 Task: Create a yellow wavy business Magazine design.
Action: Mouse pressed left at (538, 424)
Screenshot: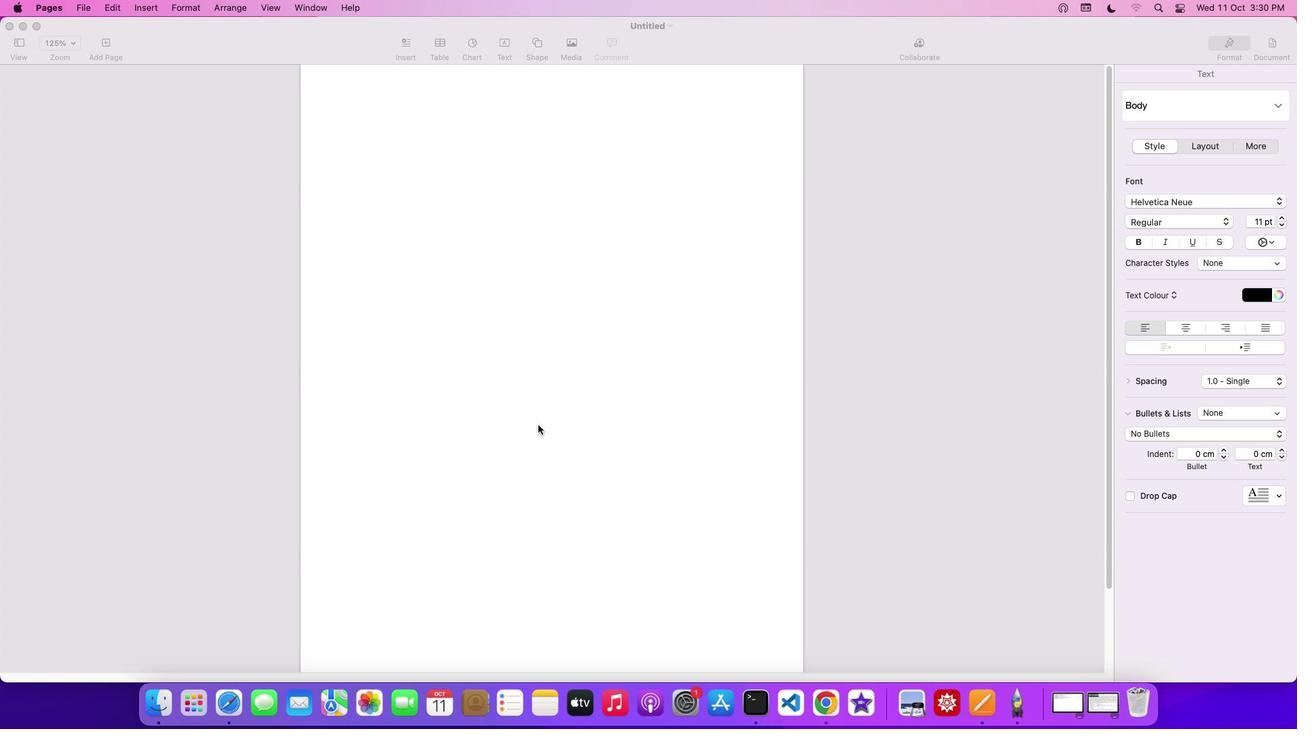 
Action: Mouse moved to (1272, 41)
Screenshot: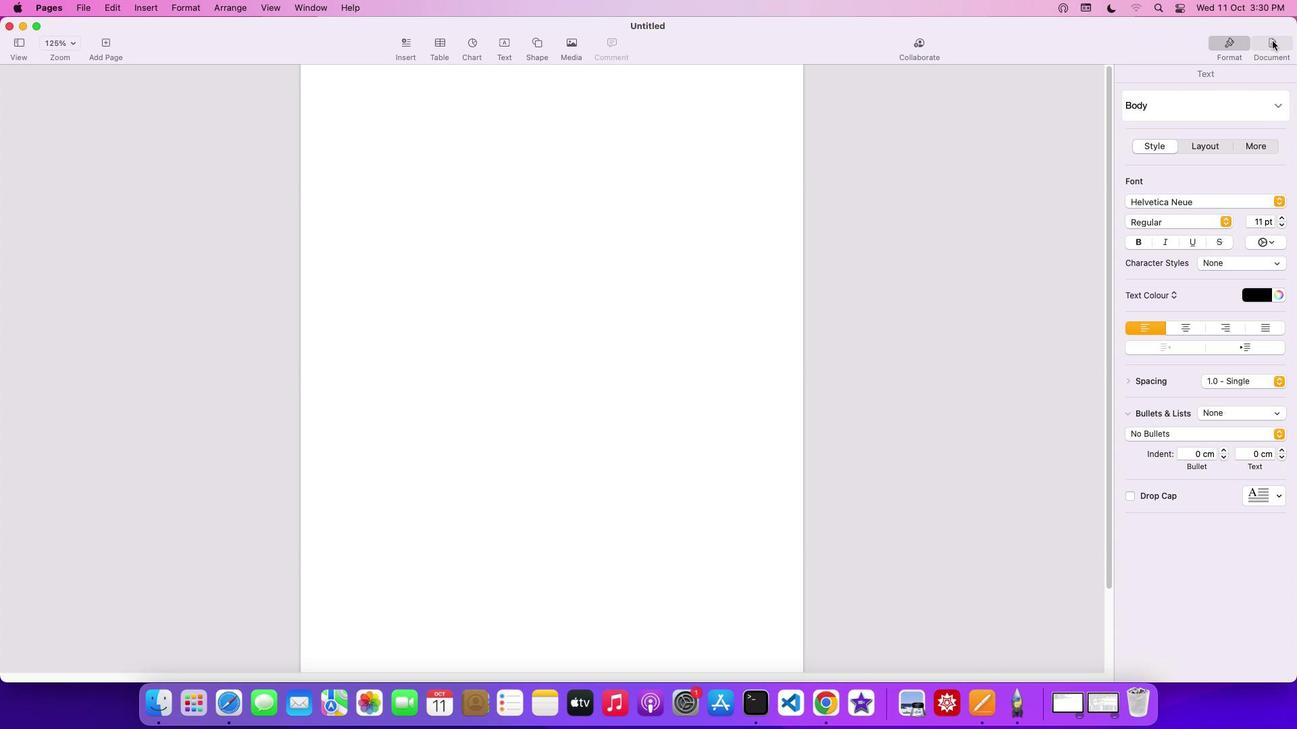 
Action: Mouse pressed left at (1272, 41)
Screenshot: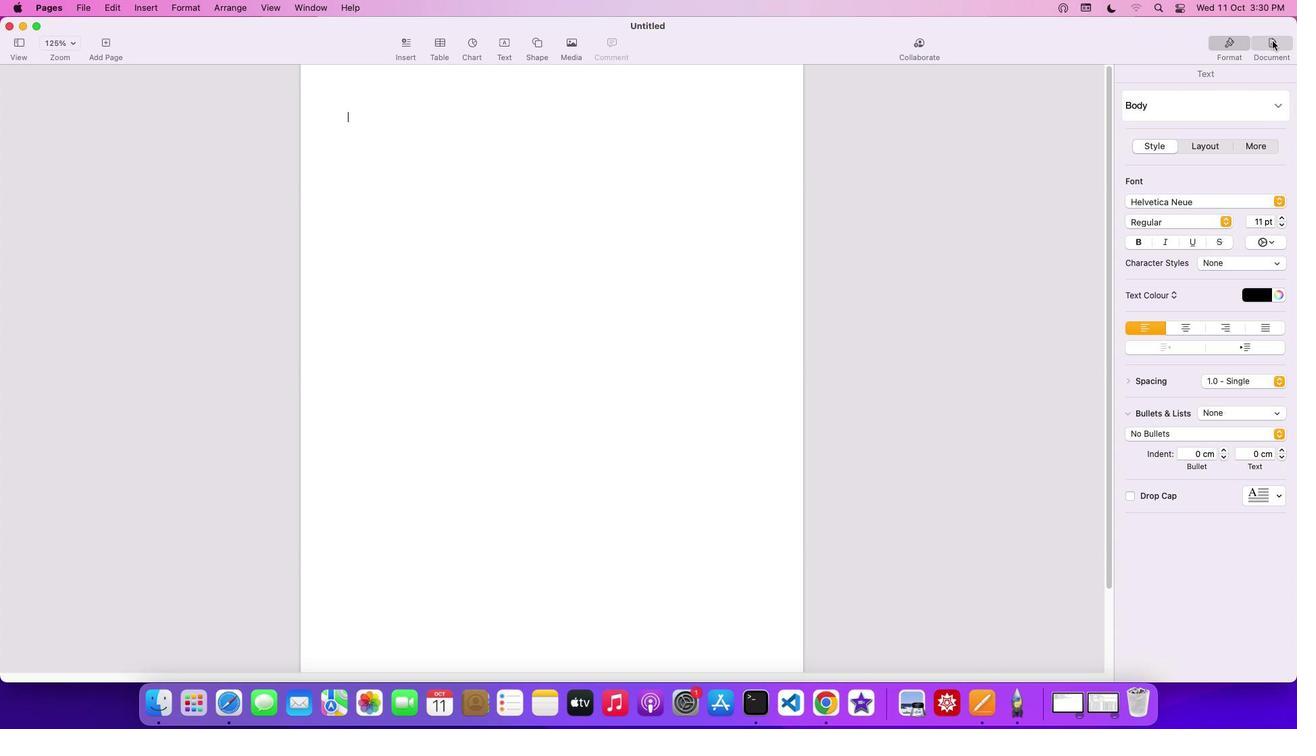 
Action: Mouse moved to (1277, 136)
Screenshot: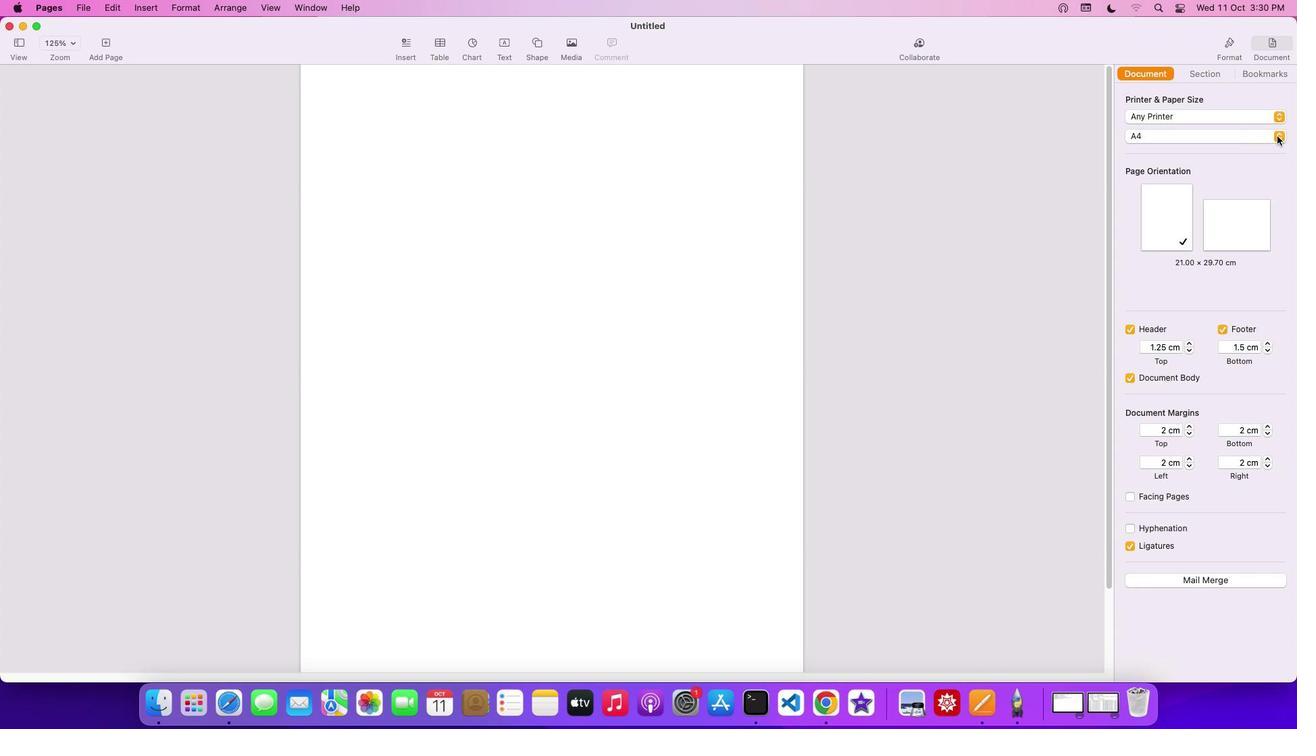 
Action: Mouse pressed left at (1277, 136)
Screenshot: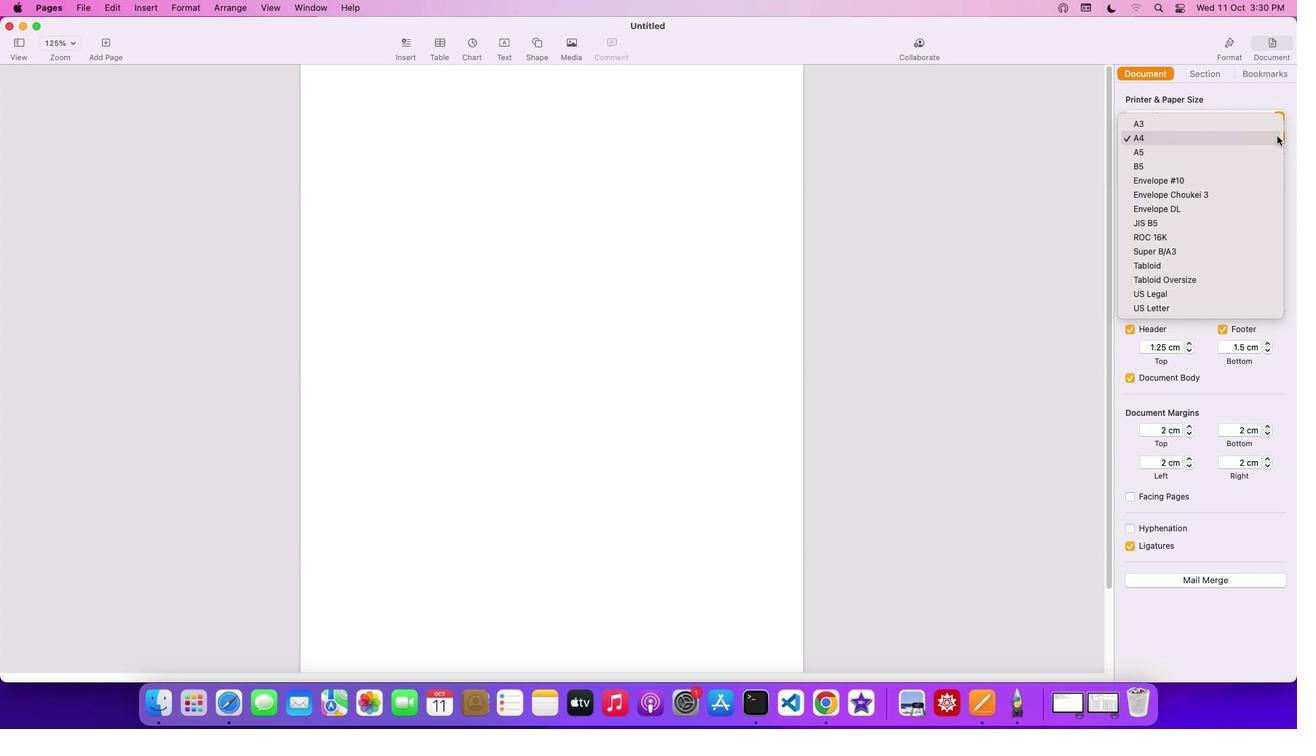 
Action: Mouse moved to (1165, 121)
Screenshot: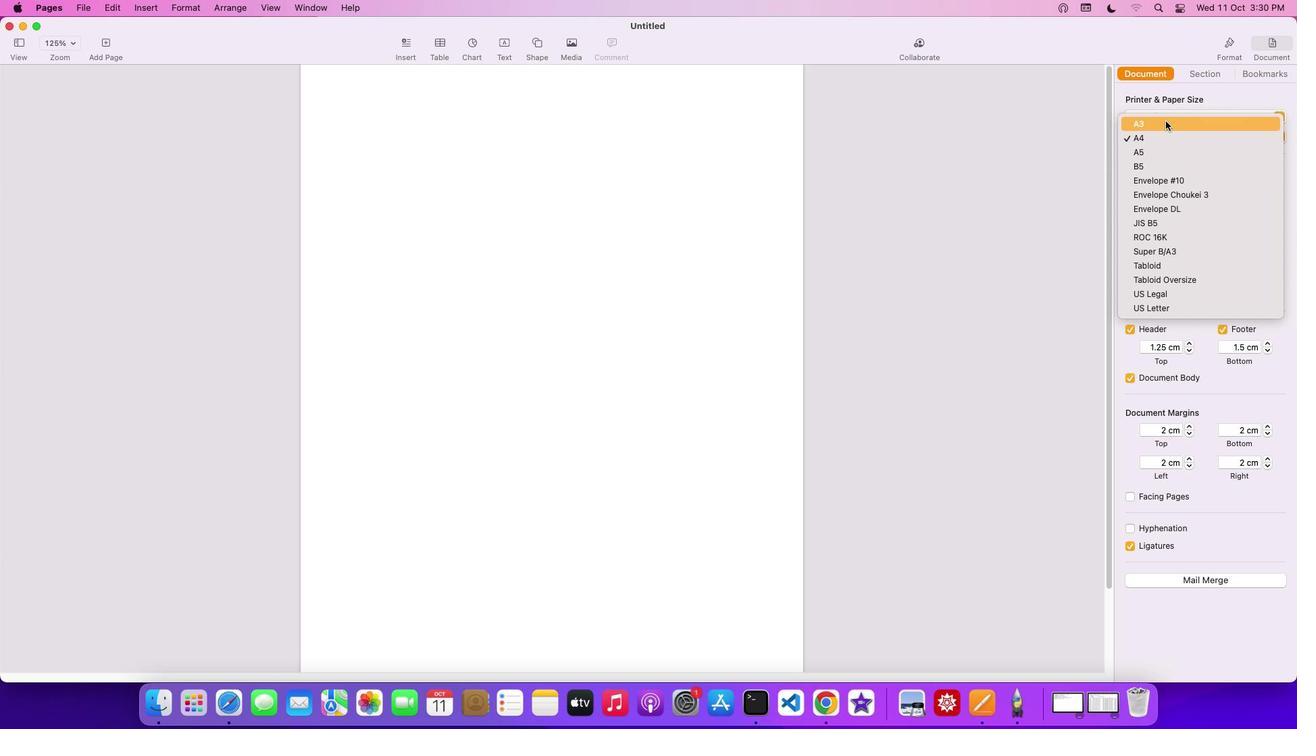 
Action: Mouse pressed left at (1165, 121)
Screenshot: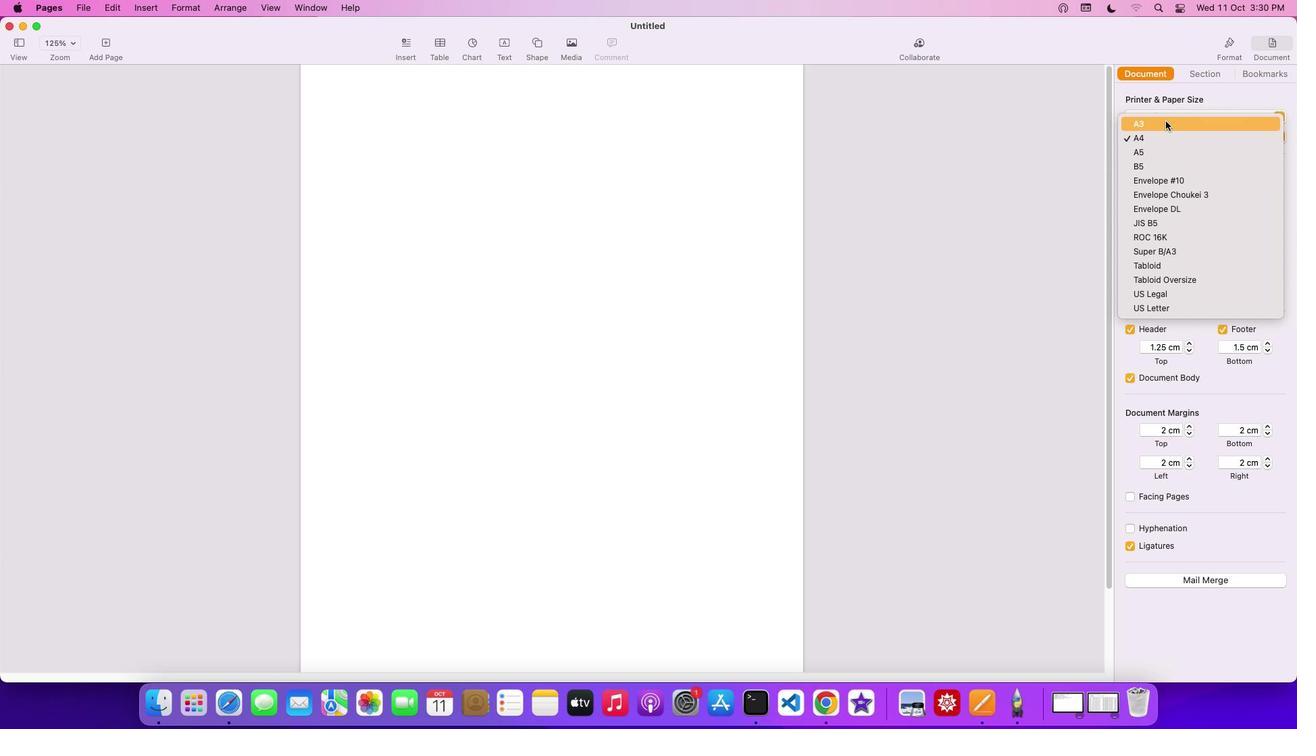
Action: Mouse moved to (485, 175)
Screenshot: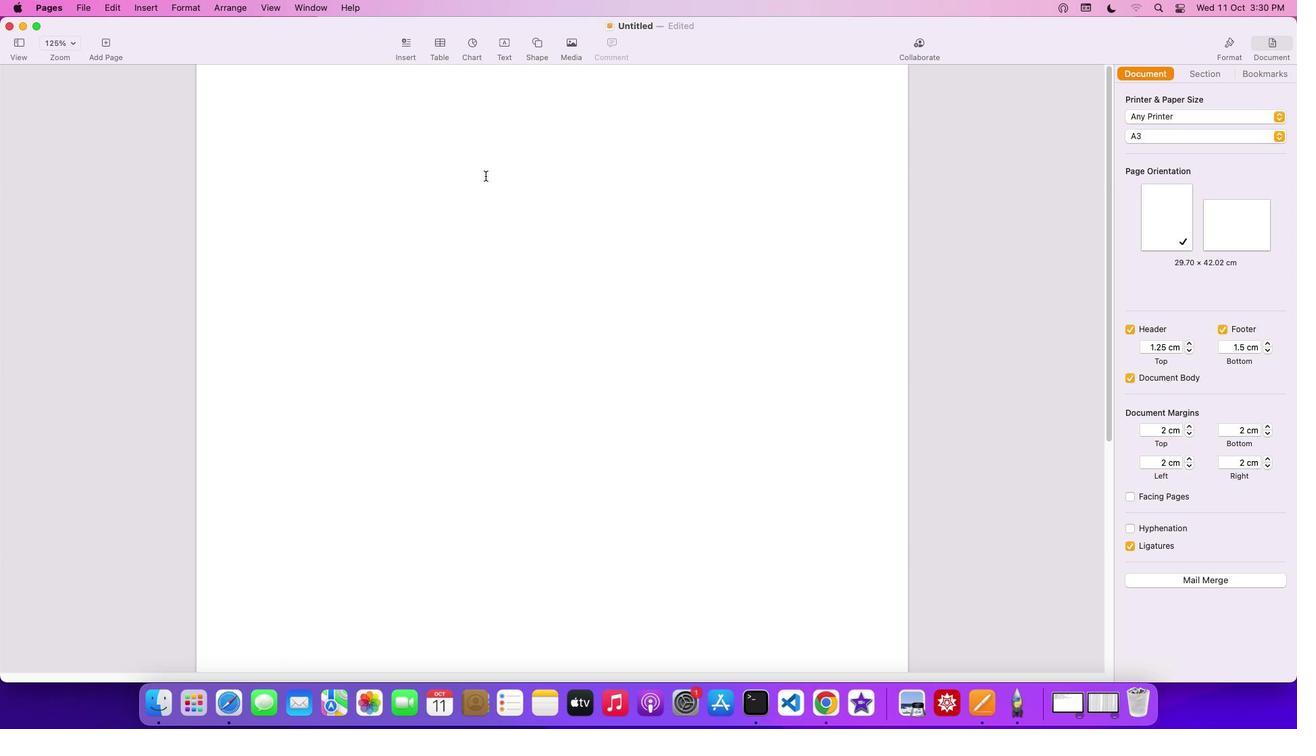 
Action: Mouse pressed left at (485, 175)
Screenshot: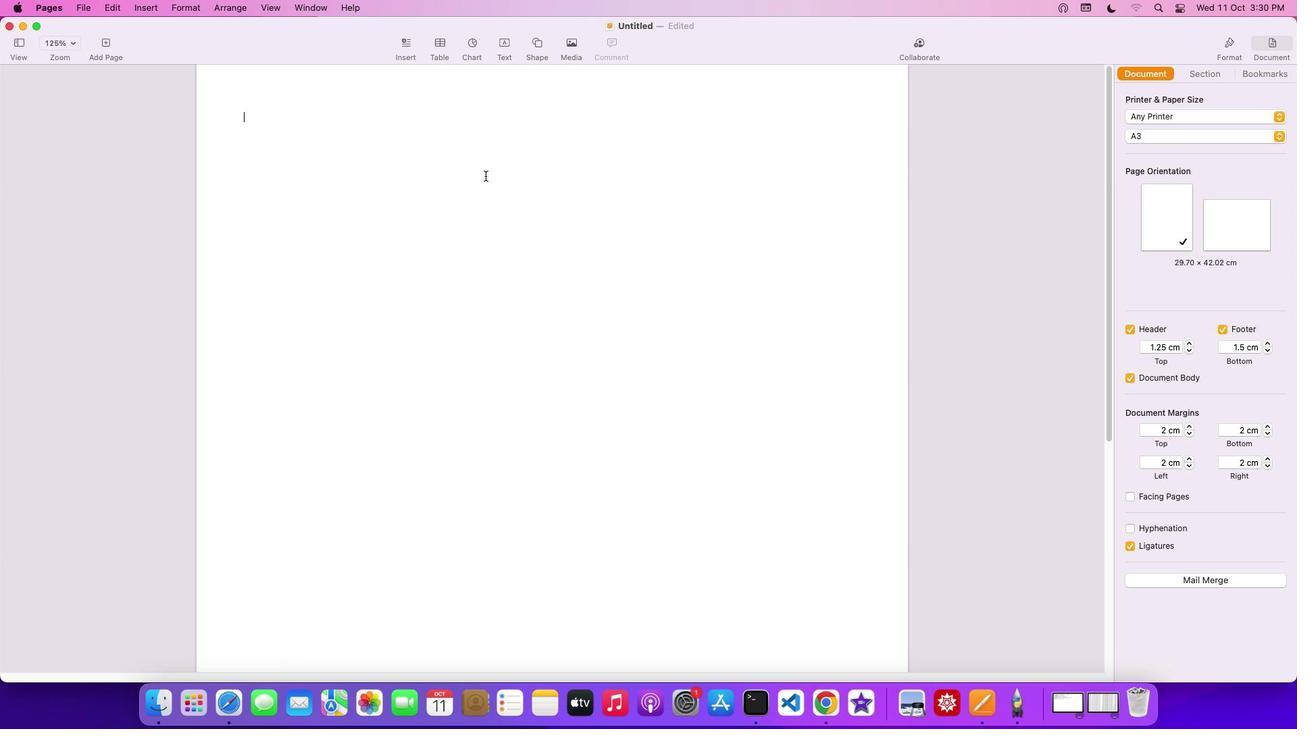 
Action: Mouse moved to (1232, 42)
Screenshot: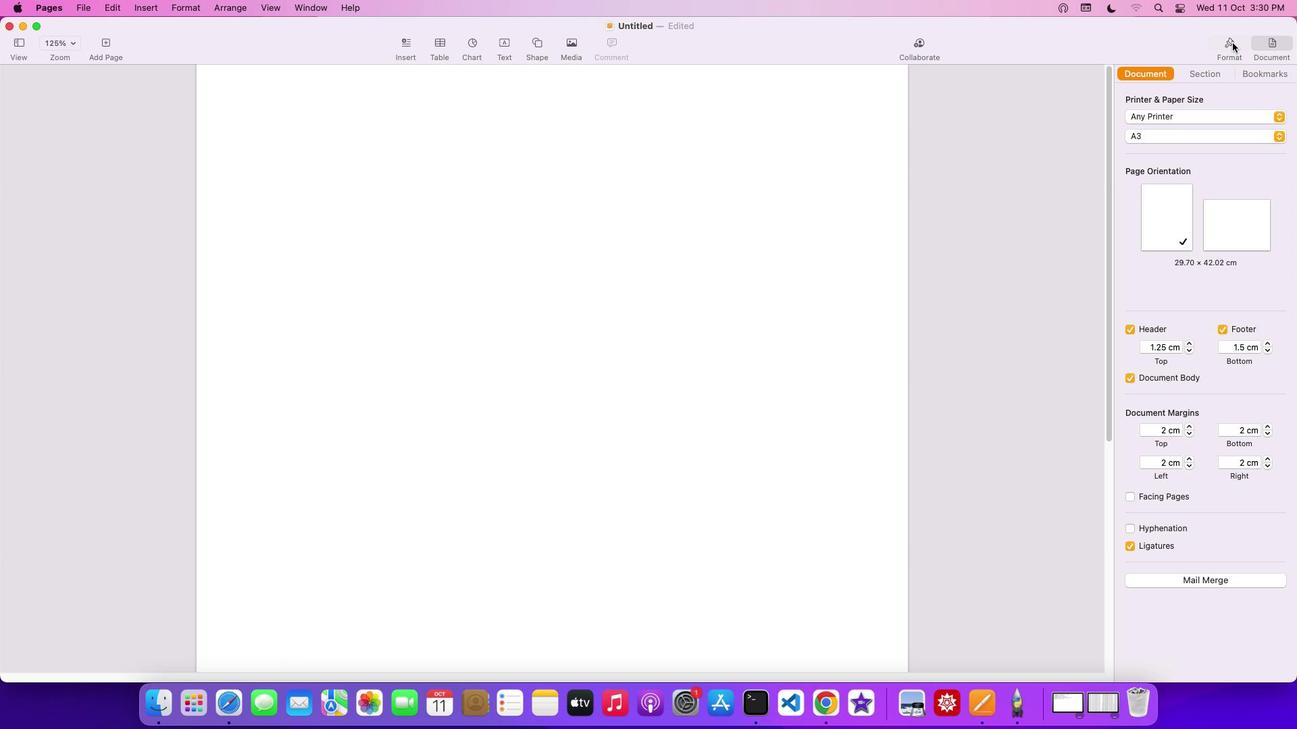 
Action: Mouse pressed left at (1232, 42)
Screenshot: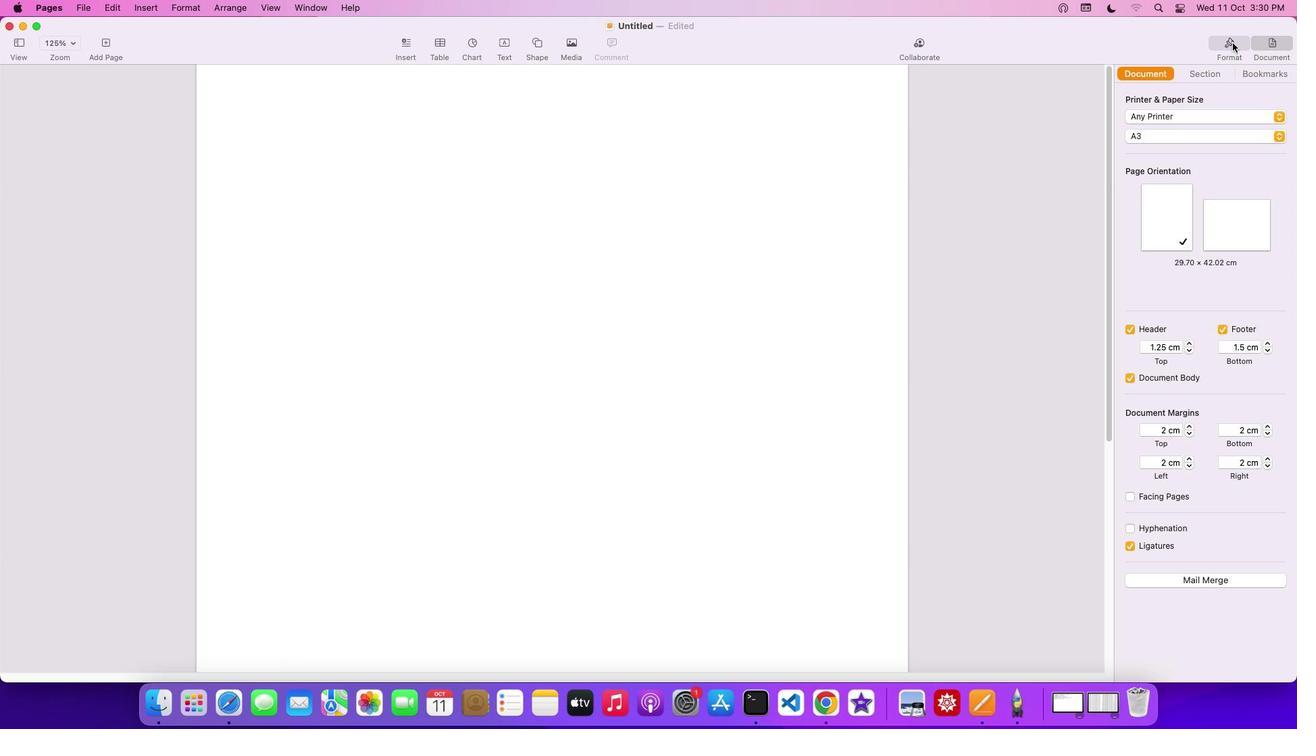 
Action: Mouse moved to (537, 41)
Screenshot: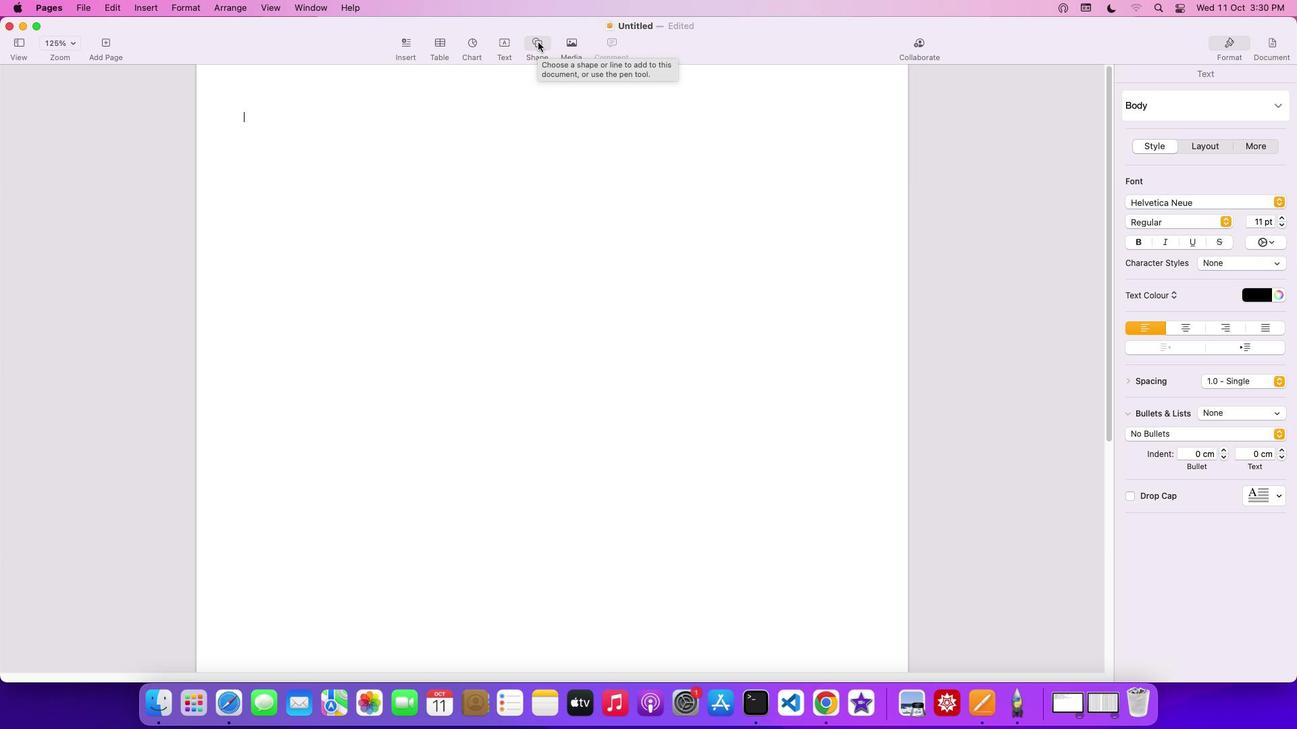
Action: Mouse pressed left at (537, 41)
Screenshot: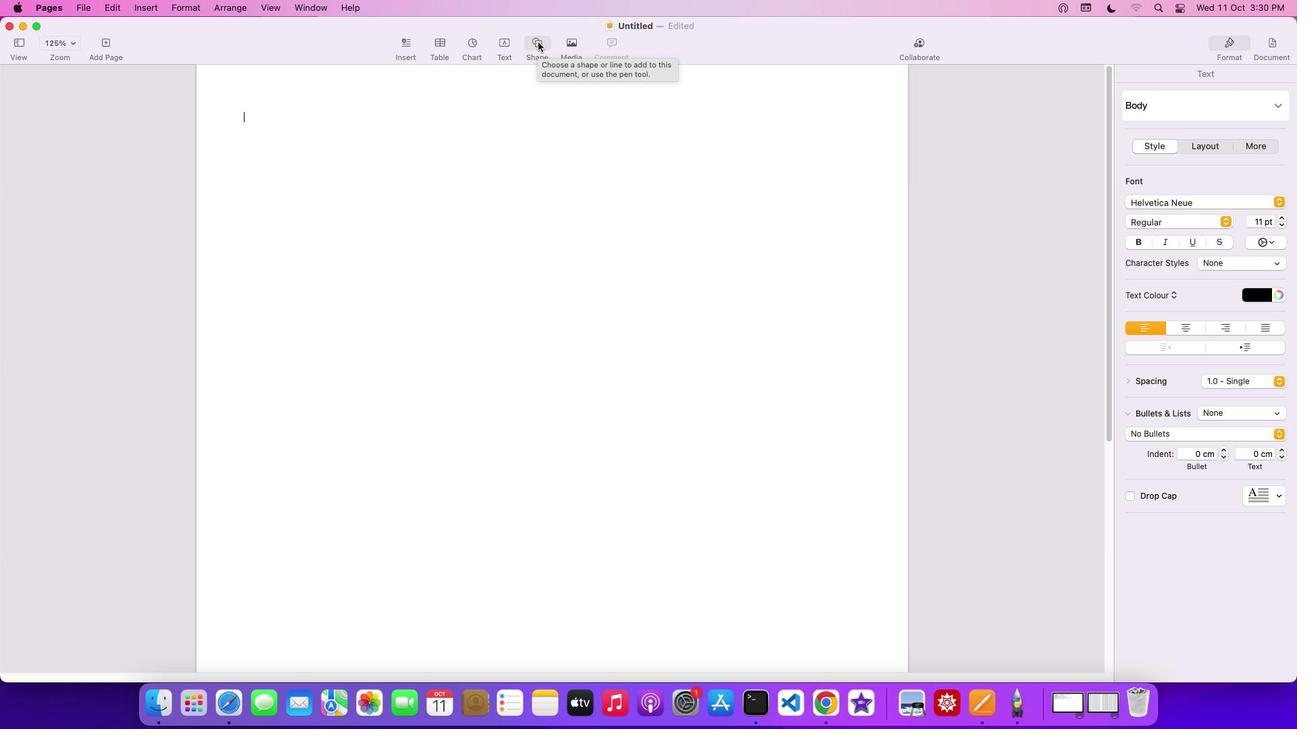 
Action: Mouse moved to (529, 153)
Screenshot: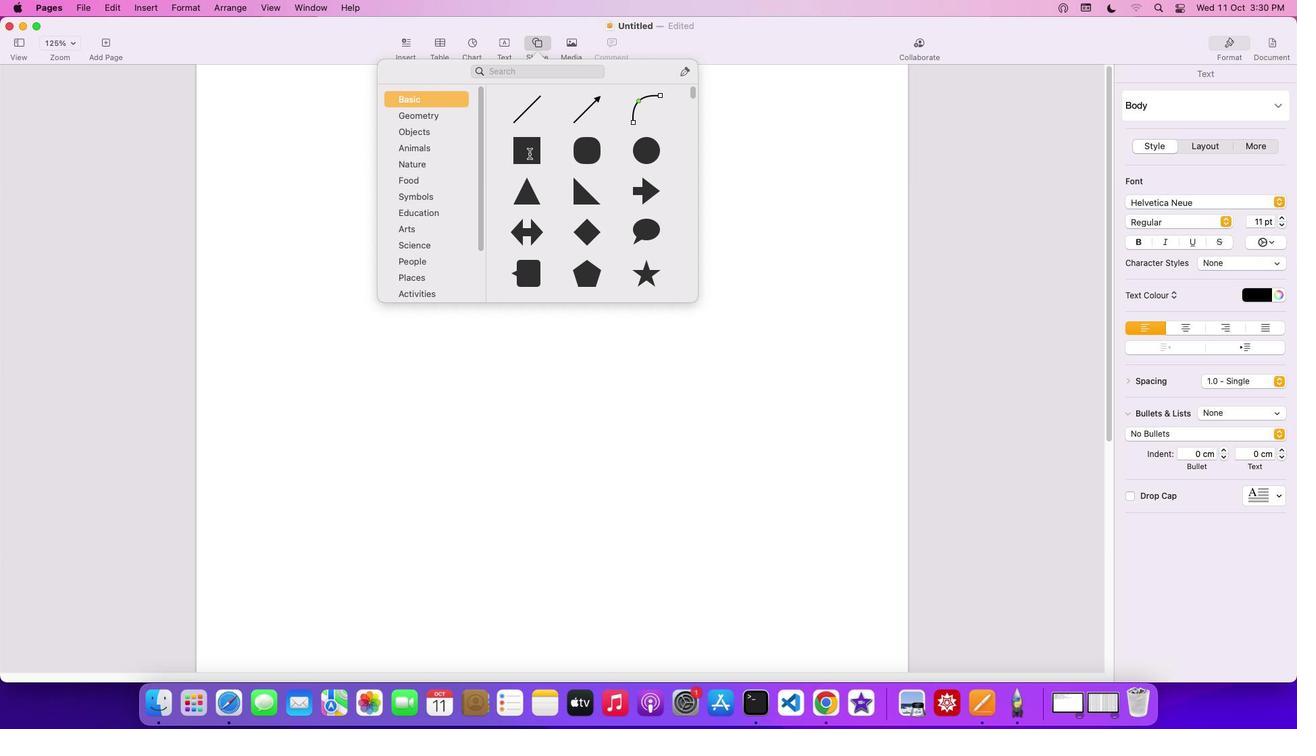 
Action: Mouse pressed left at (529, 153)
Screenshot: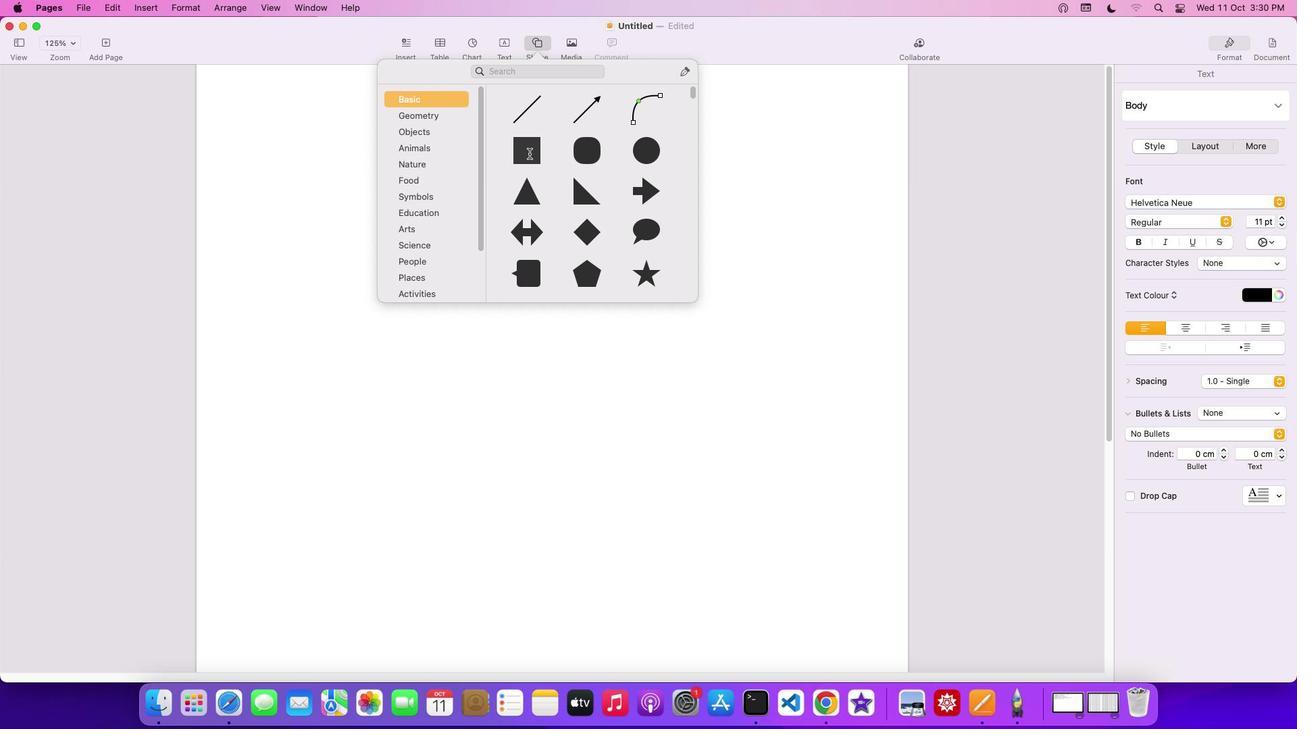 
Action: Mouse moved to (533, 177)
Screenshot: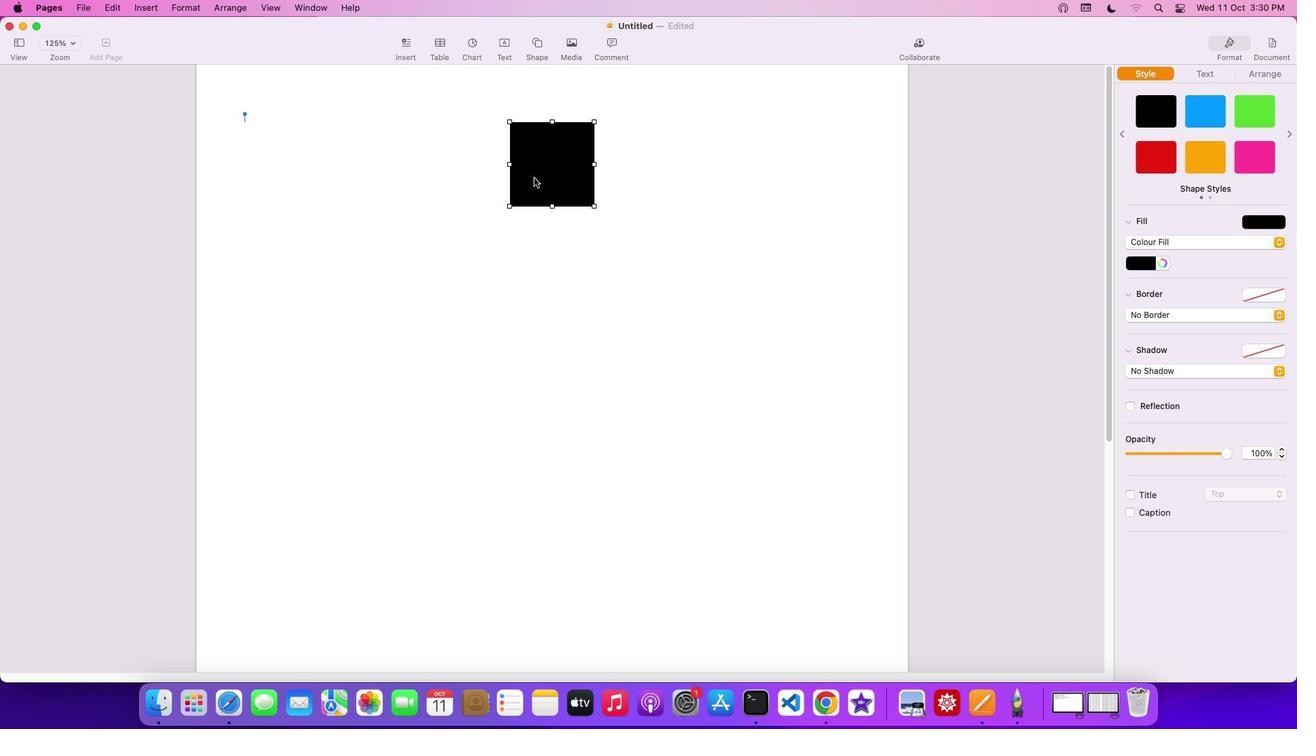 
Action: Mouse pressed left at (533, 177)
Screenshot: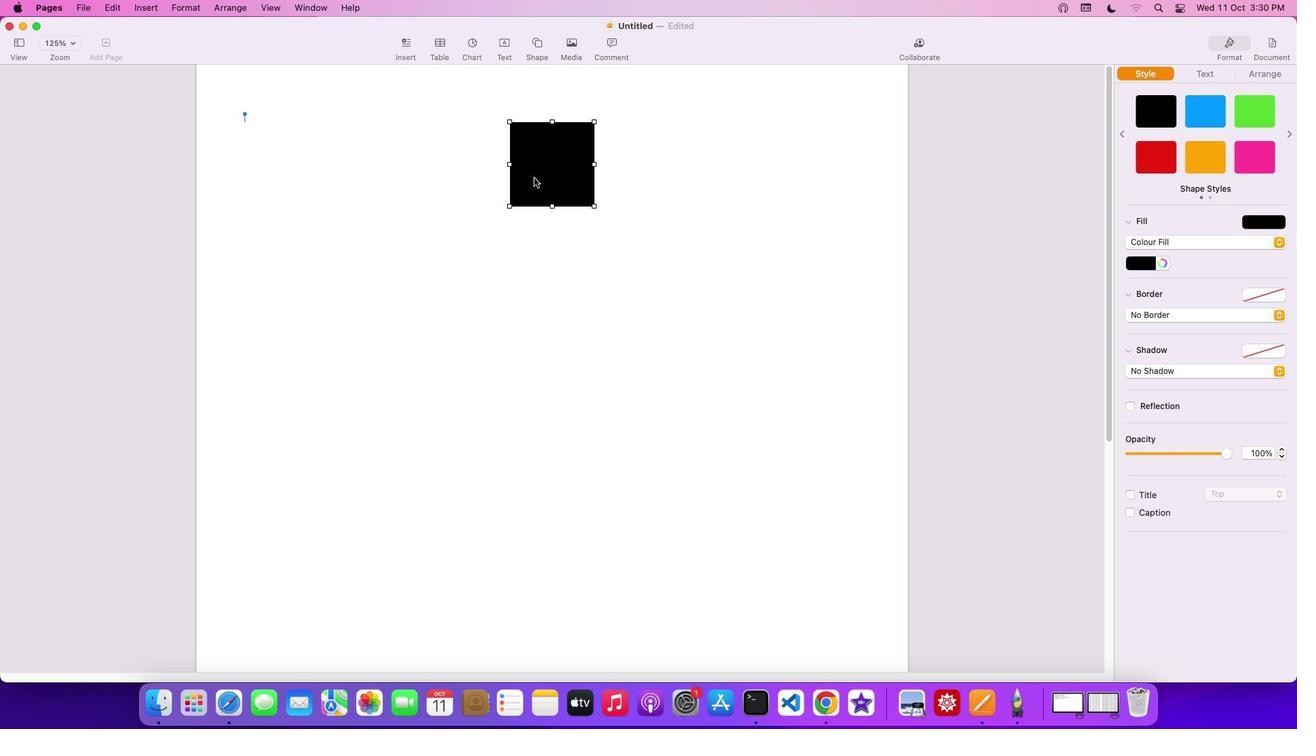 
Action: Mouse moved to (279, 106)
Screenshot: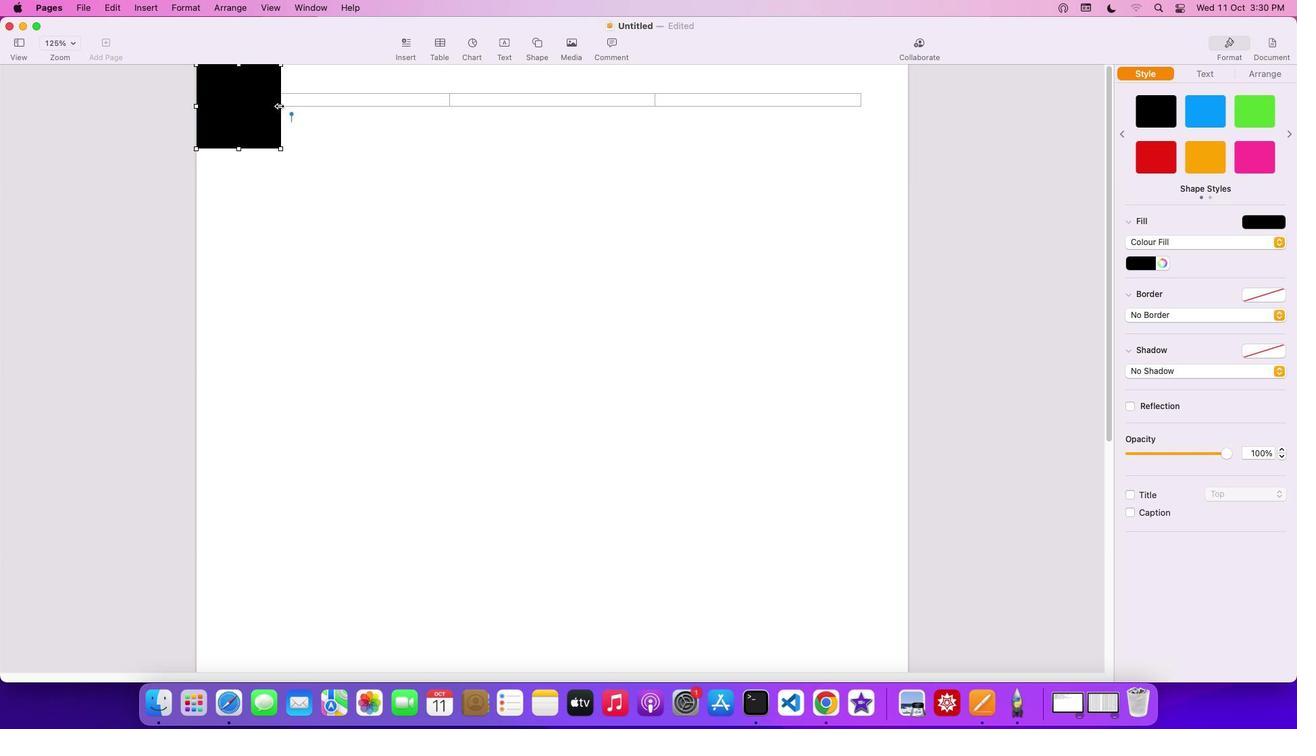 
Action: Mouse pressed left at (279, 106)
Screenshot: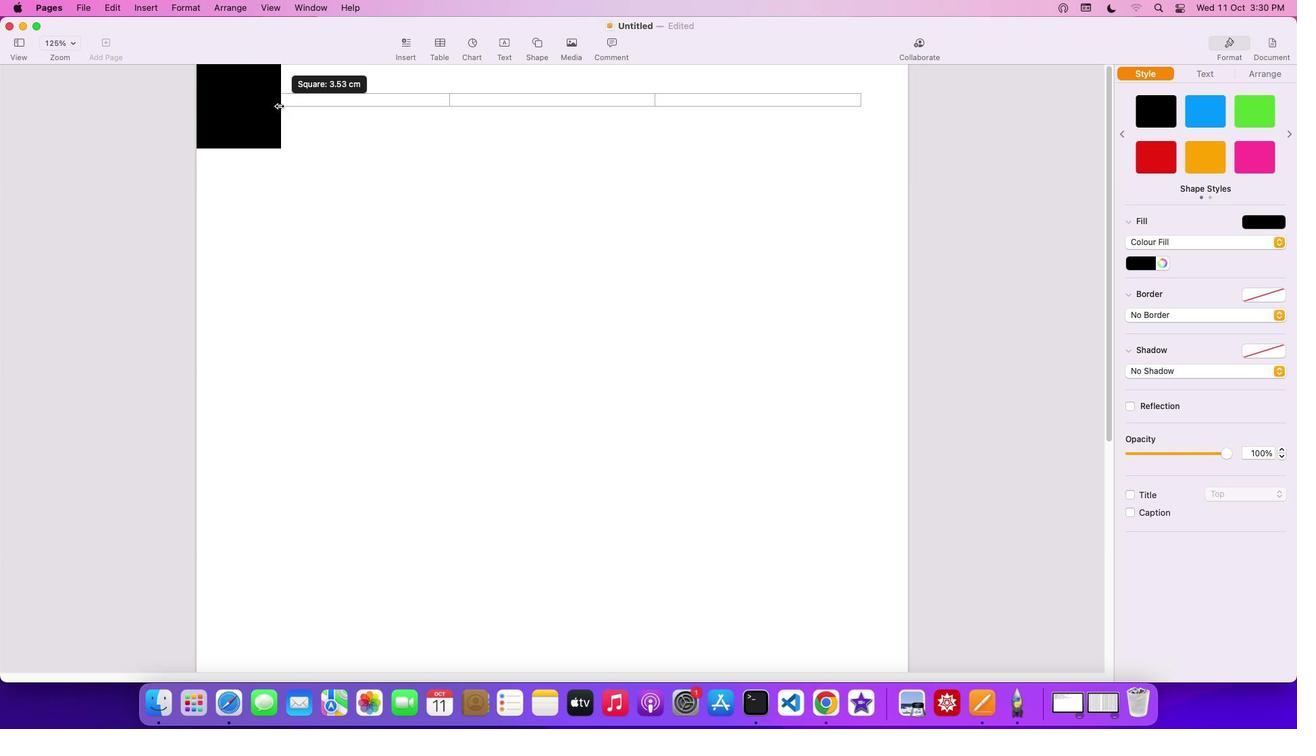 
Action: Mouse moved to (908, 149)
Screenshot: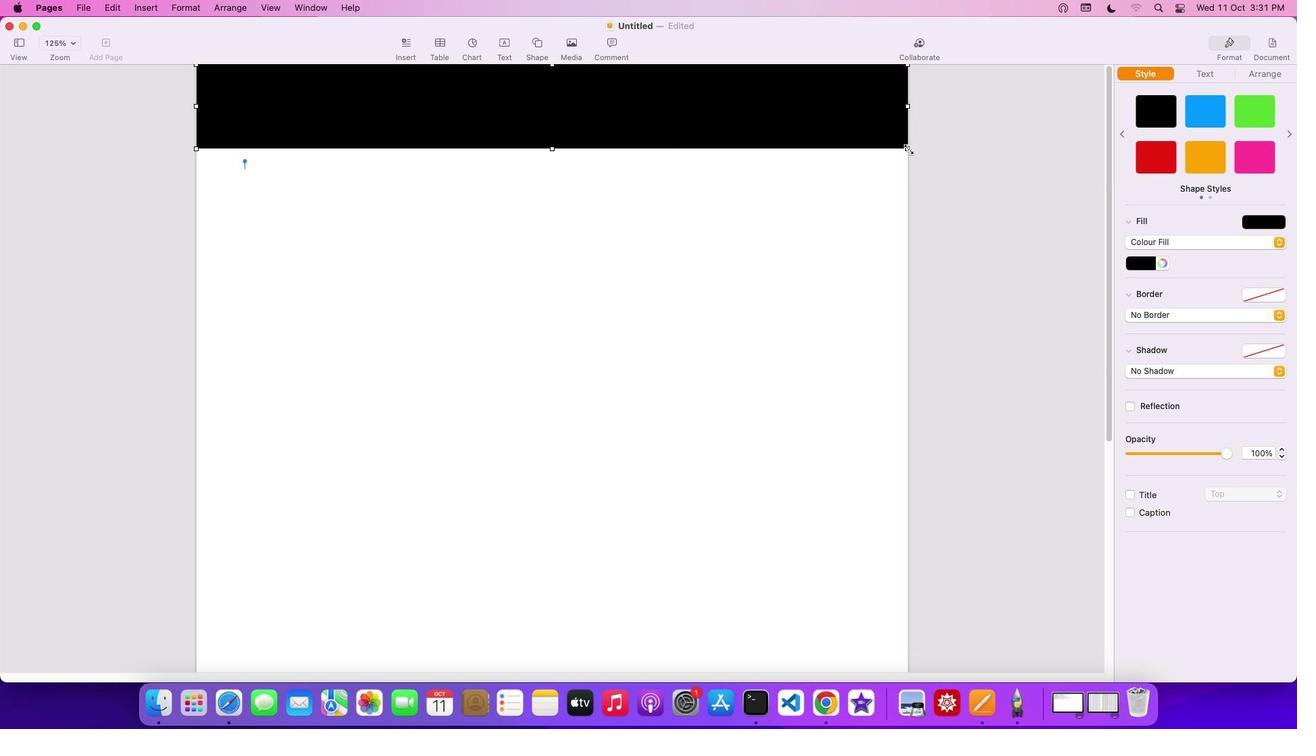 
Action: Mouse pressed left at (908, 149)
Screenshot: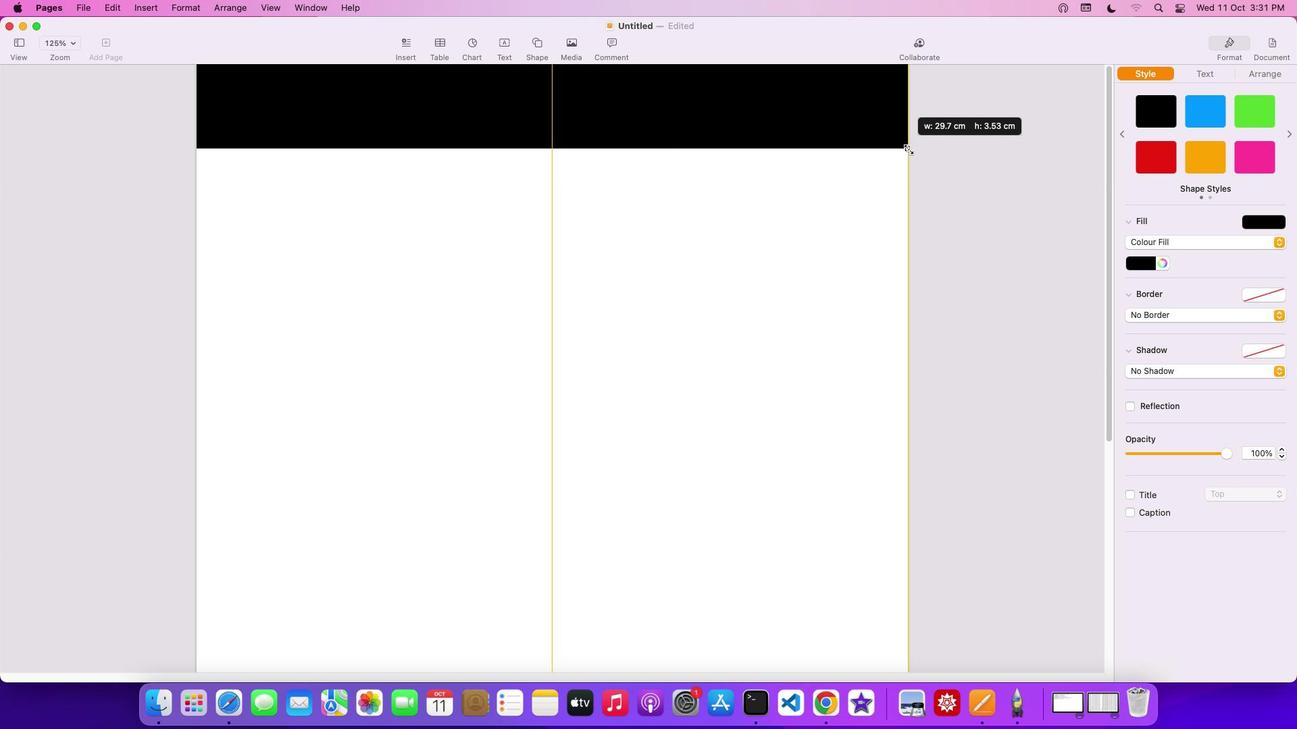 
Action: Mouse moved to (1147, 264)
Screenshot: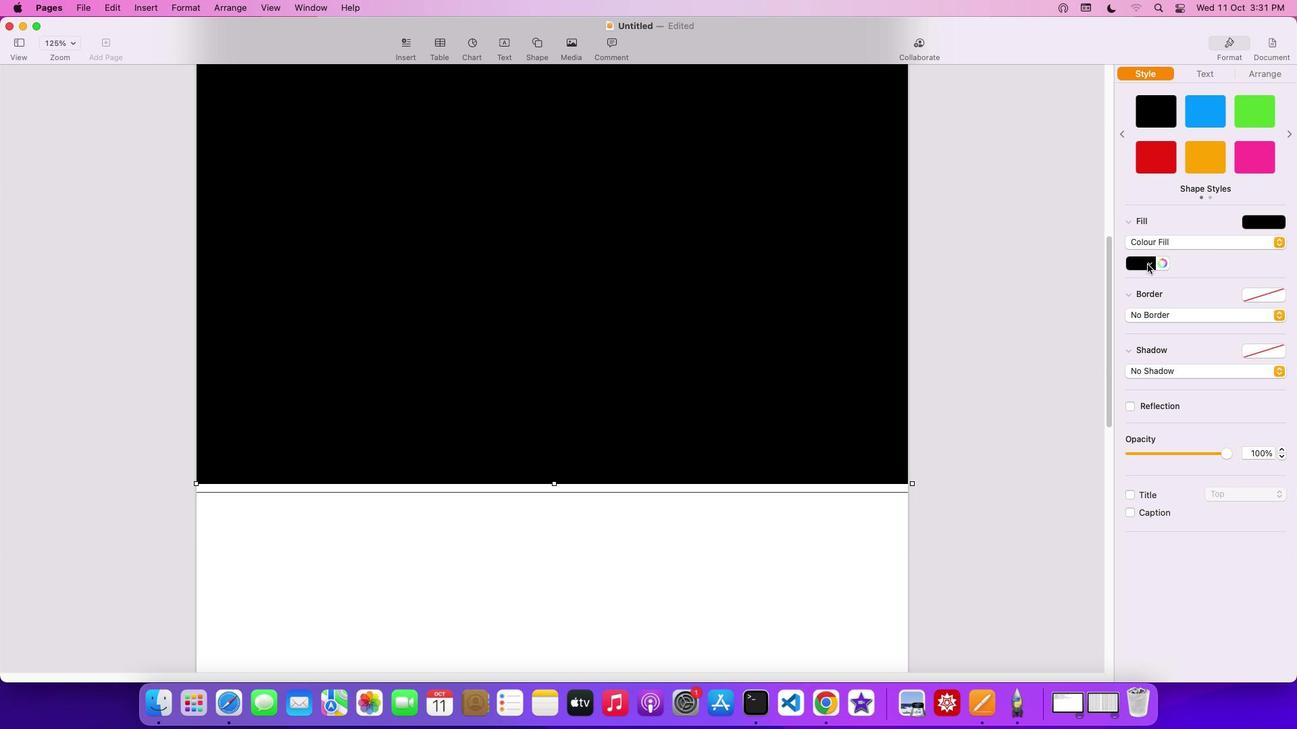 
Action: Mouse pressed left at (1147, 264)
Screenshot: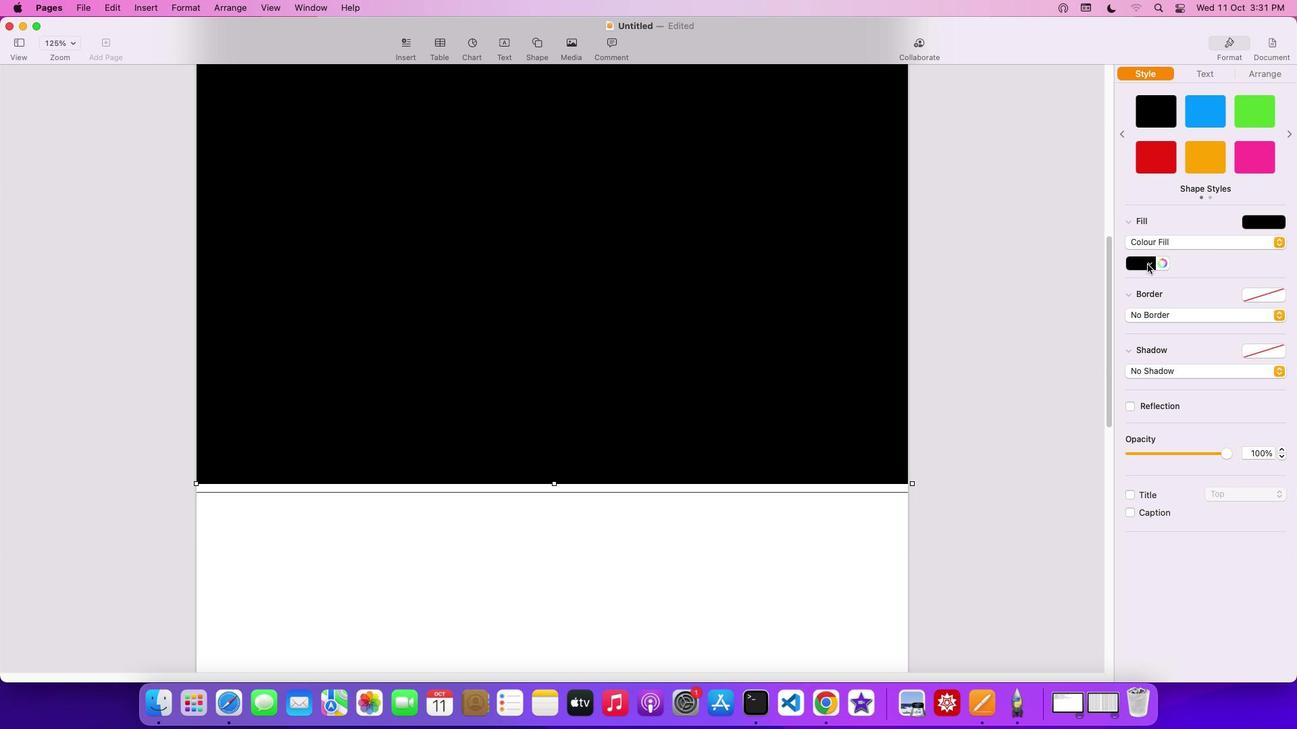 
Action: Mouse moved to (1108, 347)
Screenshot: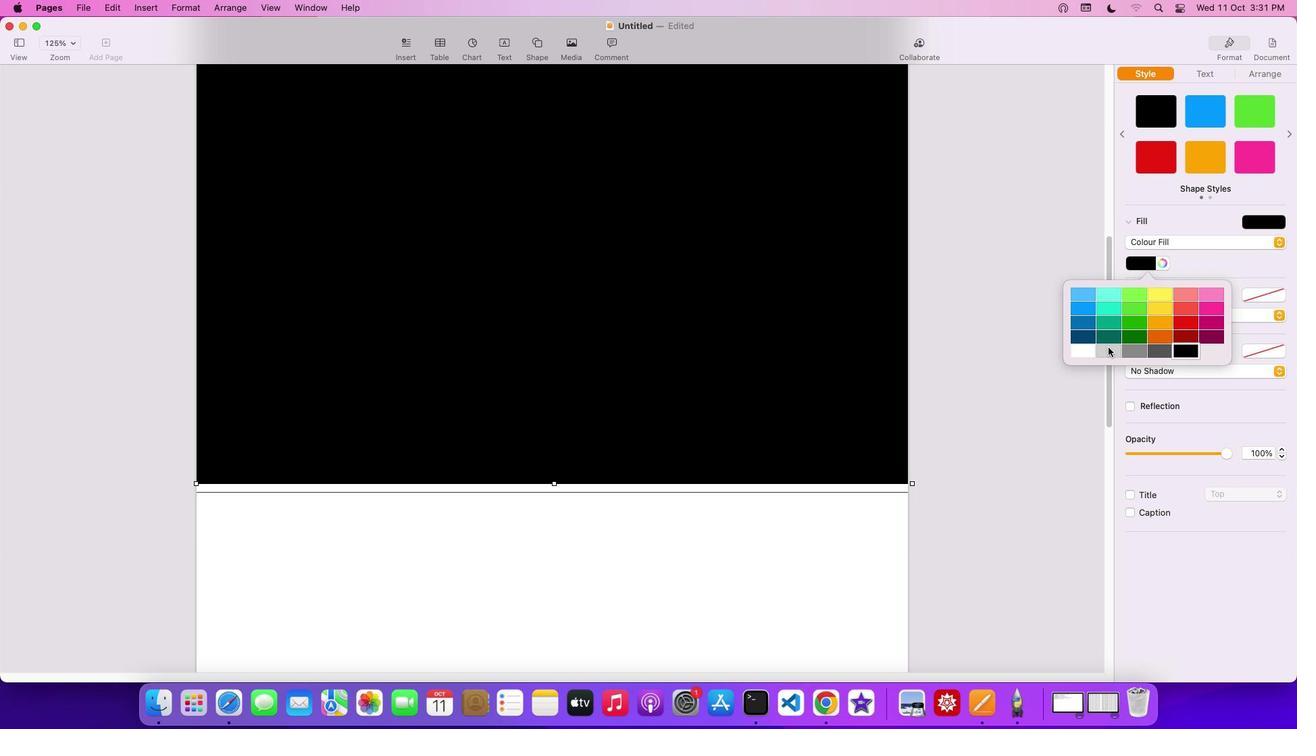 
Action: Mouse pressed left at (1108, 347)
Screenshot: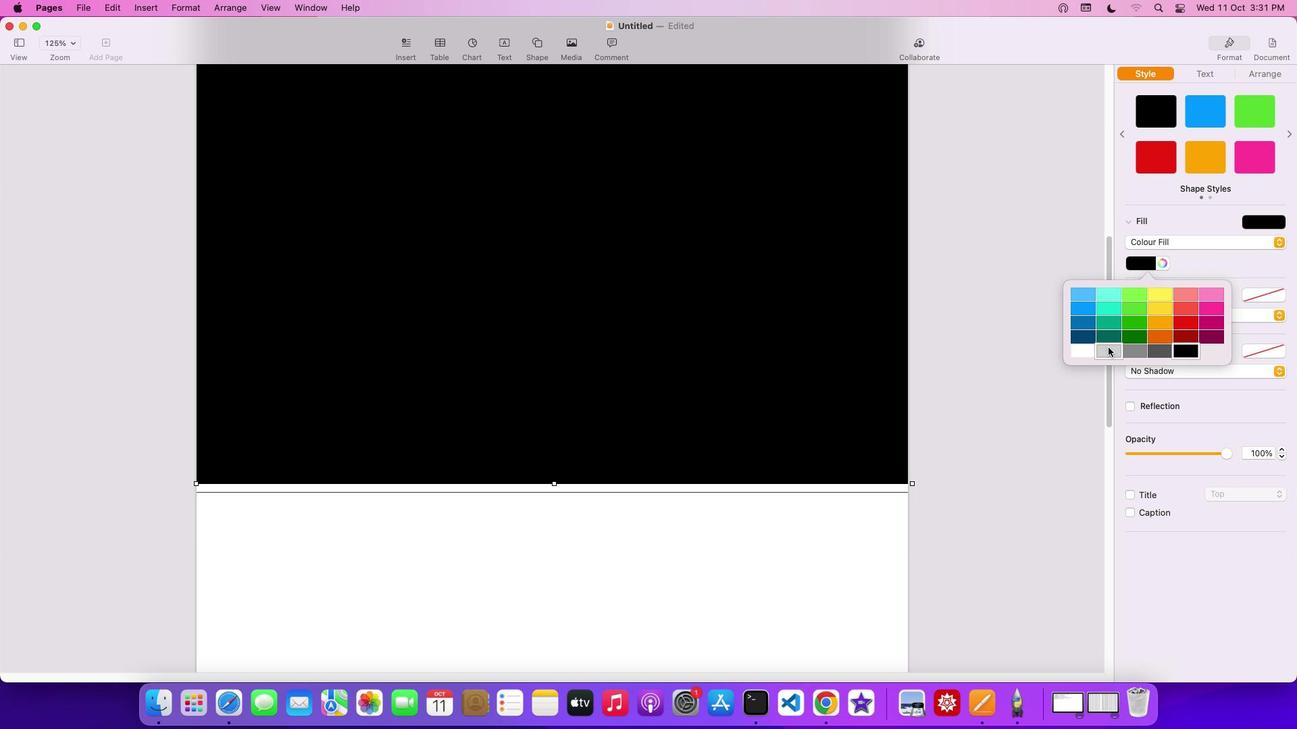 
Action: Mouse moved to (719, 364)
Screenshot: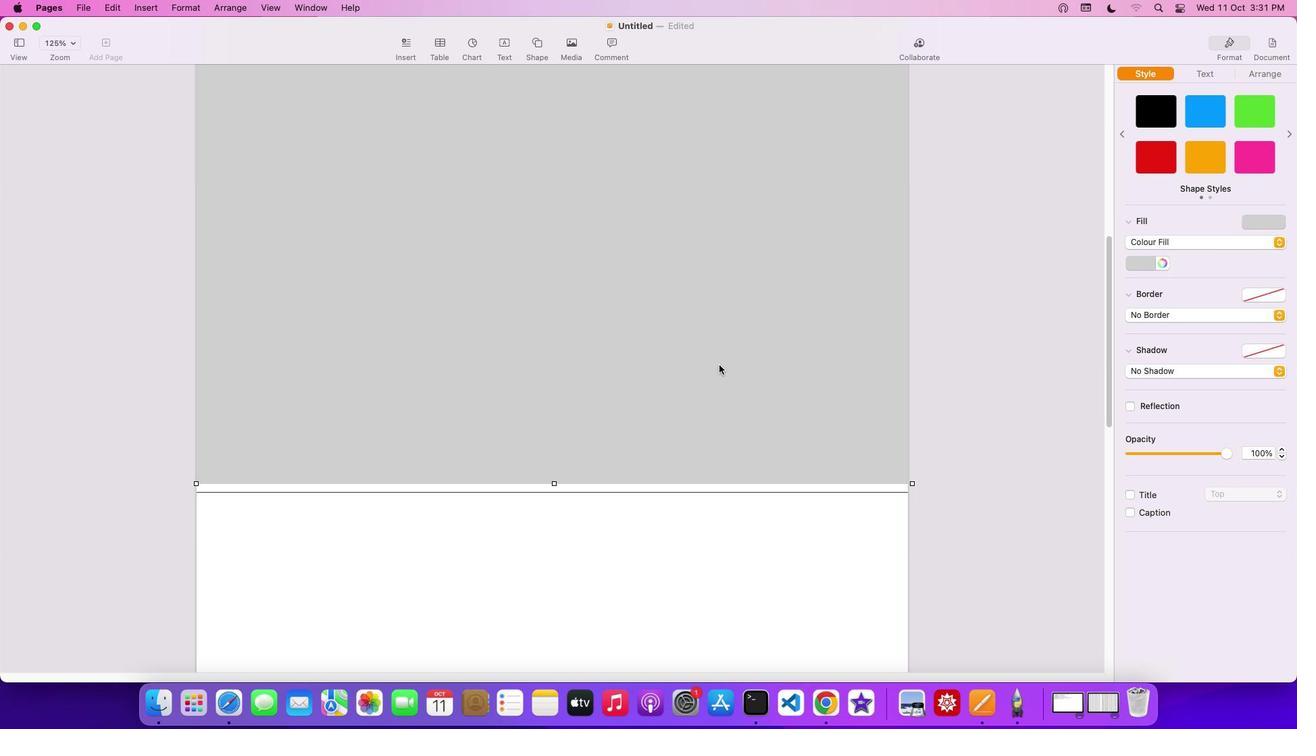 
Action: Mouse scrolled (719, 364) with delta (0, 0)
Screenshot: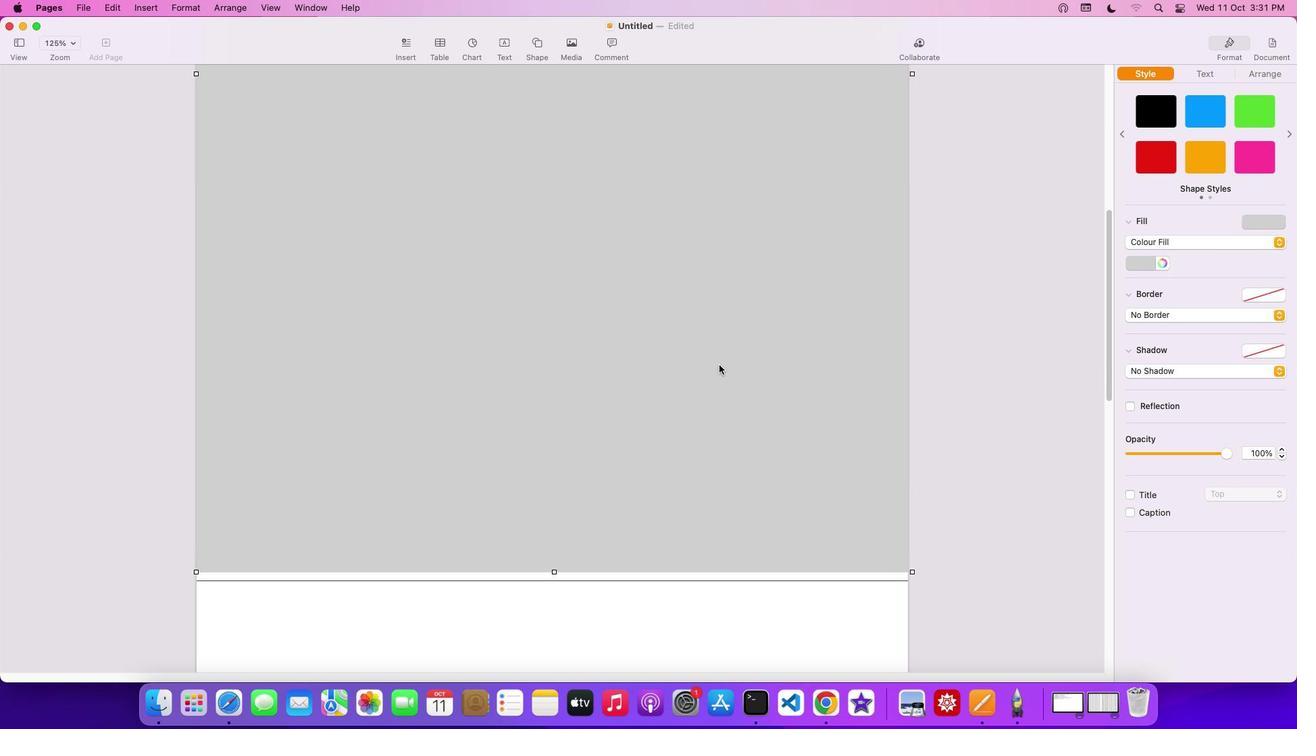 
Action: Mouse scrolled (719, 364) with delta (0, 0)
Screenshot: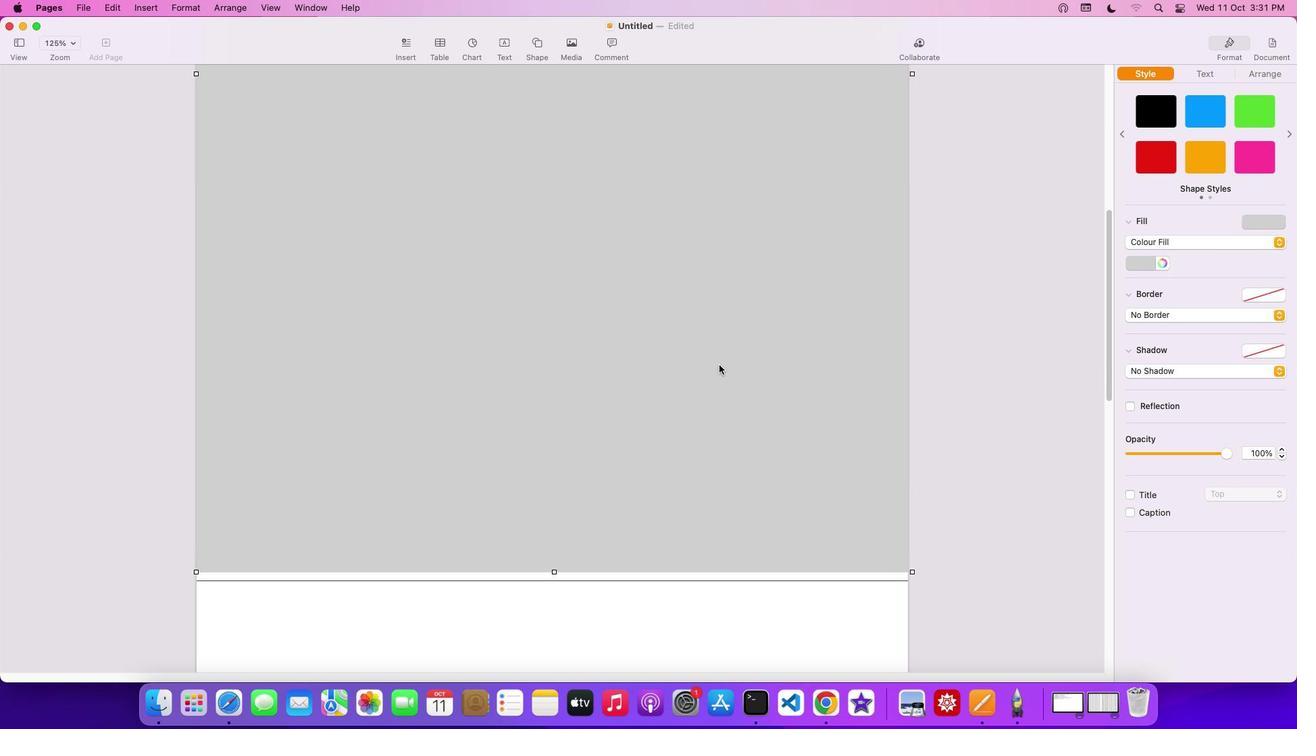 
Action: Mouse scrolled (719, 364) with delta (0, 2)
Screenshot: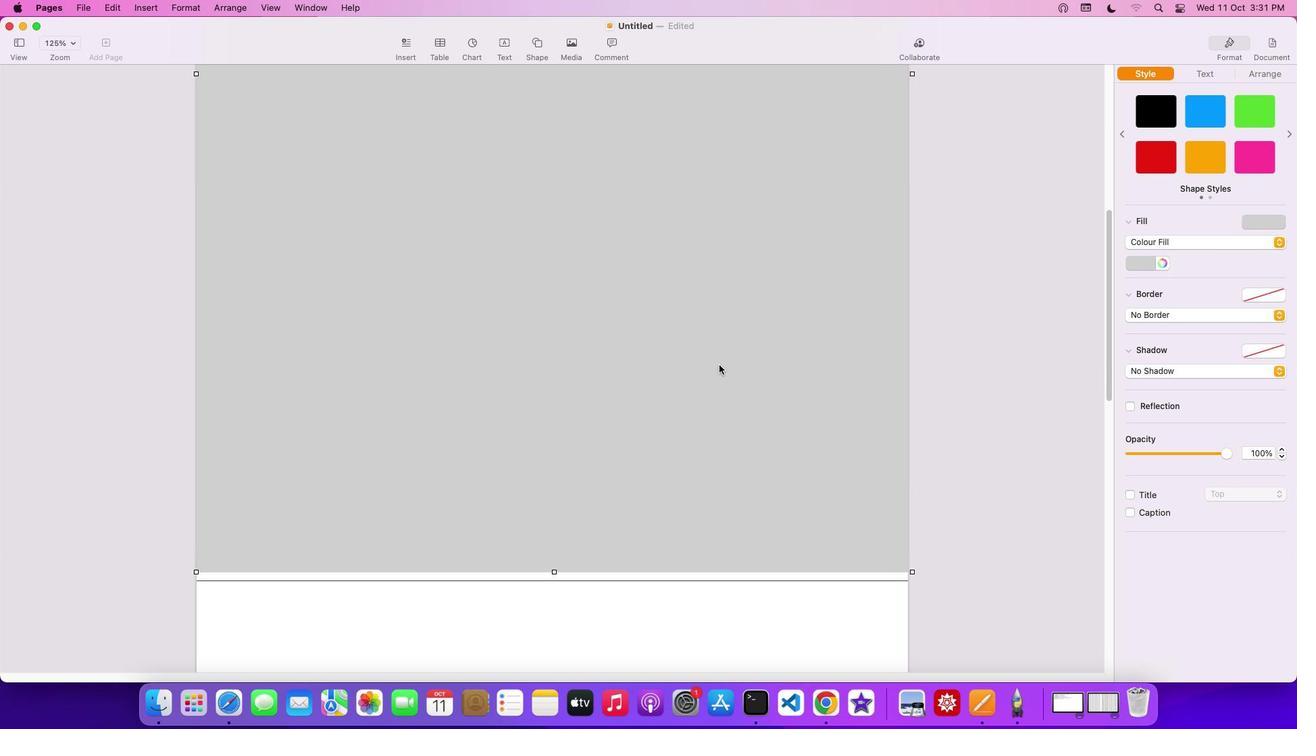 
Action: Mouse scrolled (719, 364) with delta (0, 3)
Screenshot: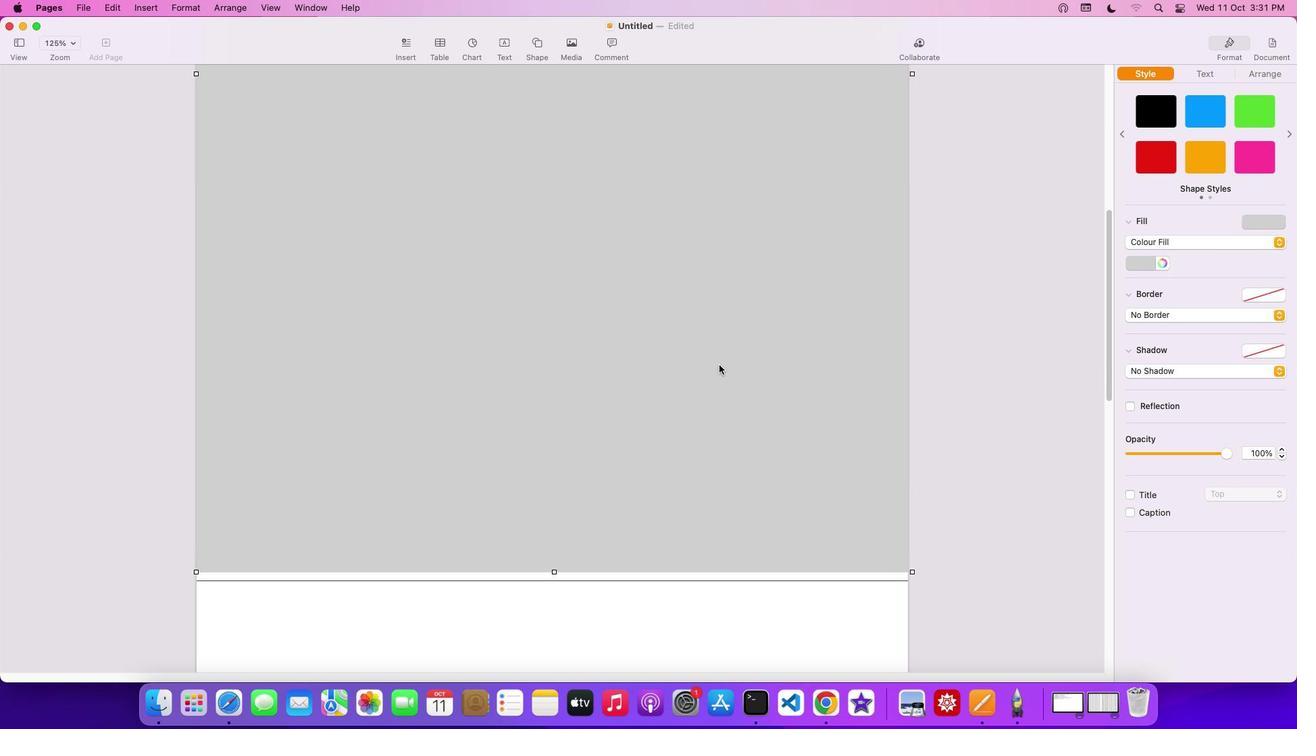 
Action: Mouse scrolled (719, 364) with delta (0, 4)
Screenshot: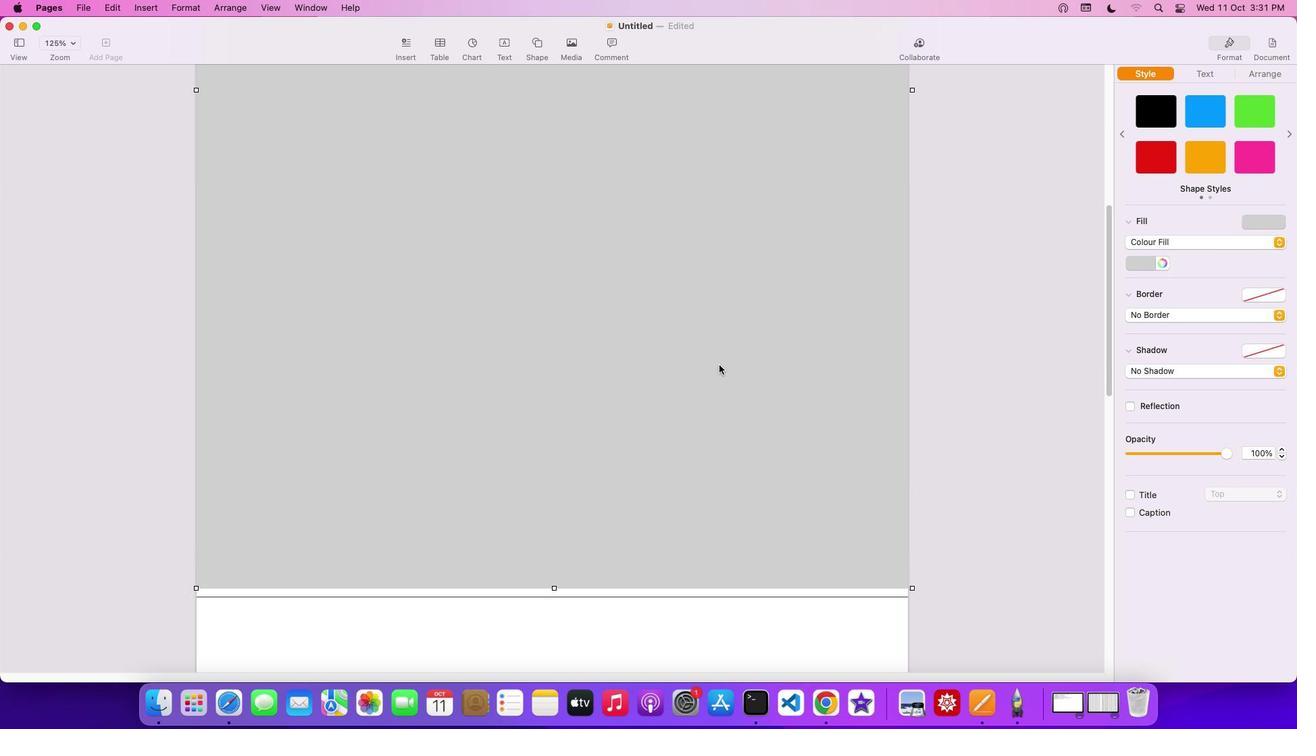 
Action: Mouse scrolled (719, 364) with delta (0, 4)
Screenshot: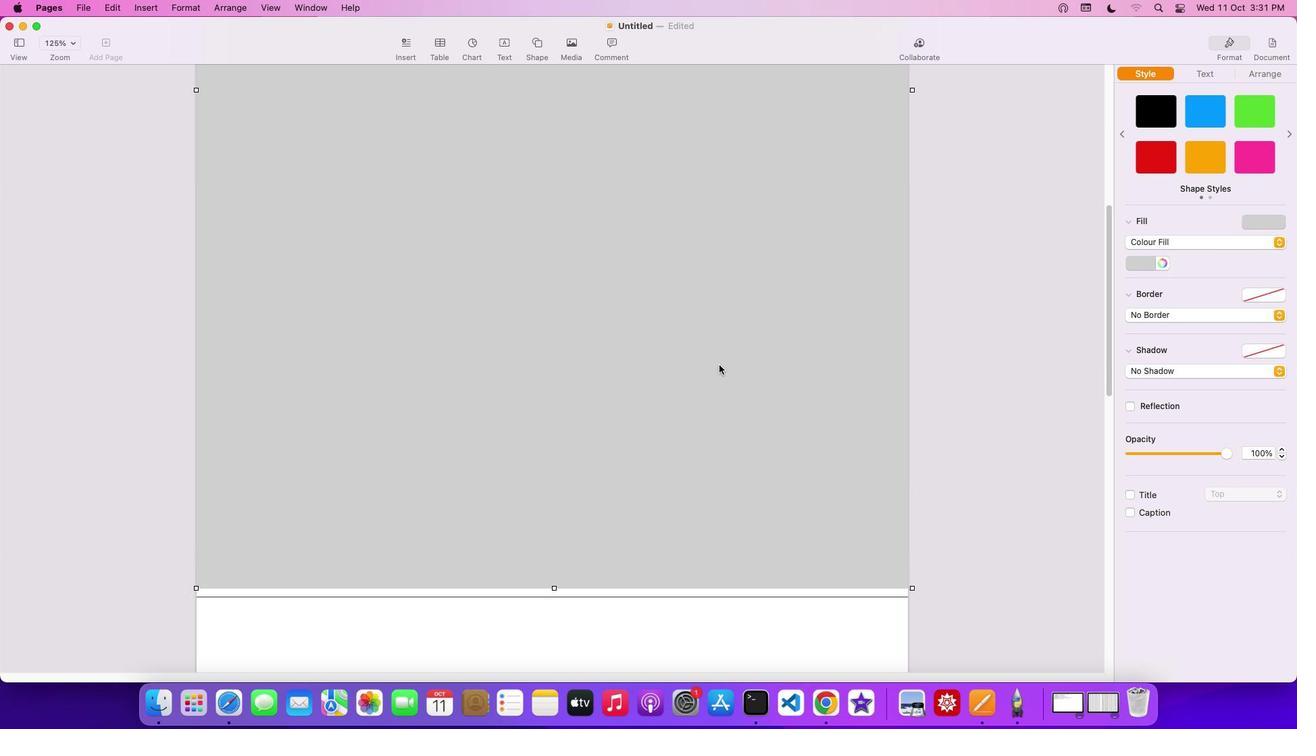 
Action: Mouse scrolled (719, 364) with delta (0, 0)
Screenshot: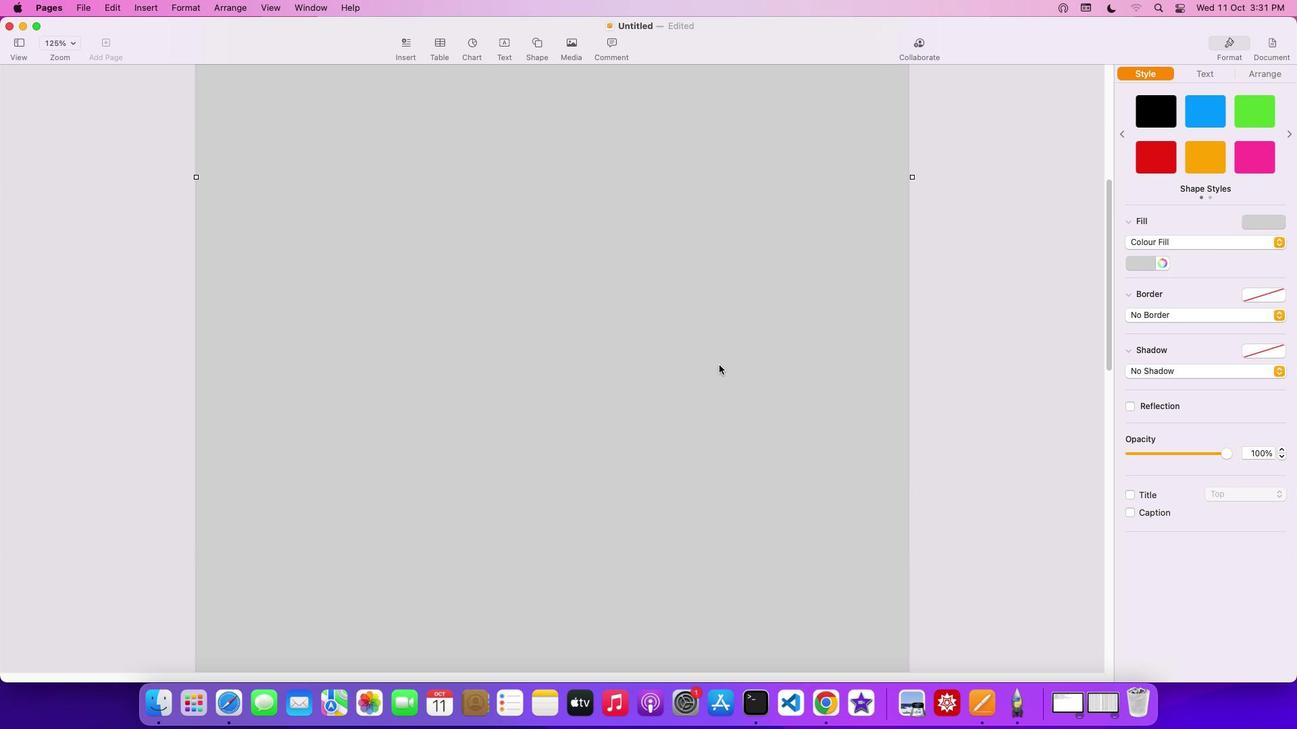 
Action: Mouse scrolled (719, 364) with delta (0, 0)
Screenshot: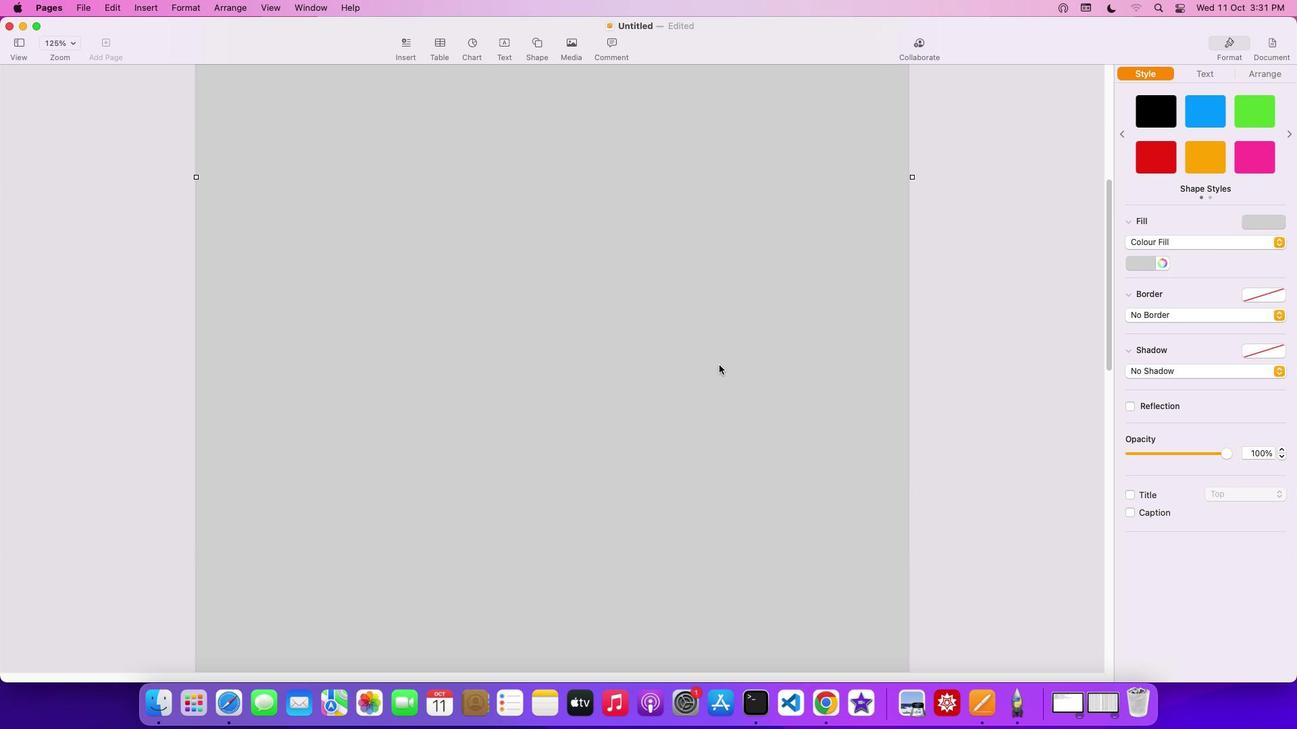 
Action: Mouse scrolled (719, 364) with delta (0, 2)
Screenshot: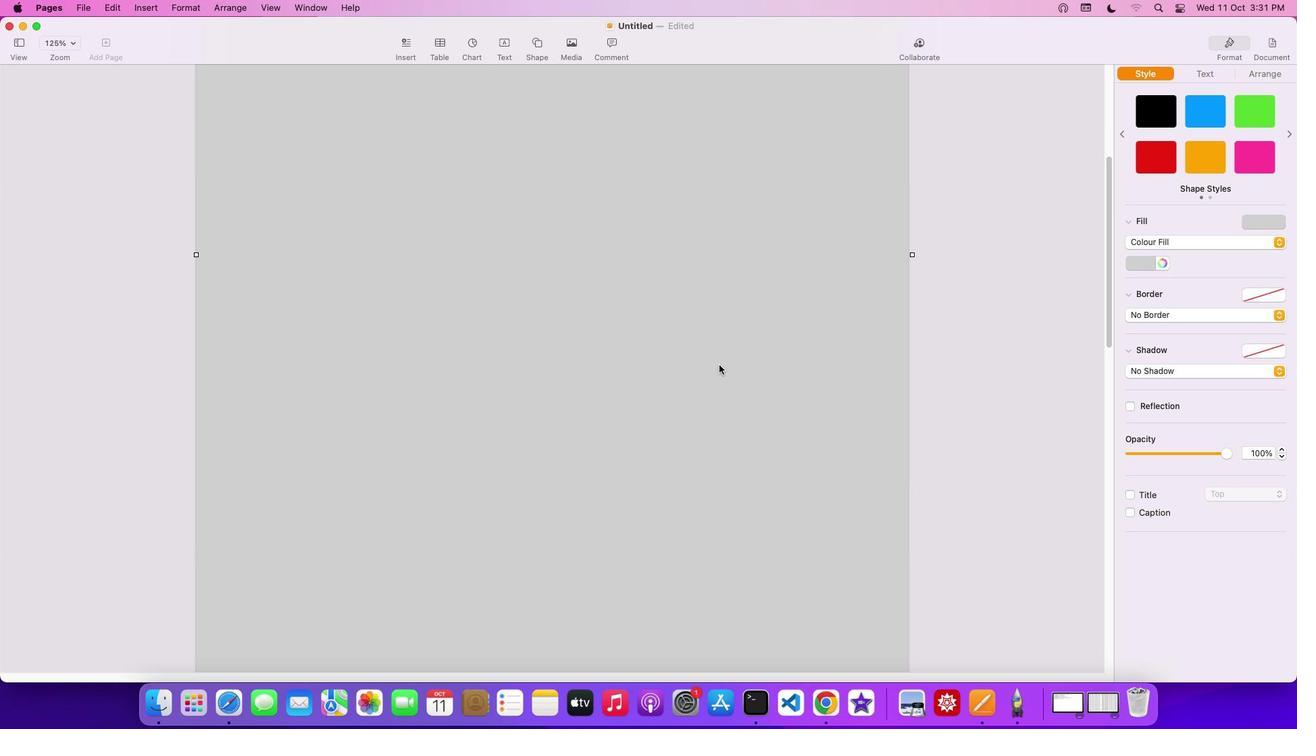 
Action: Mouse scrolled (719, 364) with delta (0, 3)
Screenshot: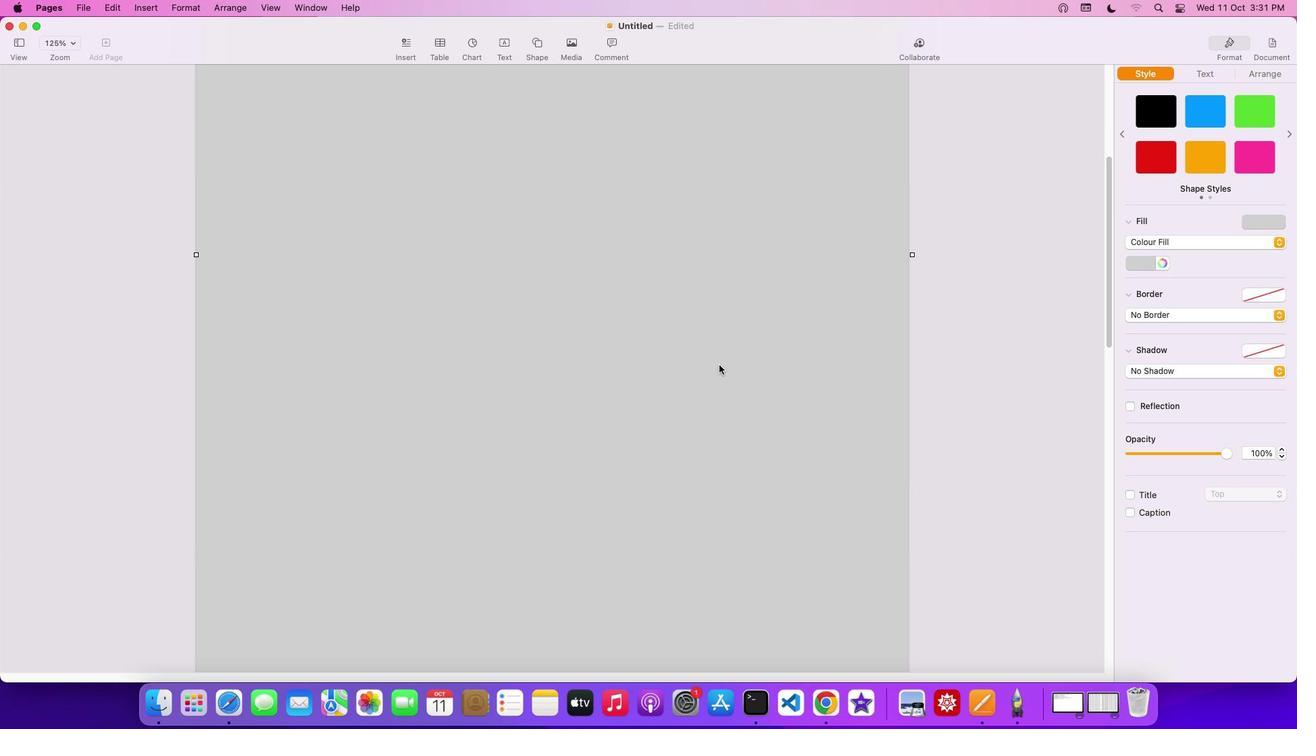 
Action: Mouse scrolled (719, 364) with delta (0, 4)
Screenshot: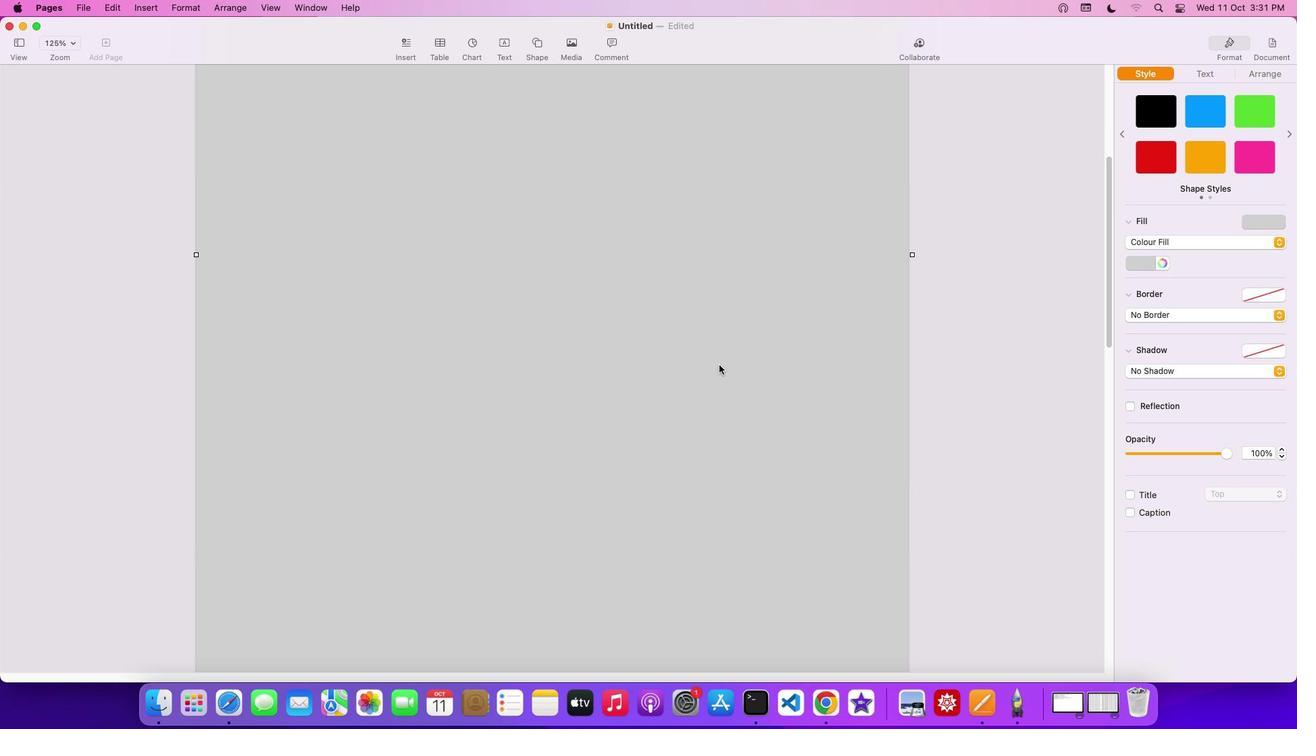 
Action: Mouse scrolled (719, 364) with delta (0, 4)
Screenshot: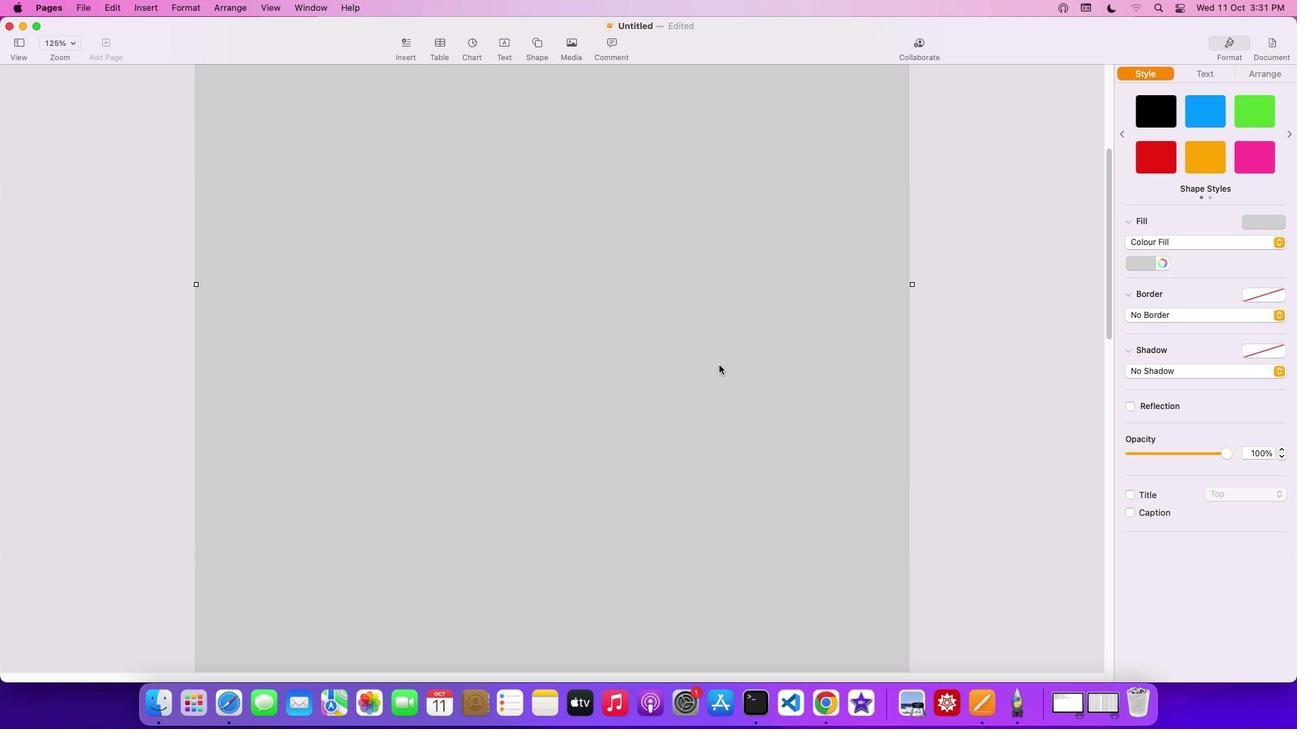 
Action: Mouse moved to (719, 364)
Screenshot: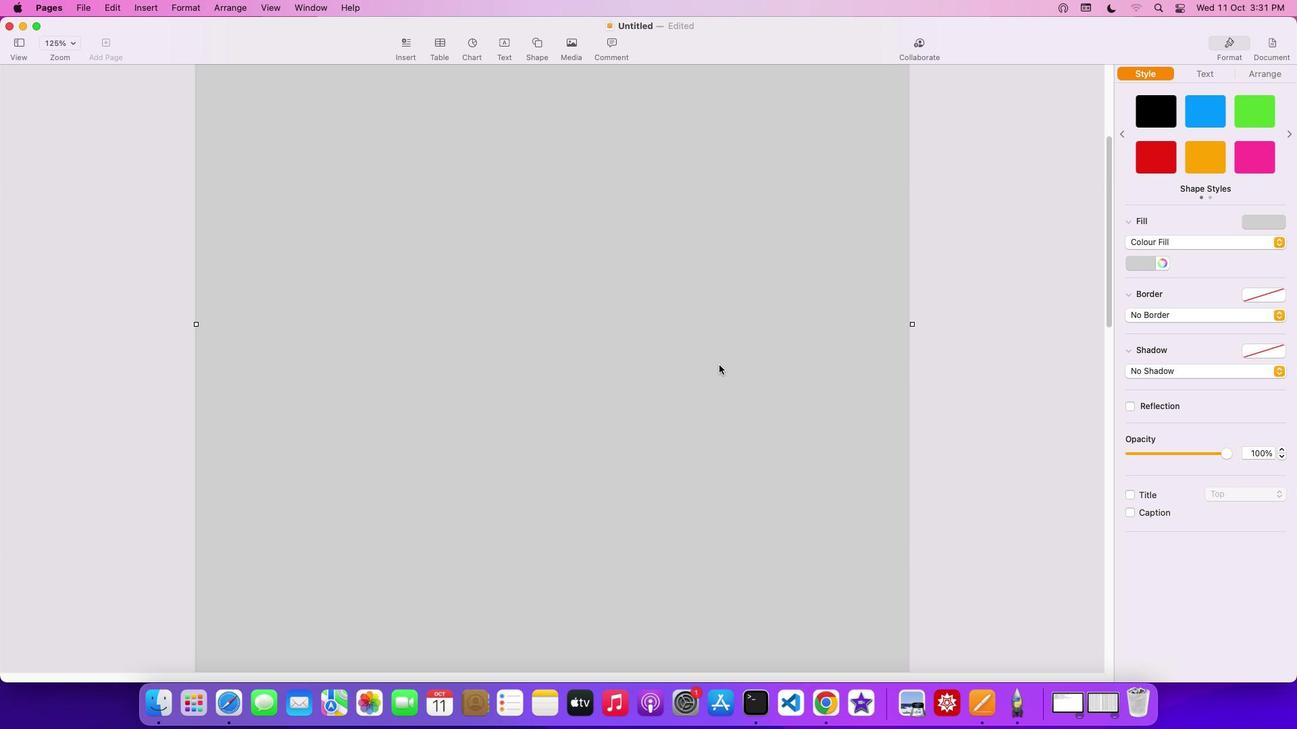 
Action: Mouse scrolled (719, 364) with delta (0, 0)
Screenshot: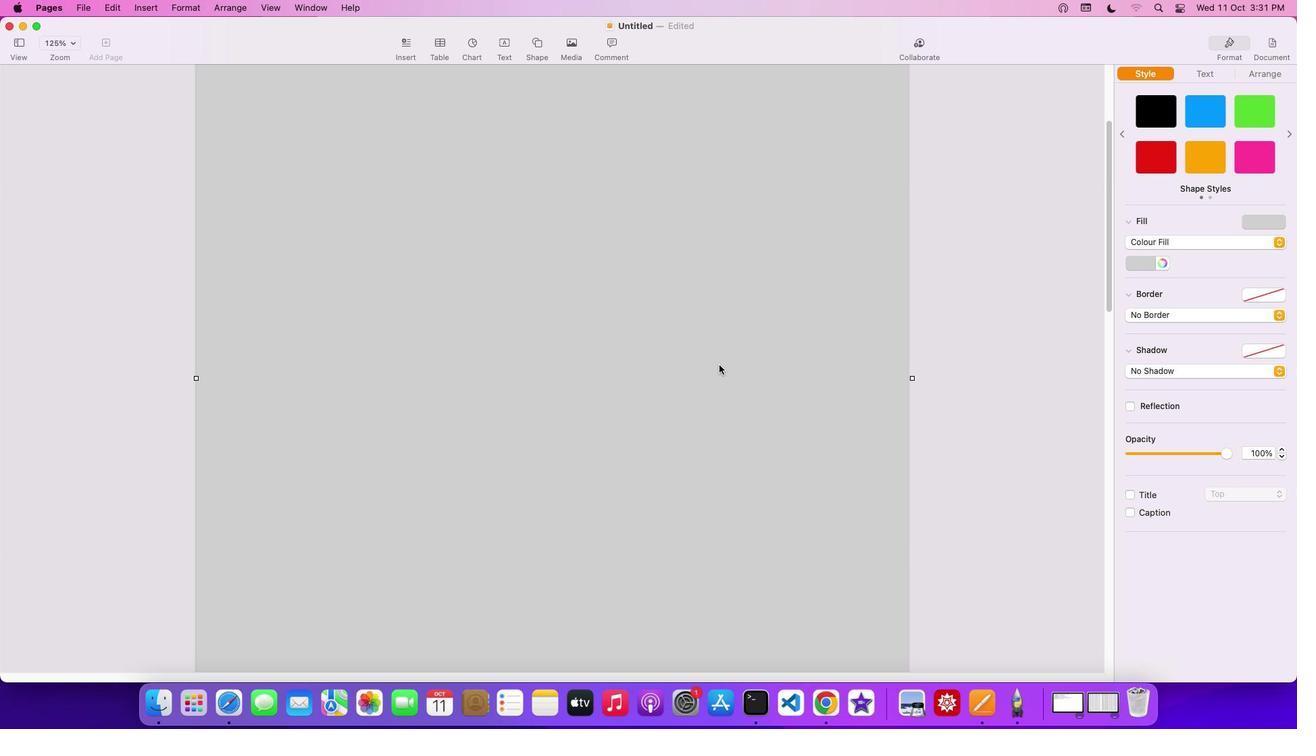 
Action: Mouse scrolled (719, 364) with delta (0, 0)
Screenshot: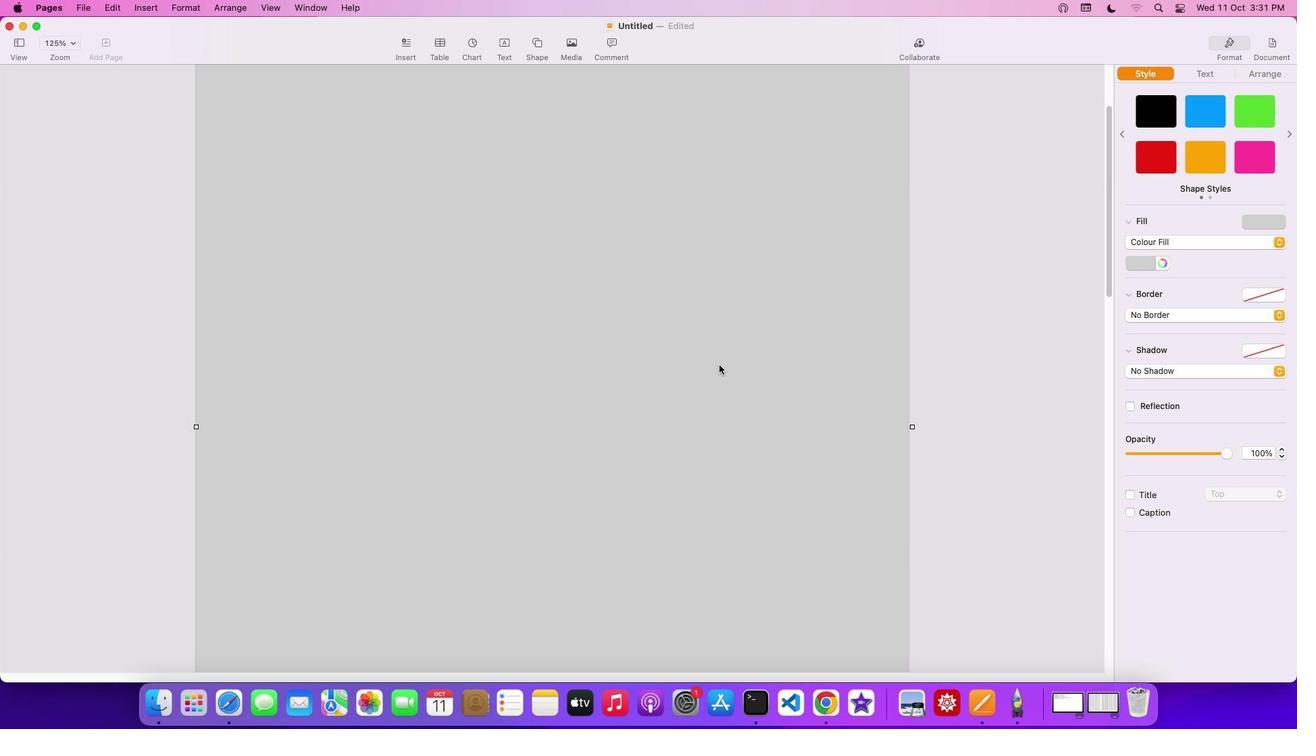 
Action: Mouse scrolled (719, 364) with delta (0, 2)
Screenshot: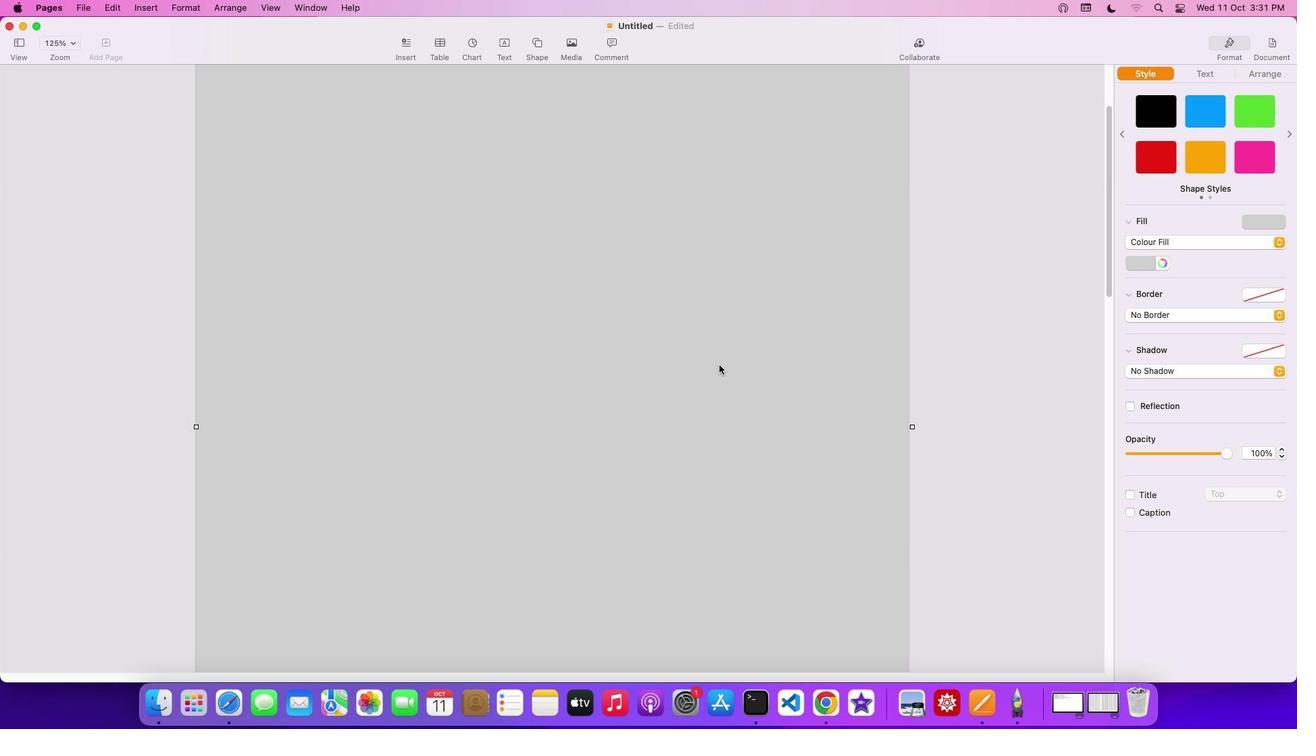 
Action: Mouse scrolled (719, 364) with delta (0, 3)
Screenshot: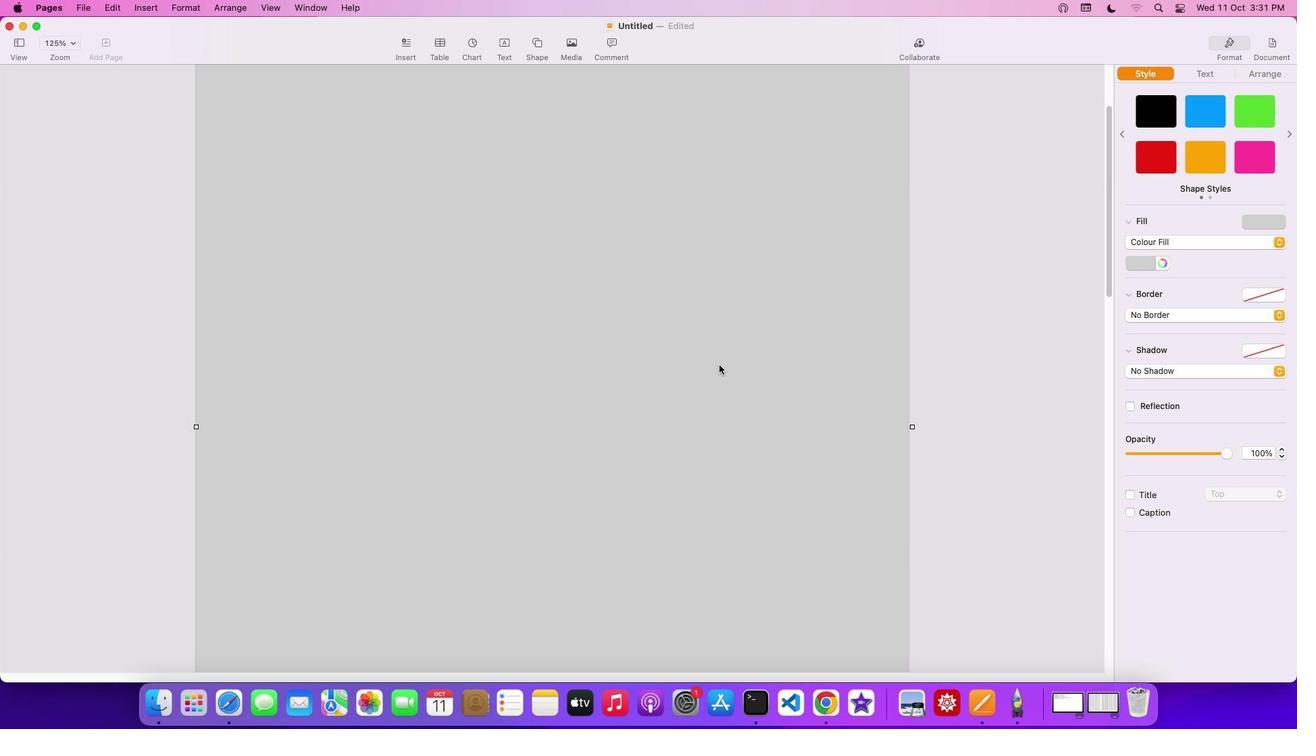 
Action: Mouse scrolled (719, 364) with delta (0, 4)
Screenshot: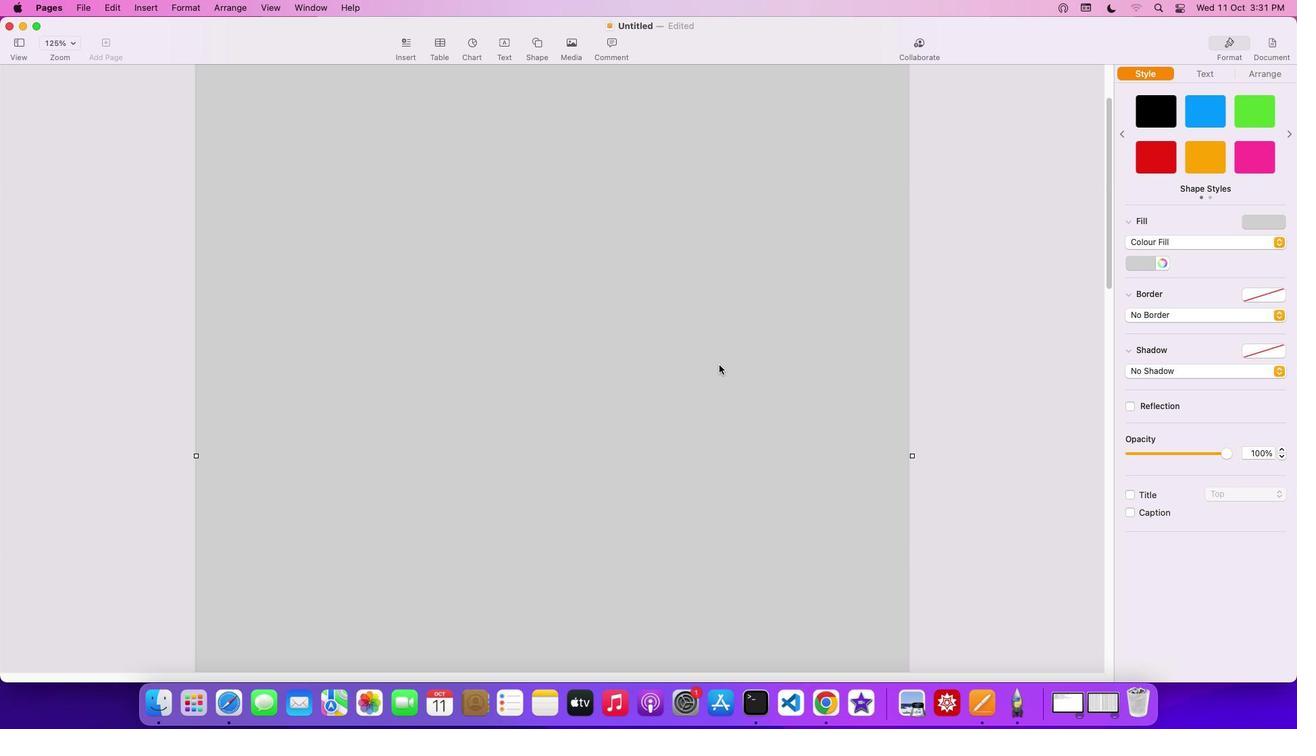 
Action: Mouse scrolled (719, 364) with delta (0, 4)
Screenshot: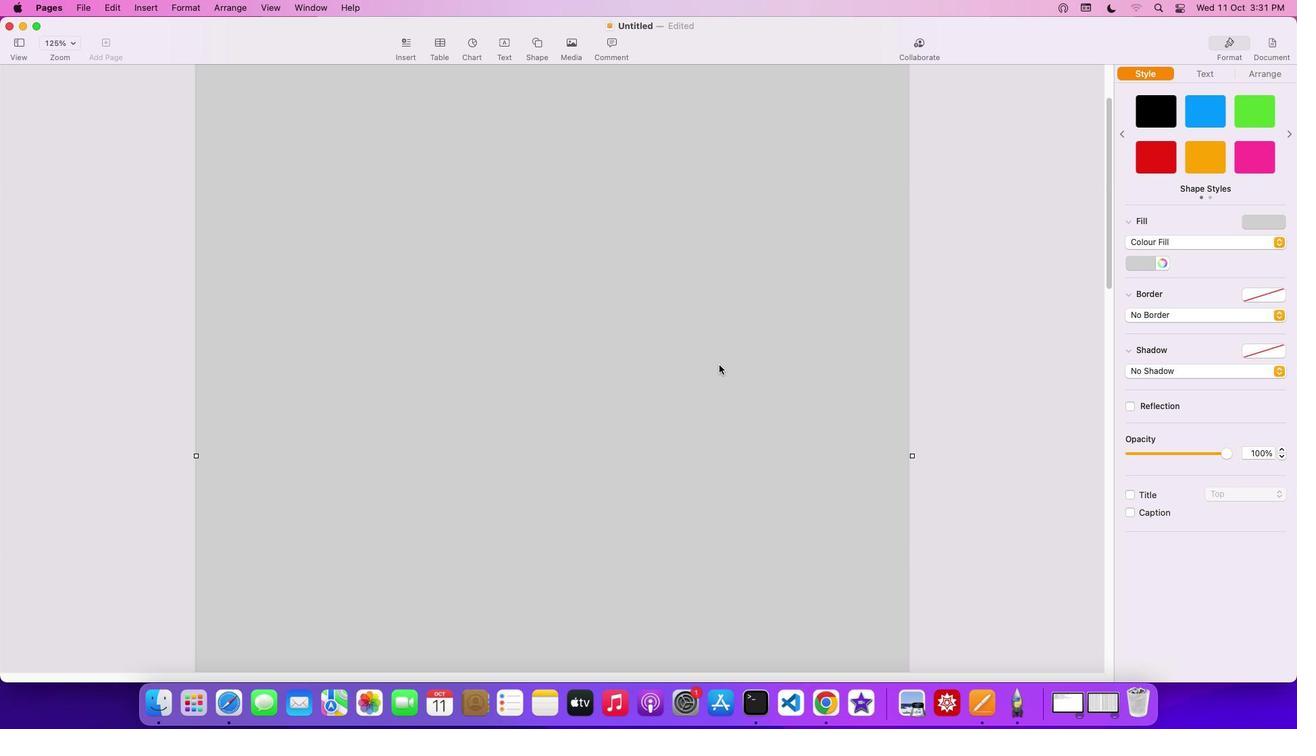 
Action: Mouse scrolled (719, 364) with delta (0, 0)
Screenshot: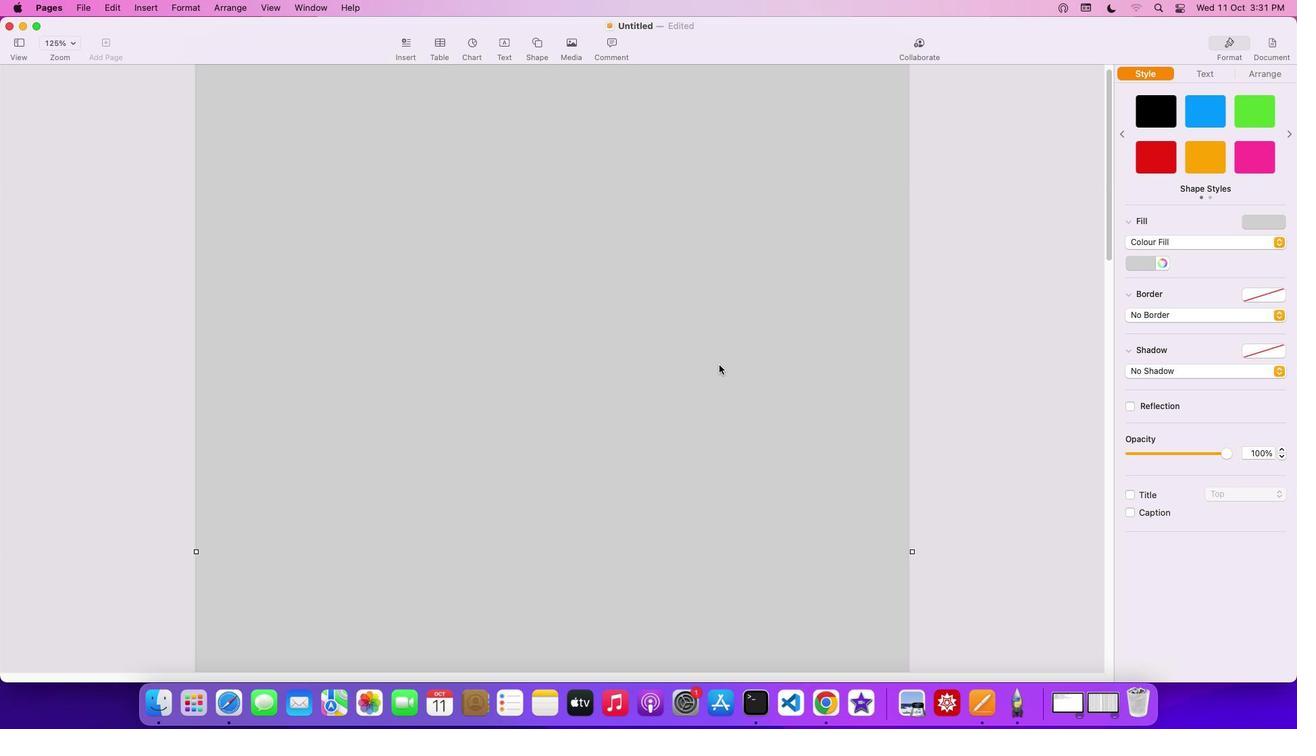 
Action: Mouse scrolled (719, 364) with delta (0, 0)
Screenshot: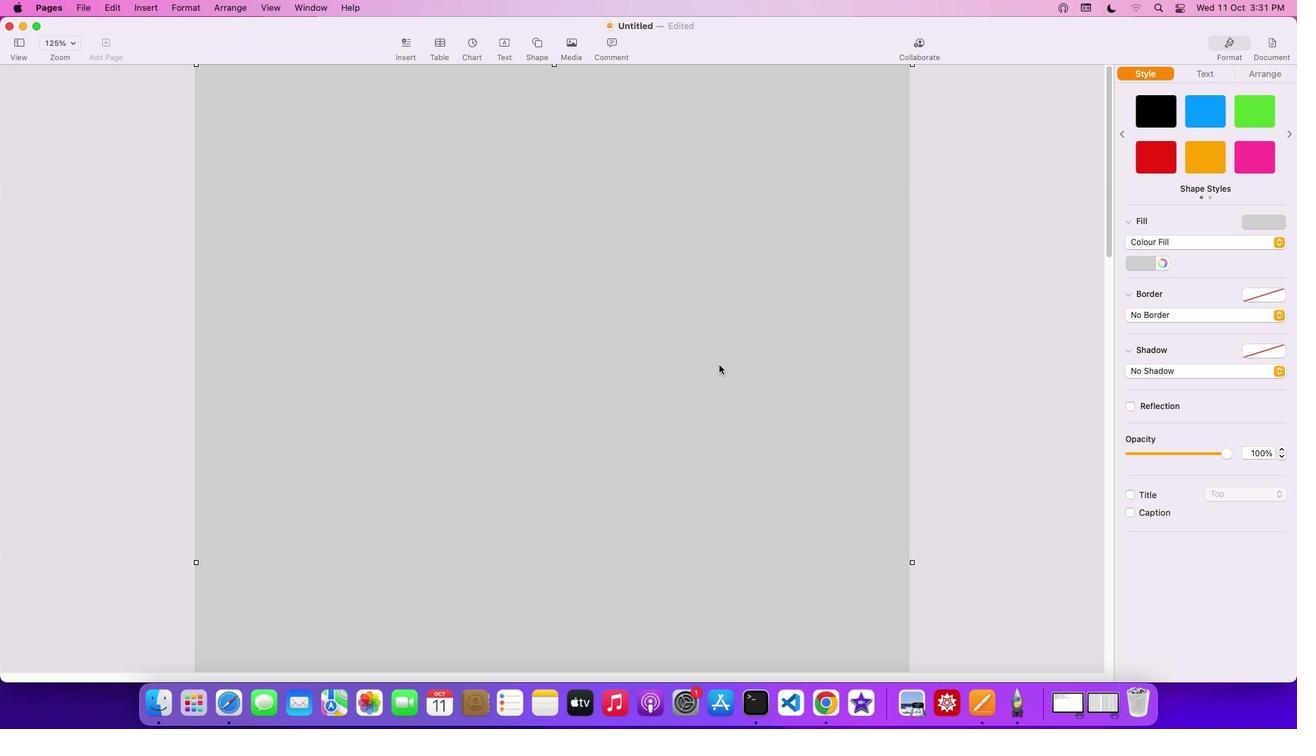 
Action: Mouse scrolled (719, 364) with delta (0, 2)
Screenshot: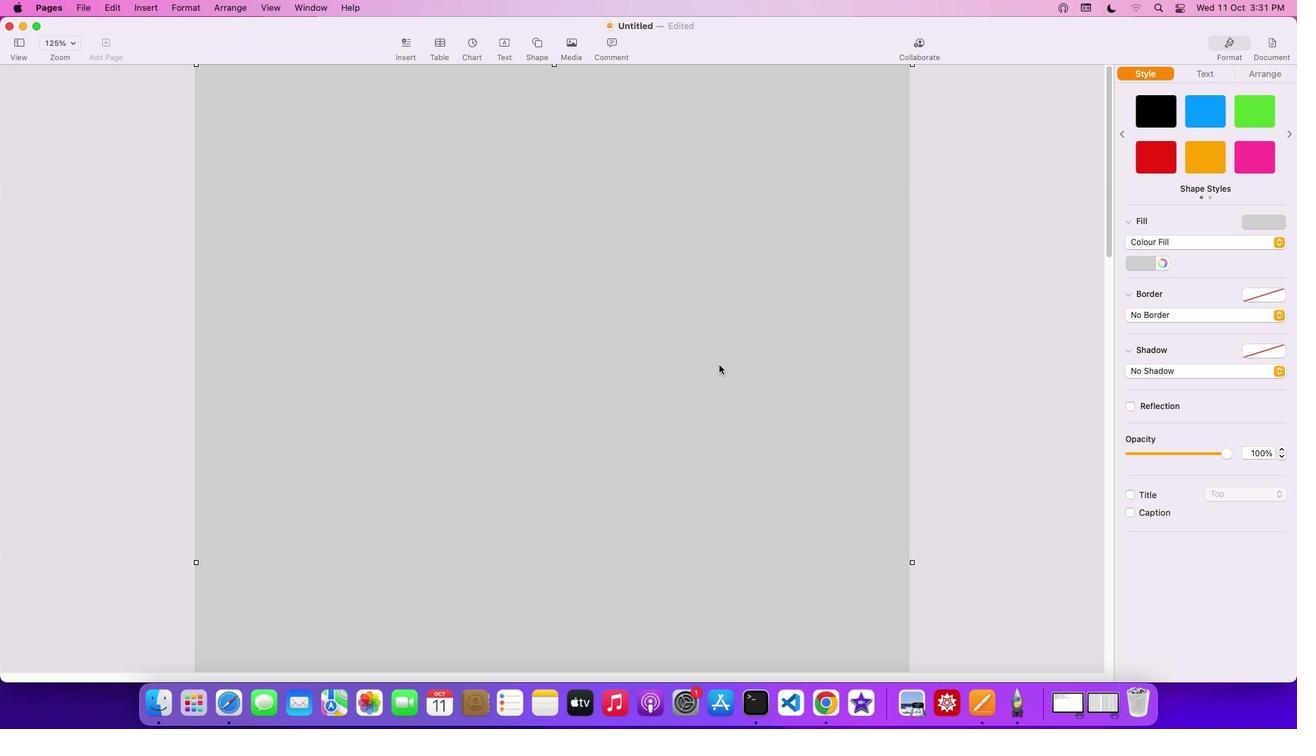 
Action: Mouse scrolled (719, 364) with delta (0, 3)
Screenshot: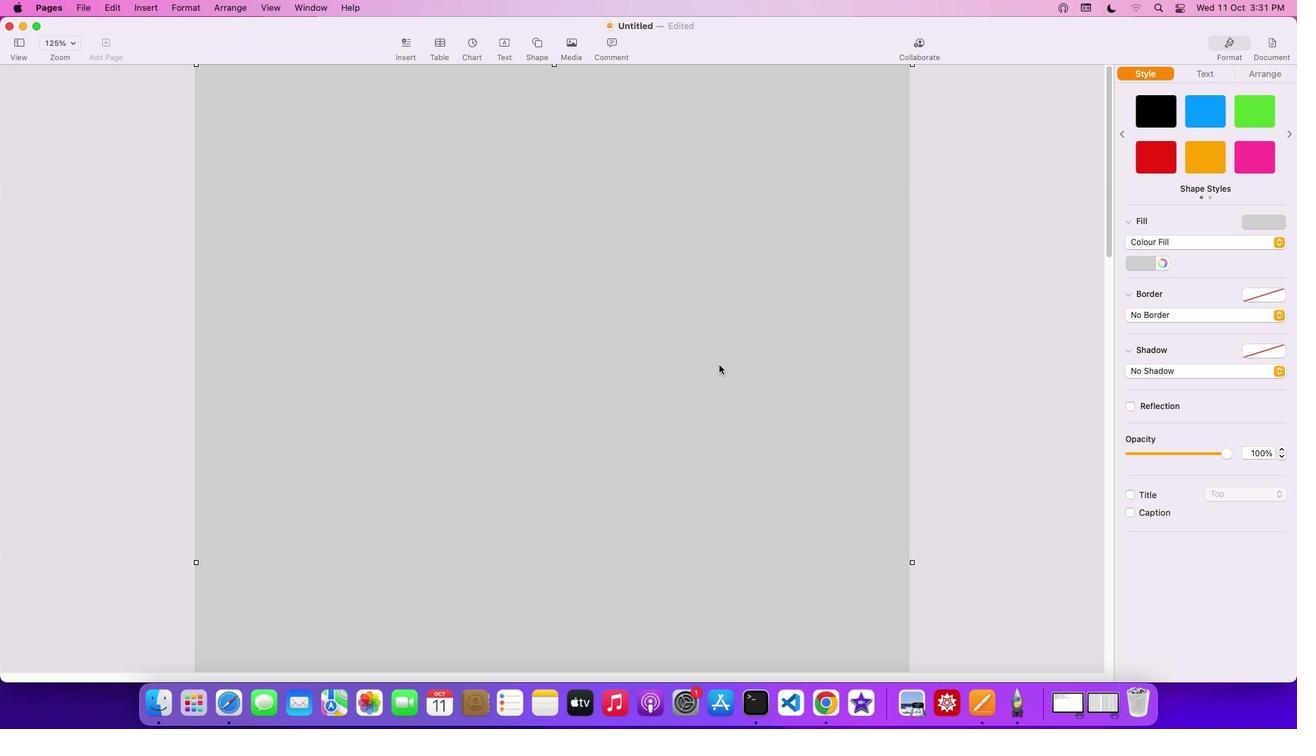 
Action: Mouse scrolled (719, 364) with delta (0, 4)
Screenshot: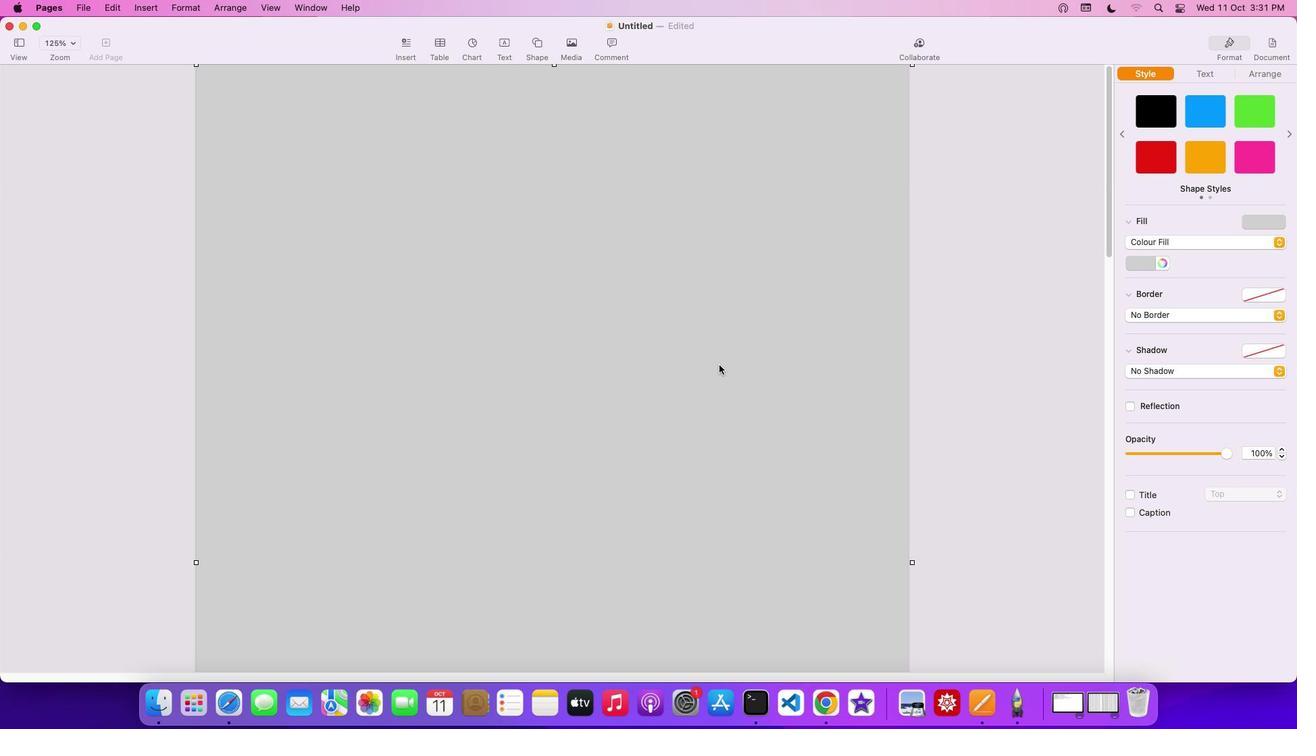 
Action: Mouse scrolled (719, 364) with delta (0, 0)
Screenshot: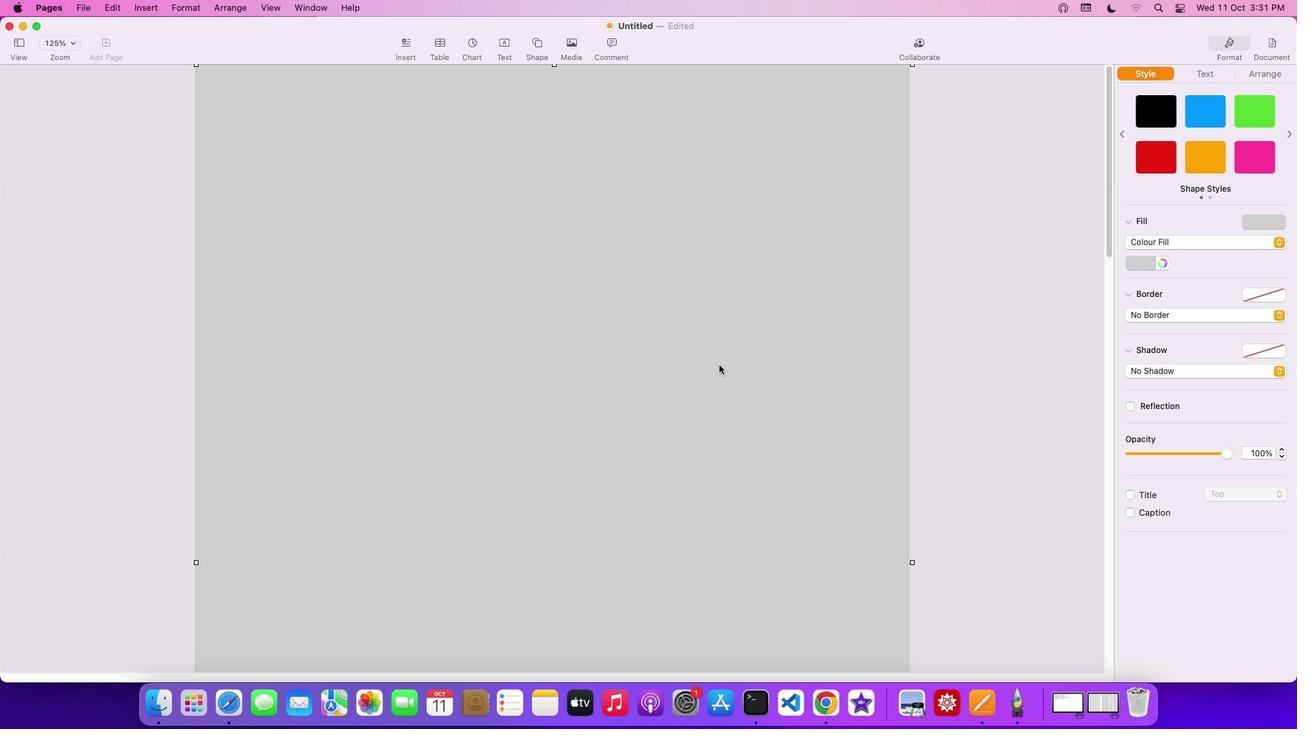
Action: Mouse scrolled (719, 364) with delta (0, 0)
Screenshot: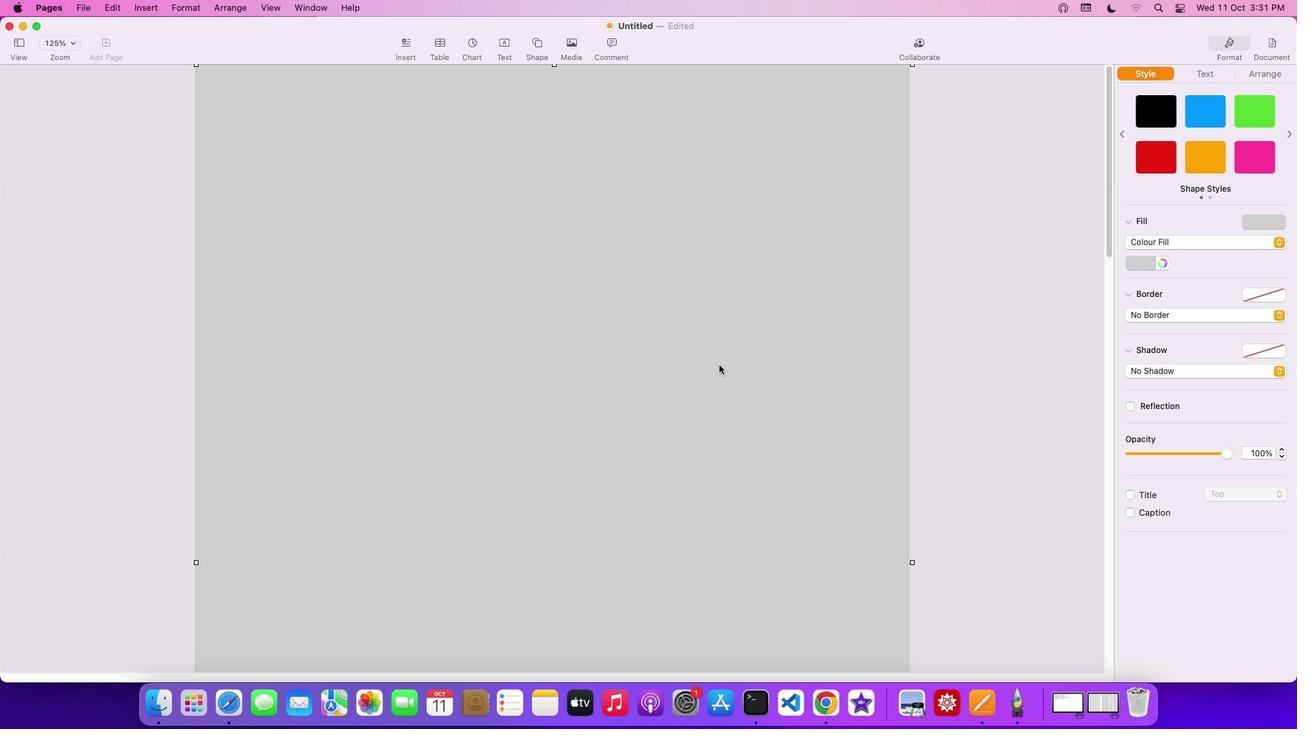 
Action: Mouse scrolled (719, 364) with delta (0, 2)
Screenshot: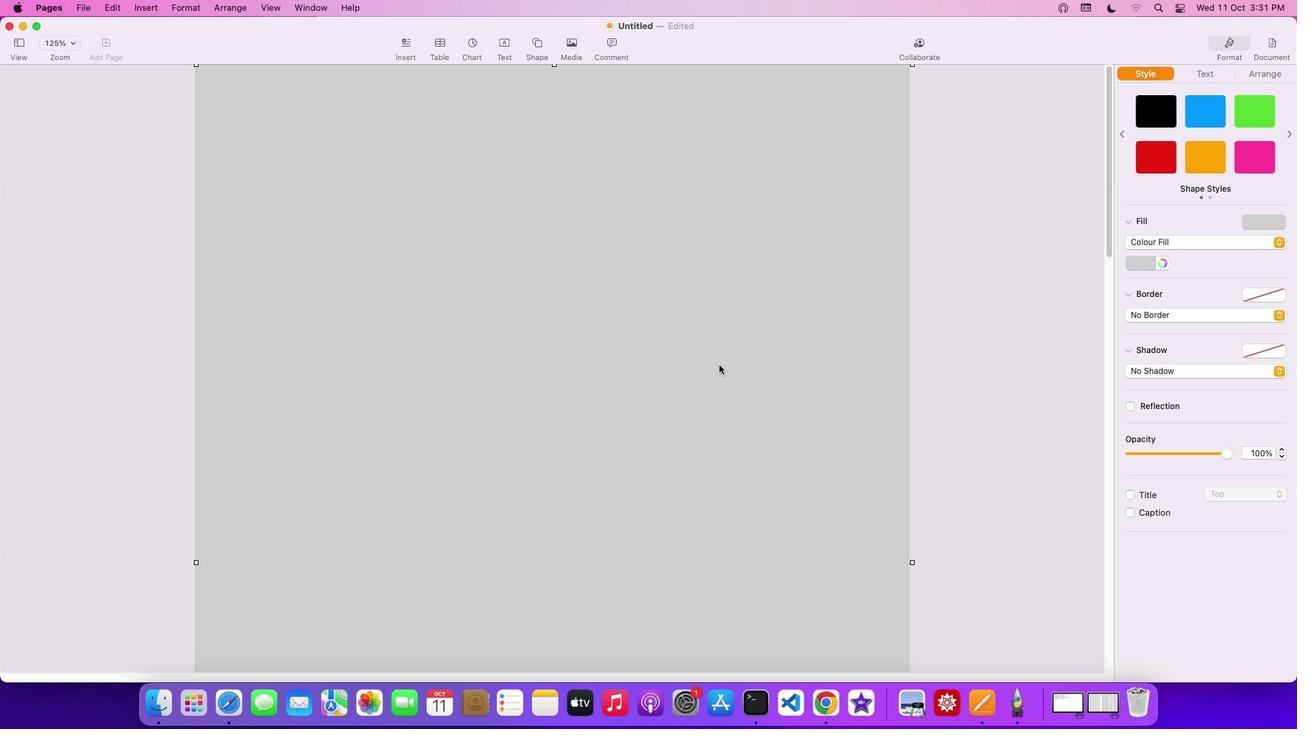 
Action: Mouse scrolled (719, 364) with delta (0, 3)
Screenshot: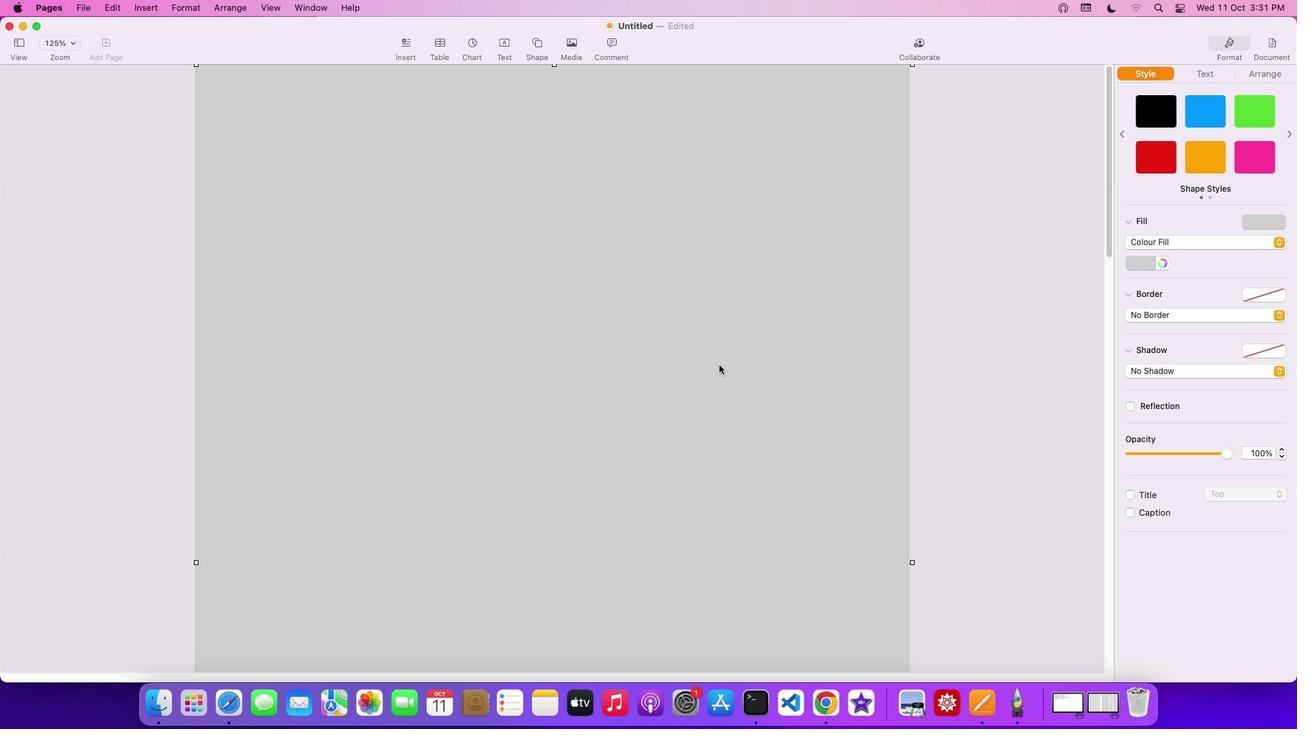 
Action: Mouse scrolled (719, 364) with delta (0, 4)
Screenshot: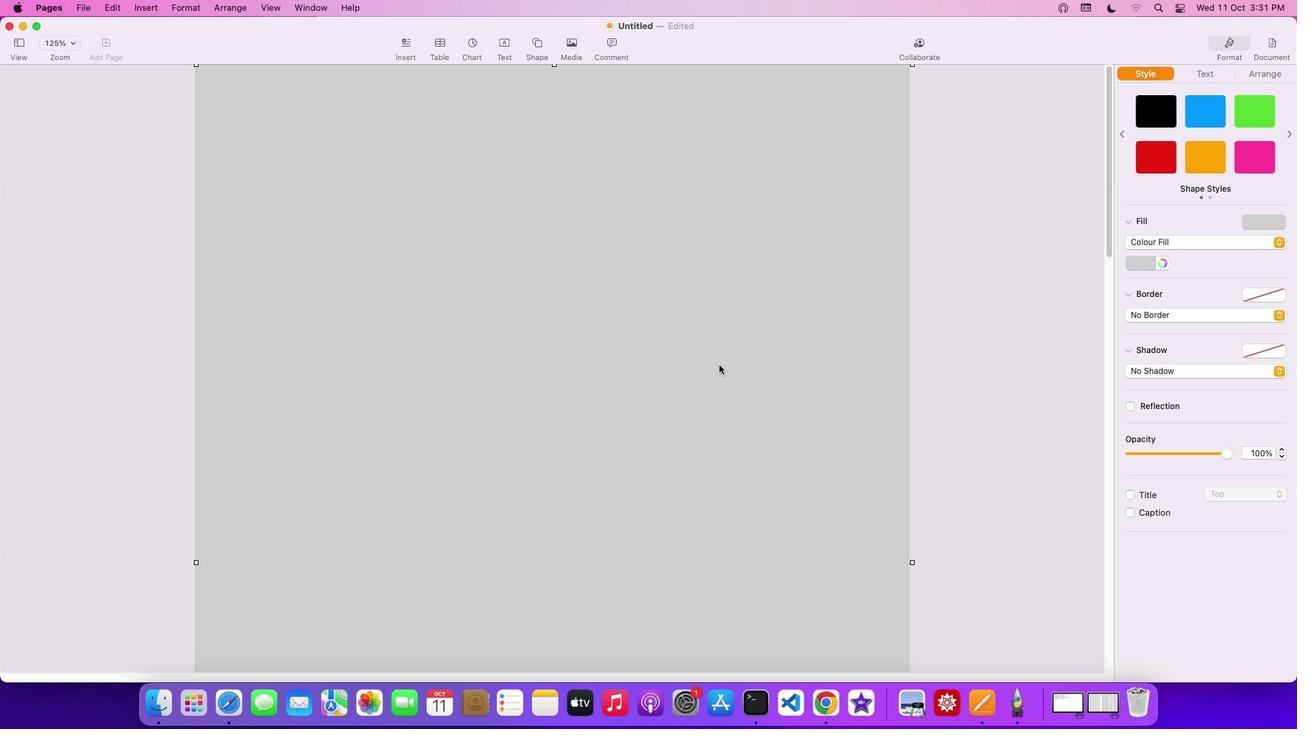 
Action: Mouse scrolled (719, 364) with delta (0, 4)
Screenshot: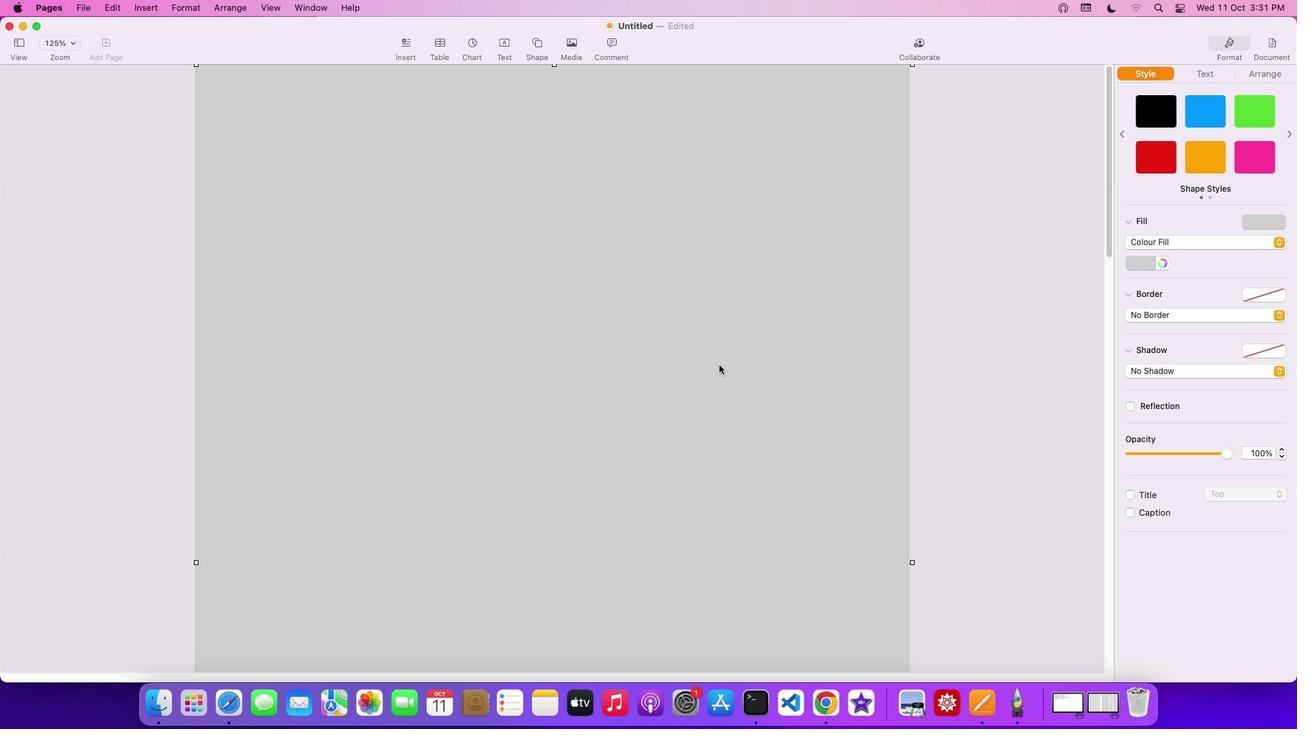
Action: Mouse scrolled (719, 364) with delta (0, 0)
Screenshot: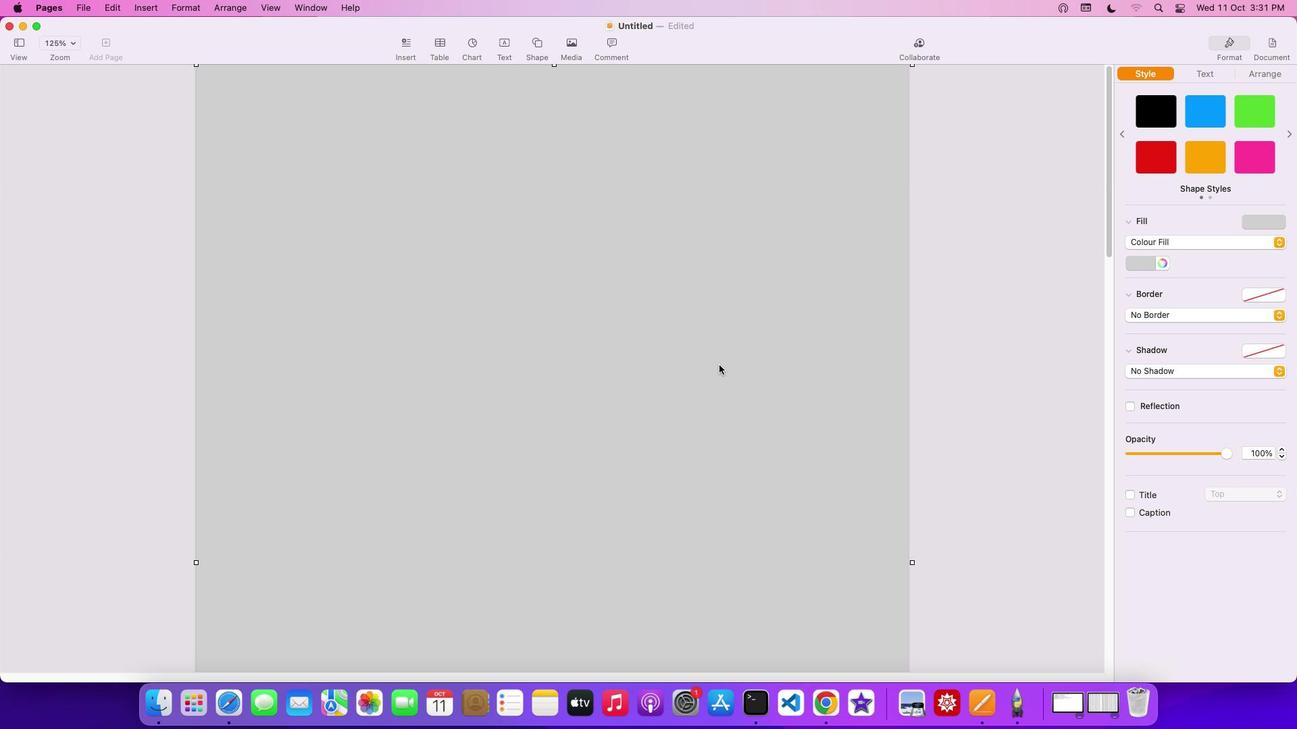 
Action: Mouse scrolled (719, 364) with delta (0, 0)
Screenshot: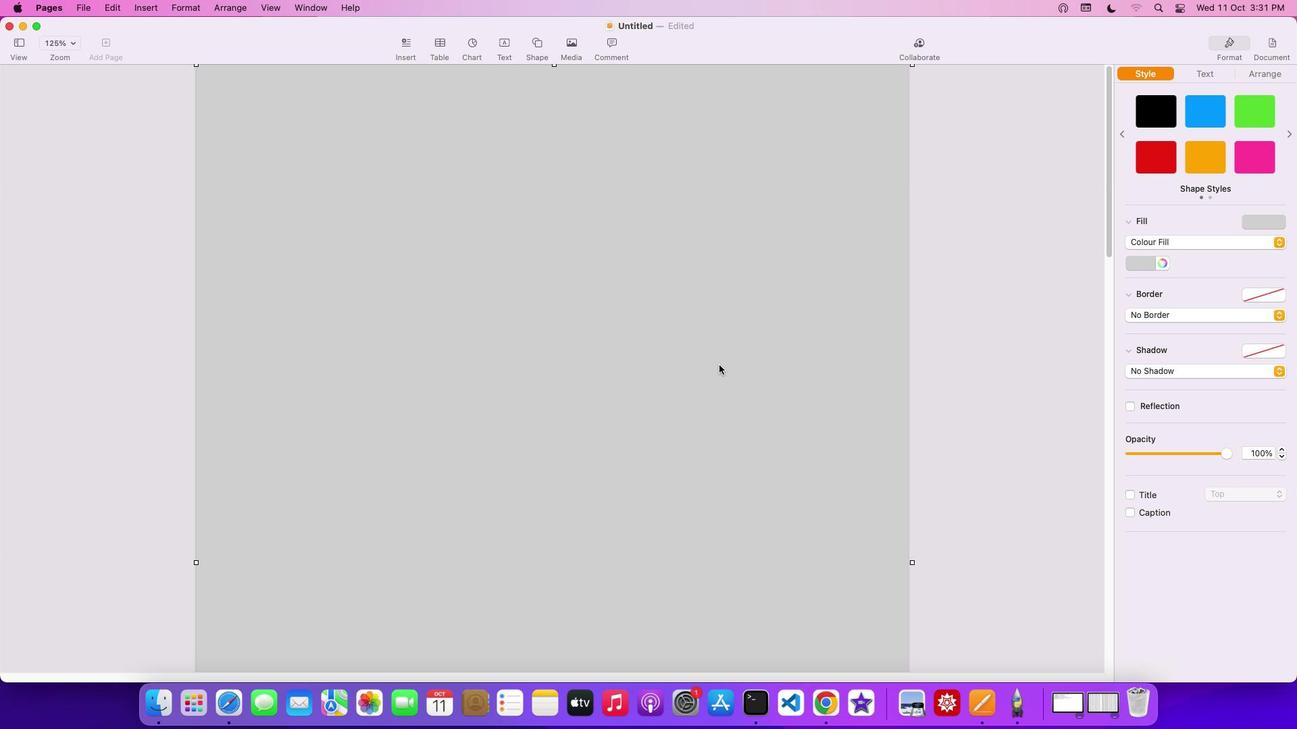 
Action: Mouse scrolled (719, 364) with delta (0, 2)
Screenshot: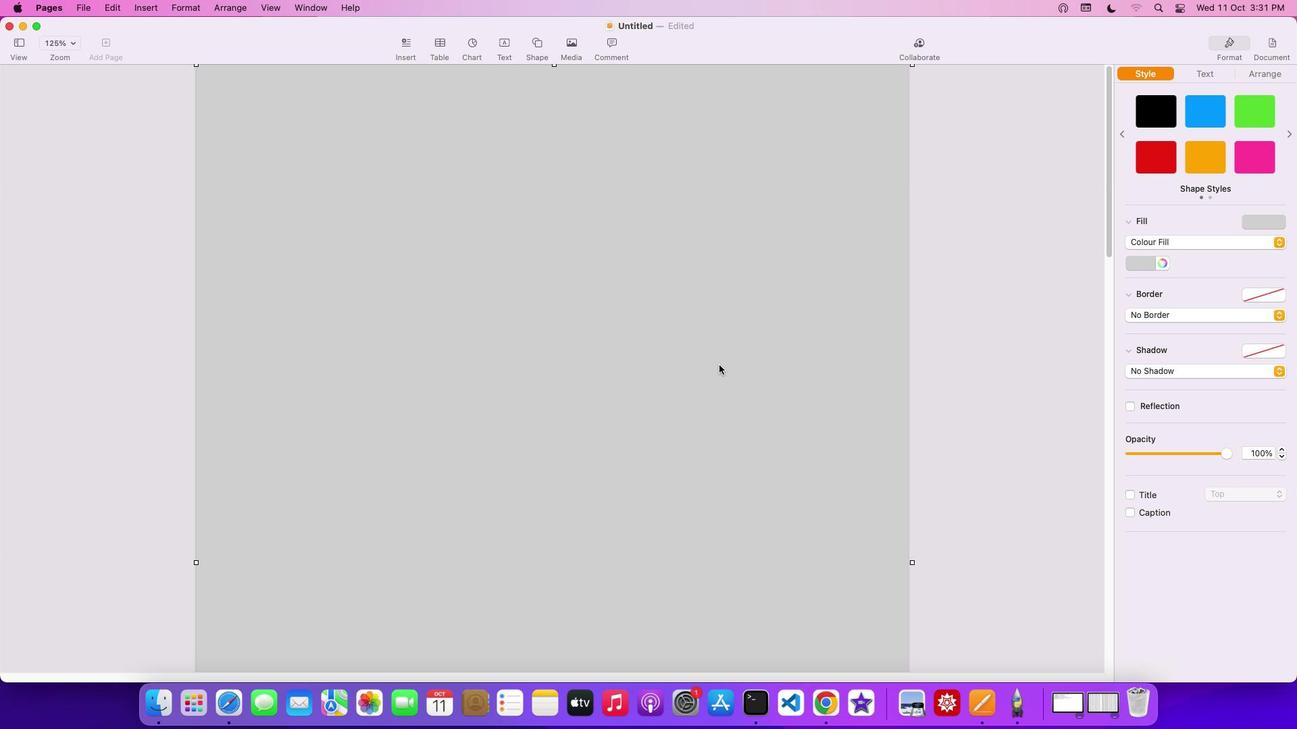 
Action: Mouse scrolled (719, 364) with delta (0, 3)
Screenshot: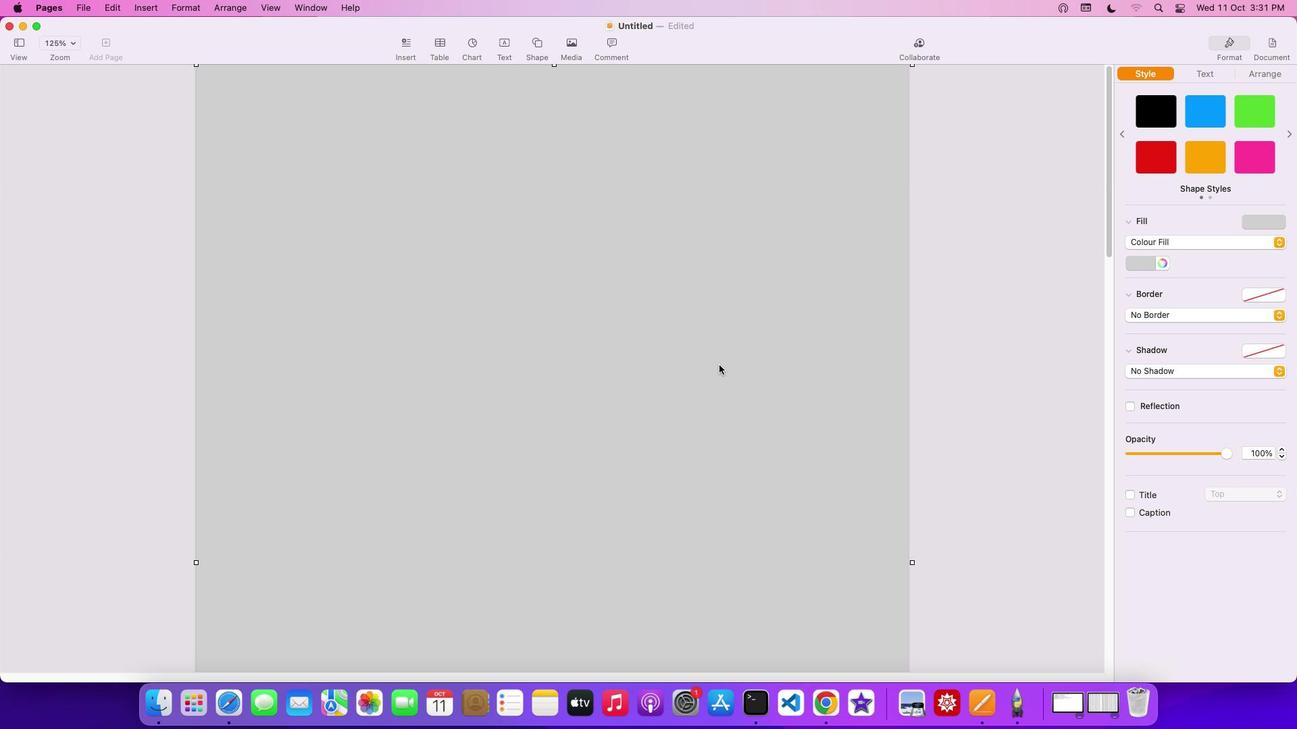 
Action: Mouse scrolled (719, 364) with delta (0, 4)
Screenshot: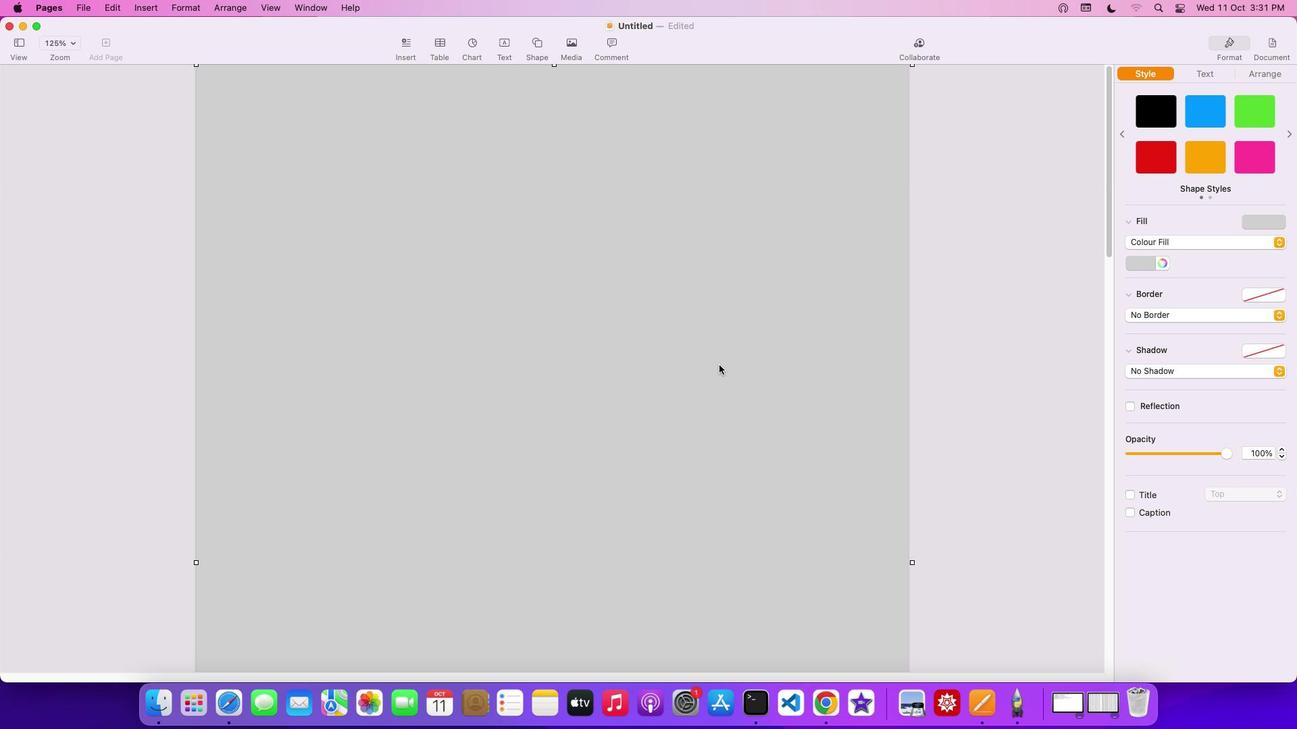 
Action: Mouse scrolled (719, 364) with delta (0, 0)
Screenshot: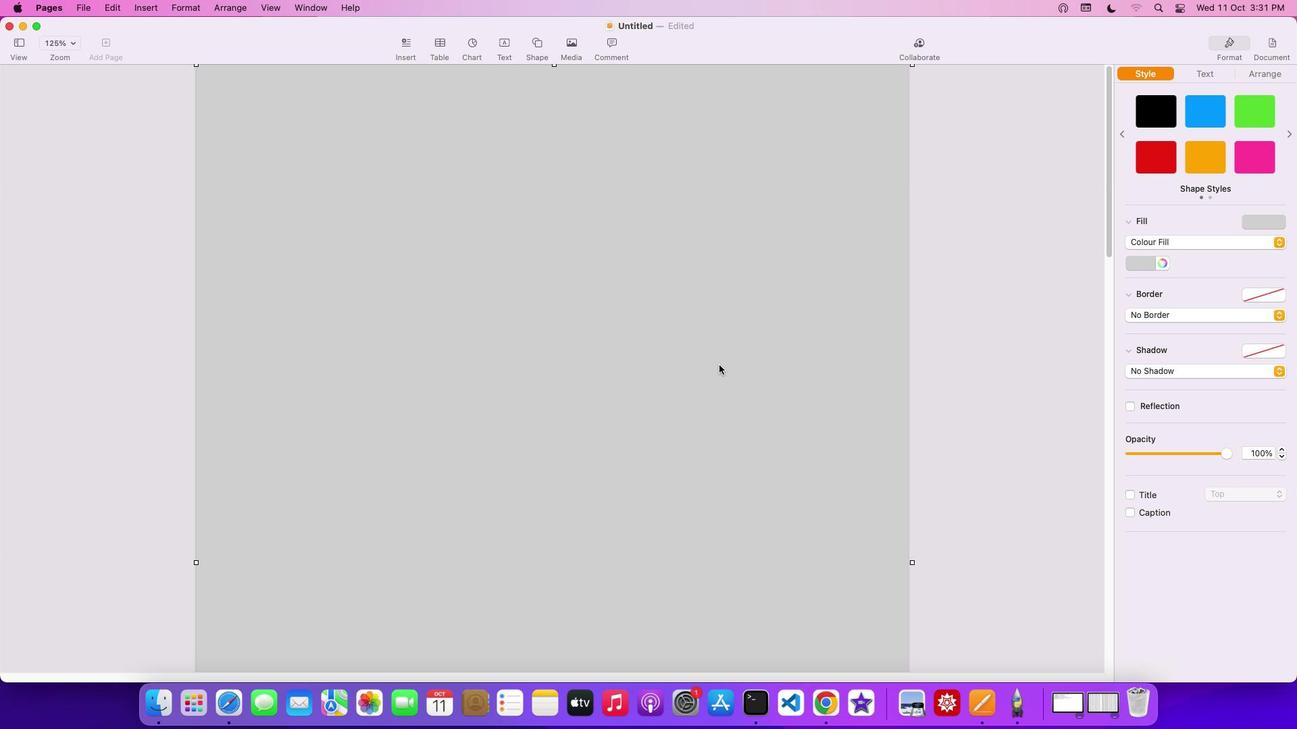 
Action: Mouse scrolled (719, 364) with delta (0, 0)
Screenshot: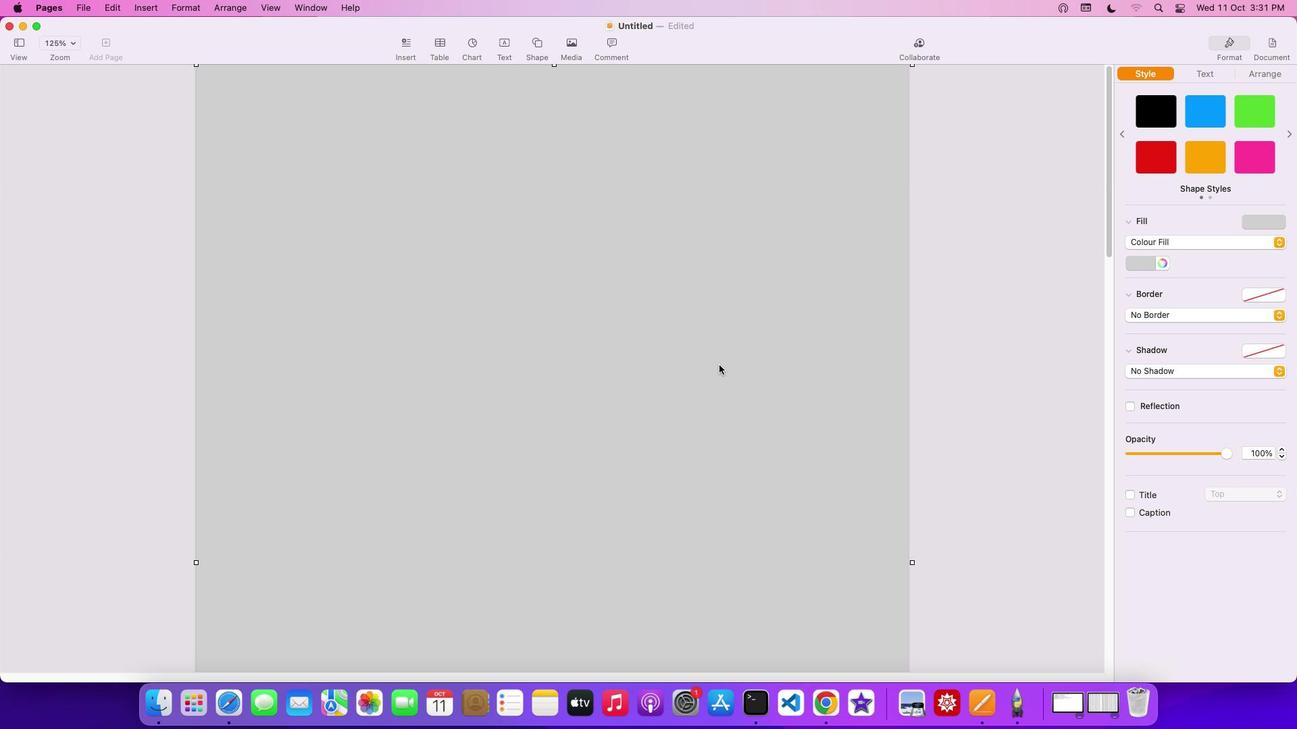 
Action: Mouse scrolled (719, 364) with delta (0, 2)
Screenshot: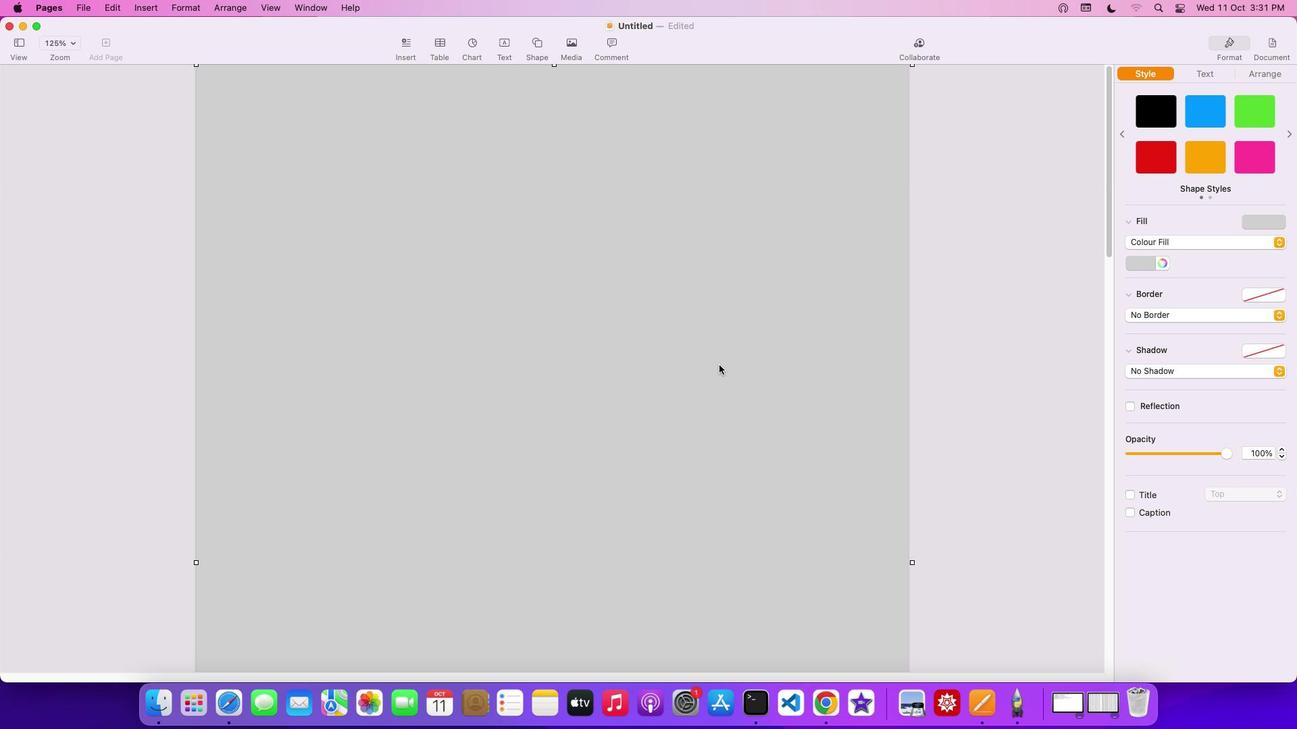 
Action: Mouse scrolled (719, 364) with delta (0, 3)
Screenshot: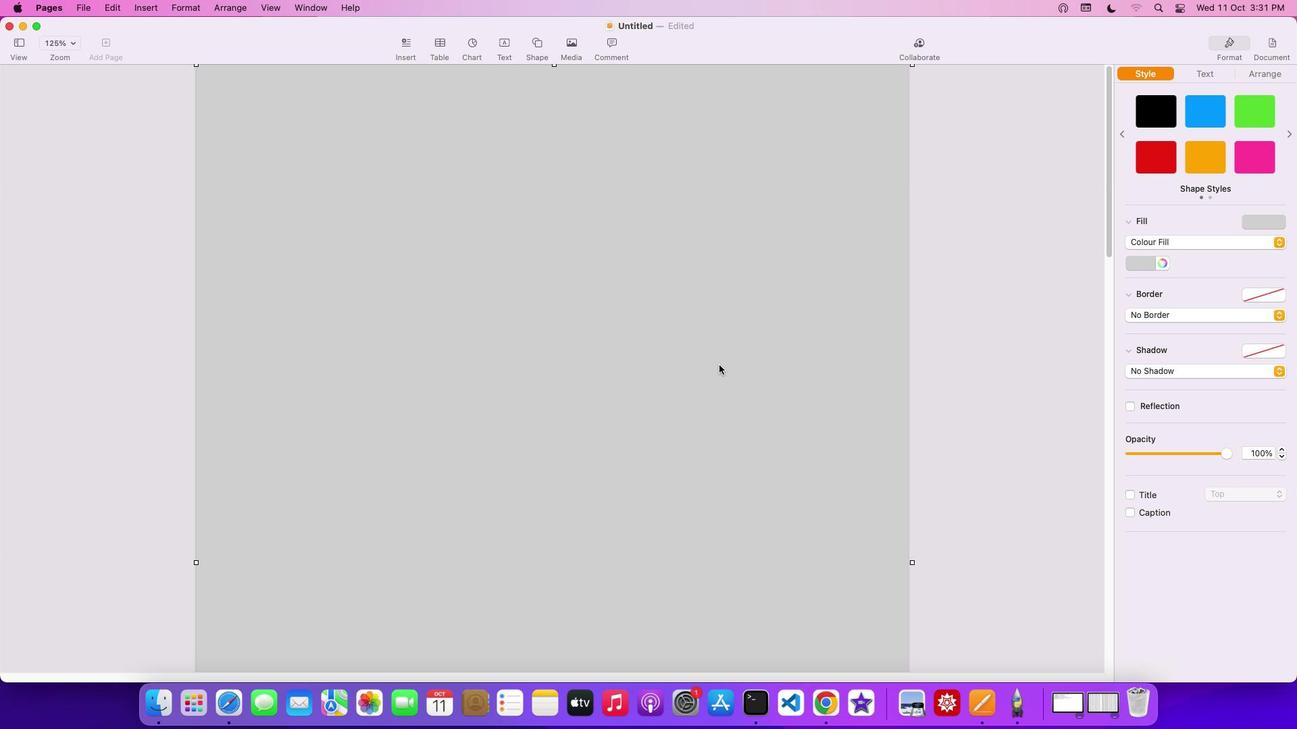 
Action: Mouse scrolled (719, 364) with delta (0, 4)
Screenshot: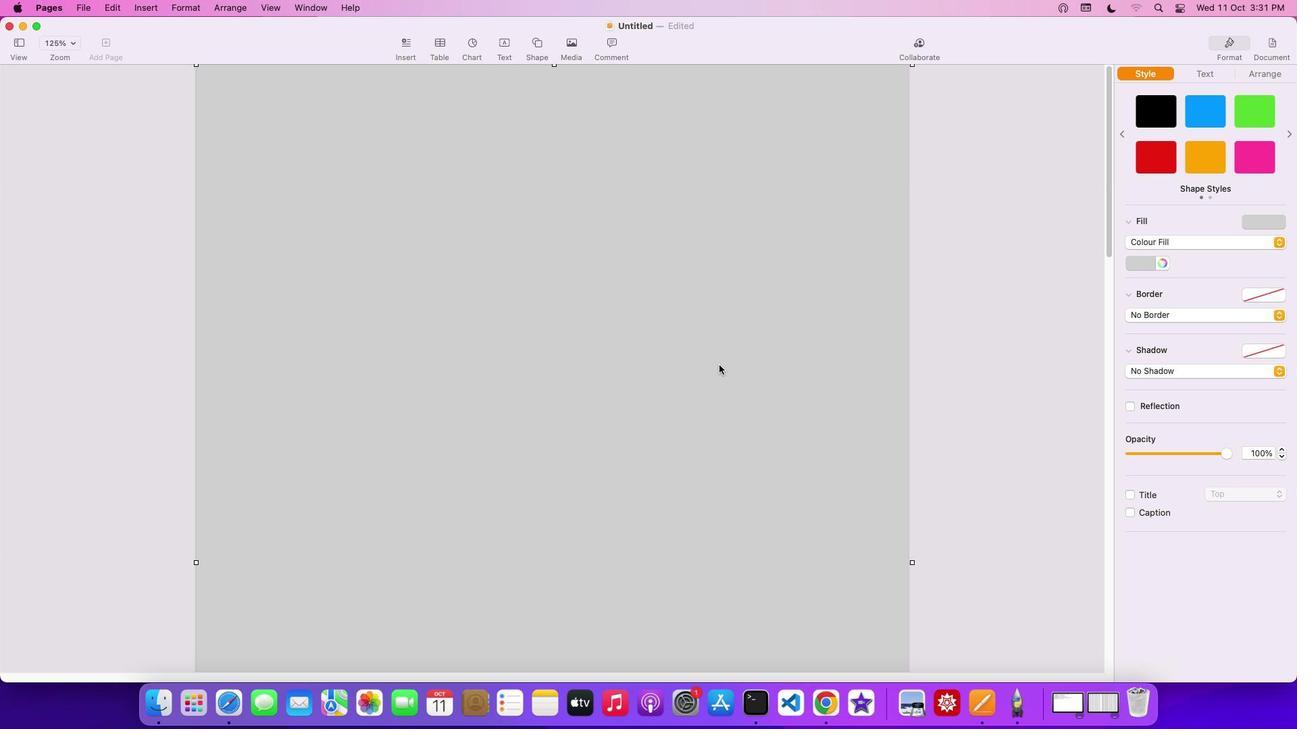 
Action: Mouse scrolled (719, 364) with delta (0, 4)
Screenshot: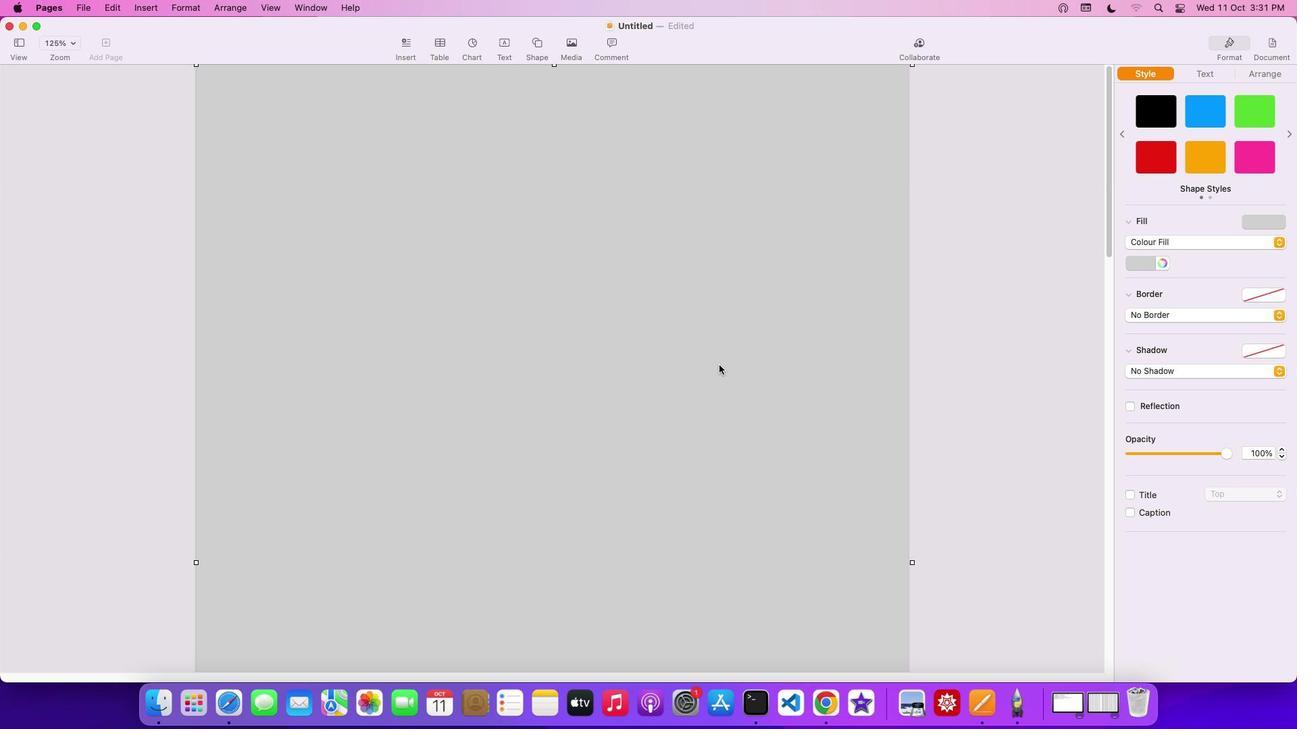 
Action: Mouse moved to (195, 64)
Screenshot: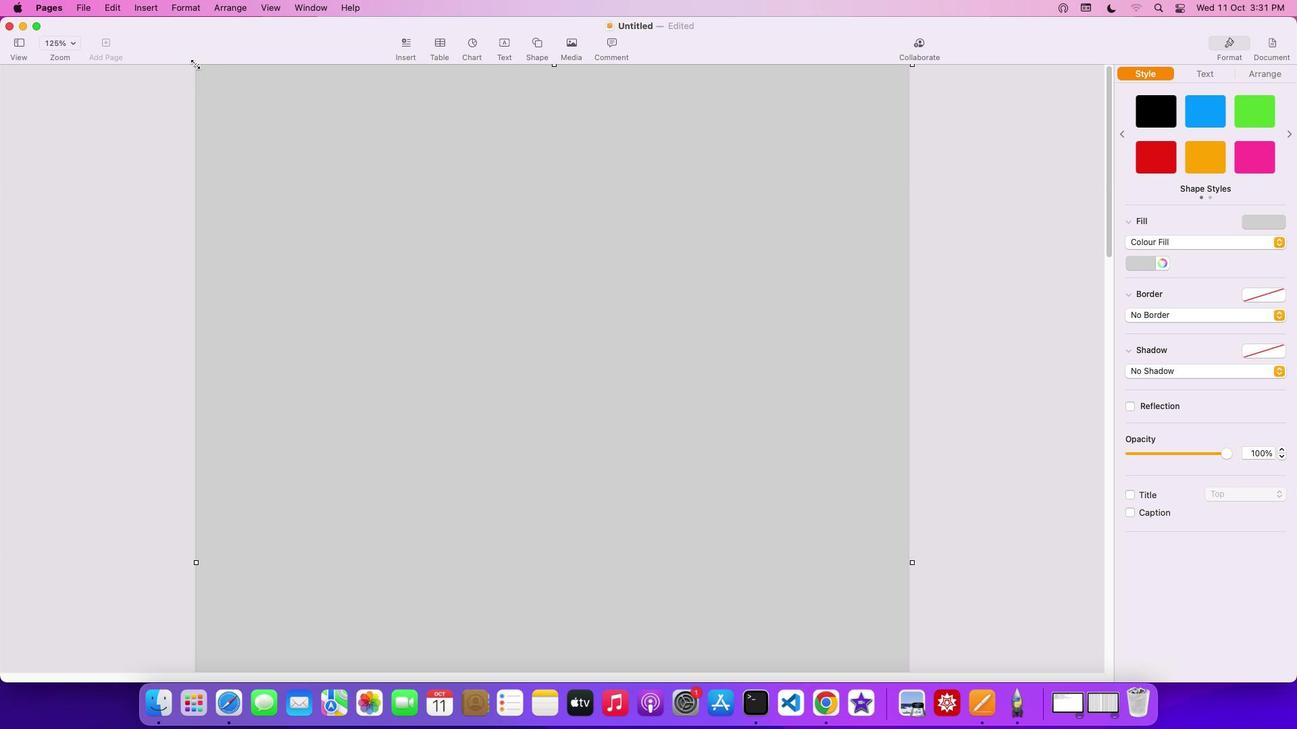 
Action: Mouse pressed left at (195, 64)
Screenshot: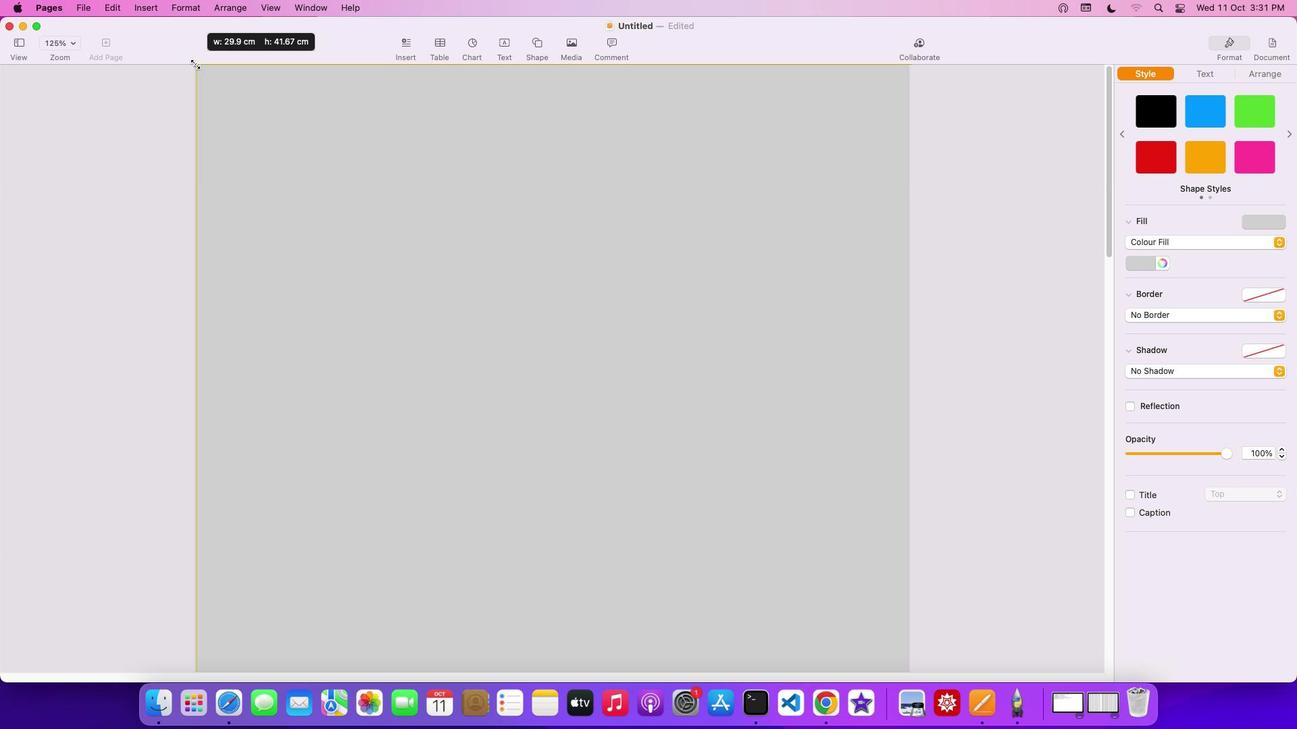 
Action: Mouse moved to (913, 199)
Screenshot: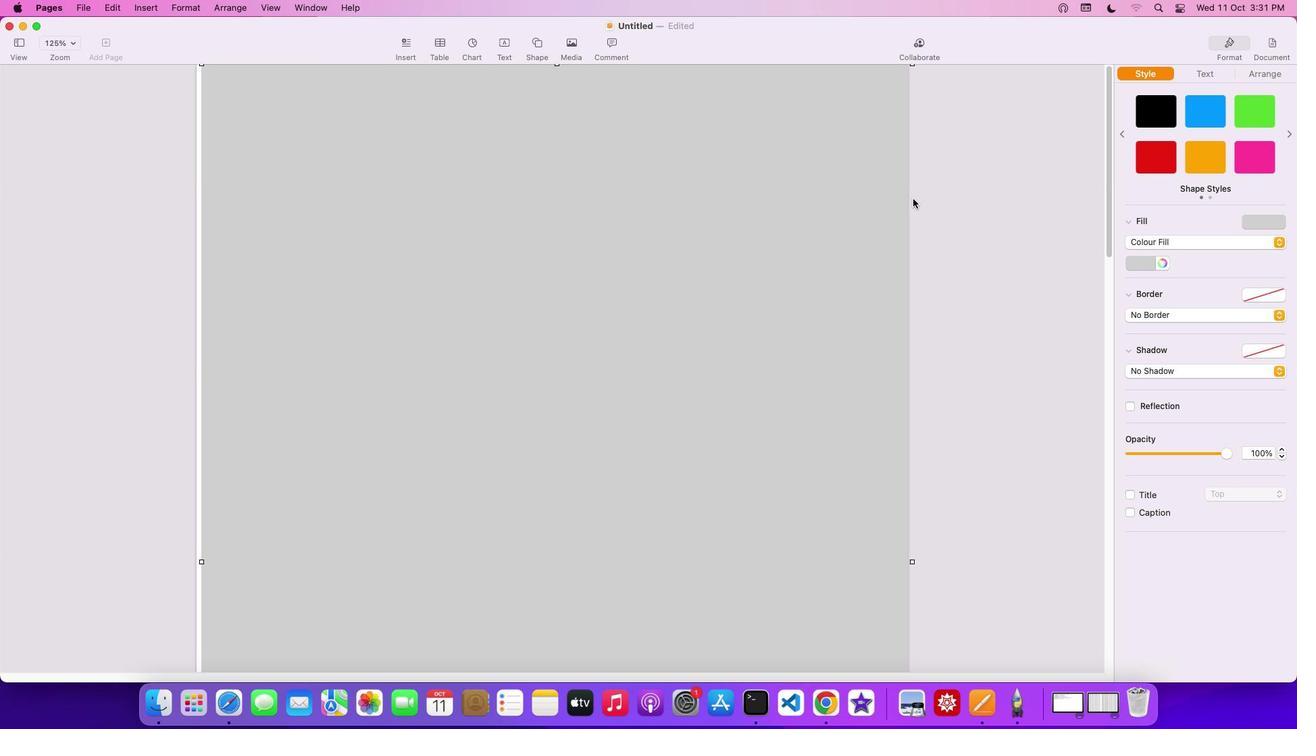 
Action: Mouse scrolled (913, 199) with delta (0, 0)
Screenshot: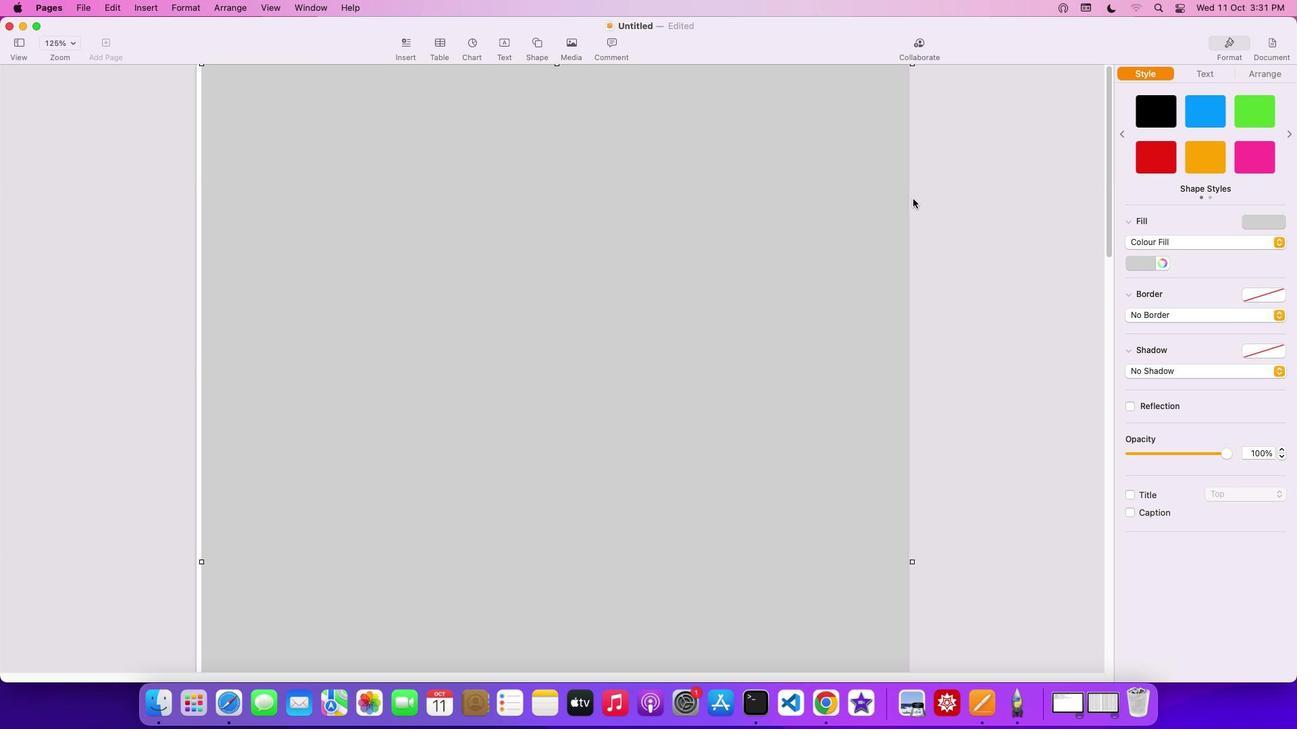 
Action: Mouse scrolled (913, 199) with delta (0, 0)
Screenshot: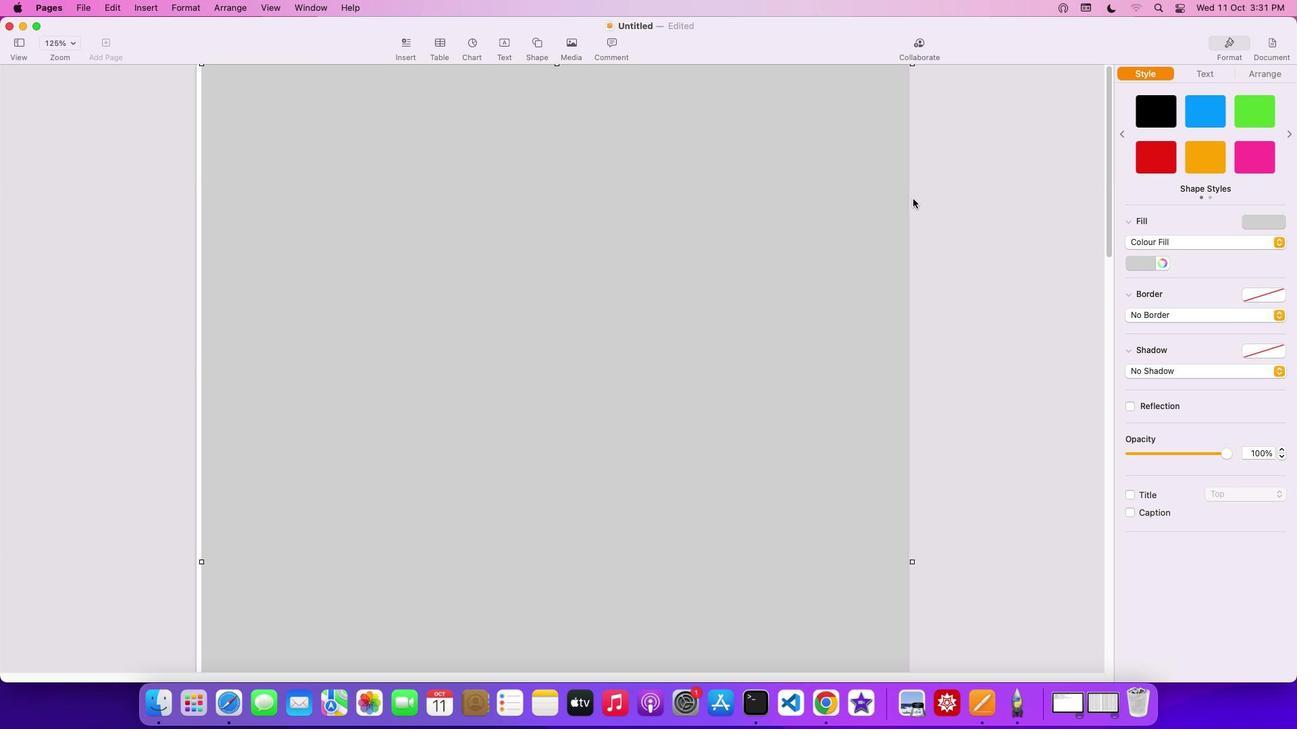 
Action: Mouse scrolled (913, 199) with delta (0, 2)
Screenshot: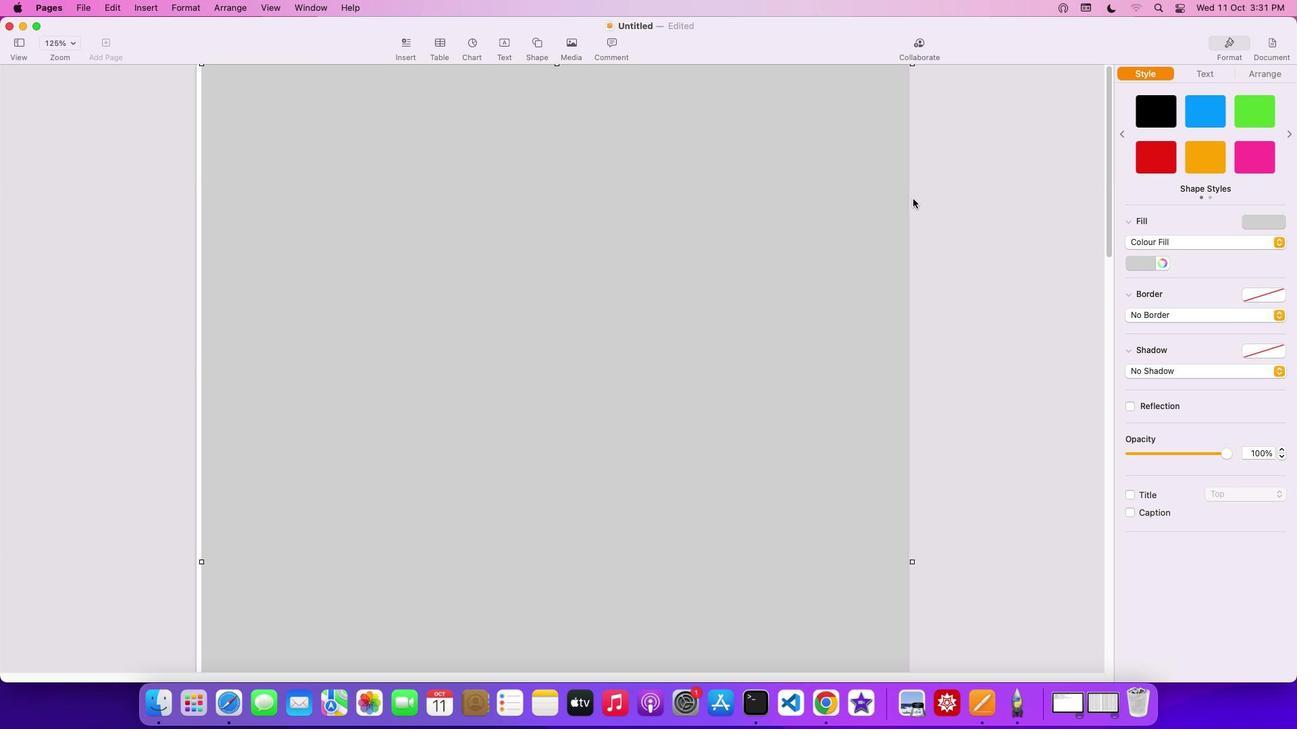 
Action: Mouse scrolled (913, 199) with delta (0, 3)
Screenshot: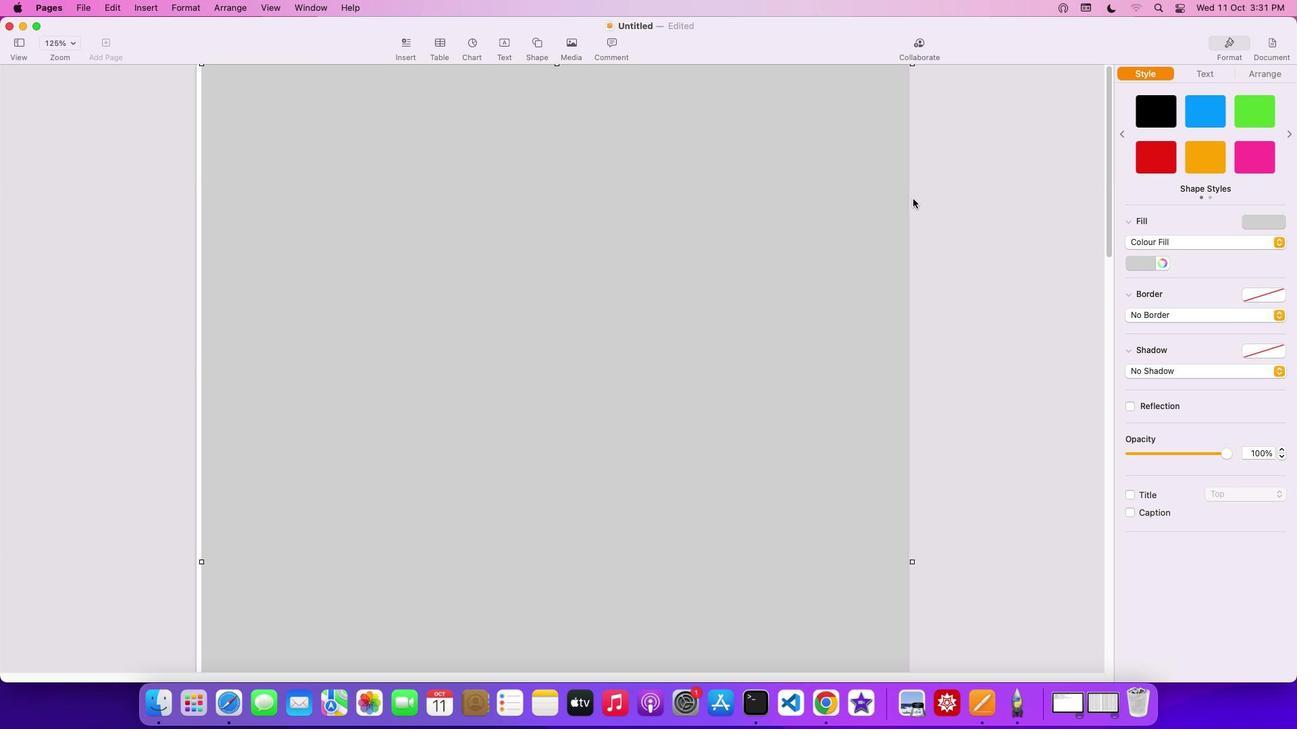 
Action: Mouse scrolled (913, 199) with delta (0, 4)
Screenshot: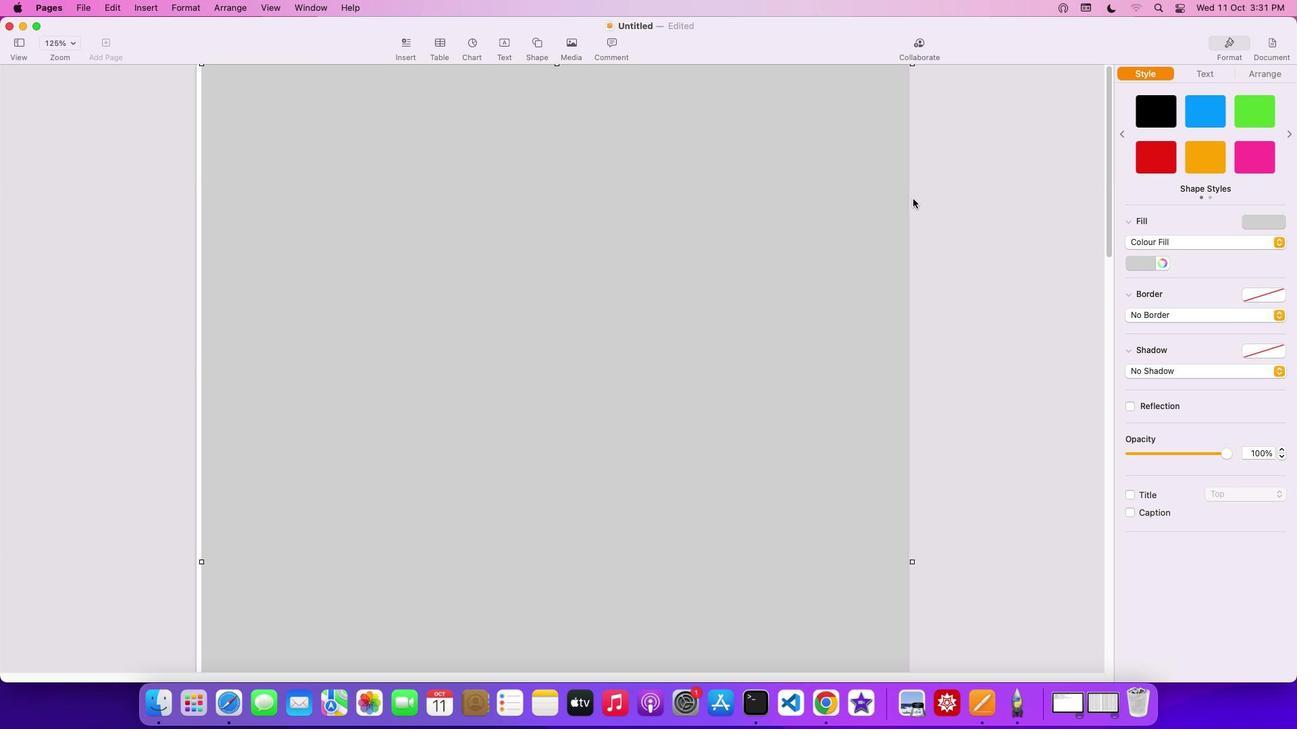 
Action: Mouse scrolled (913, 199) with delta (0, 4)
Screenshot: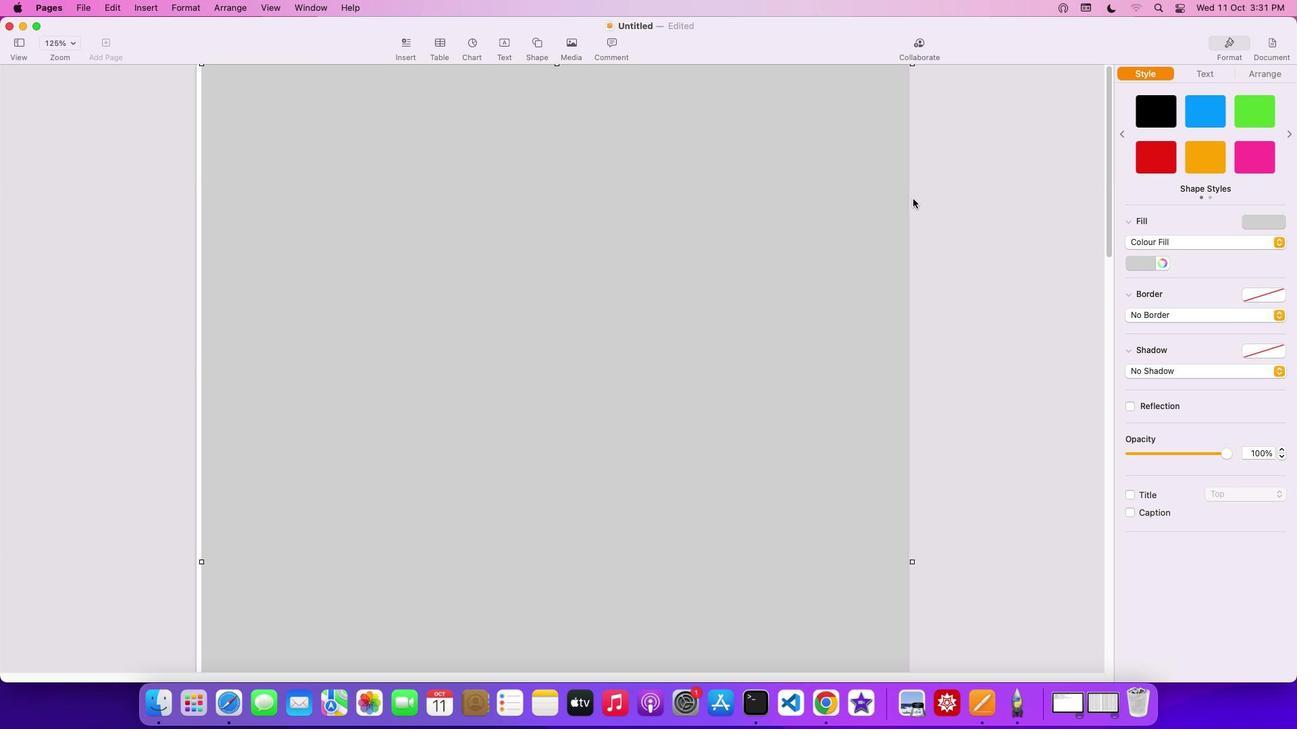 
Action: Mouse scrolled (913, 199) with delta (0, 0)
Screenshot: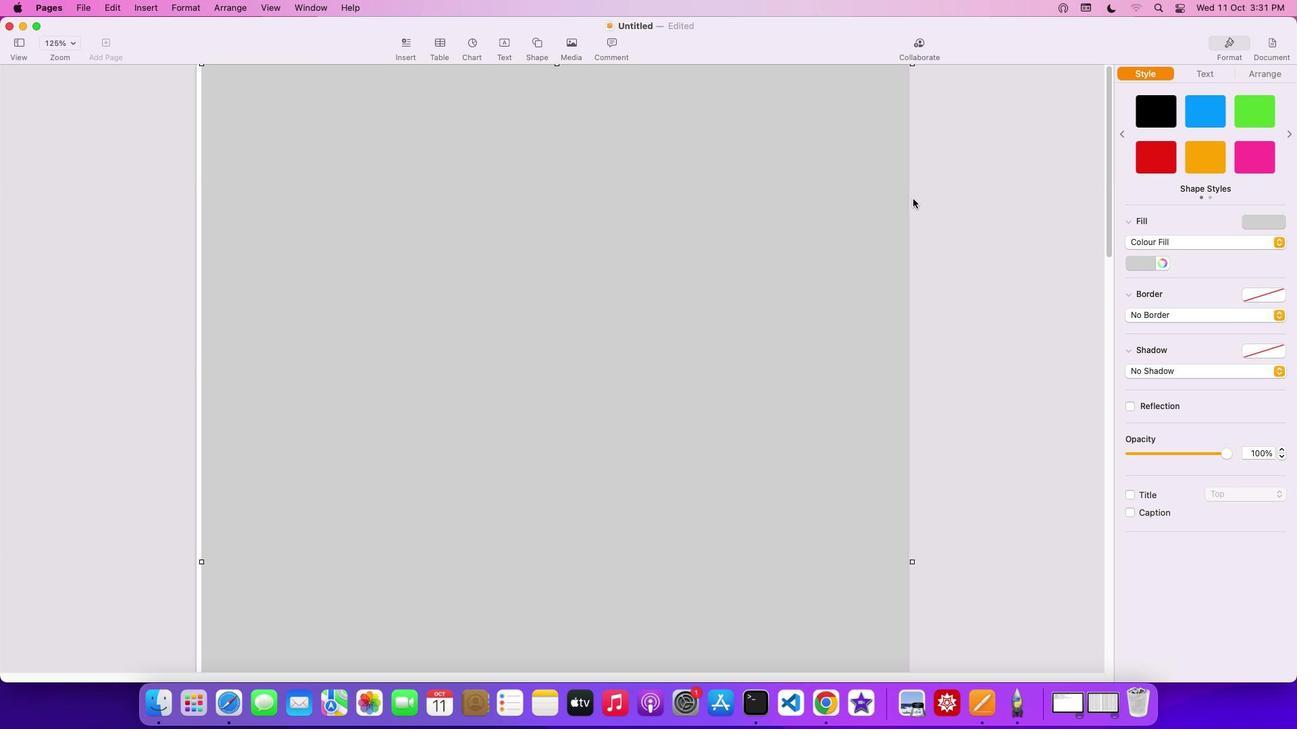 
Action: Mouse scrolled (913, 199) with delta (0, 0)
Screenshot: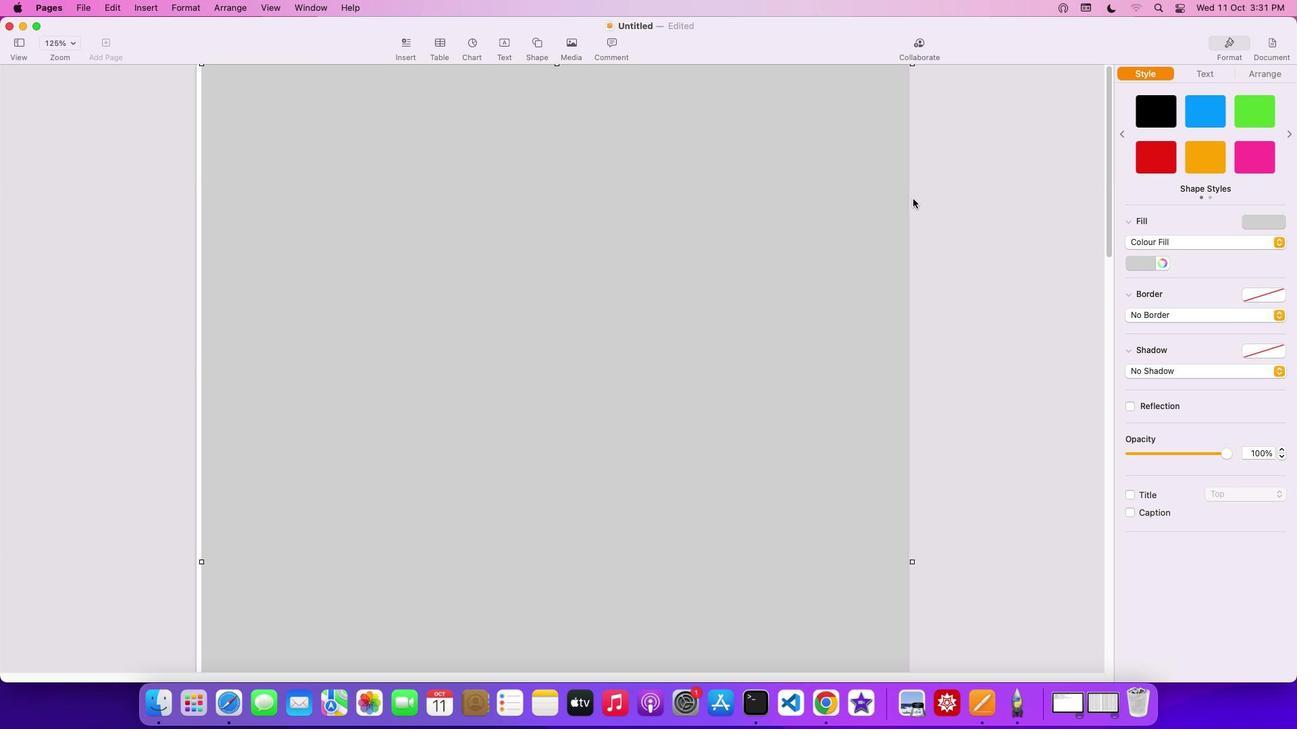 
Action: Mouse scrolled (913, 199) with delta (0, 2)
Screenshot: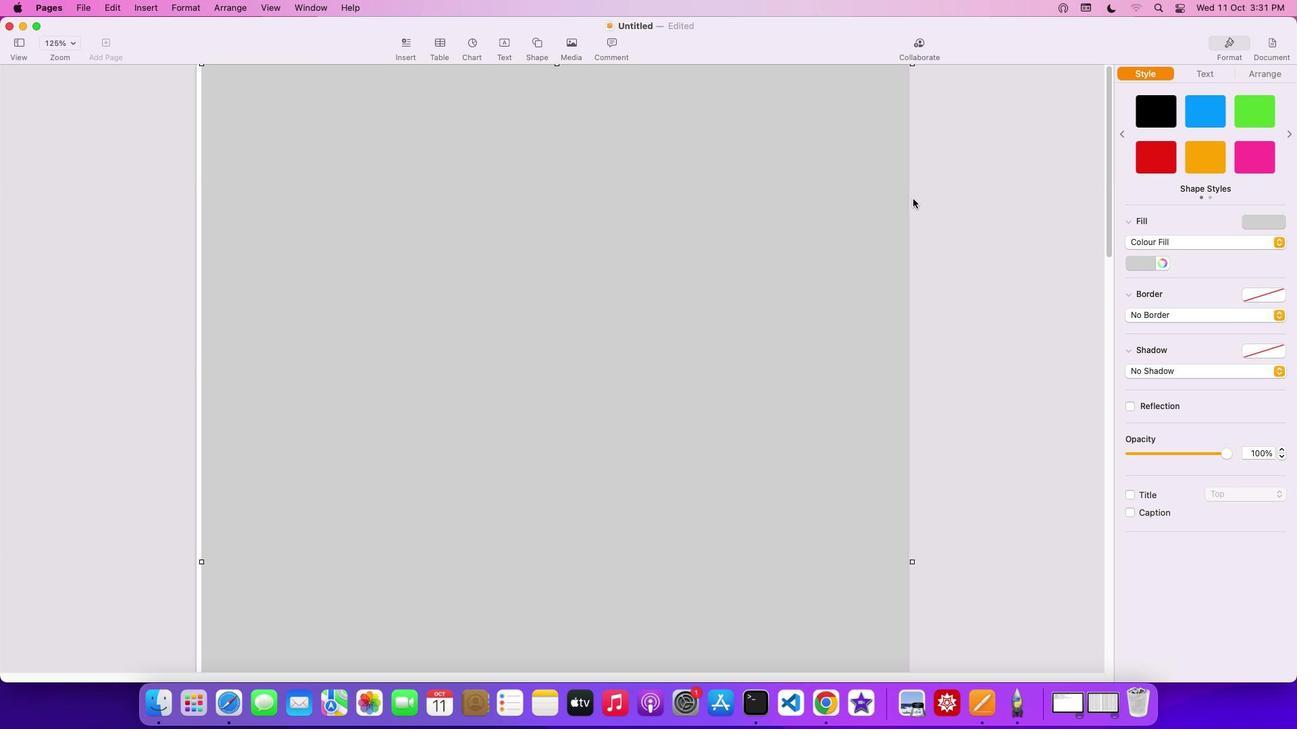 
Action: Mouse scrolled (913, 199) with delta (0, 3)
Screenshot: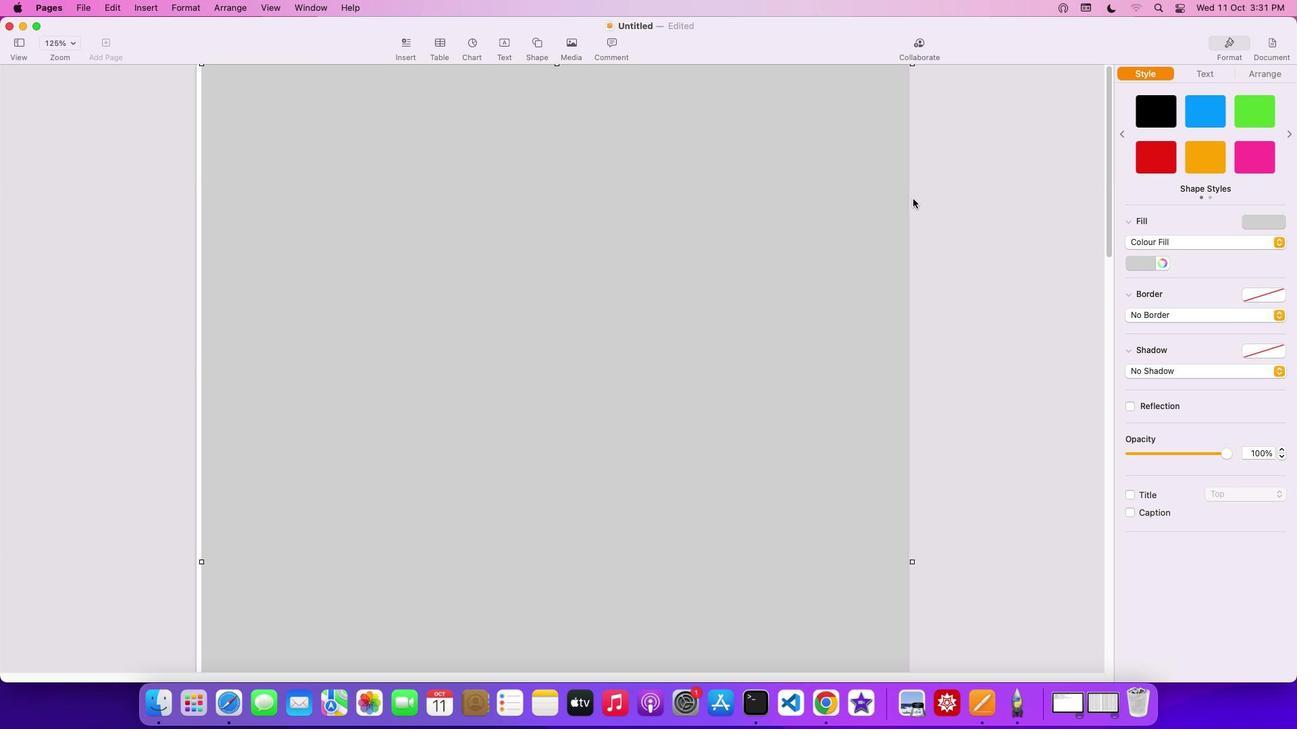
Action: Mouse scrolled (913, 199) with delta (0, 4)
Screenshot: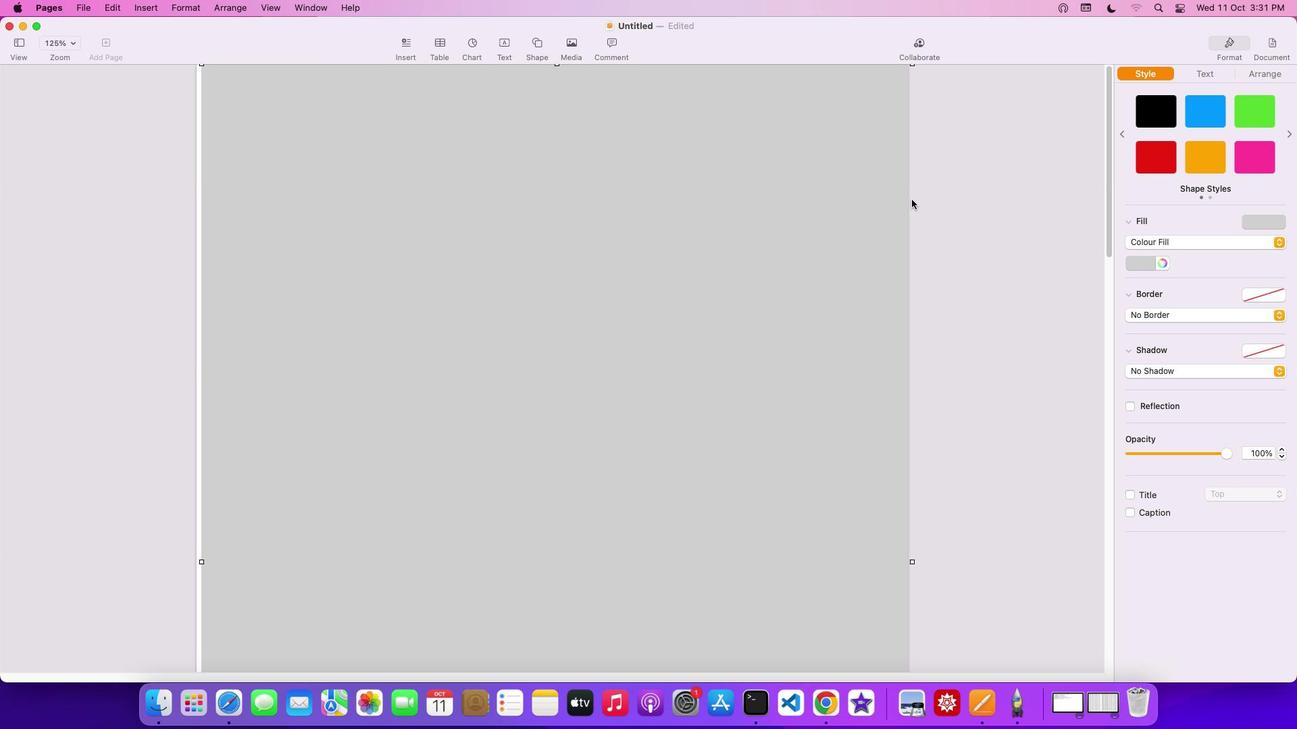 
Action: Mouse scrolled (913, 199) with delta (0, 4)
Screenshot: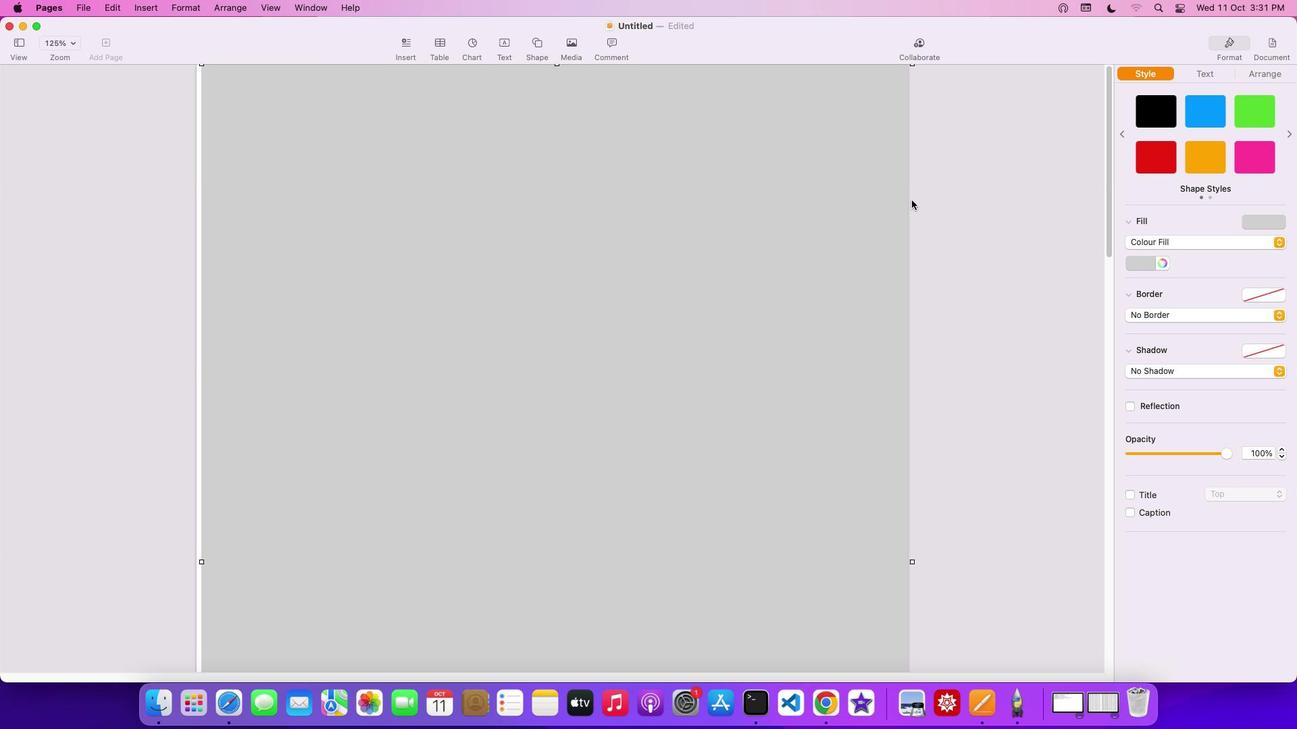 
Action: Mouse moved to (911, 199)
Screenshot: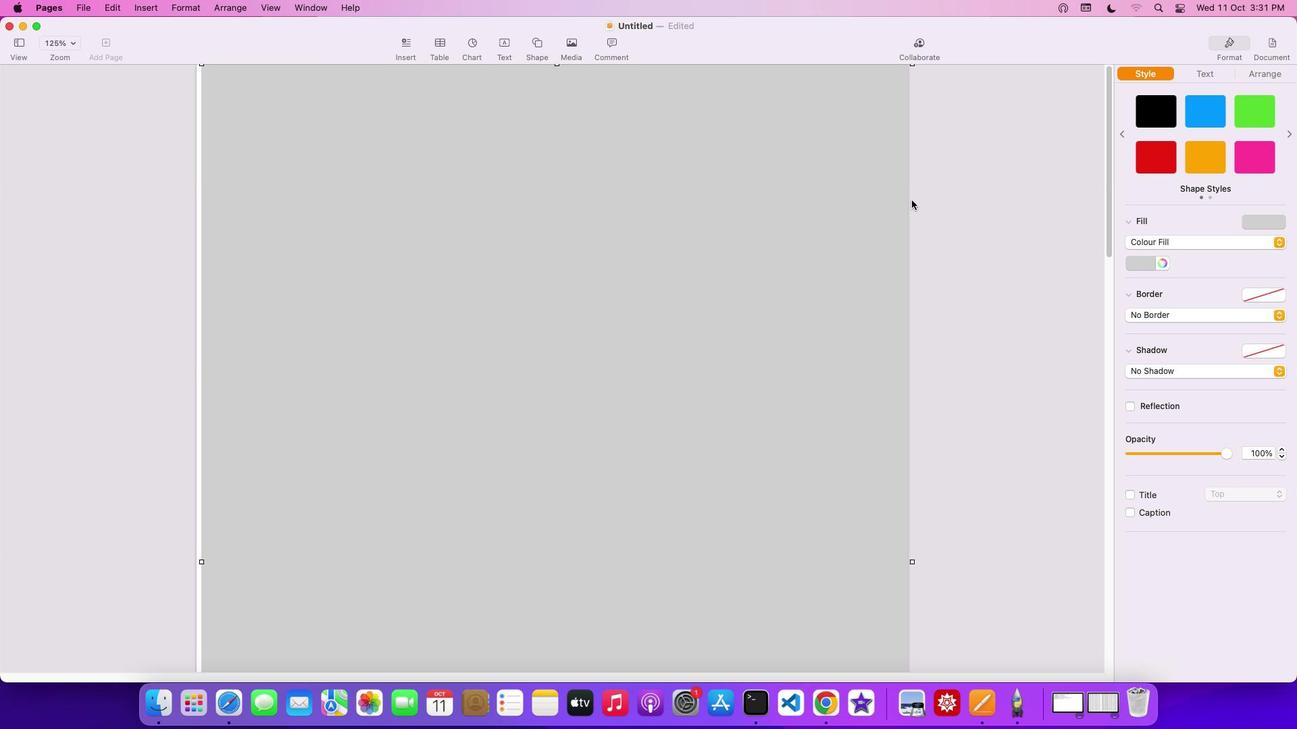 
Action: Mouse scrolled (911, 199) with delta (0, 0)
Screenshot: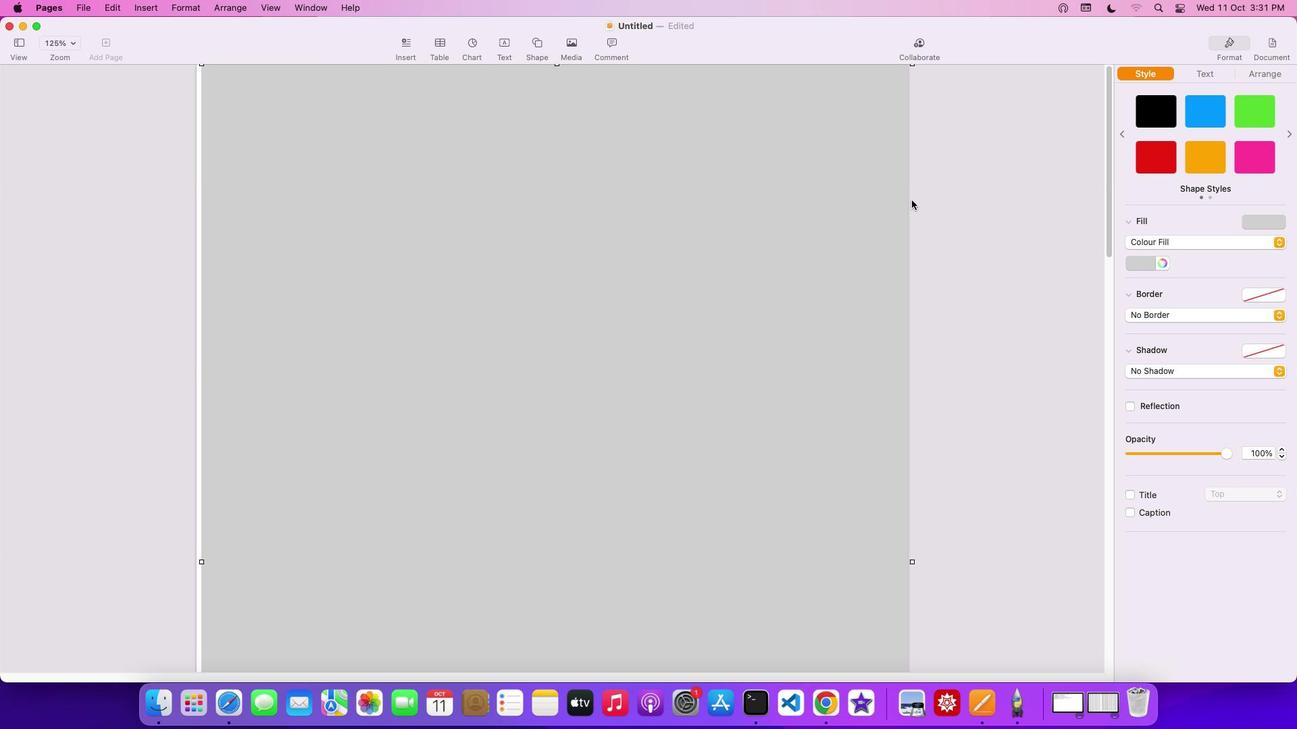 
Action: Mouse scrolled (911, 199) with delta (0, 0)
Screenshot: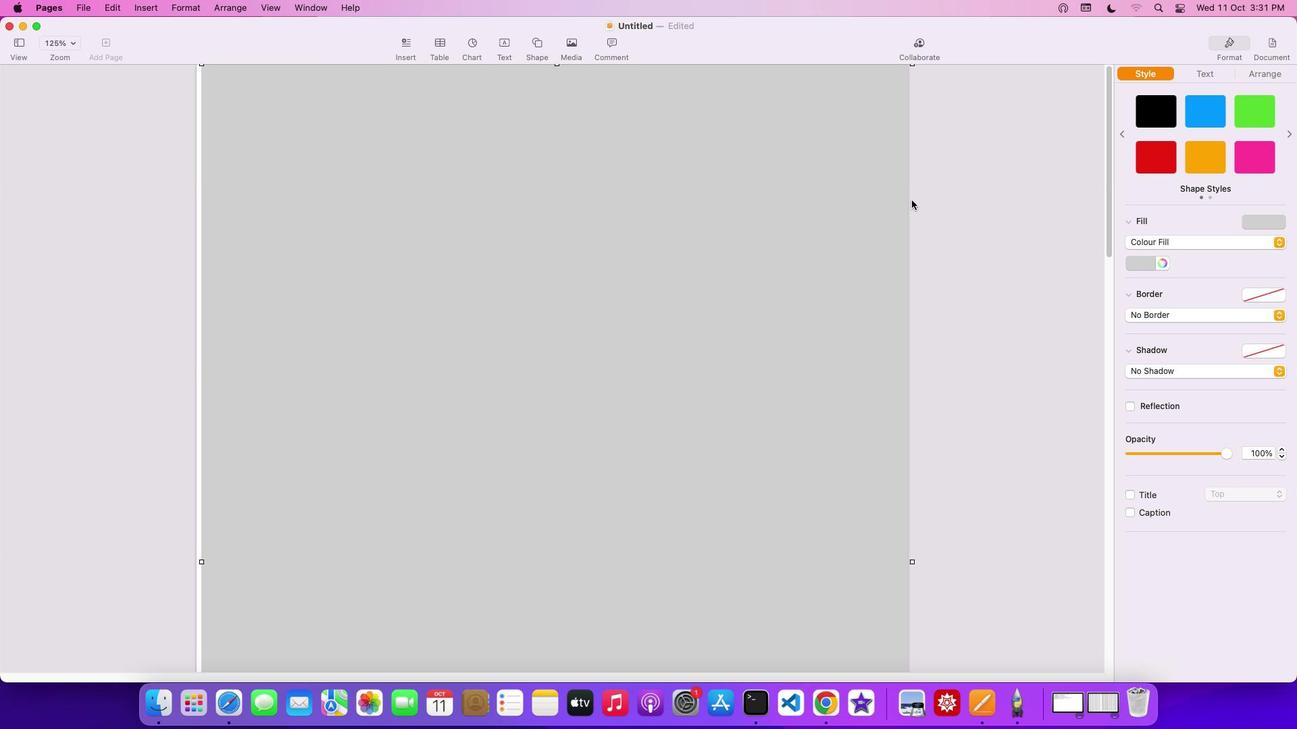 
Action: Mouse scrolled (911, 199) with delta (0, 2)
Screenshot: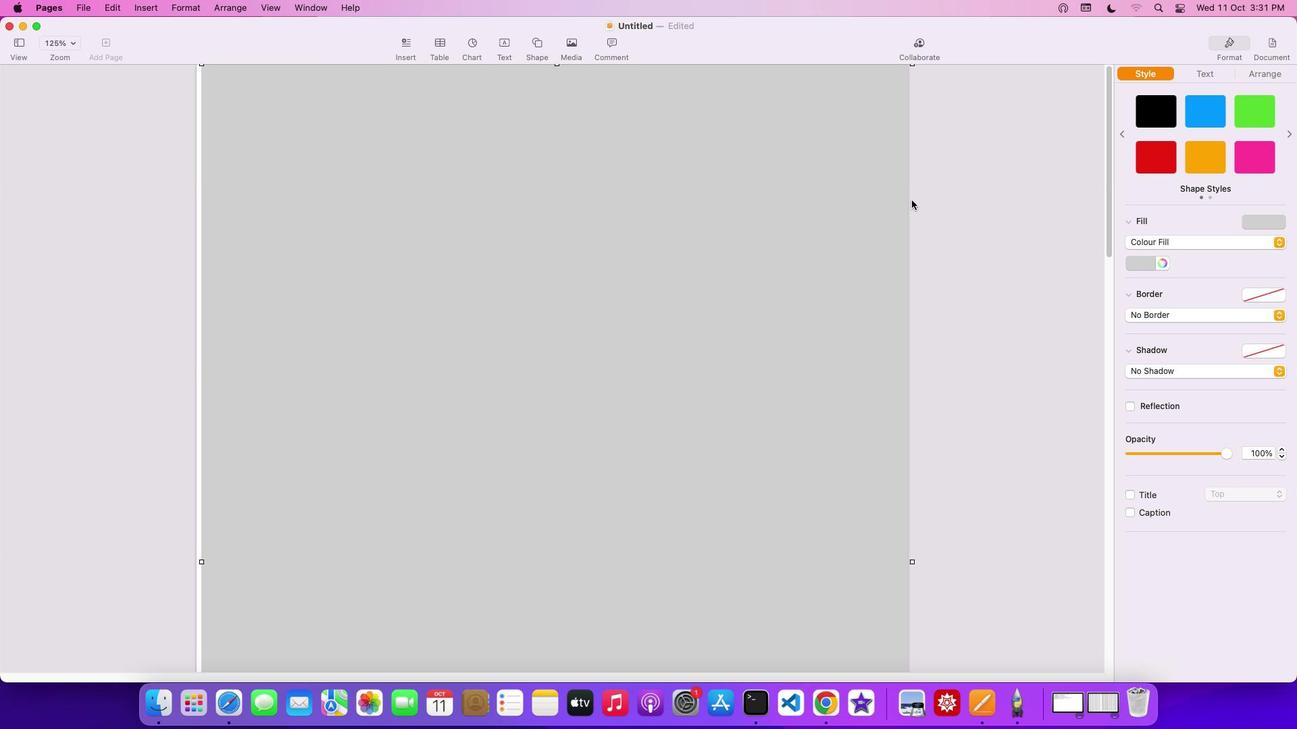 
Action: Mouse scrolled (911, 199) with delta (0, 3)
Screenshot: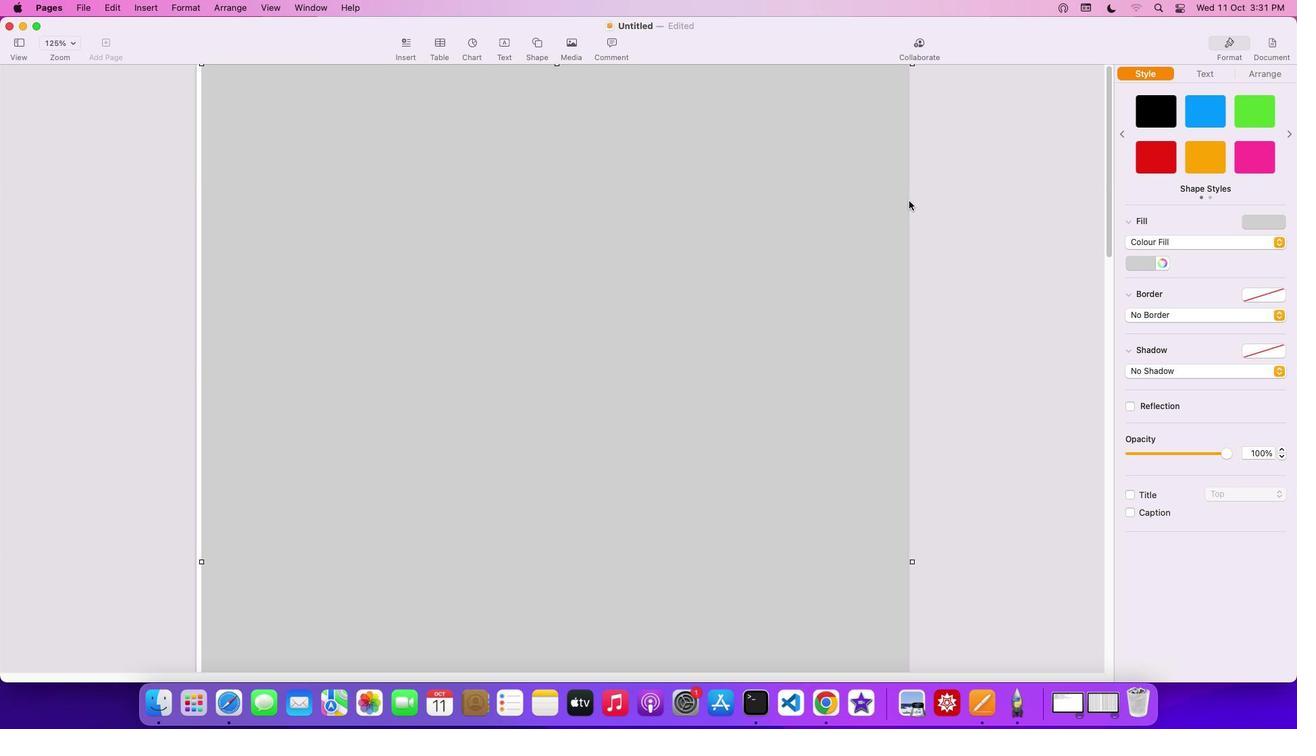 
Action: Mouse scrolled (911, 199) with delta (0, 4)
Screenshot: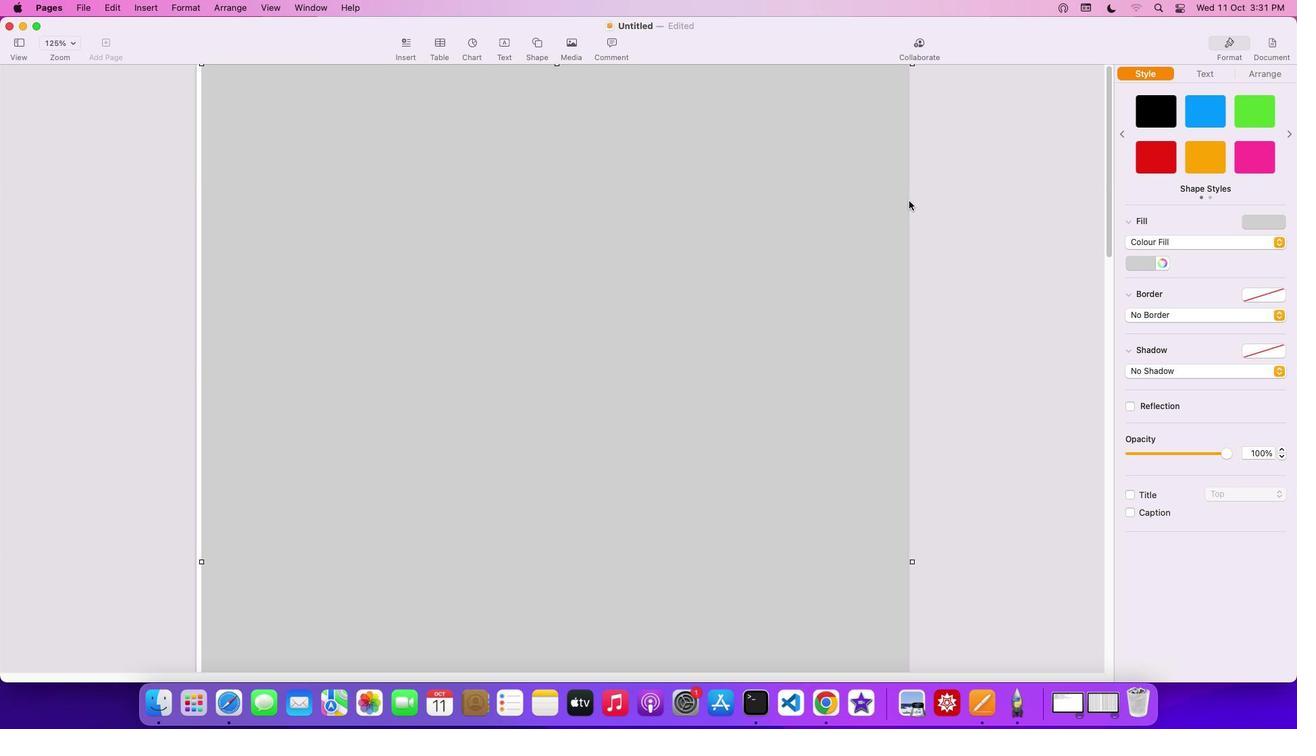 
Action: Mouse moved to (912, 64)
Screenshot: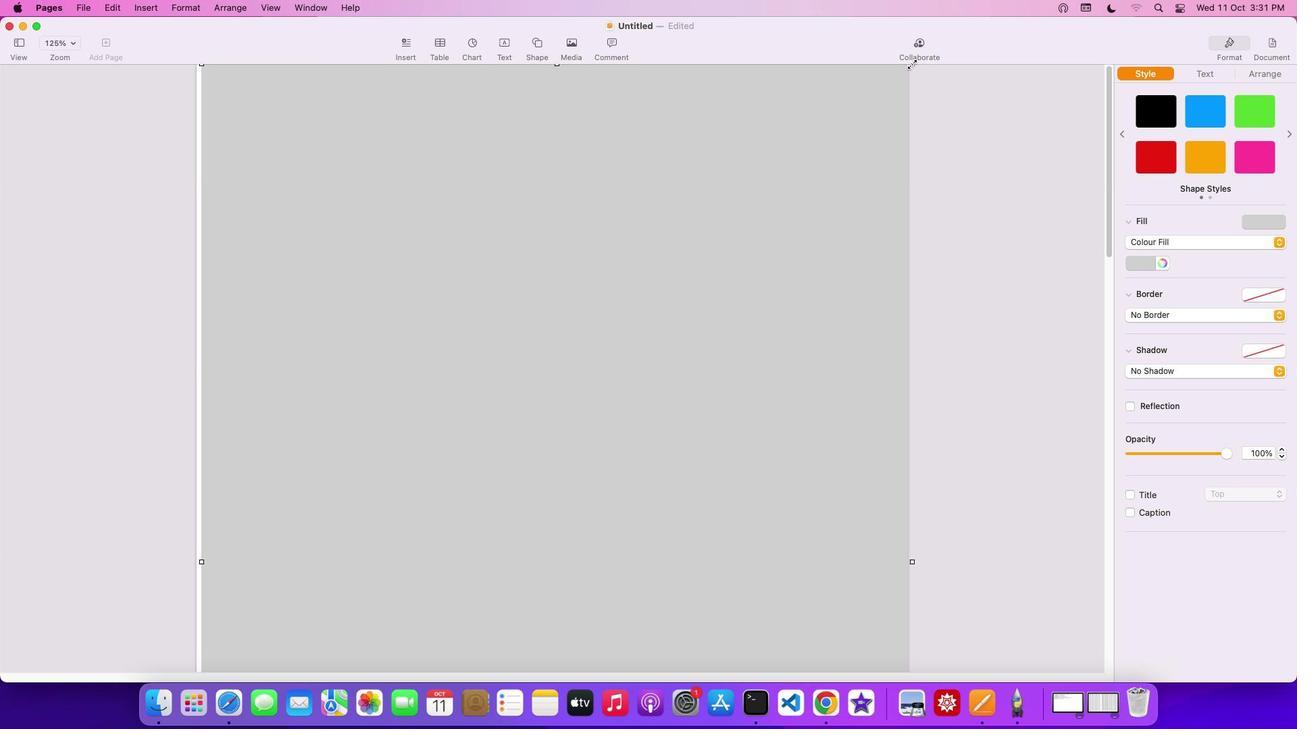 
Action: Mouse pressed left at (912, 64)
Screenshot: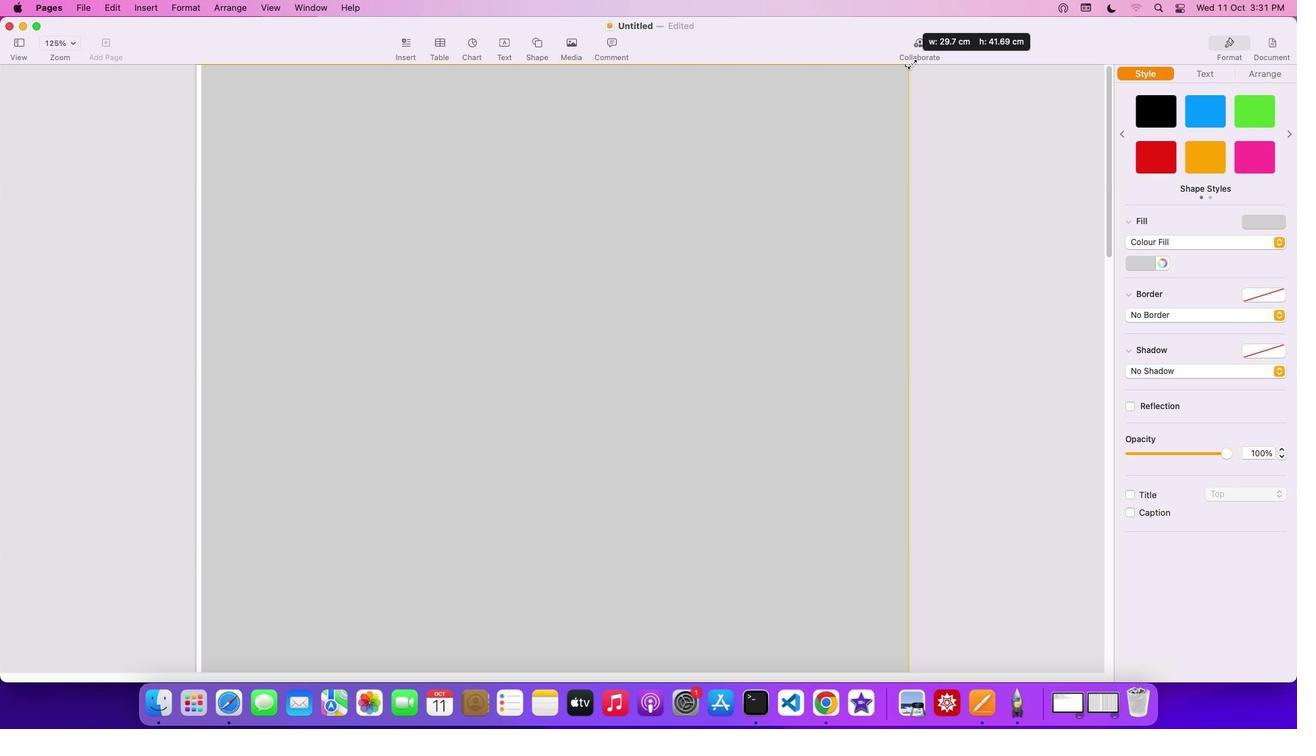 
Action: Mouse moved to (902, 65)
Screenshot: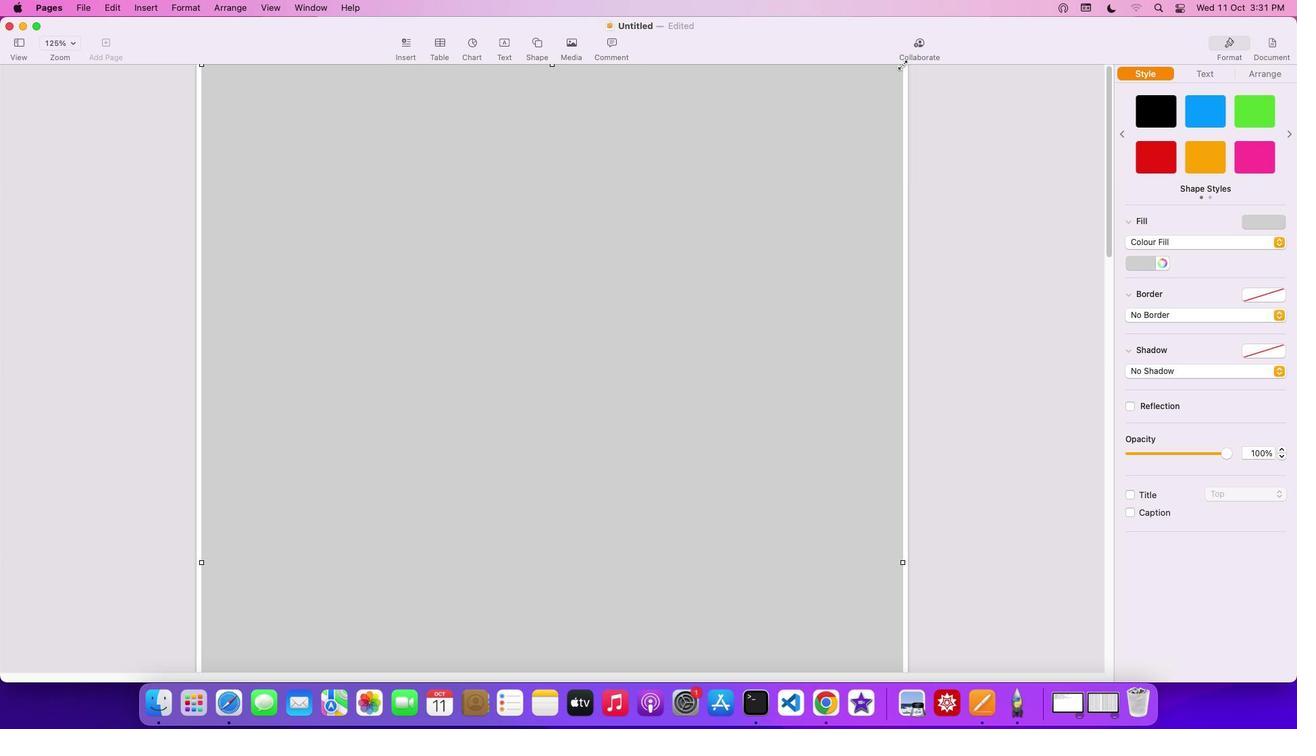 
Action: Mouse pressed left at (902, 65)
Screenshot: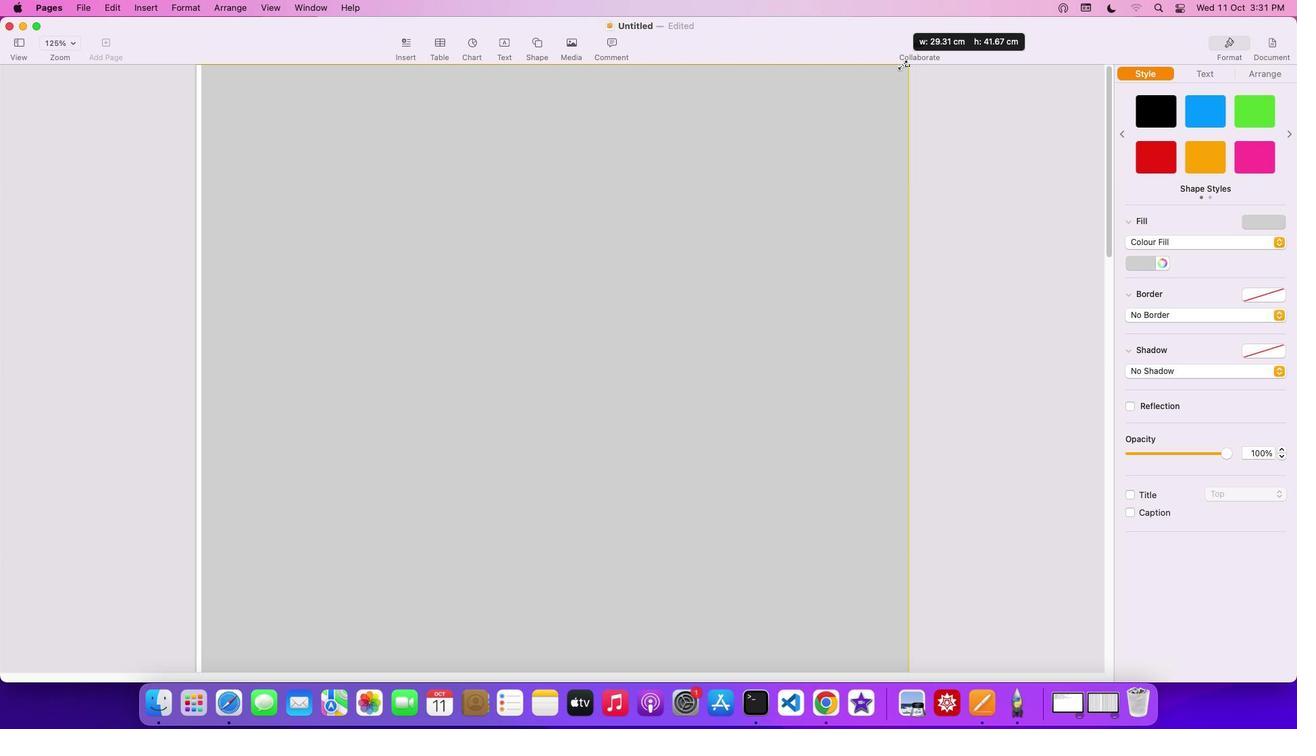 
Action: Mouse moved to (789, 150)
Screenshot: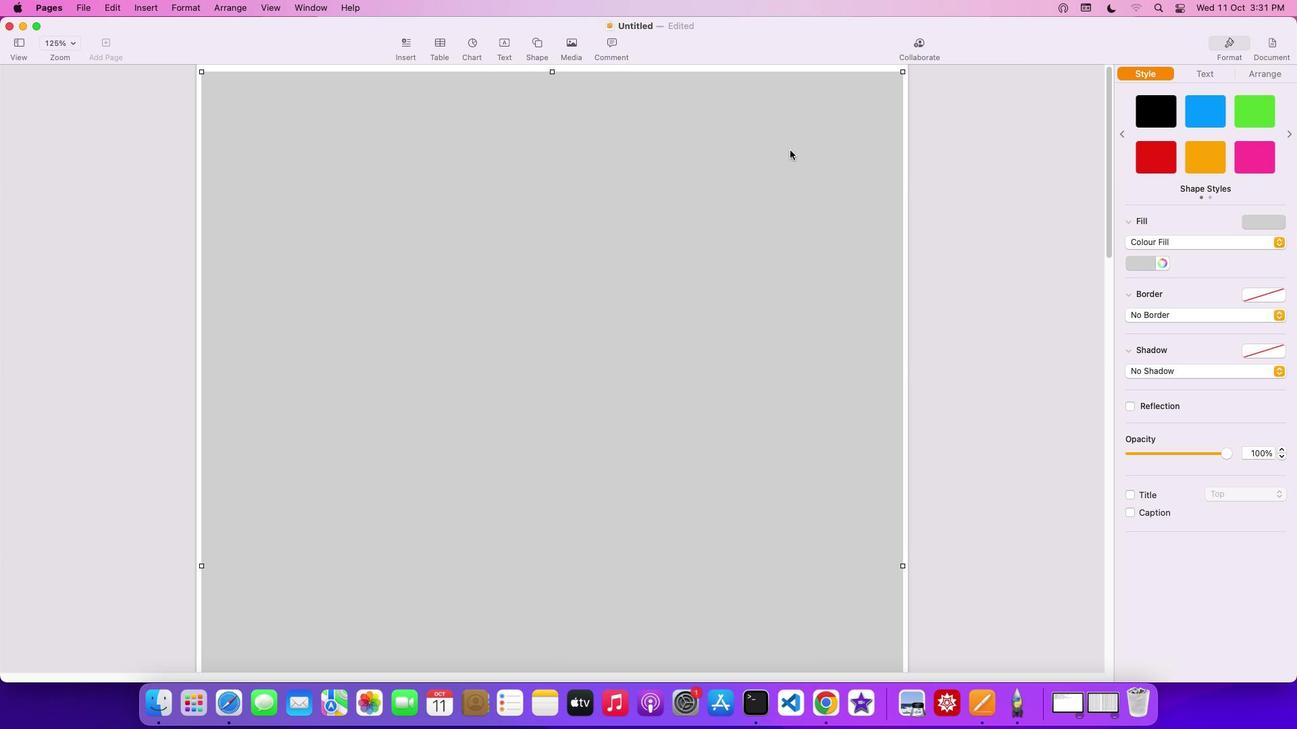 
Action: Mouse scrolled (789, 150) with delta (0, 0)
Screenshot: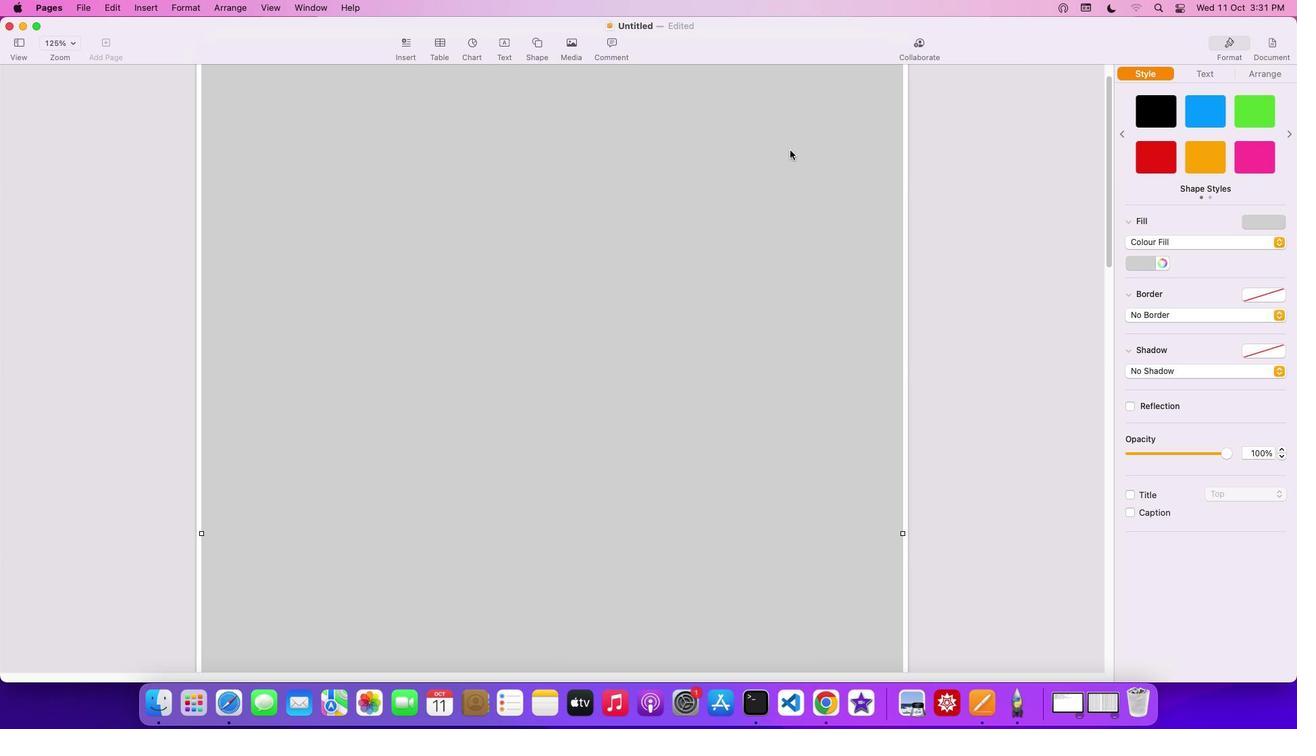 
Action: Mouse scrolled (789, 150) with delta (0, 0)
Screenshot: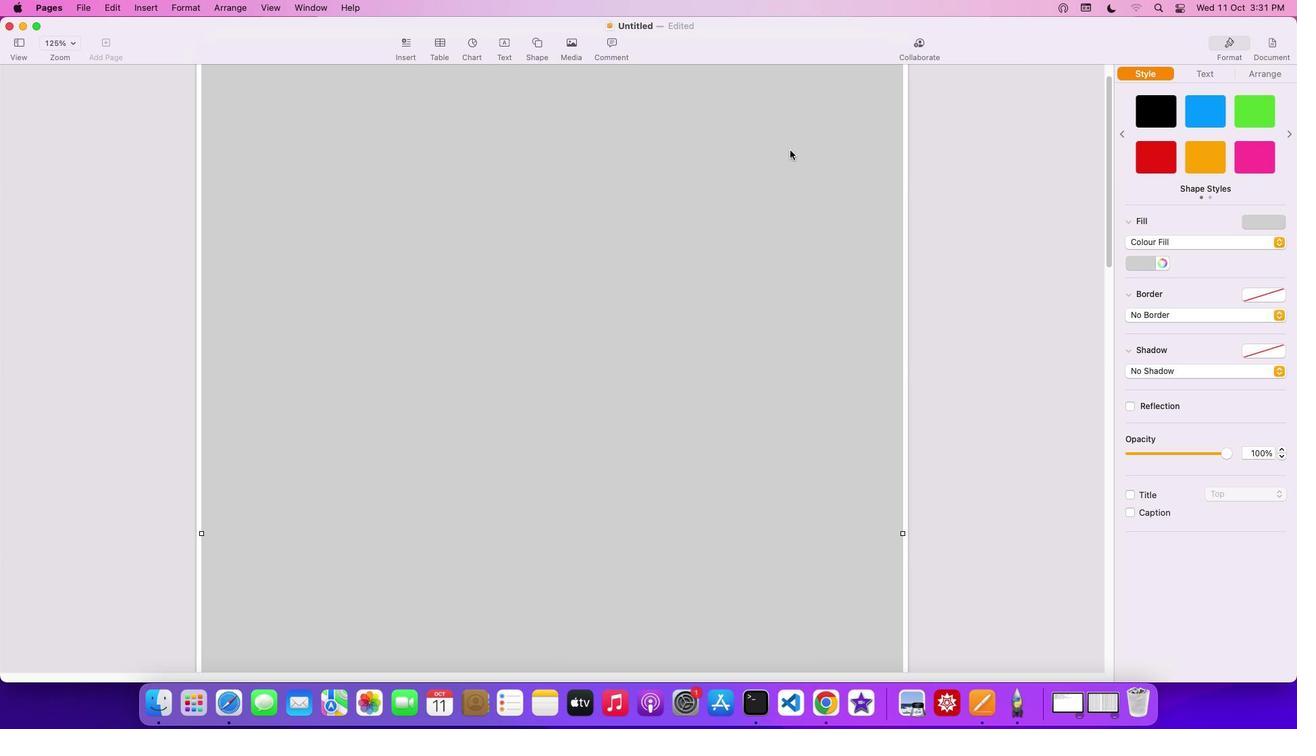 
Action: Mouse scrolled (789, 150) with delta (0, -2)
Screenshot: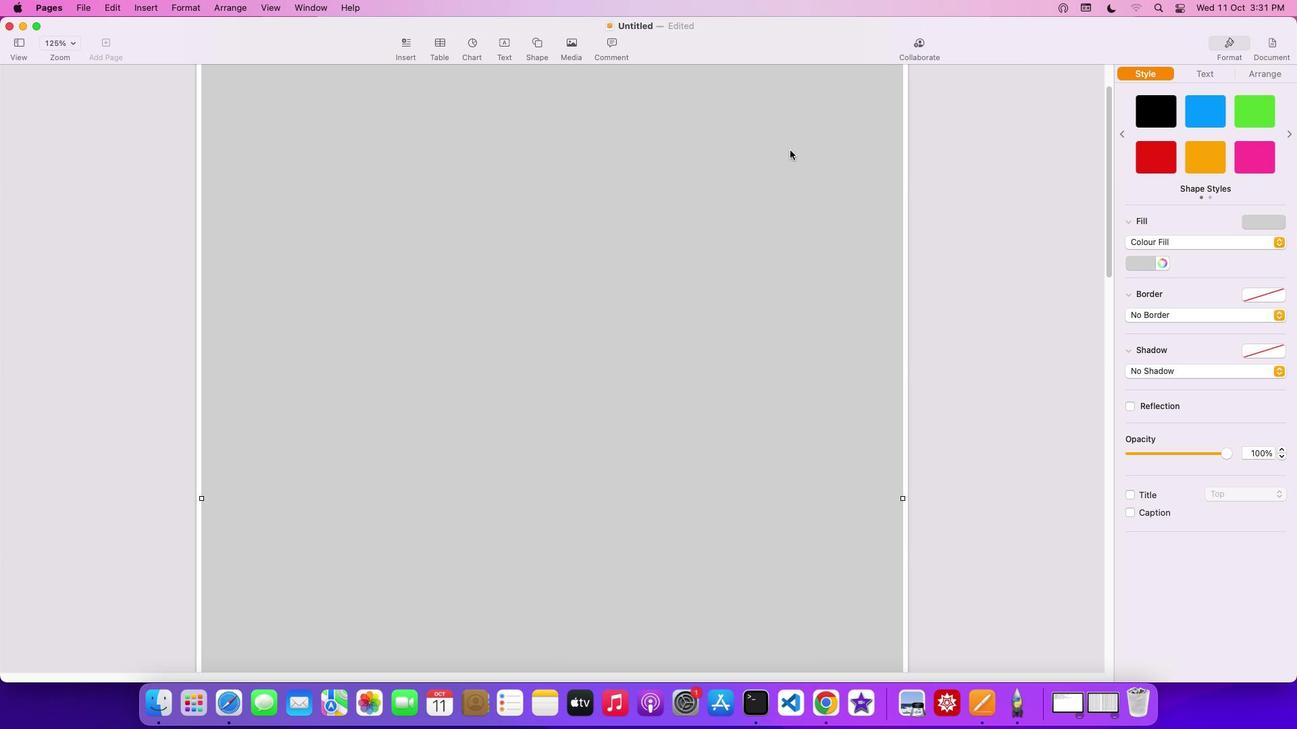 
Action: Mouse scrolled (789, 150) with delta (0, -3)
Screenshot: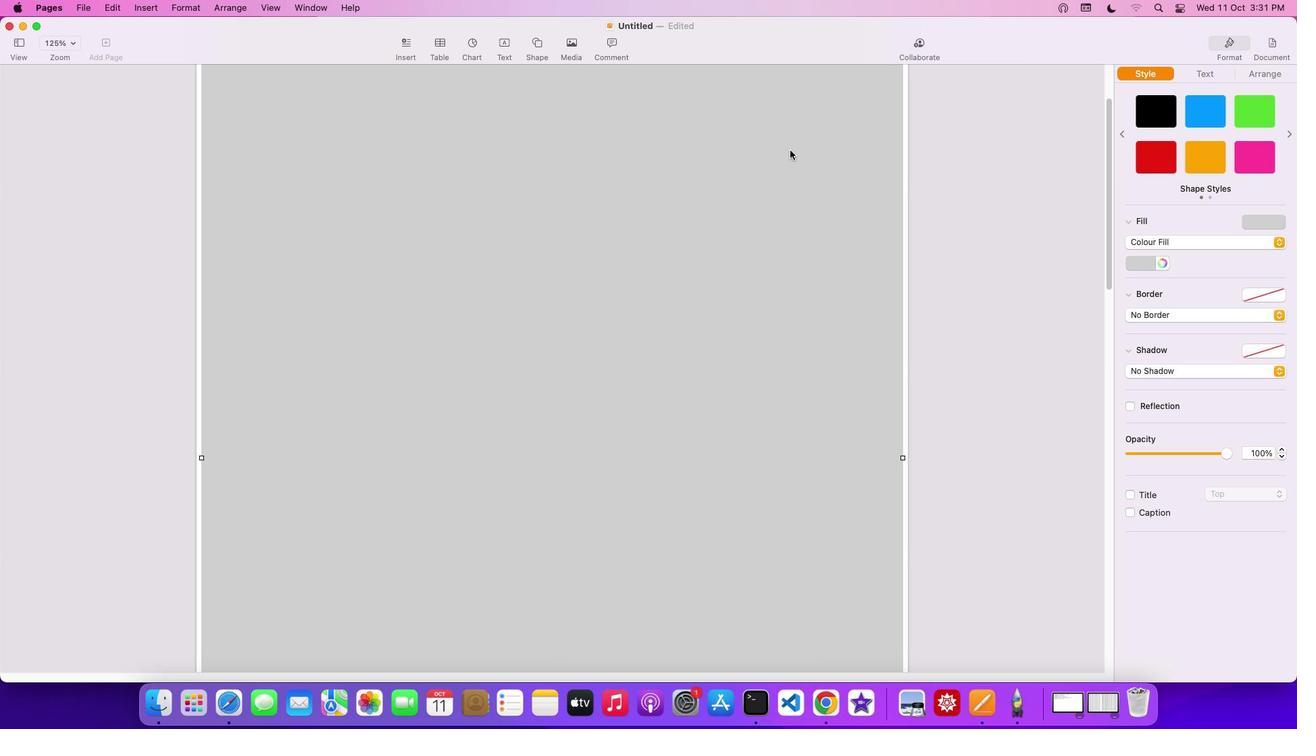 
Action: Mouse scrolled (789, 150) with delta (0, -4)
Screenshot: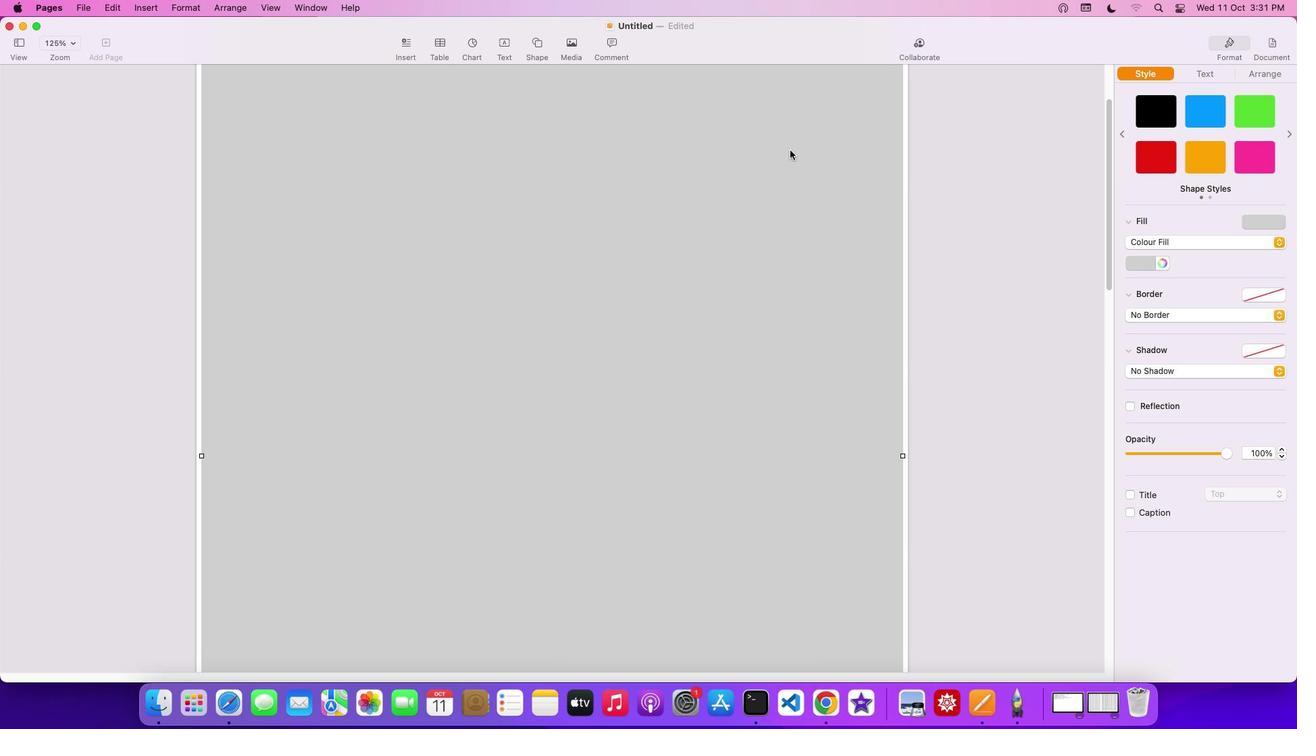 
Action: Mouse scrolled (789, 150) with delta (0, 0)
Screenshot: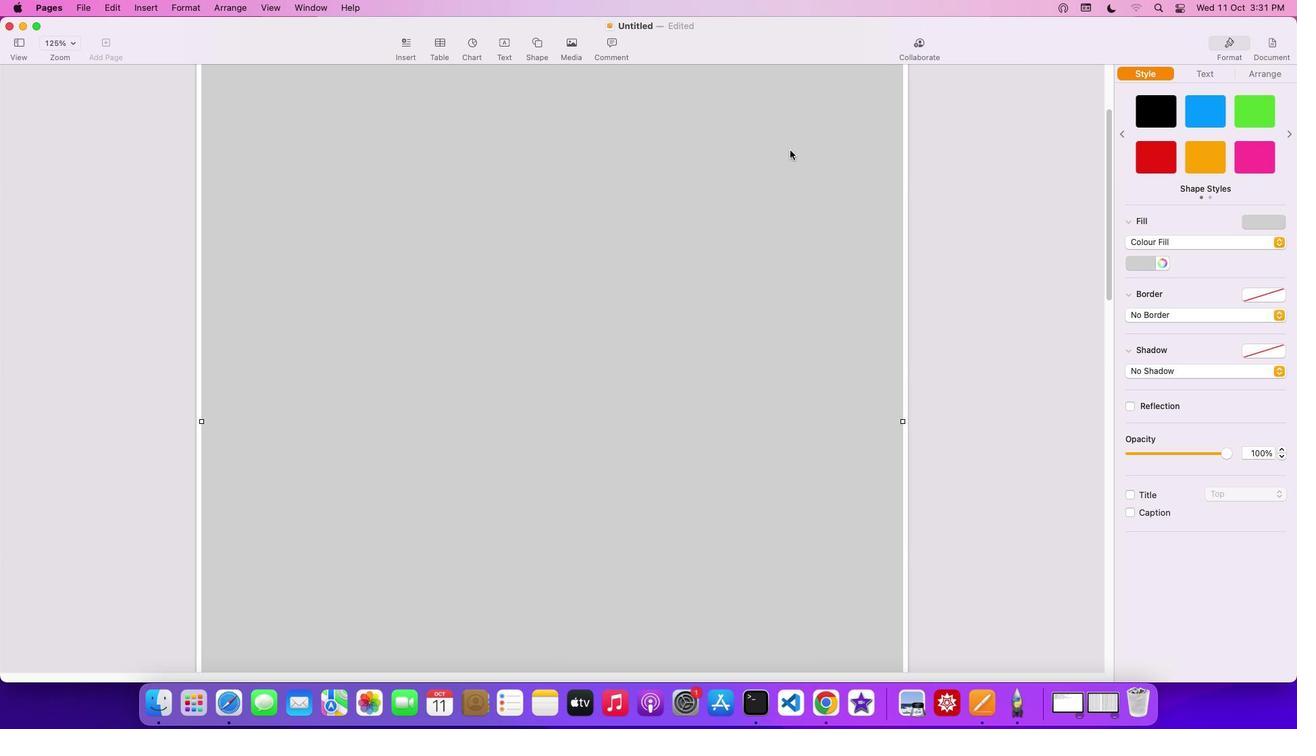 
Action: Mouse scrolled (789, 150) with delta (0, 0)
Screenshot: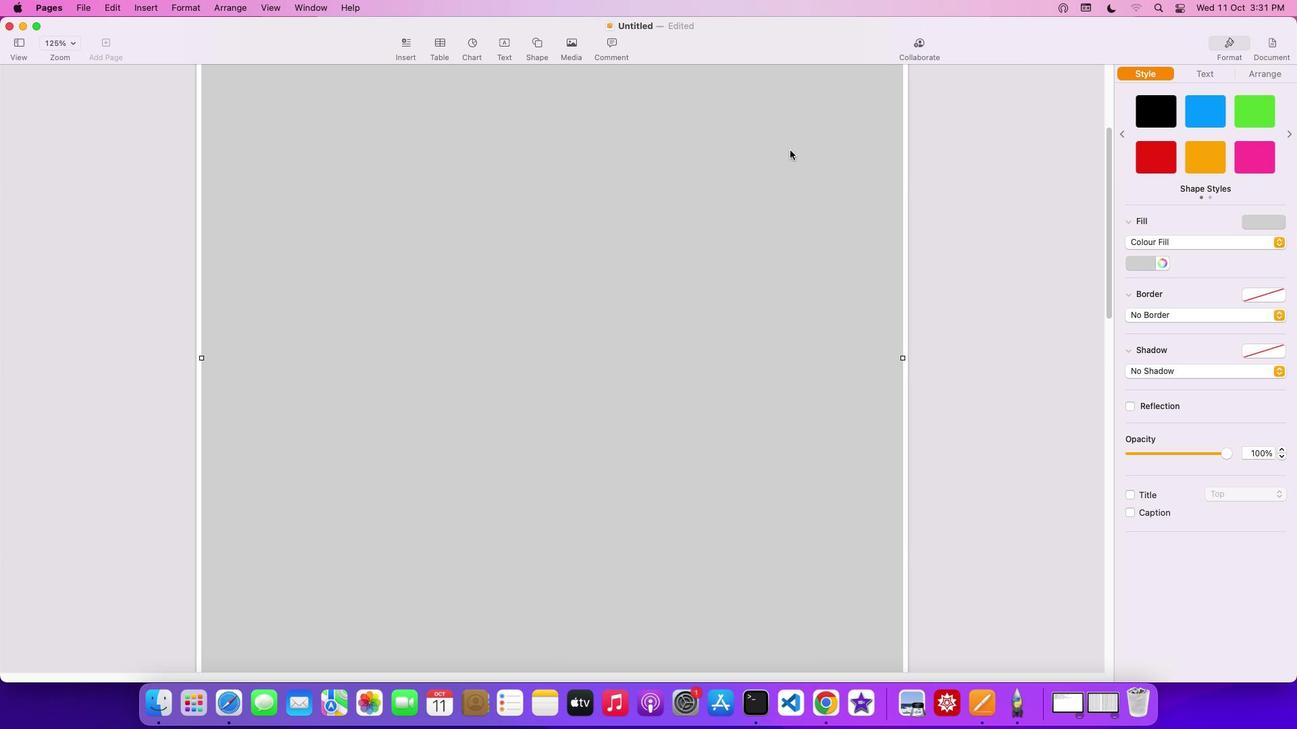 
Action: Mouse scrolled (789, 150) with delta (0, -2)
Screenshot: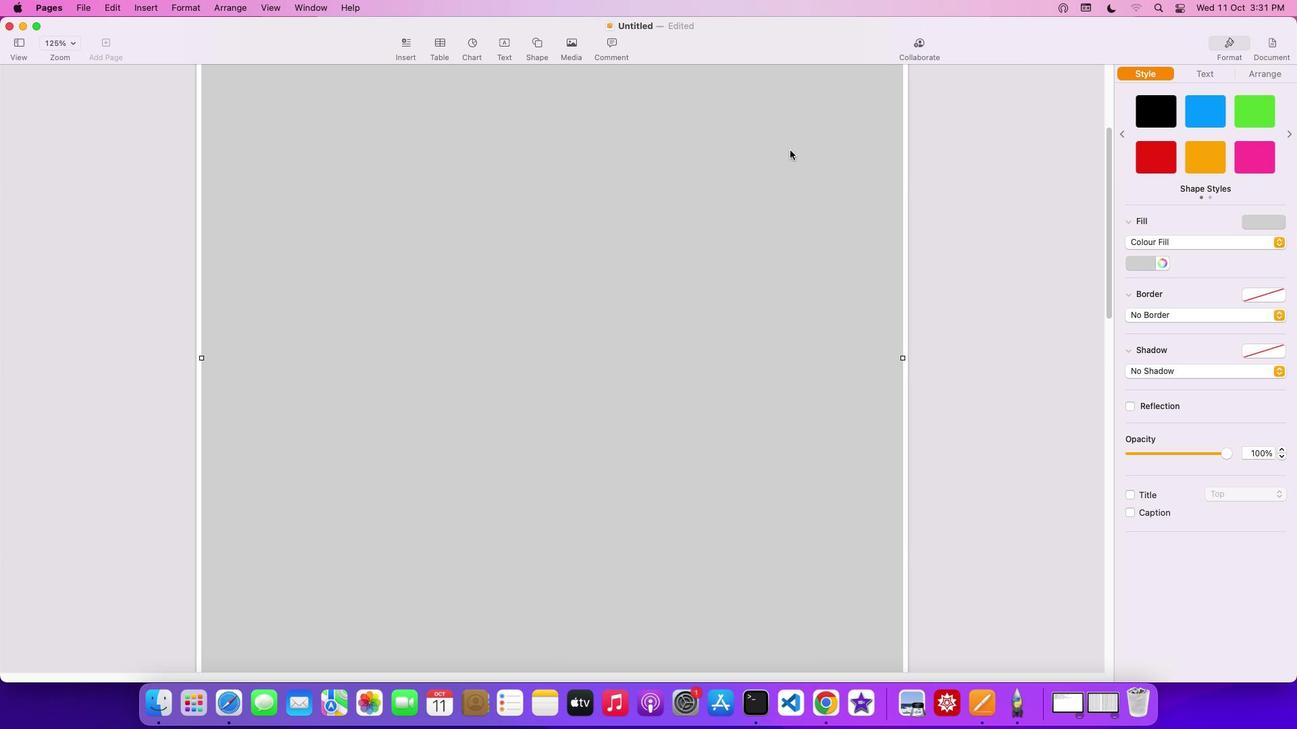 
Action: Mouse scrolled (789, 150) with delta (0, -3)
Screenshot: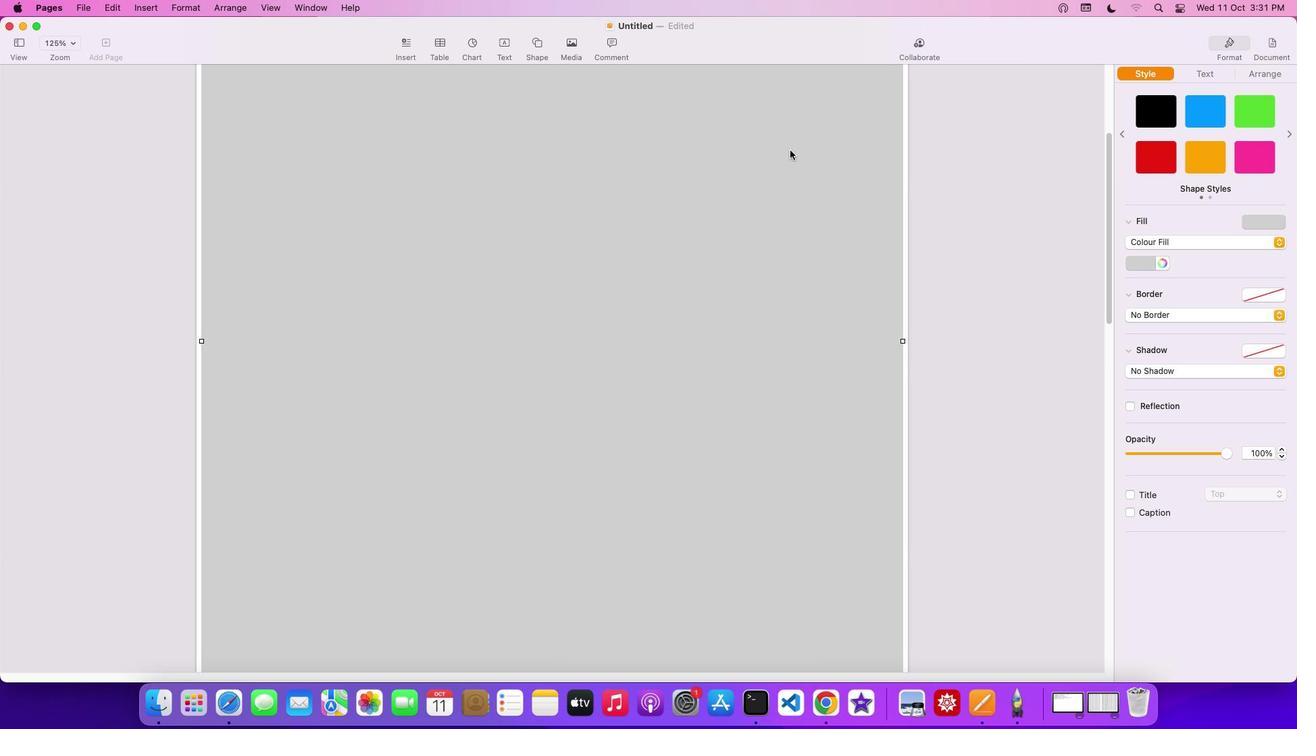 
Action: Mouse scrolled (789, 150) with delta (0, -4)
Screenshot: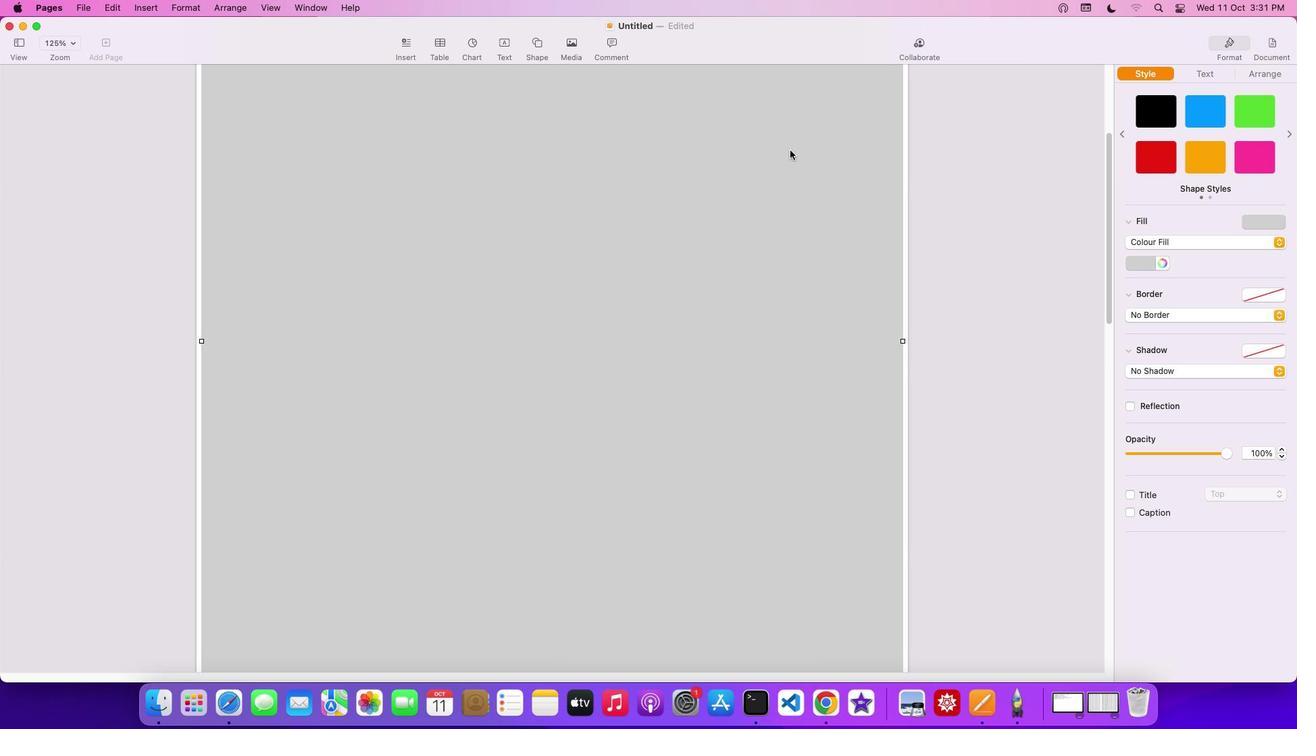 
Action: Mouse scrolled (789, 150) with delta (0, 0)
Screenshot: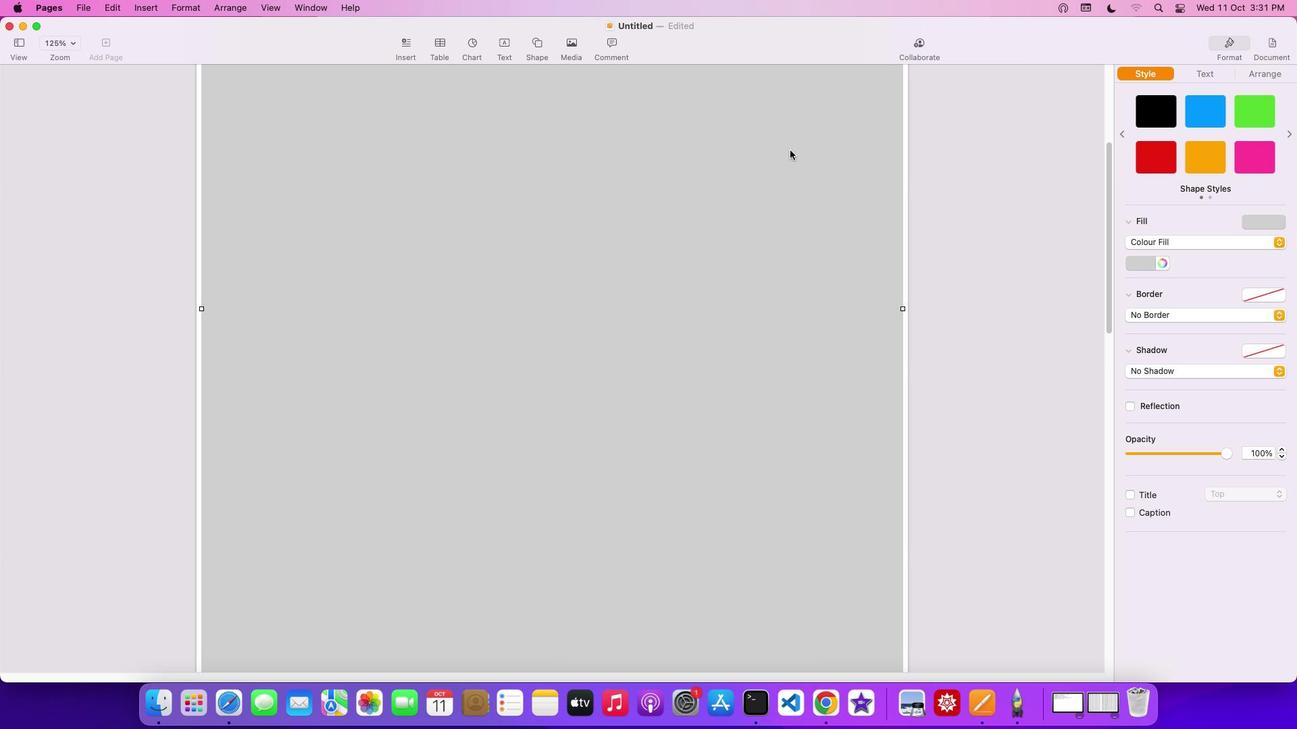 
Action: Mouse scrolled (789, 150) with delta (0, 0)
Screenshot: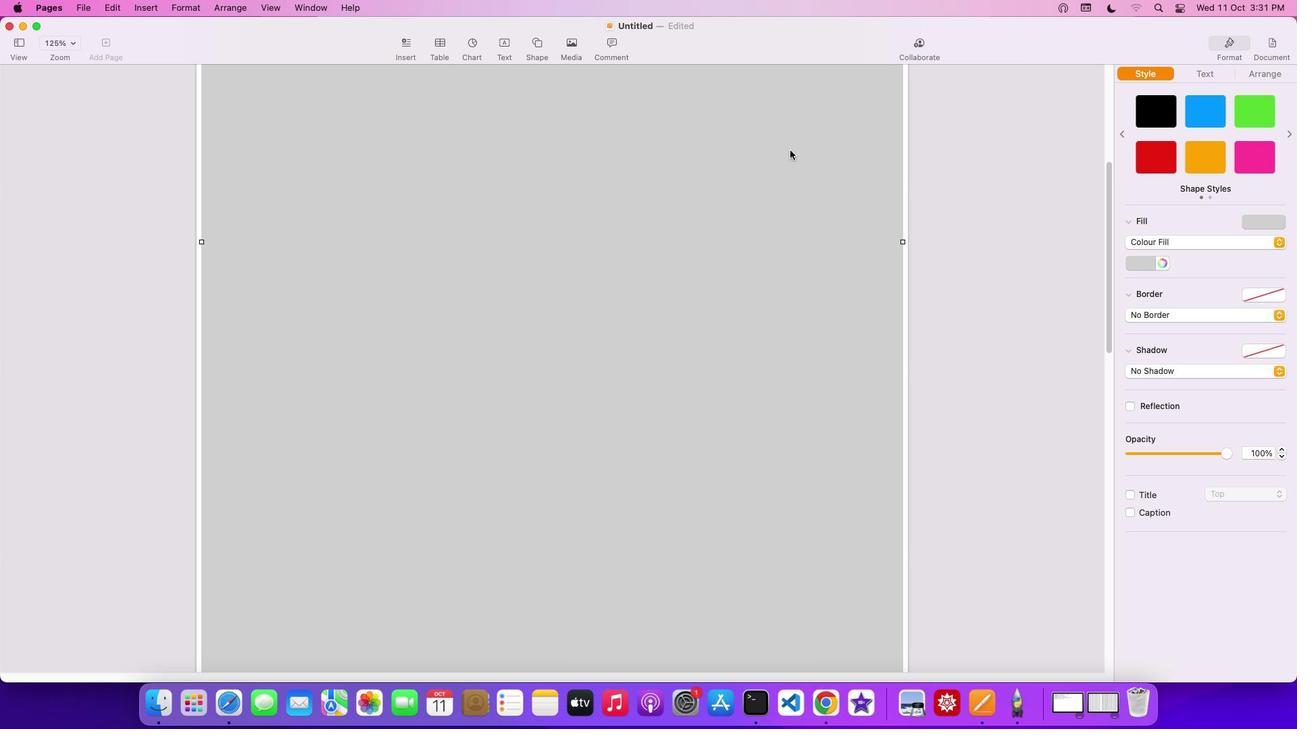 
Action: Mouse scrolled (789, 150) with delta (0, -2)
Screenshot: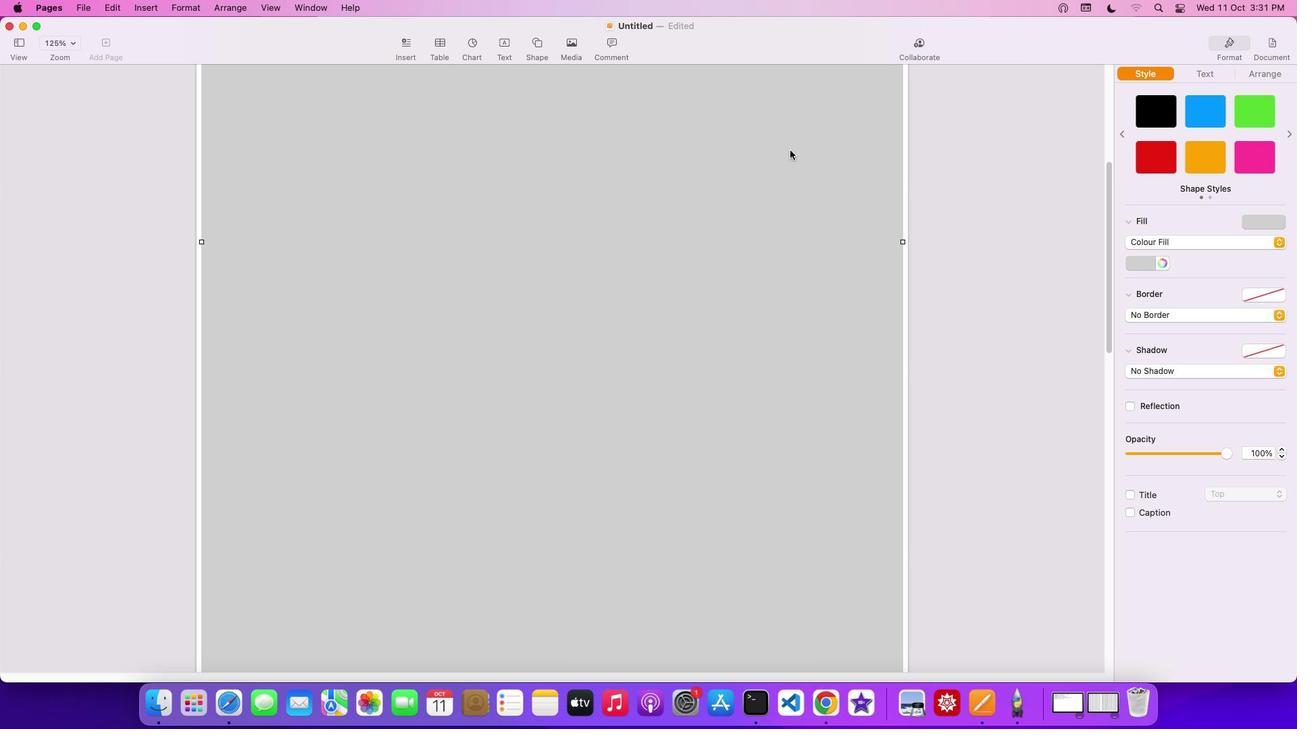 
Action: Mouse scrolled (789, 150) with delta (0, -3)
Screenshot: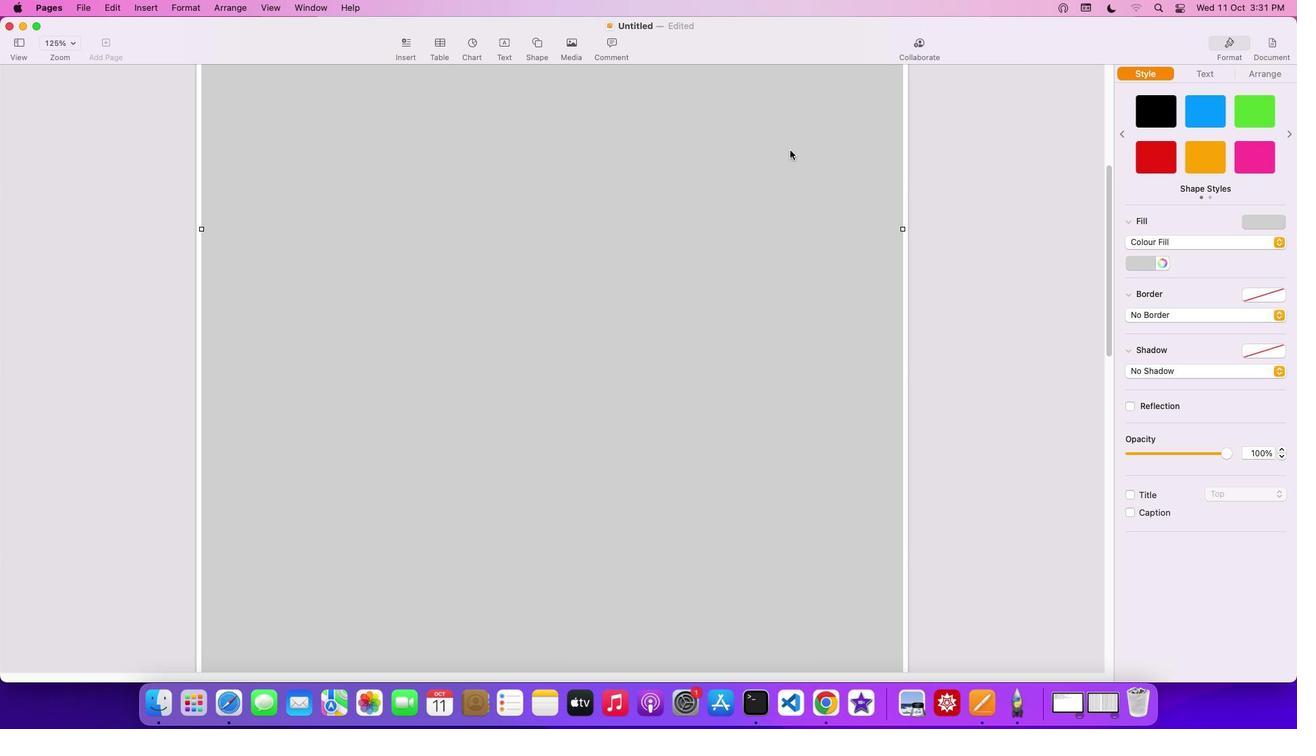 
Action: Mouse scrolled (789, 150) with delta (0, -4)
Screenshot: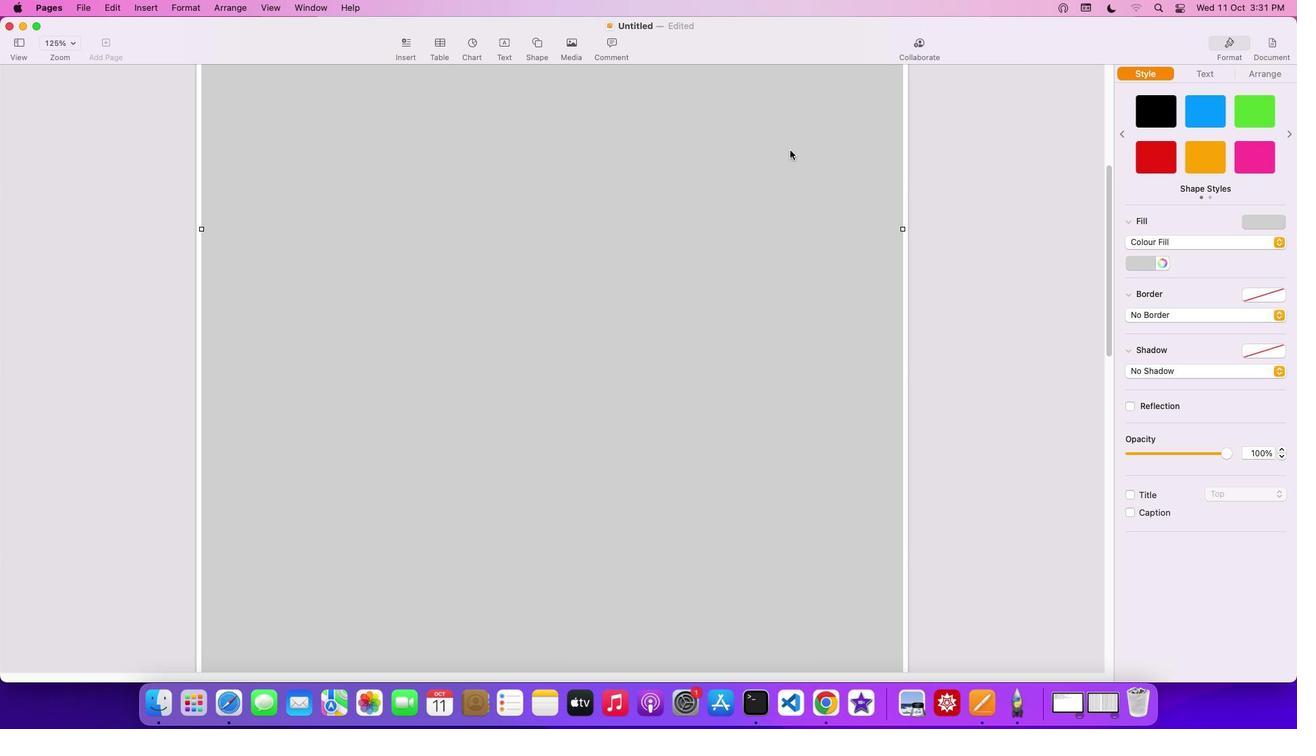 
Action: Mouse scrolled (789, 150) with delta (0, 0)
Screenshot: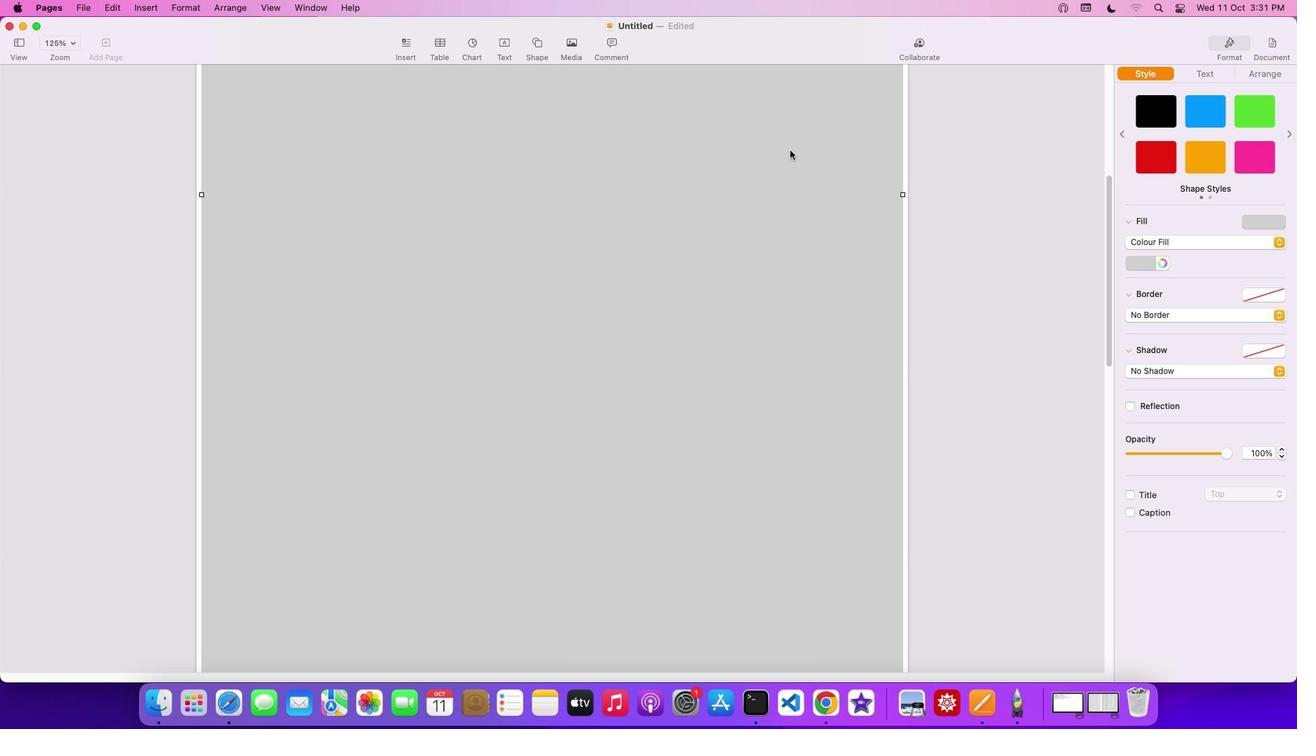 
Action: Mouse scrolled (789, 150) with delta (0, 0)
Screenshot: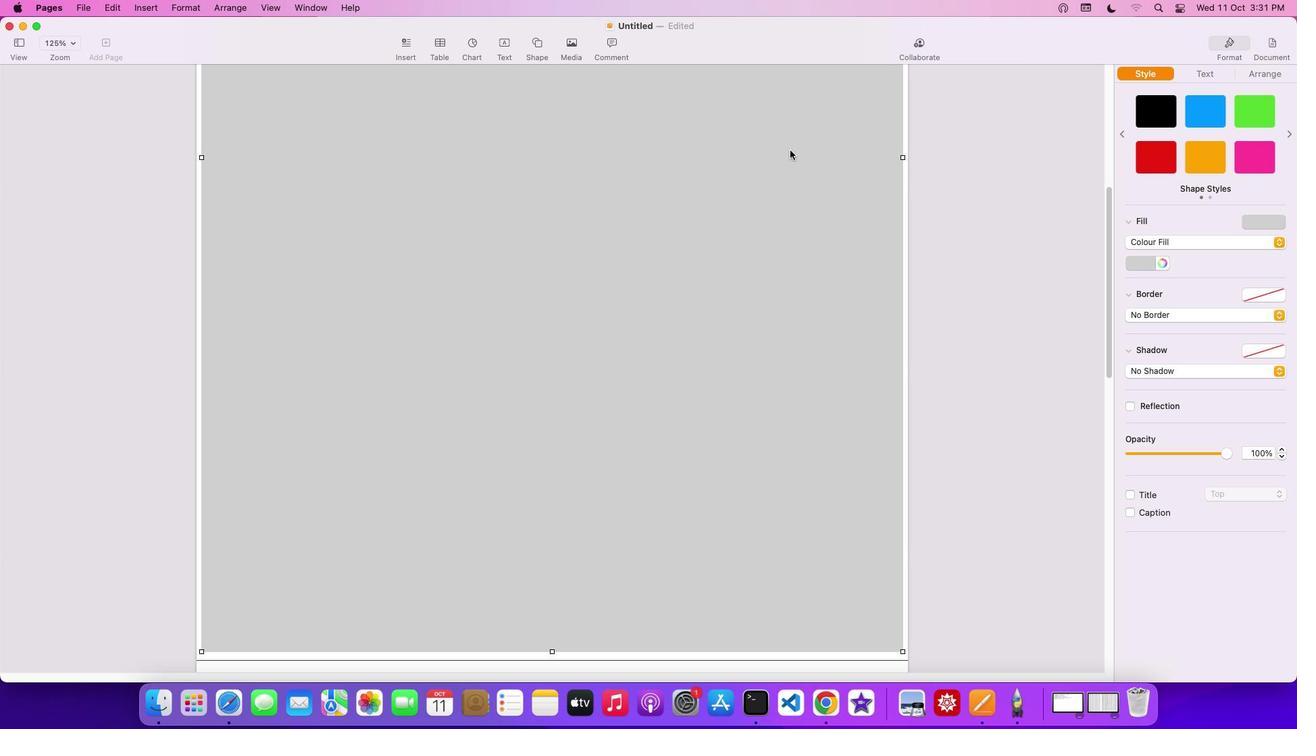 
Action: Mouse scrolled (789, 150) with delta (0, -2)
Screenshot: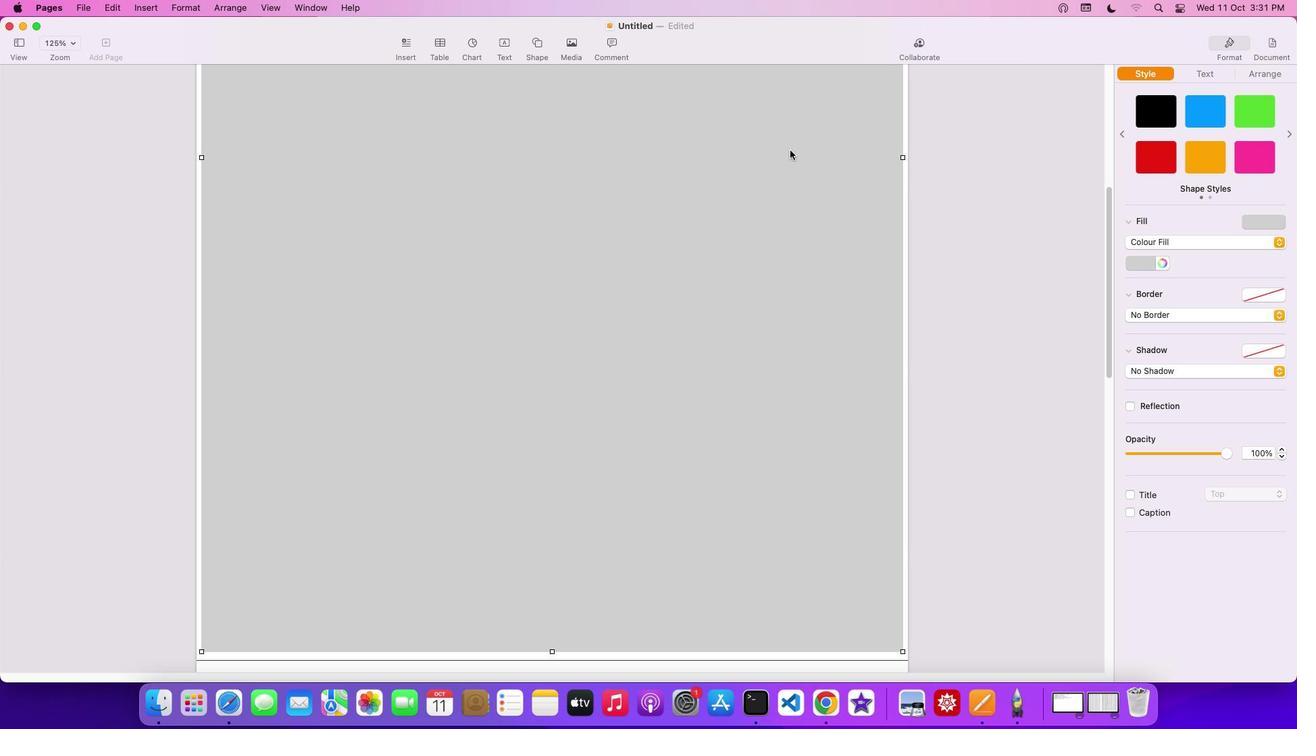
Action: Mouse scrolled (789, 150) with delta (0, -3)
Screenshot: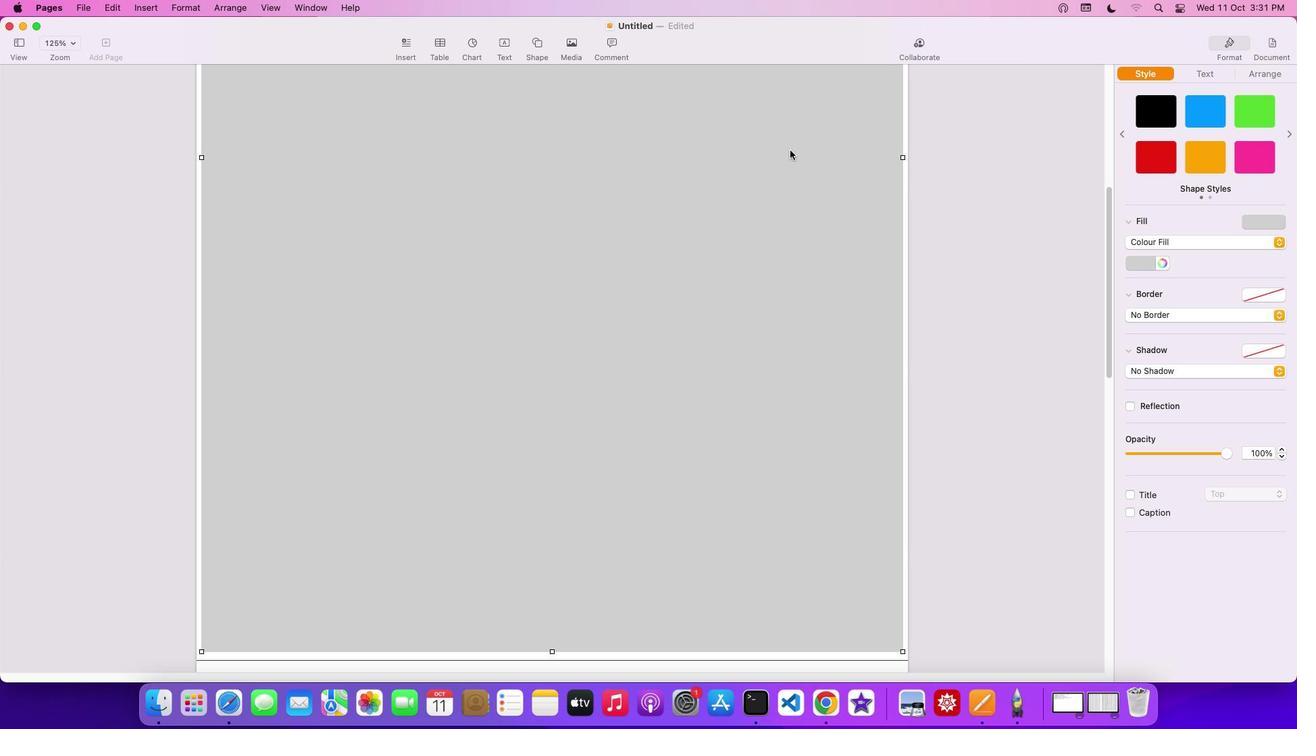 
Action: Mouse scrolled (789, 150) with delta (0, 0)
Screenshot: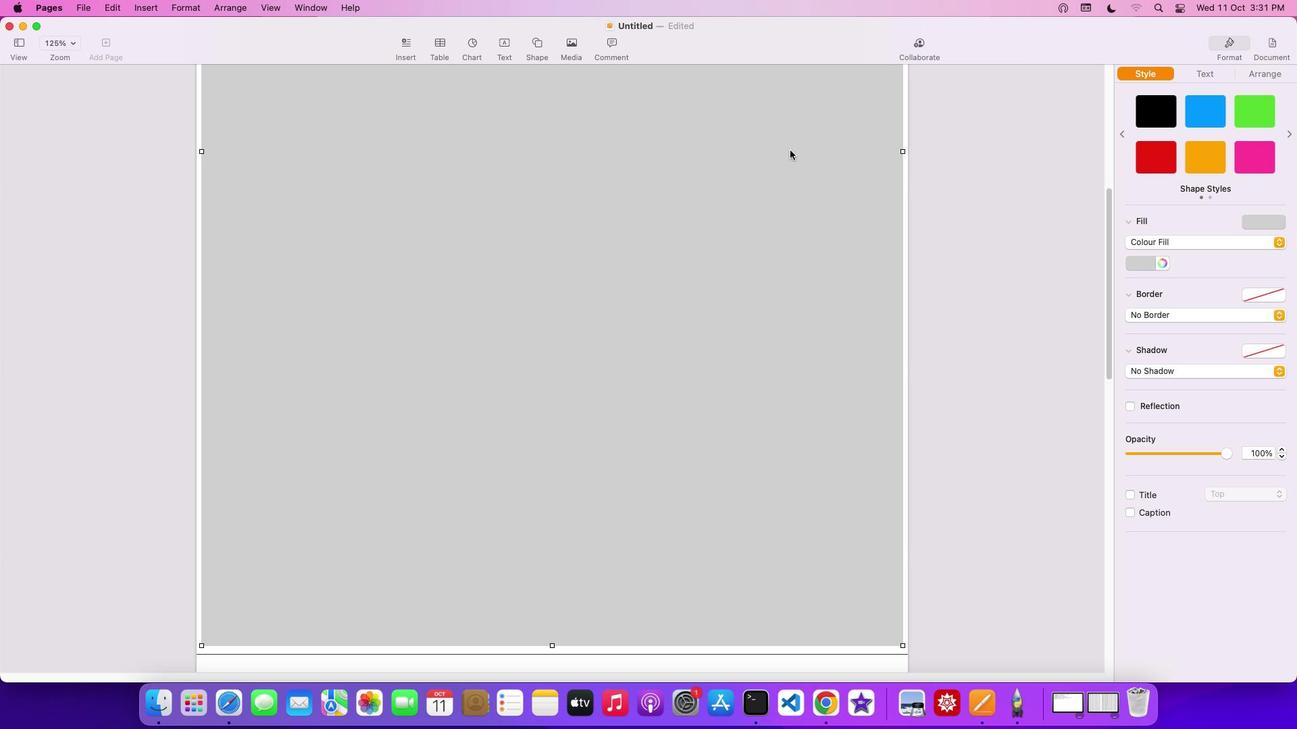 
Action: Mouse scrolled (789, 150) with delta (0, 0)
Screenshot: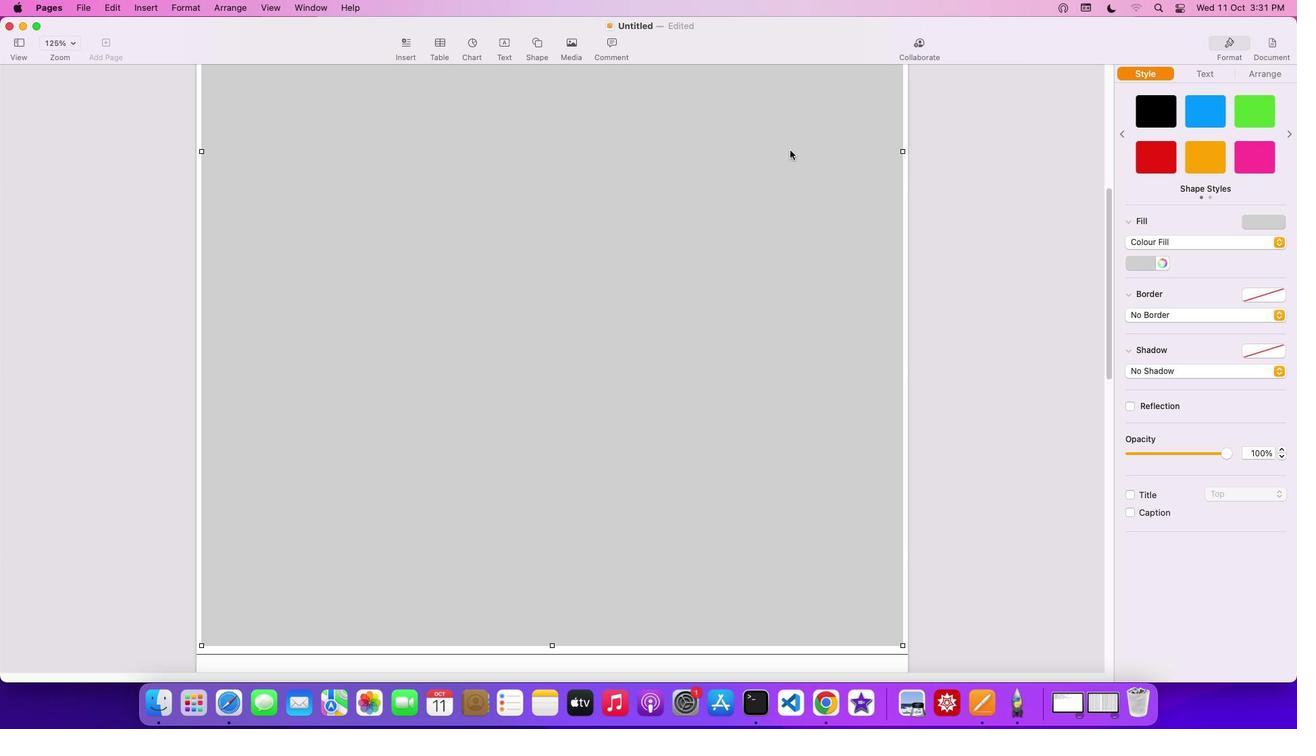 
Action: Mouse scrolled (789, 150) with delta (0, -1)
Screenshot: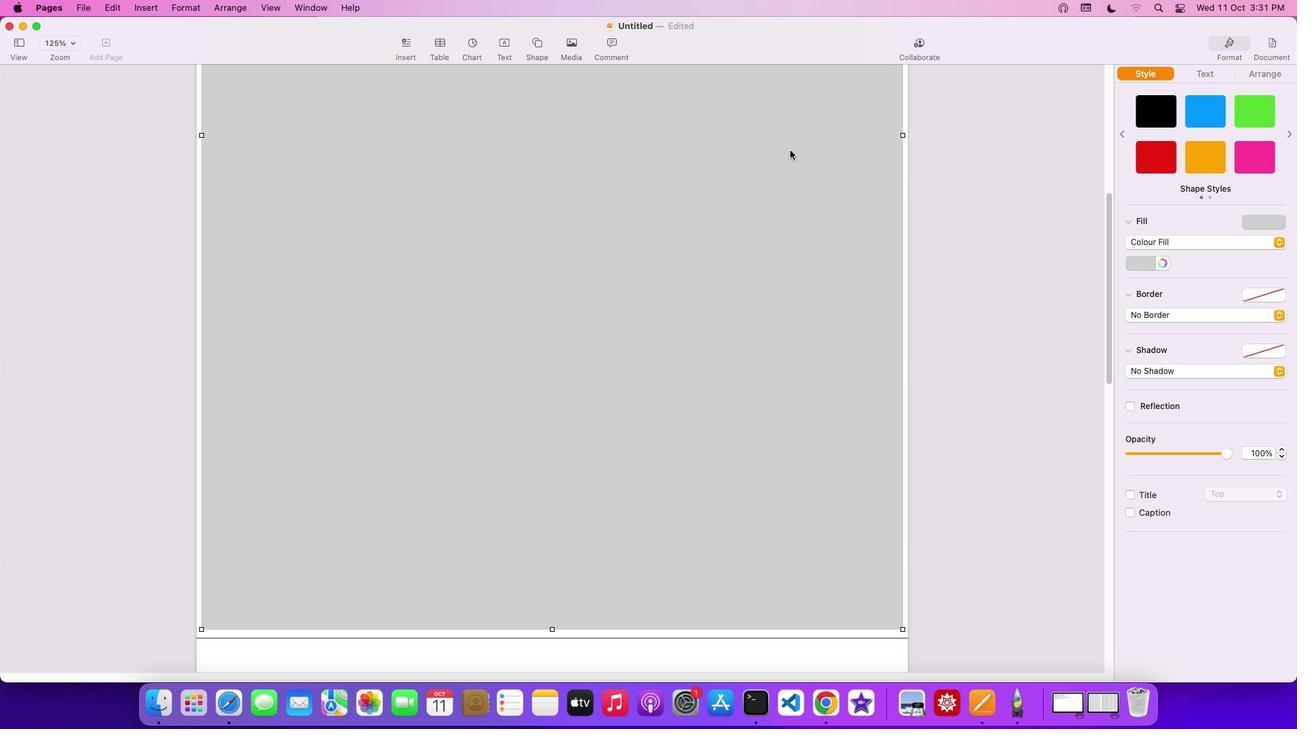 
Action: Mouse scrolled (789, 150) with delta (0, 0)
Screenshot: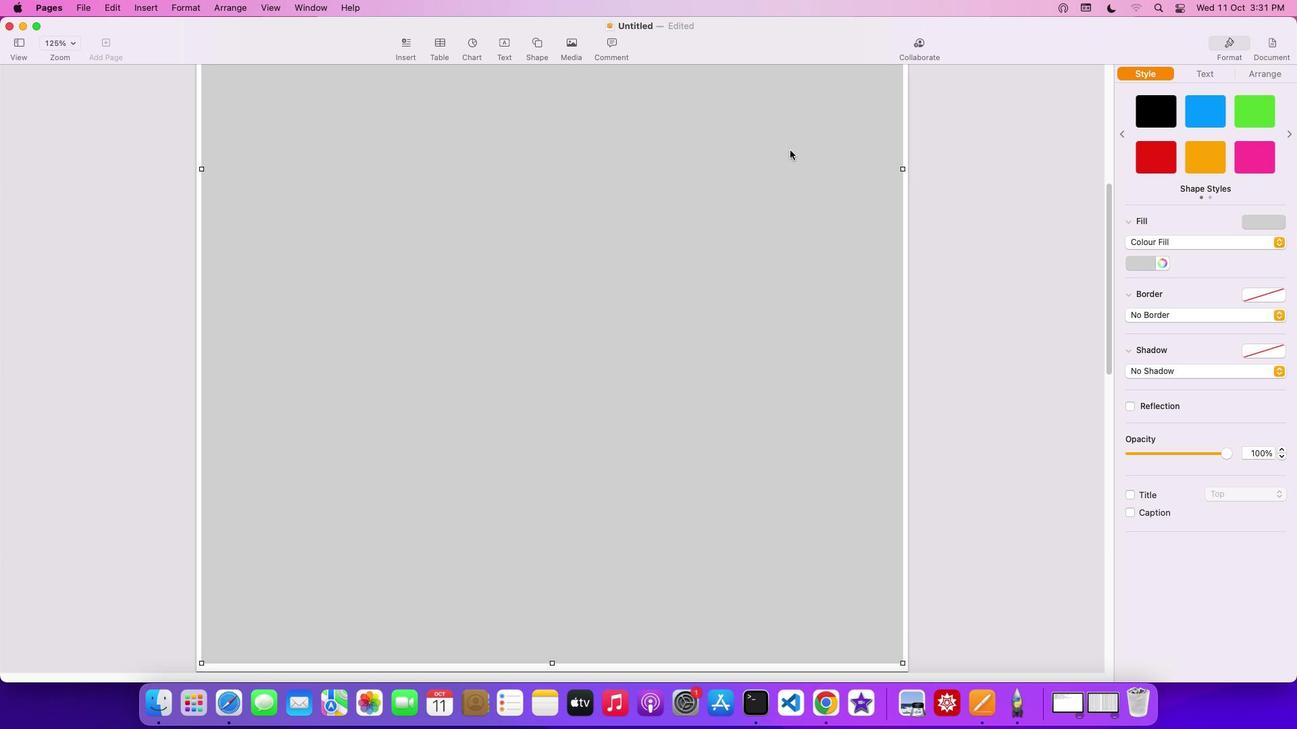 
Action: Mouse scrolled (789, 150) with delta (0, 0)
Screenshot: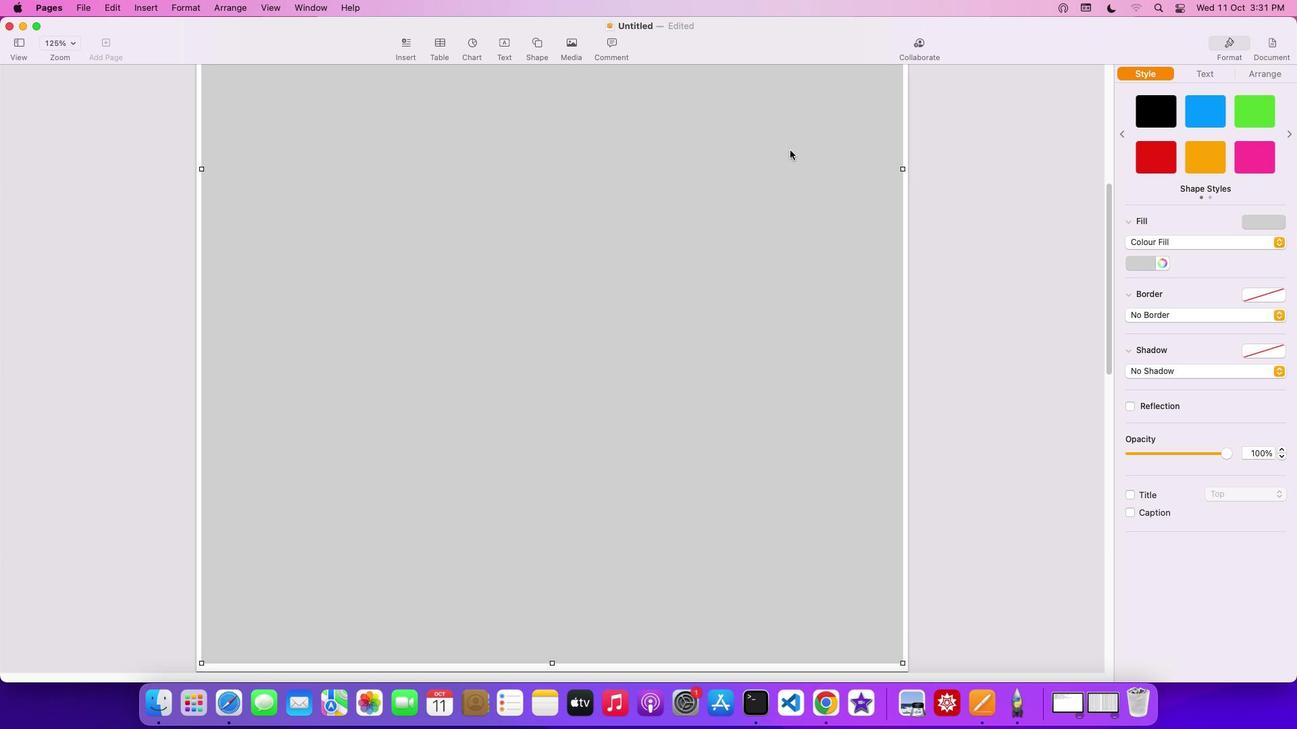 
Action: Mouse scrolled (789, 150) with delta (0, 2)
Screenshot: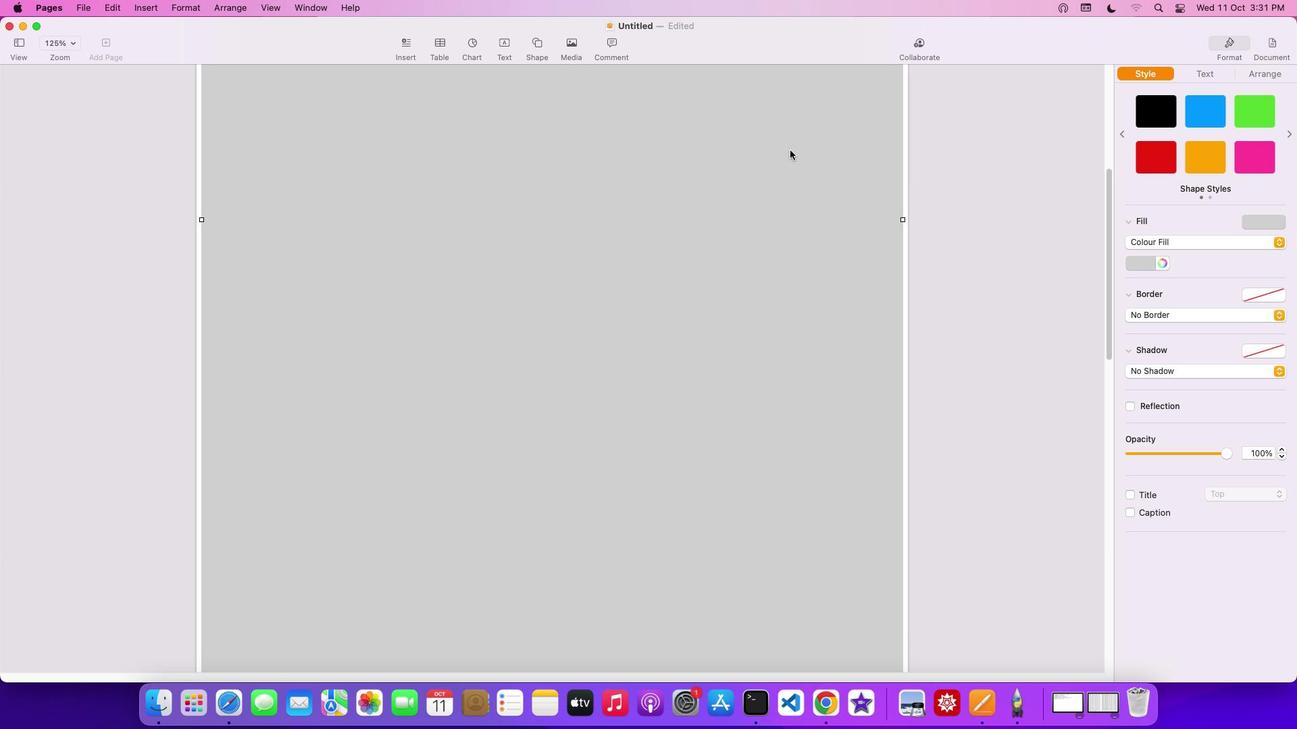 
Action: Mouse scrolled (789, 150) with delta (0, 3)
Screenshot: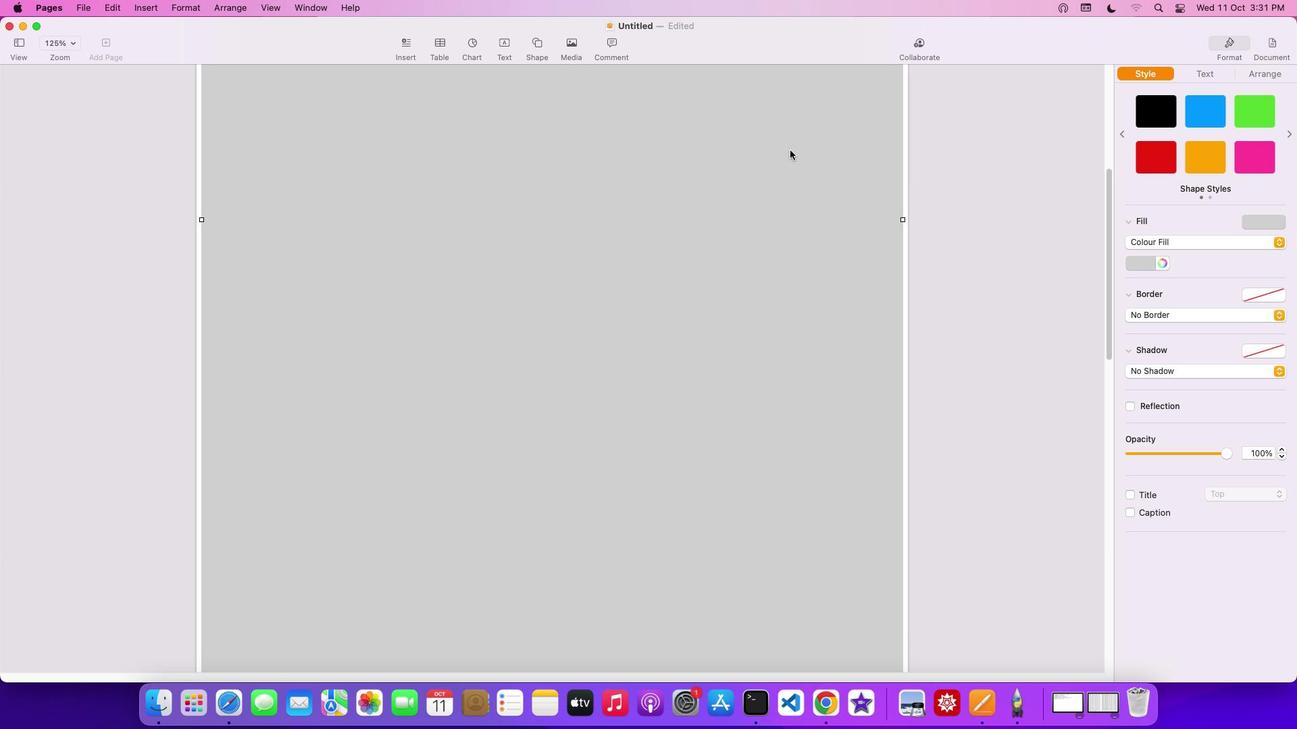 
Action: Mouse scrolled (789, 150) with delta (0, 4)
Screenshot: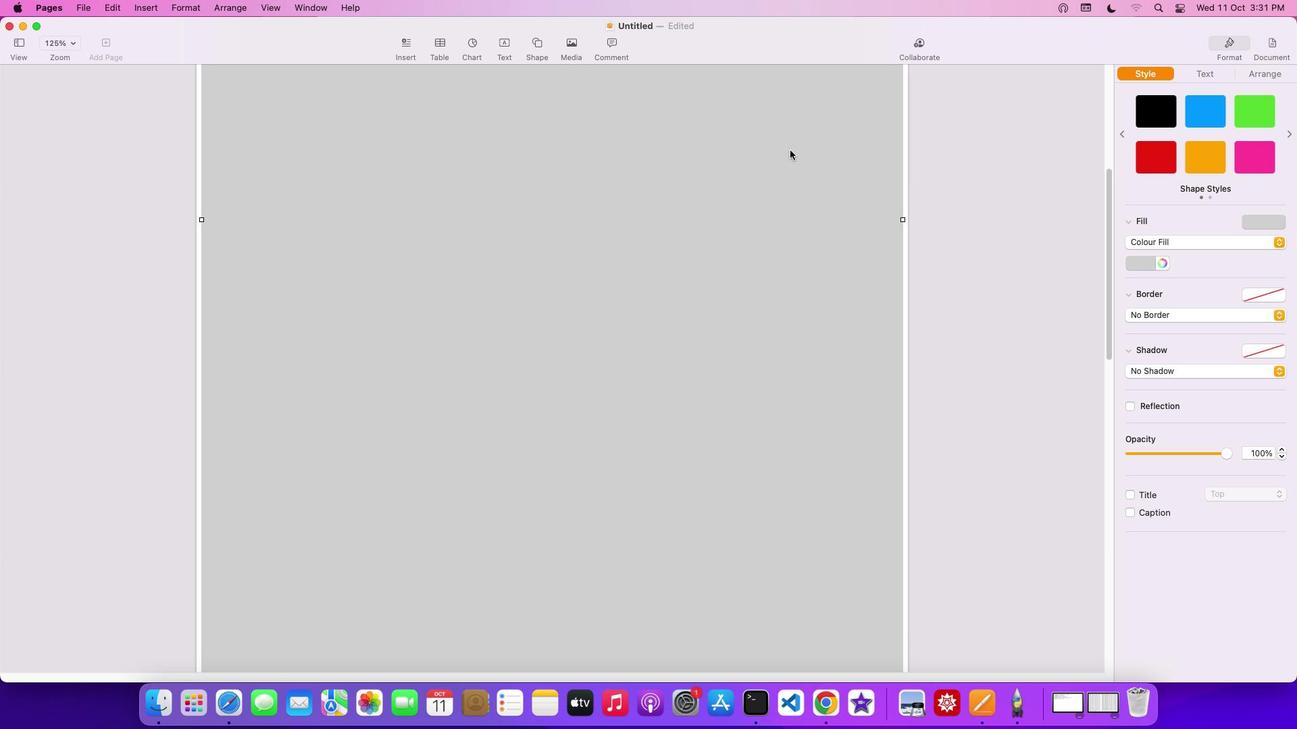 
Action: Mouse scrolled (789, 150) with delta (0, 4)
Screenshot: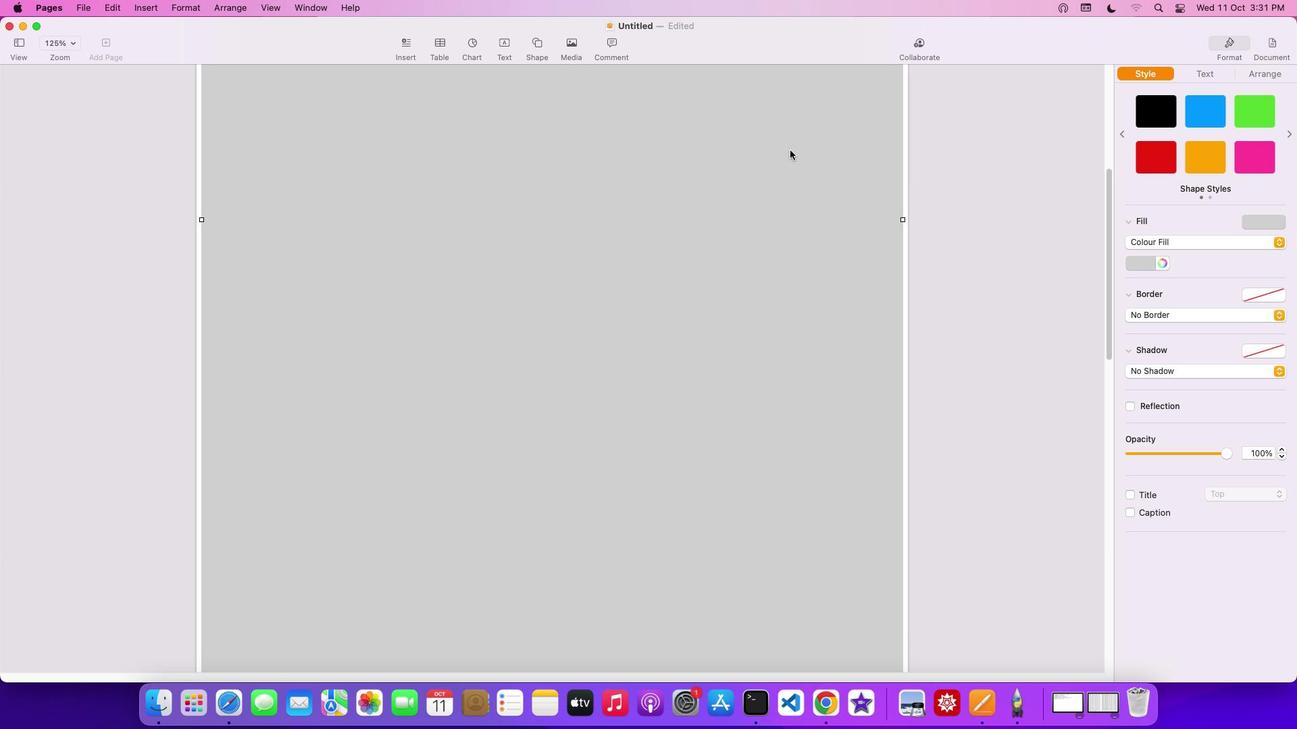 
Action: Mouse scrolled (789, 150) with delta (0, 5)
Screenshot: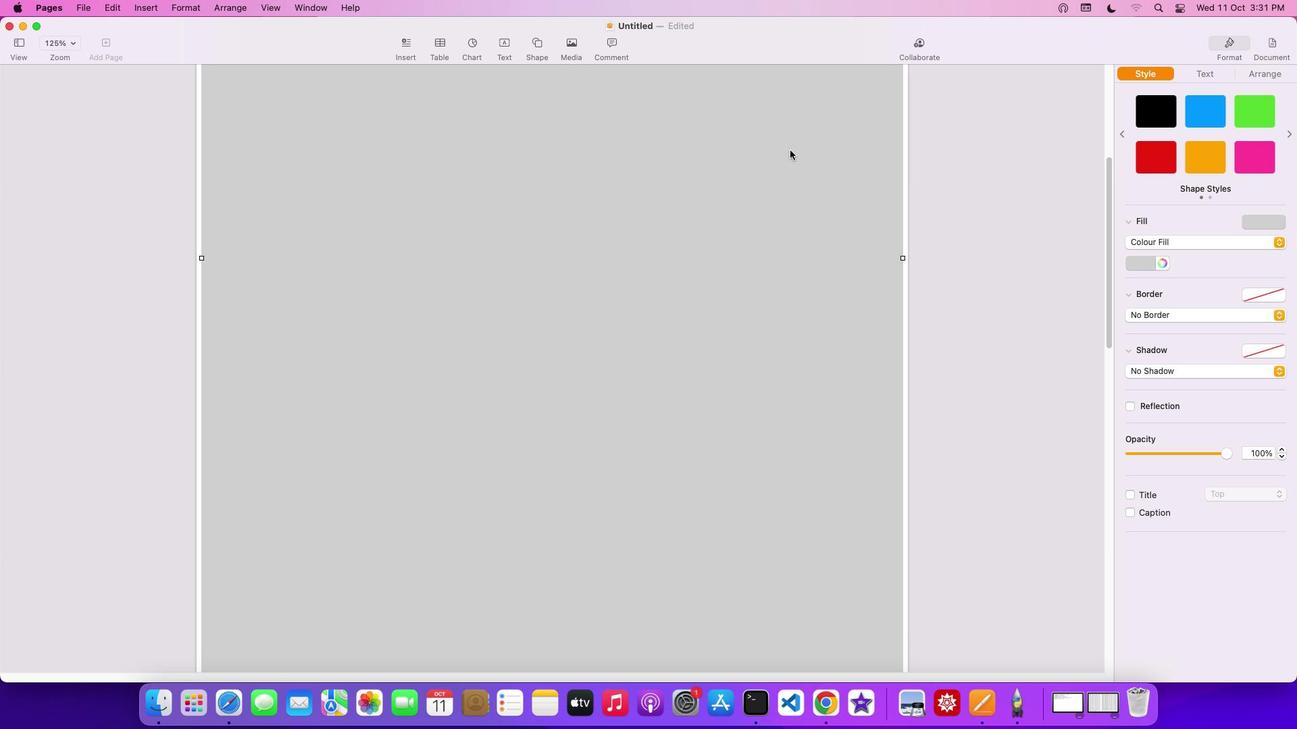 
Action: Mouse scrolled (789, 150) with delta (0, 0)
Screenshot: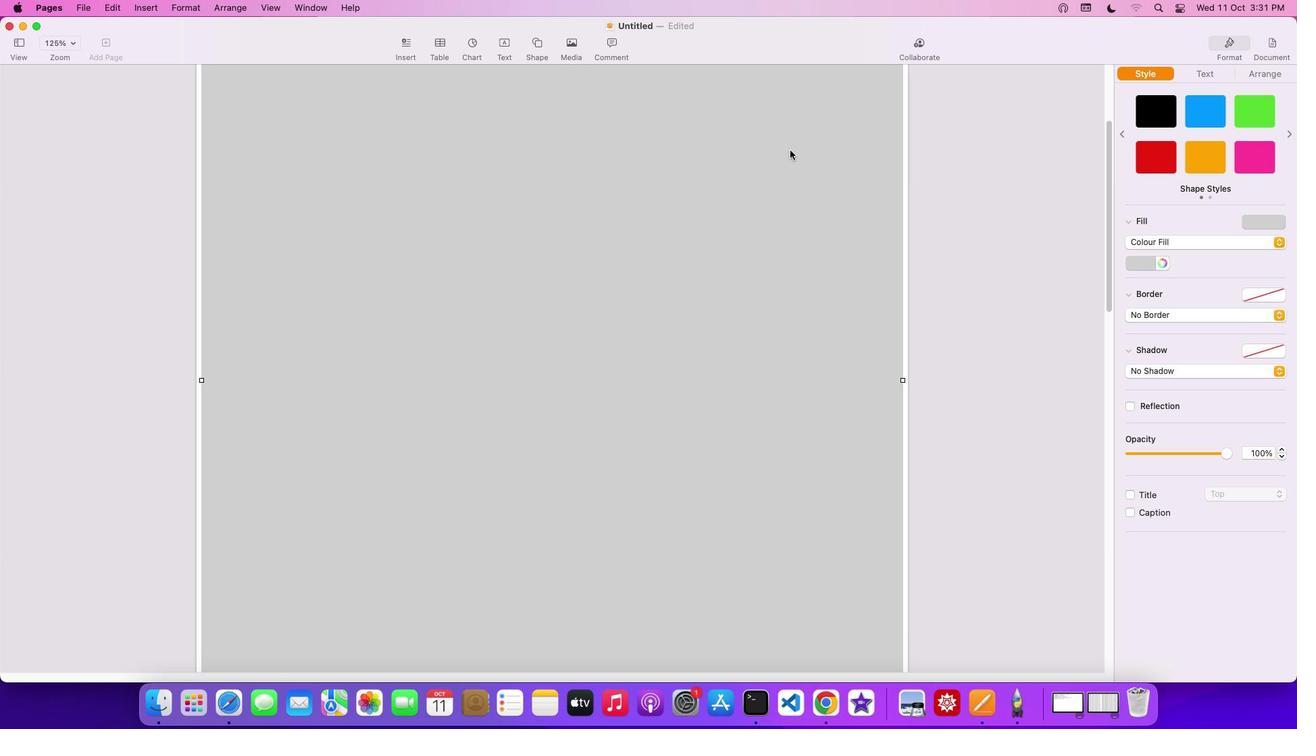 
Action: Mouse scrolled (789, 150) with delta (0, 0)
Screenshot: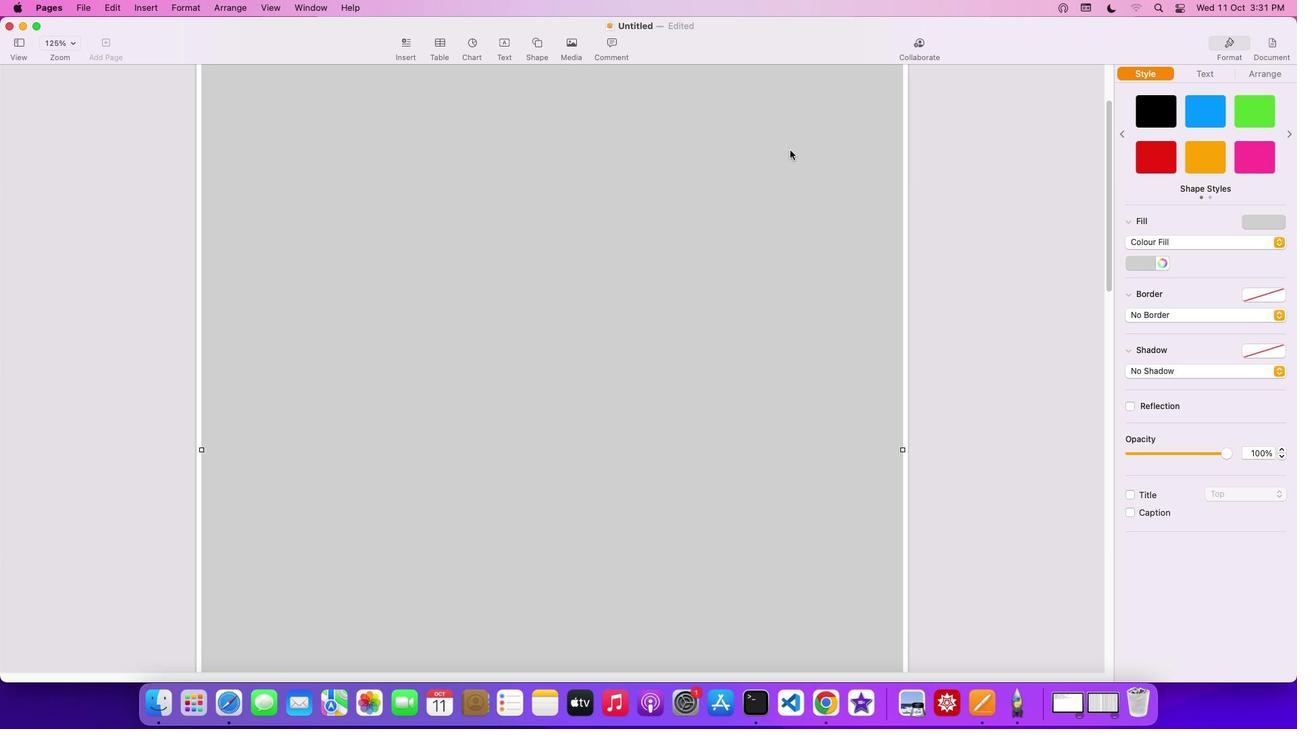 
Action: Mouse scrolled (789, 150) with delta (0, 2)
Screenshot: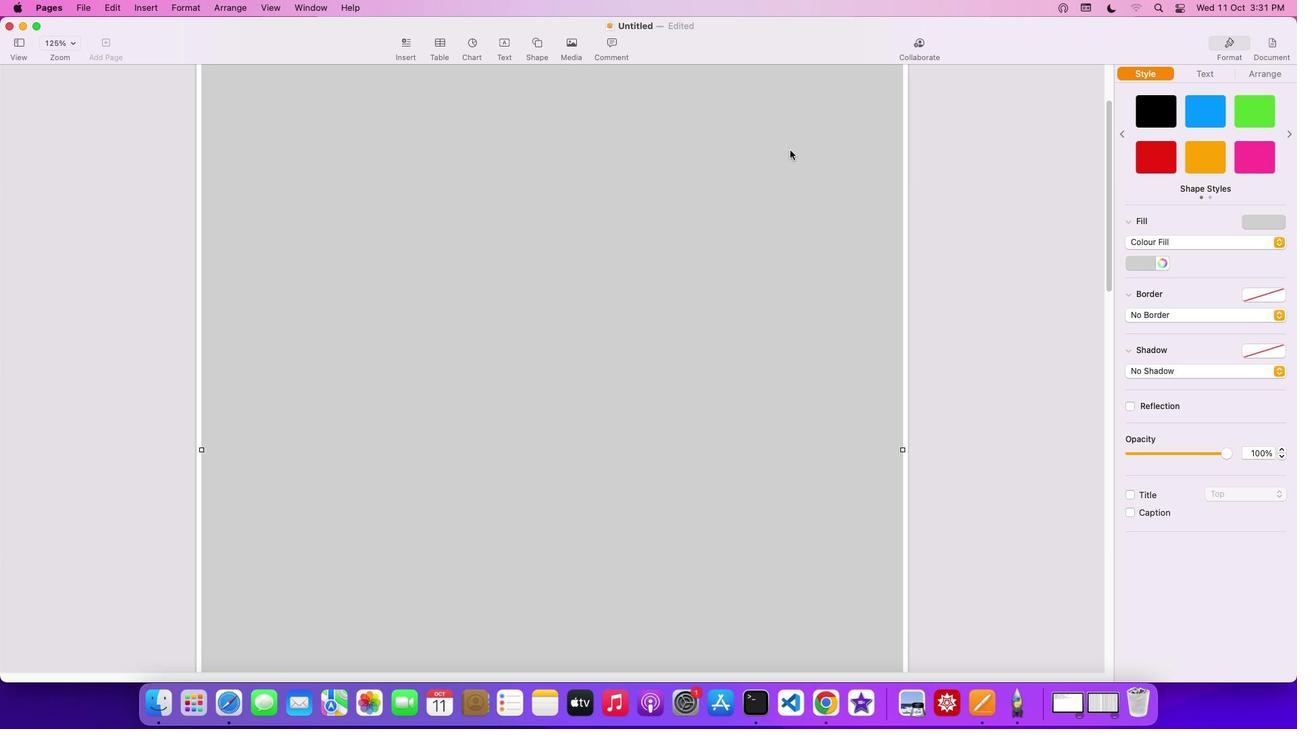 
Action: Mouse scrolled (789, 150) with delta (0, 3)
Screenshot: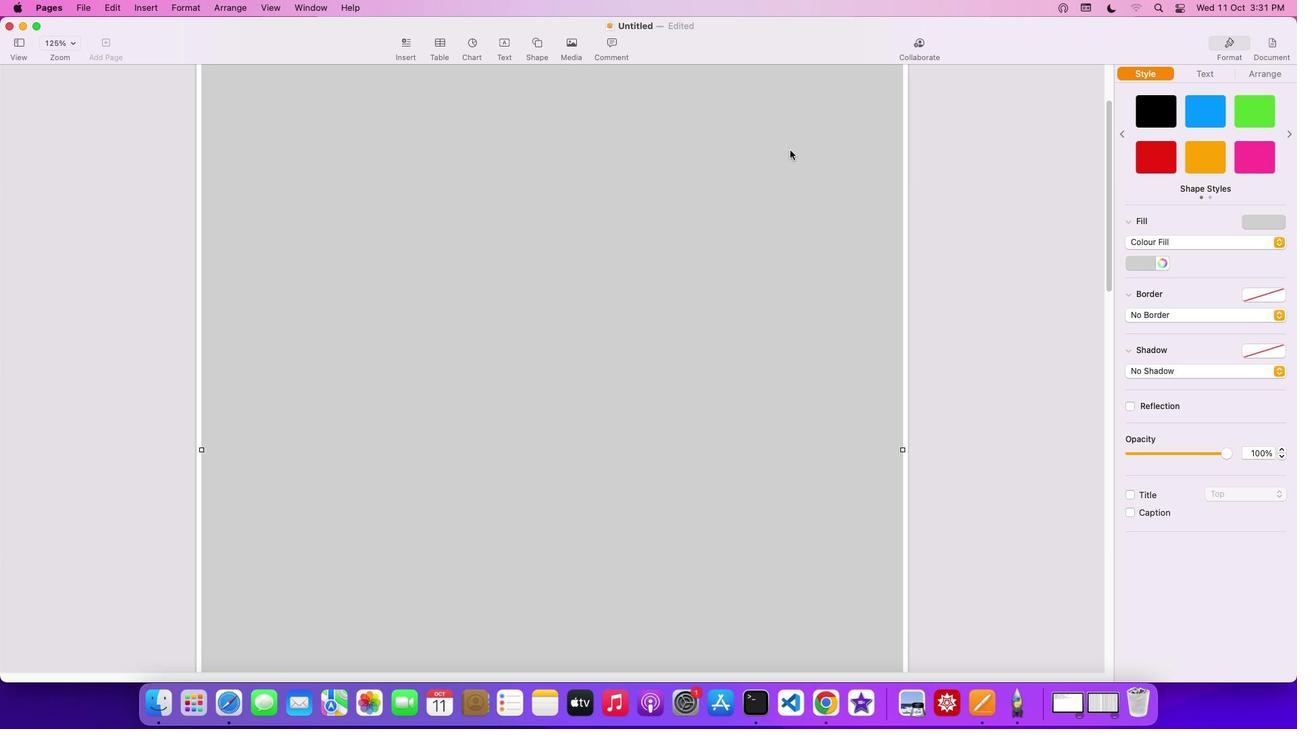 
Action: Mouse scrolled (789, 150) with delta (0, 4)
Screenshot: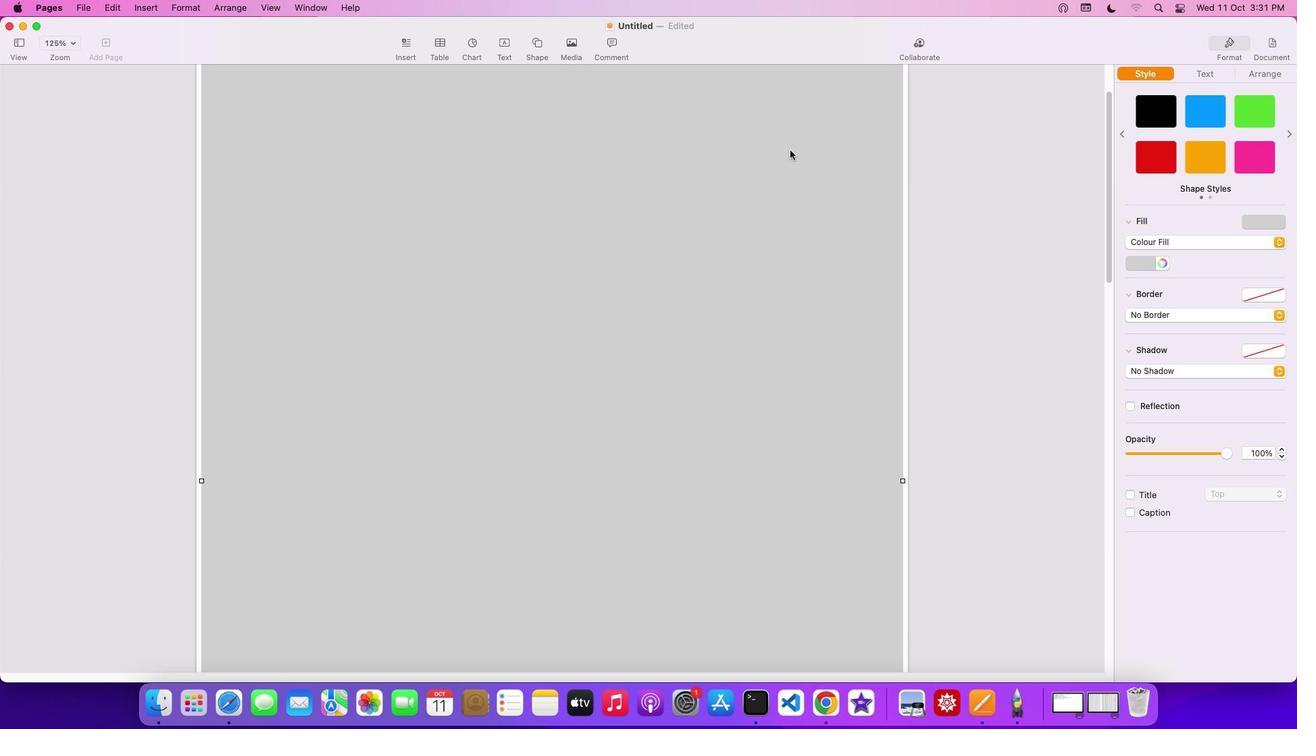 
Action: Mouse scrolled (789, 150) with delta (0, 4)
Screenshot: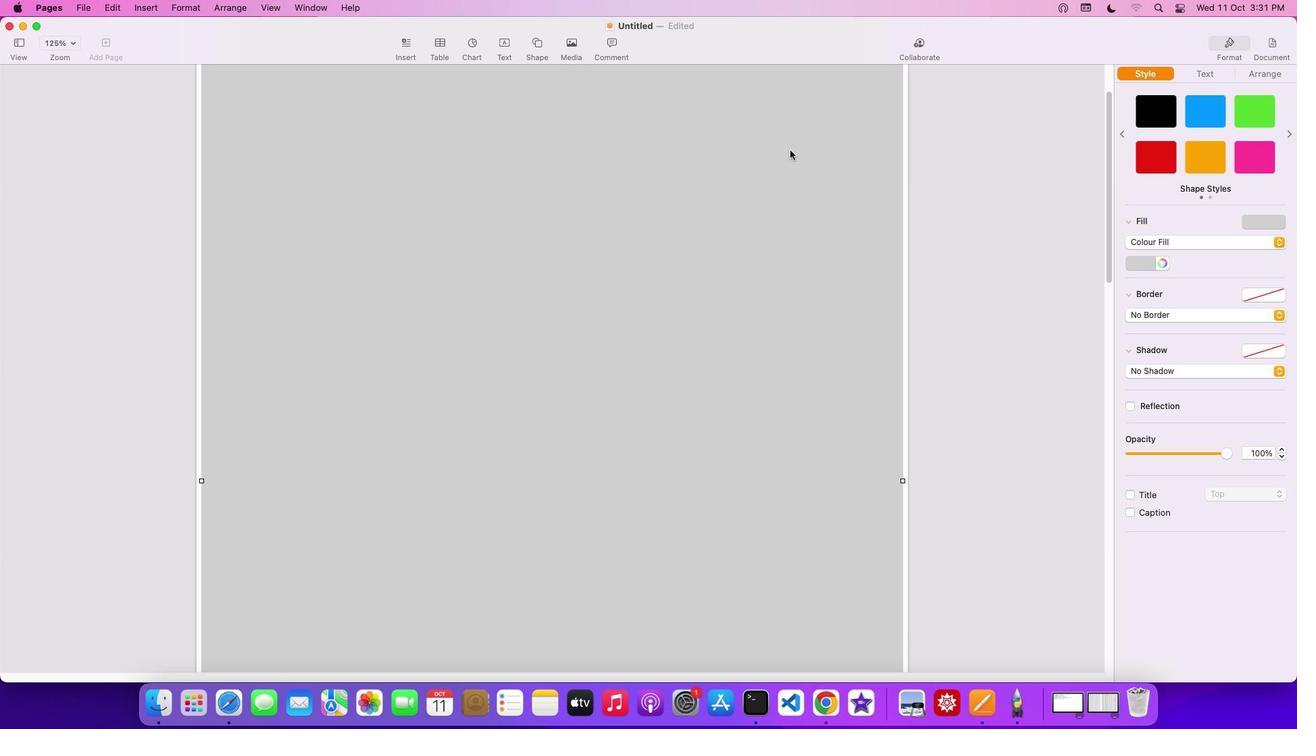 
Action: Mouse scrolled (789, 150) with delta (0, 0)
Screenshot: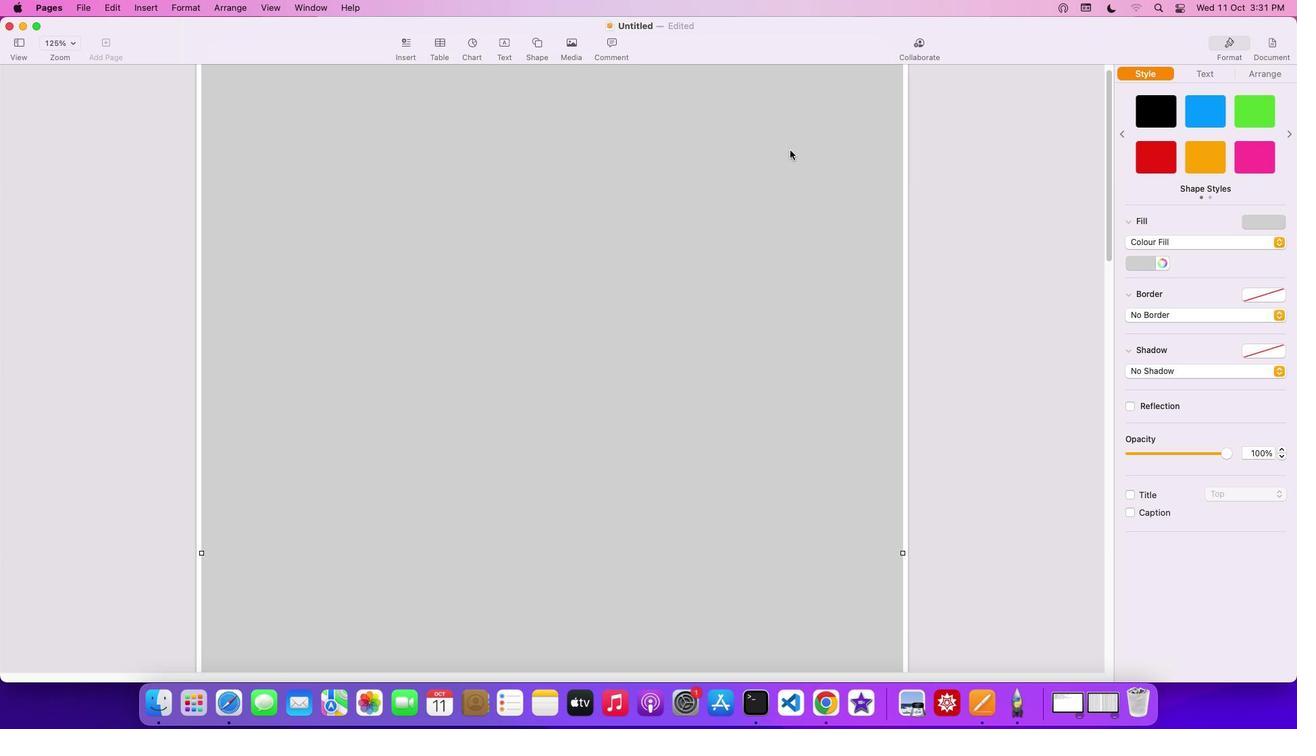 
Action: Mouse scrolled (789, 150) with delta (0, 0)
Screenshot: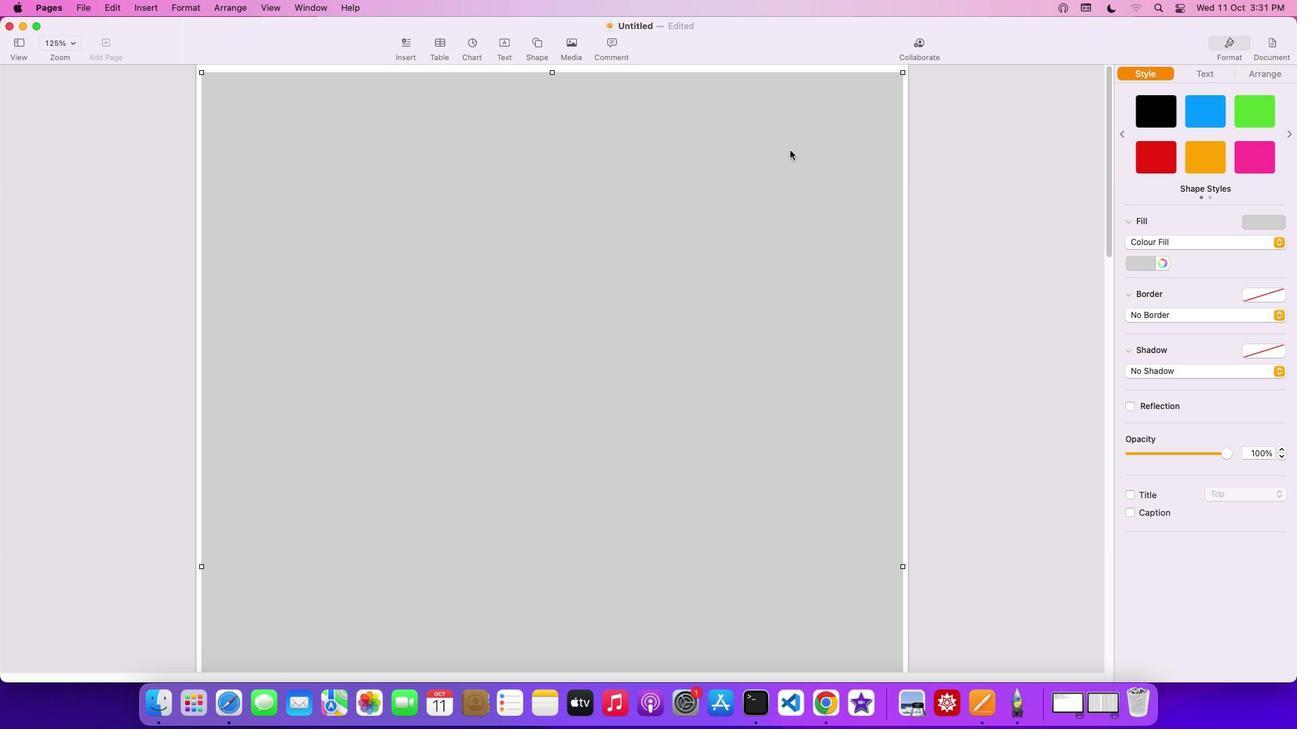 
Action: Mouse scrolled (789, 150) with delta (0, 2)
Screenshot: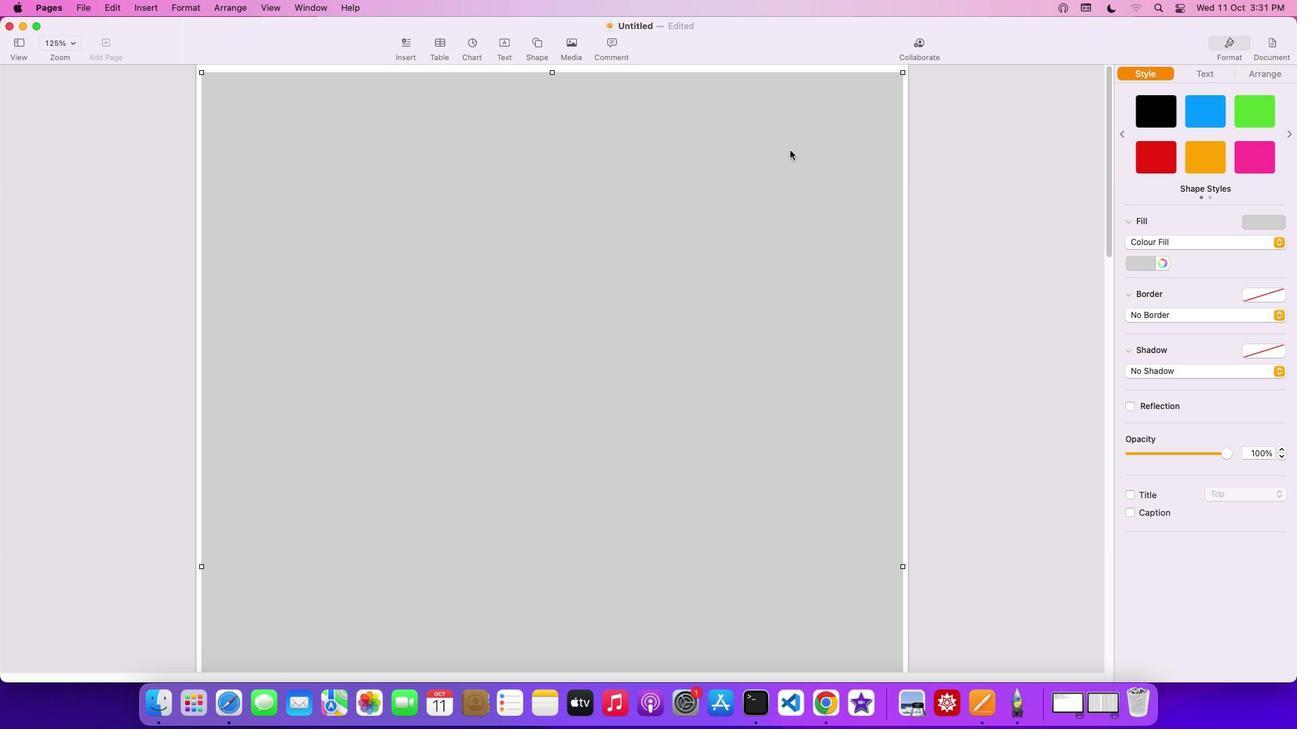 
Action: Mouse scrolled (789, 150) with delta (0, 3)
Screenshot: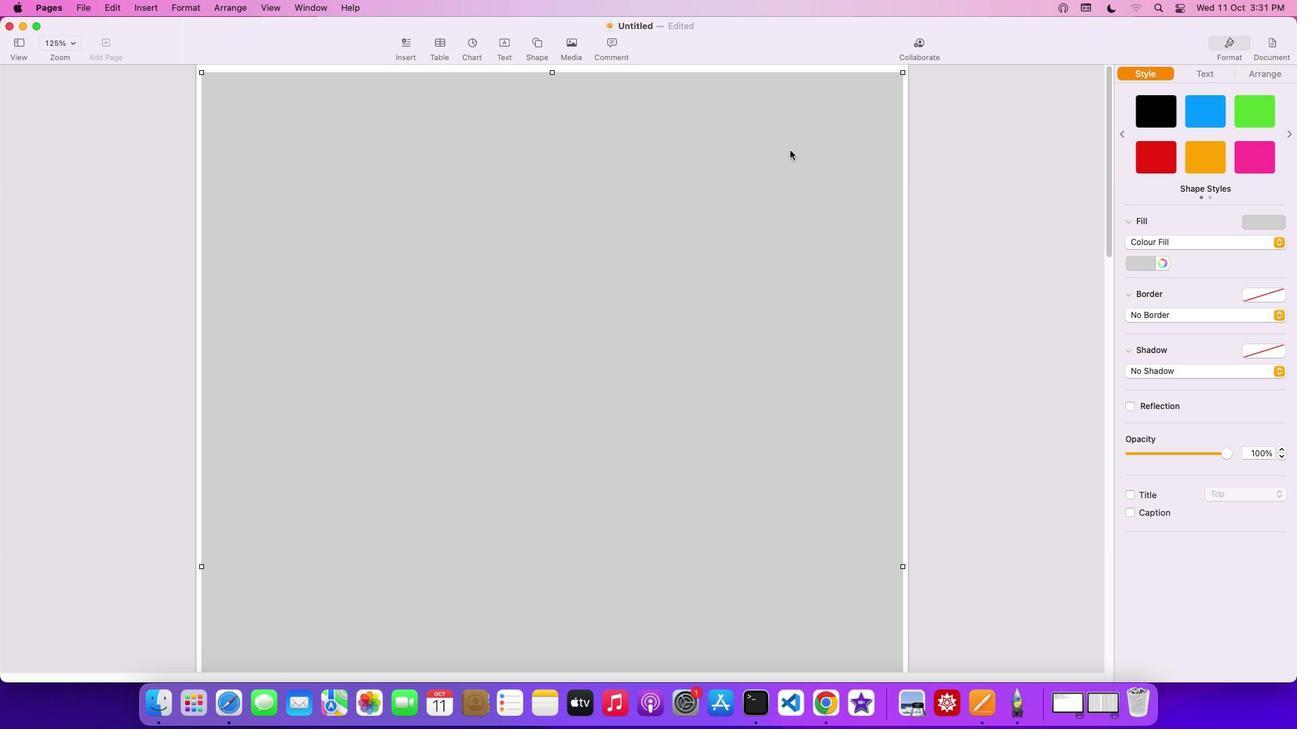 
Action: Mouse scrolled (789, 150) with delta (0, 4)
Screenshot: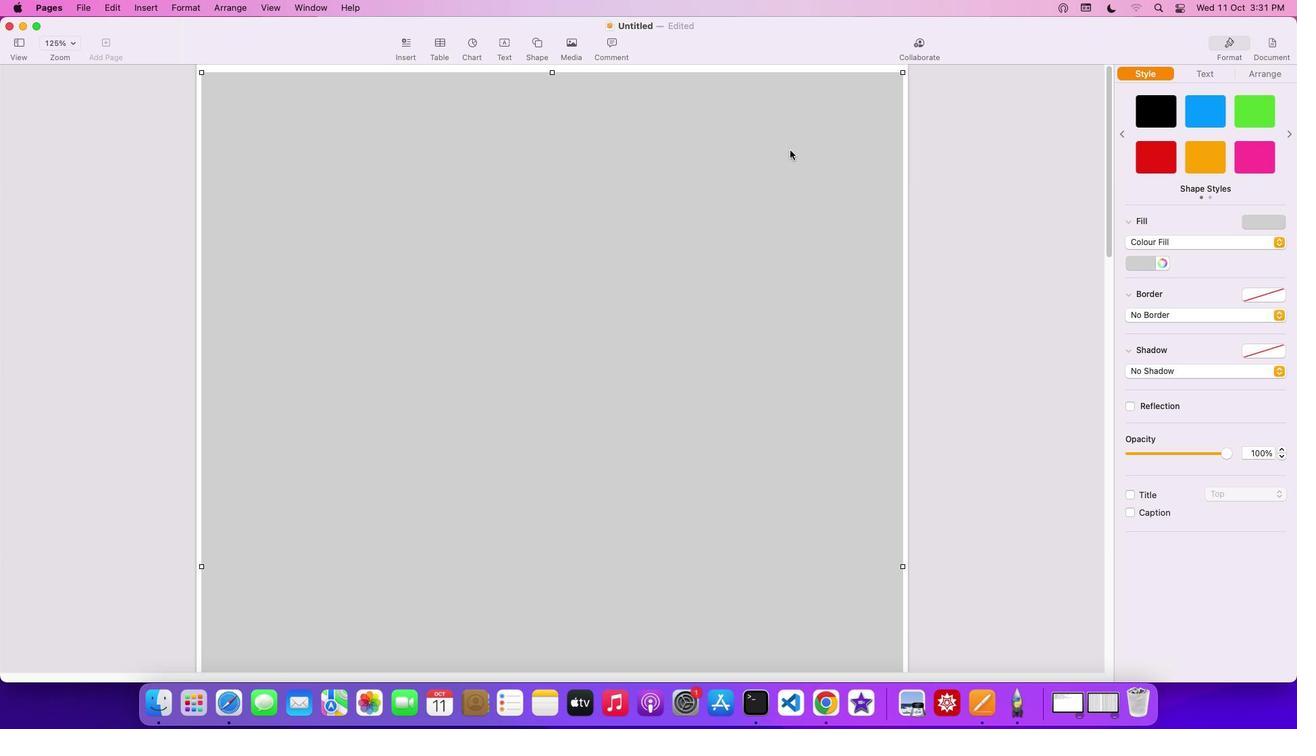 
Action: Mouse scrolled (789, 150) with delta (0, 4)
Screenshot: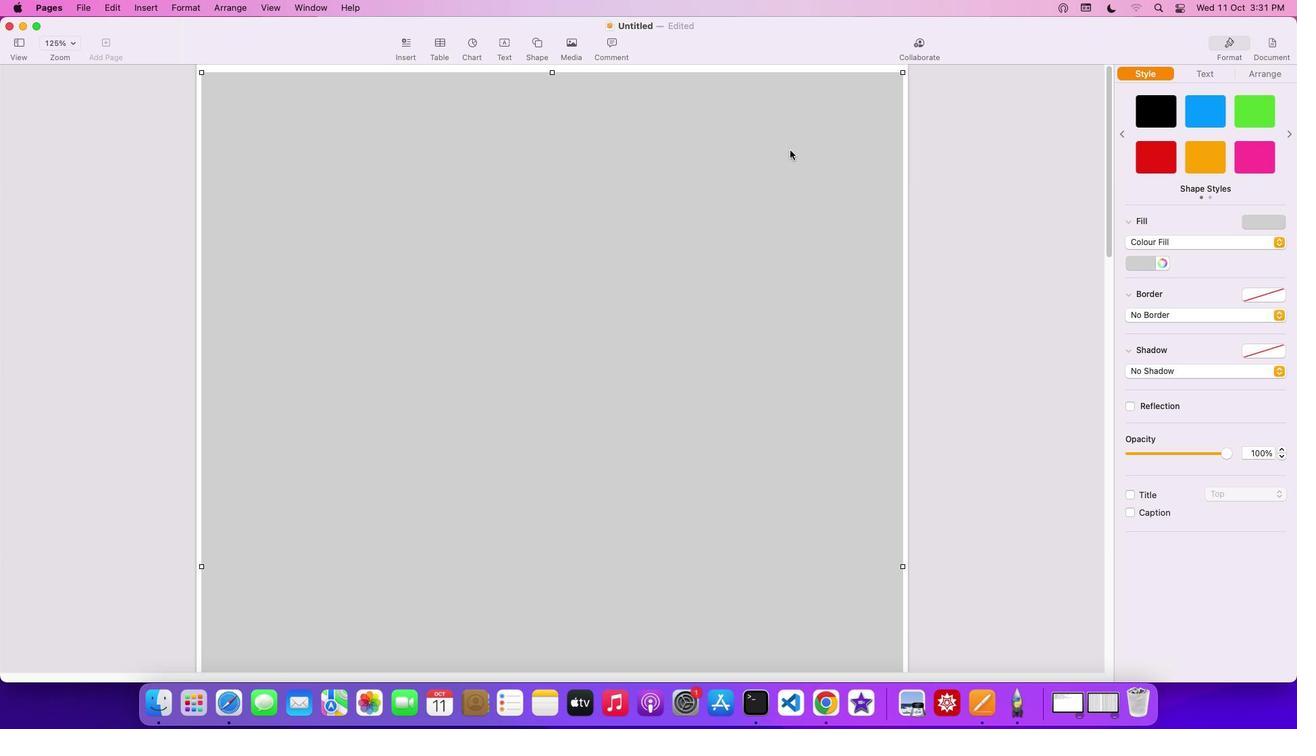 
Action: Mouse moved to (543, 41)
Screenshot: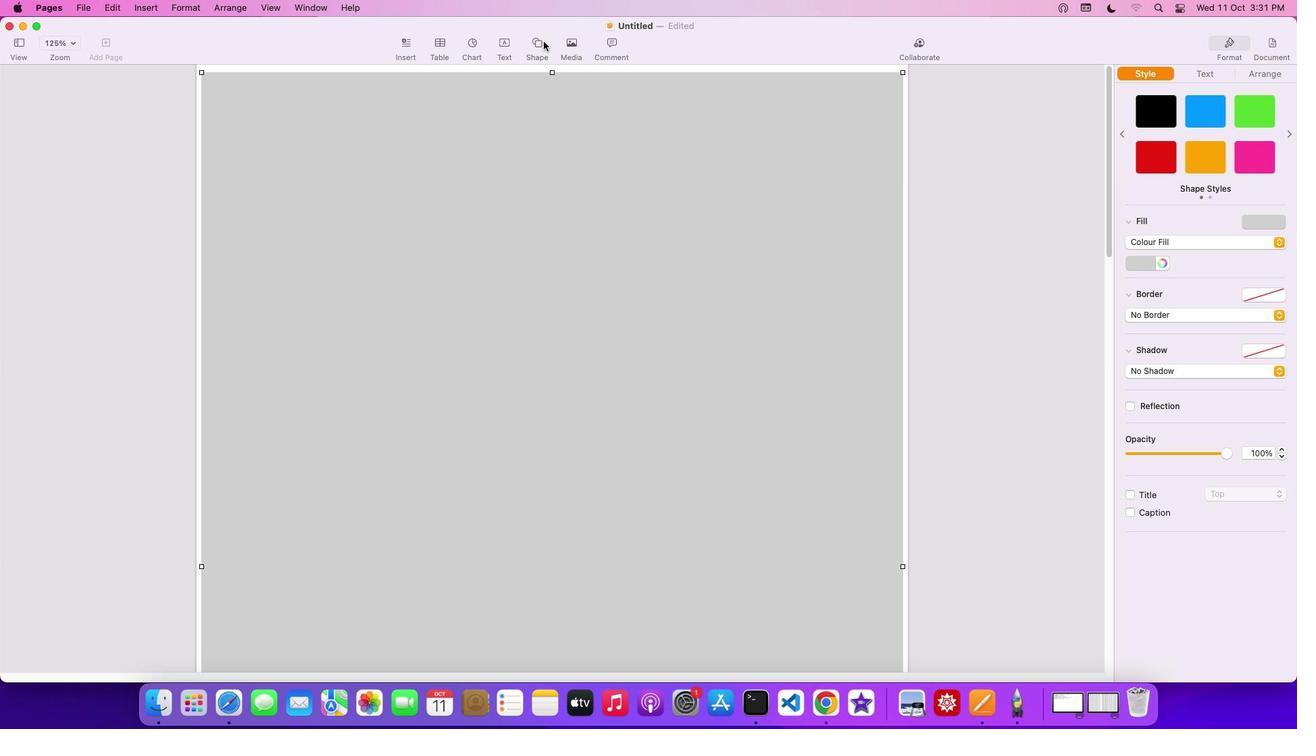 
Action: Mouse pressed left at (543, 41)
Screenshot: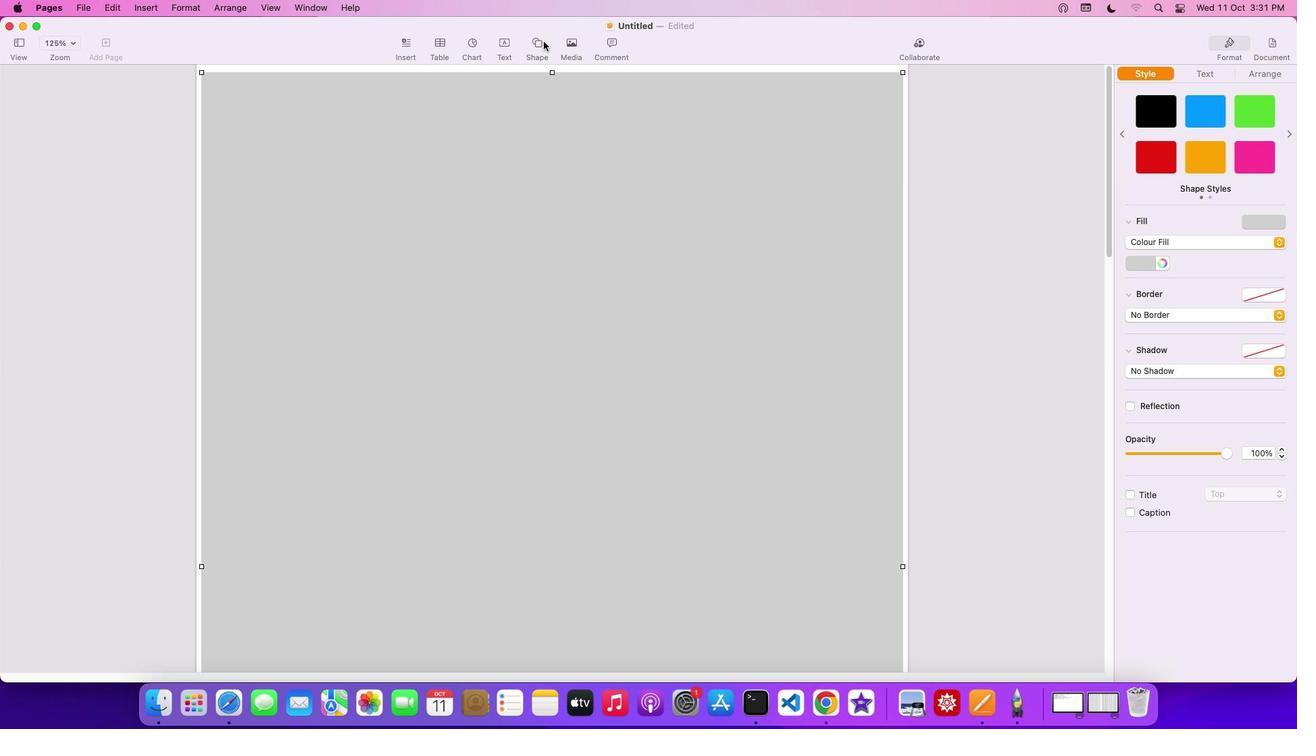 
Action: Mouse moved to (541, 154)
Screenshot: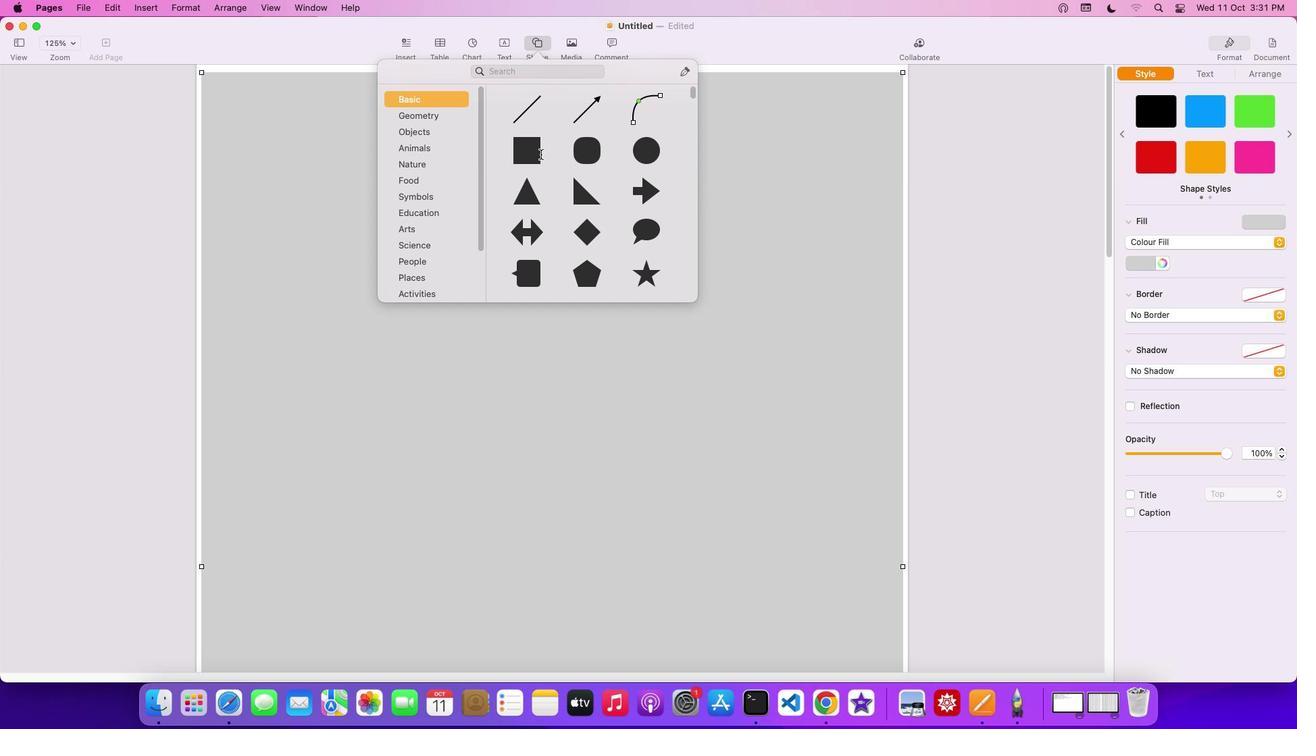 
Action: Mouse pressed left at (541, 154)
Screenshot: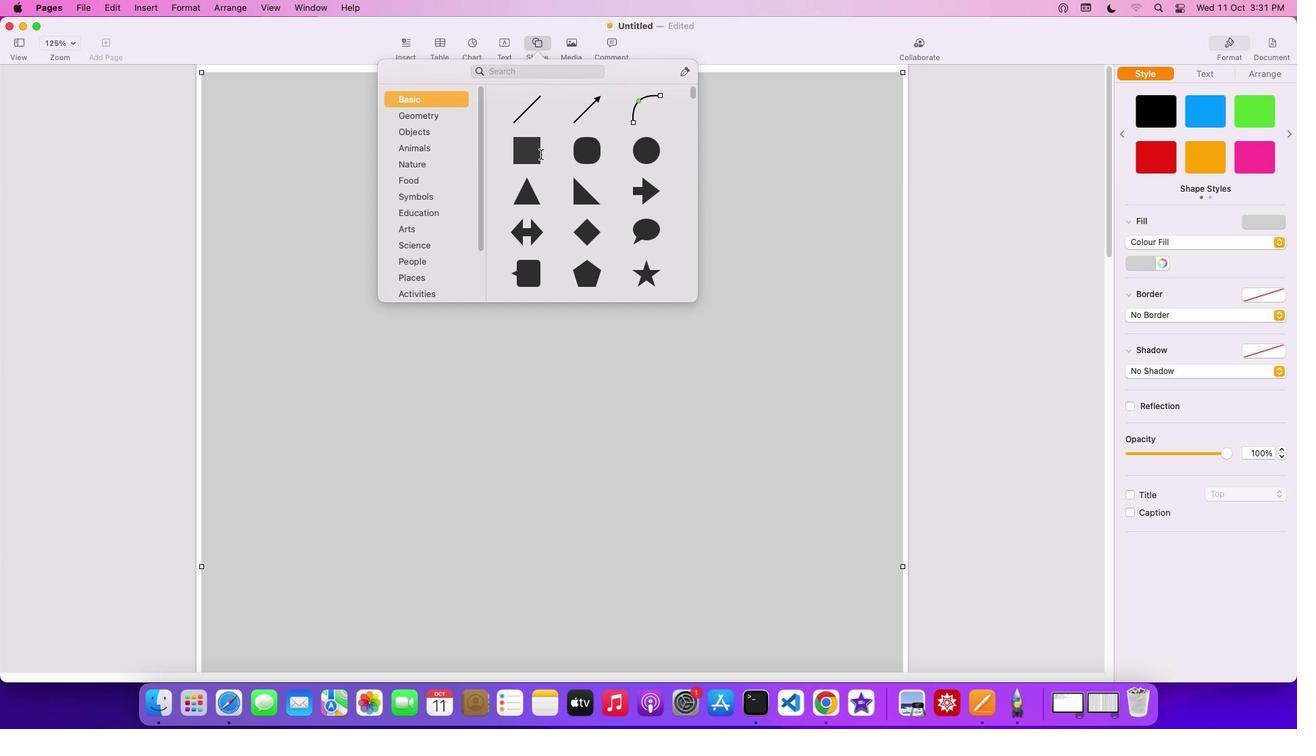 
Action: Mouse moved to (548, 379)
Screenshot: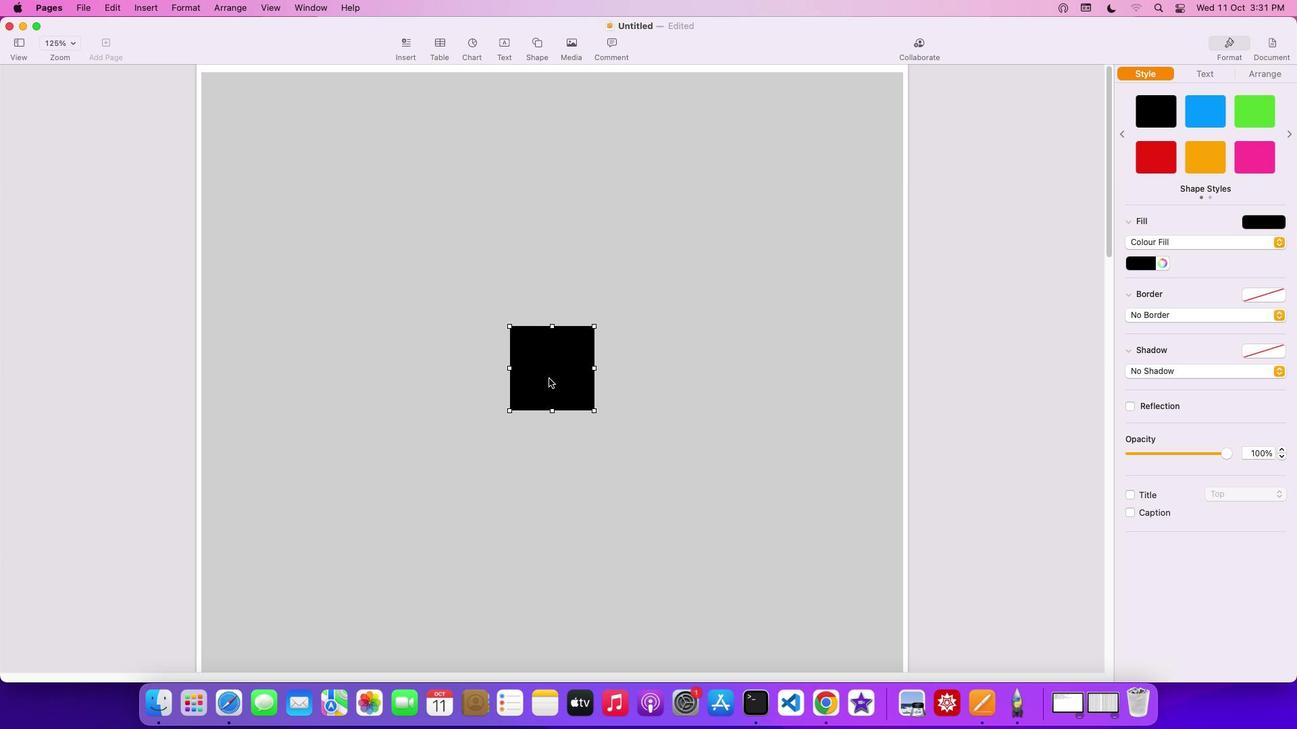 
Action: Mouse pressed left at (548, 379)
Screenshot: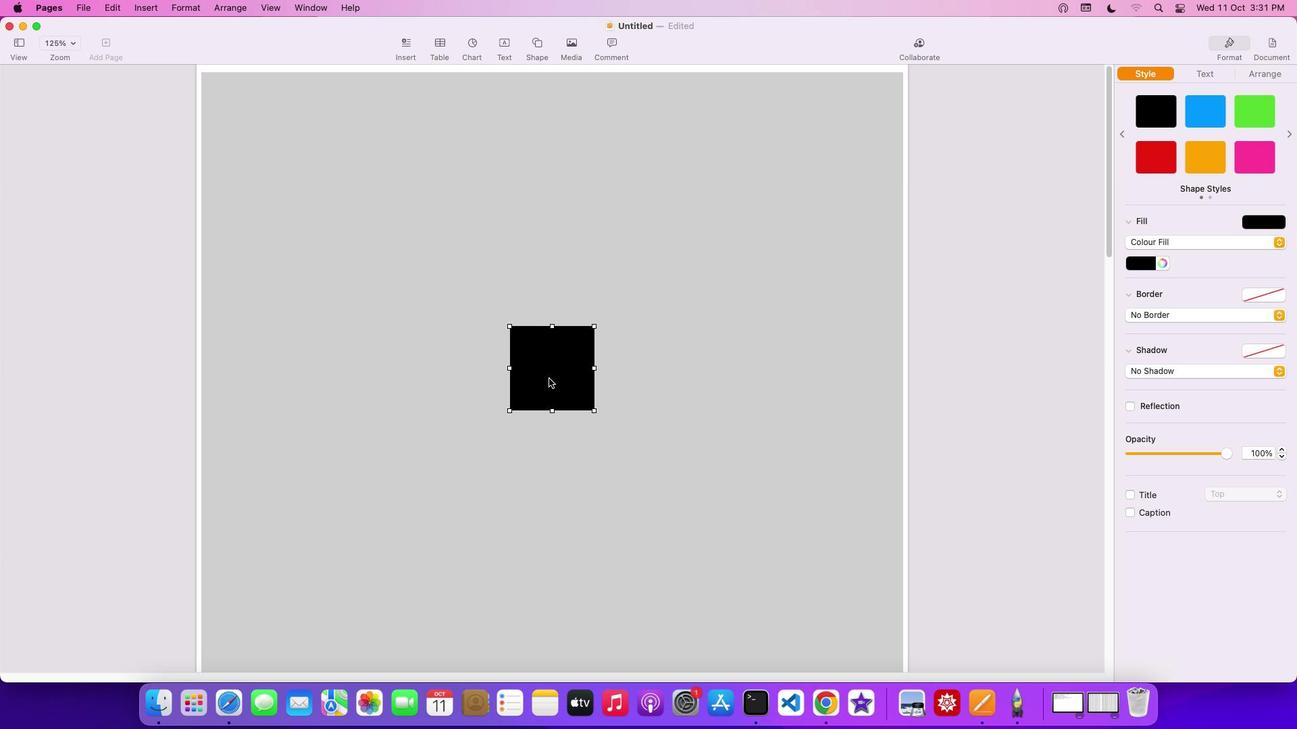 
Action: Mouse moved to (490, 279)
Screenshot: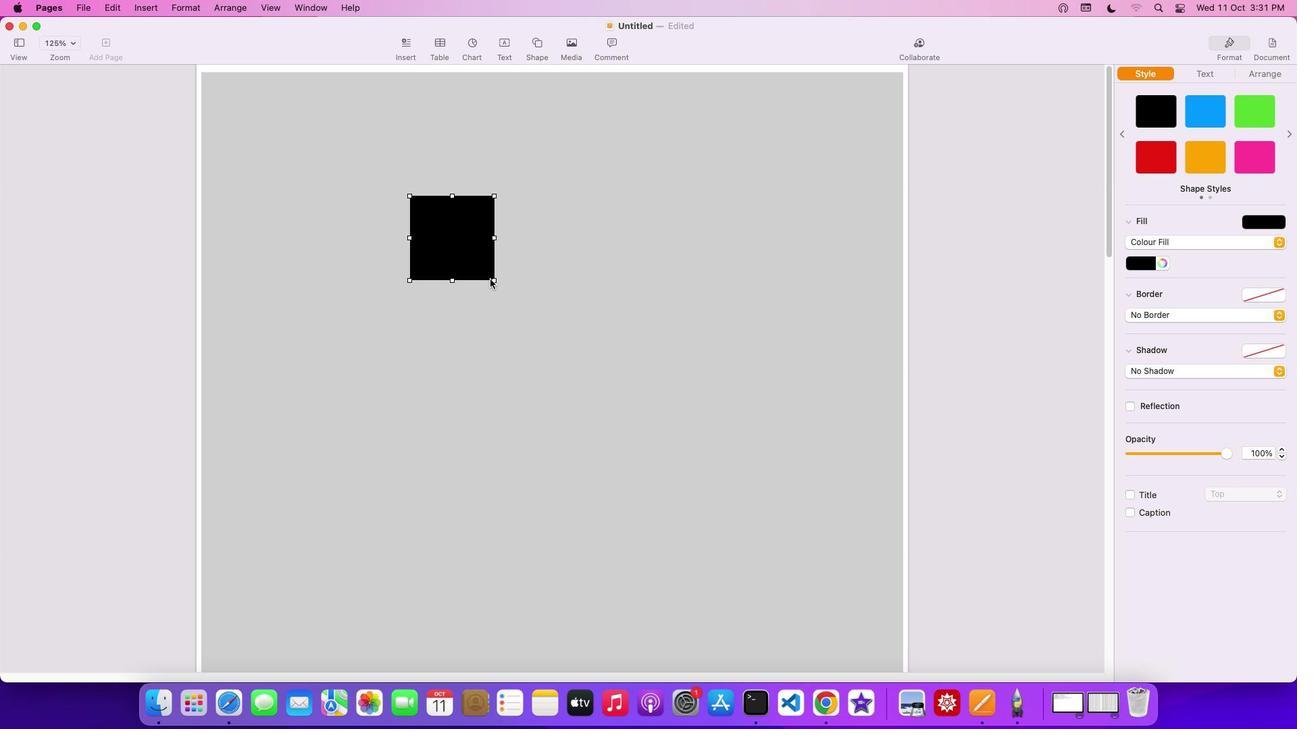 
Action: Mouse pressed left at (490, 279)
Screenshot: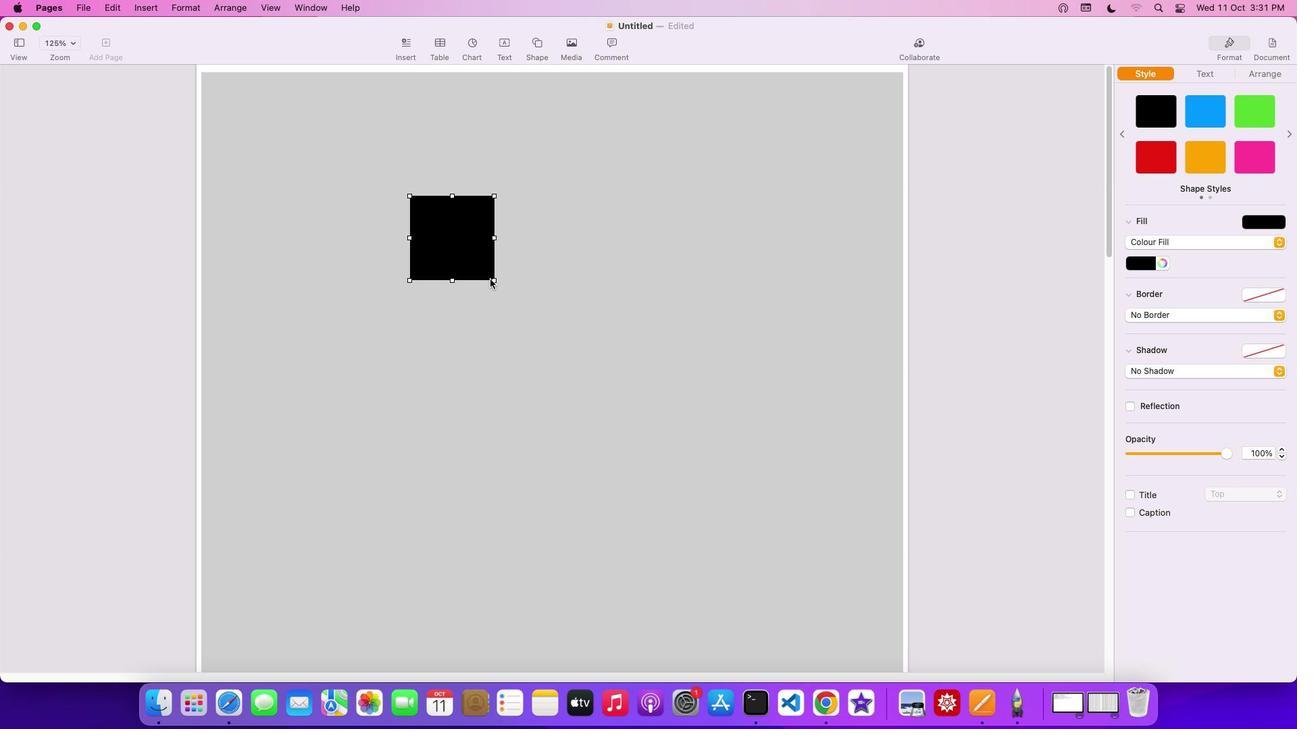 
Action: Mouse moved to (504, 286)
Screenshot: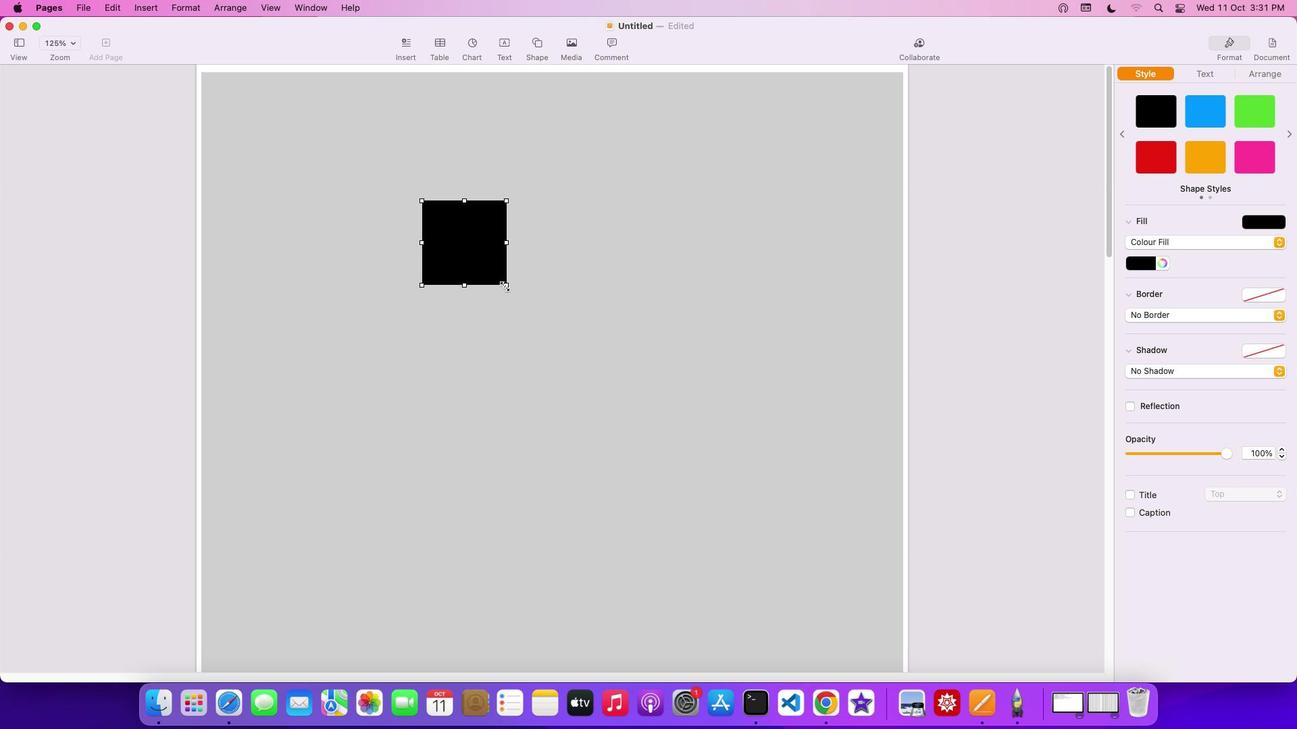 
Action: Mouse pressed left at (504, 286)
Screenshot: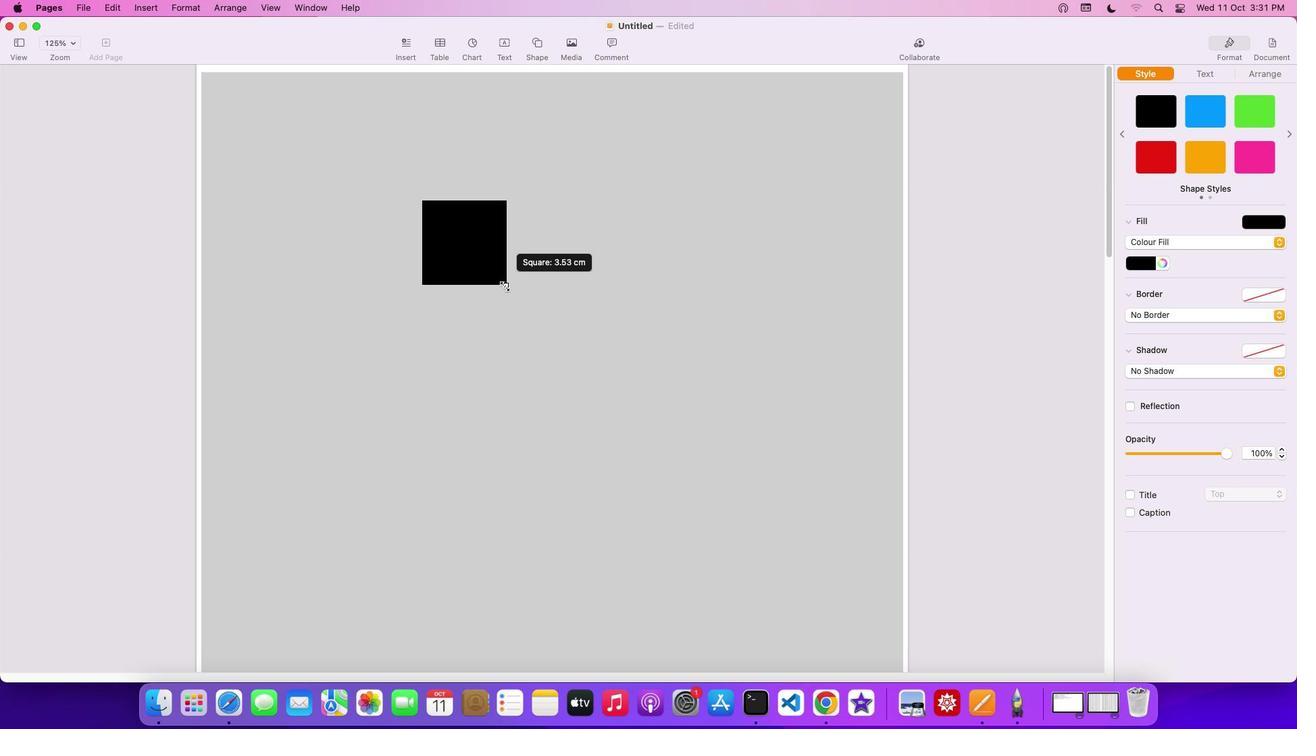 
Action: Mouse moved to (704, 290)
Screenshot: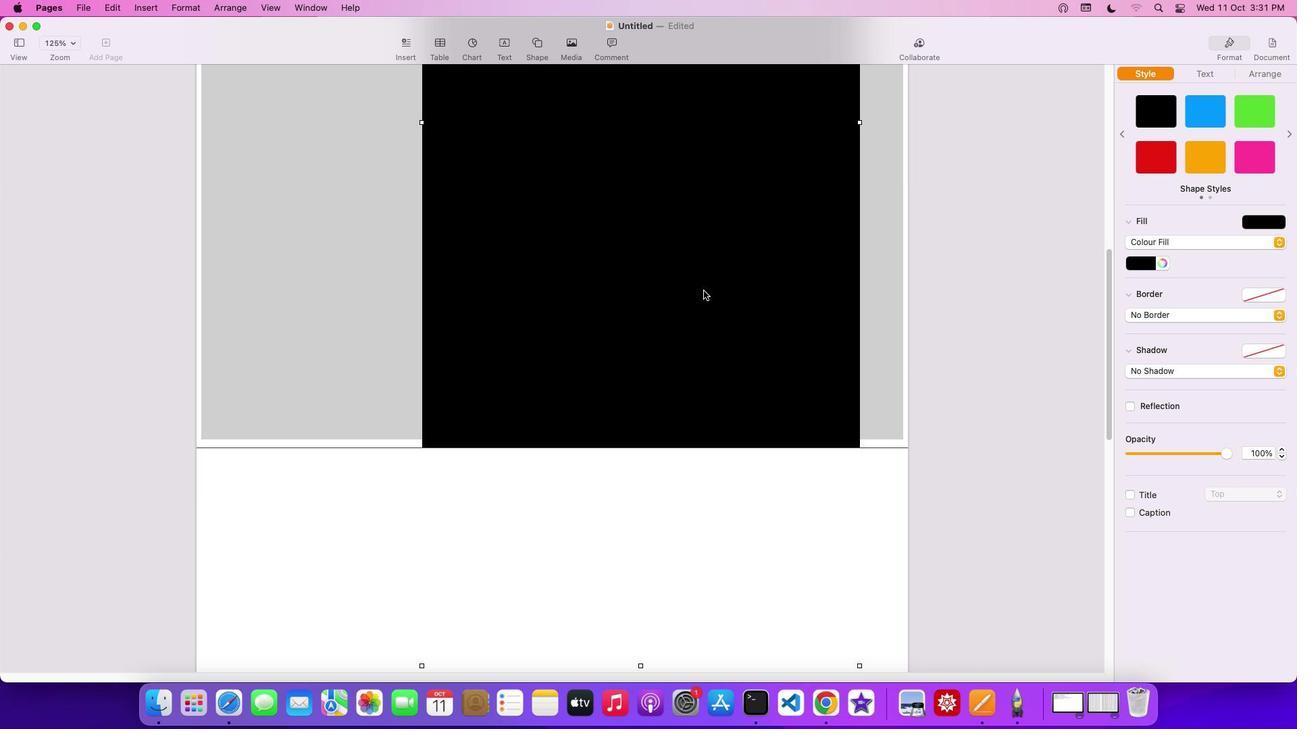 
Action: Mouse pressed left at (704, 290)
Screenshot: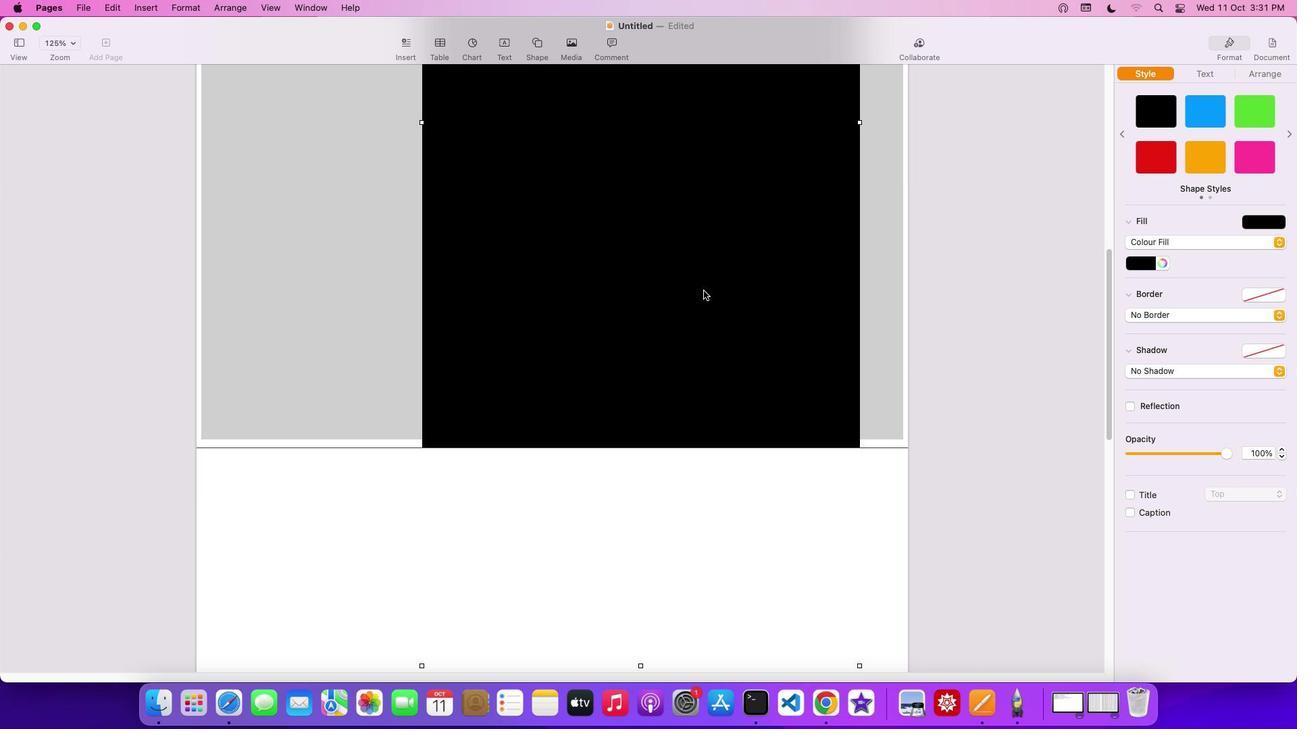 
Action: Mouse moved to (779, 529)
Screenshot: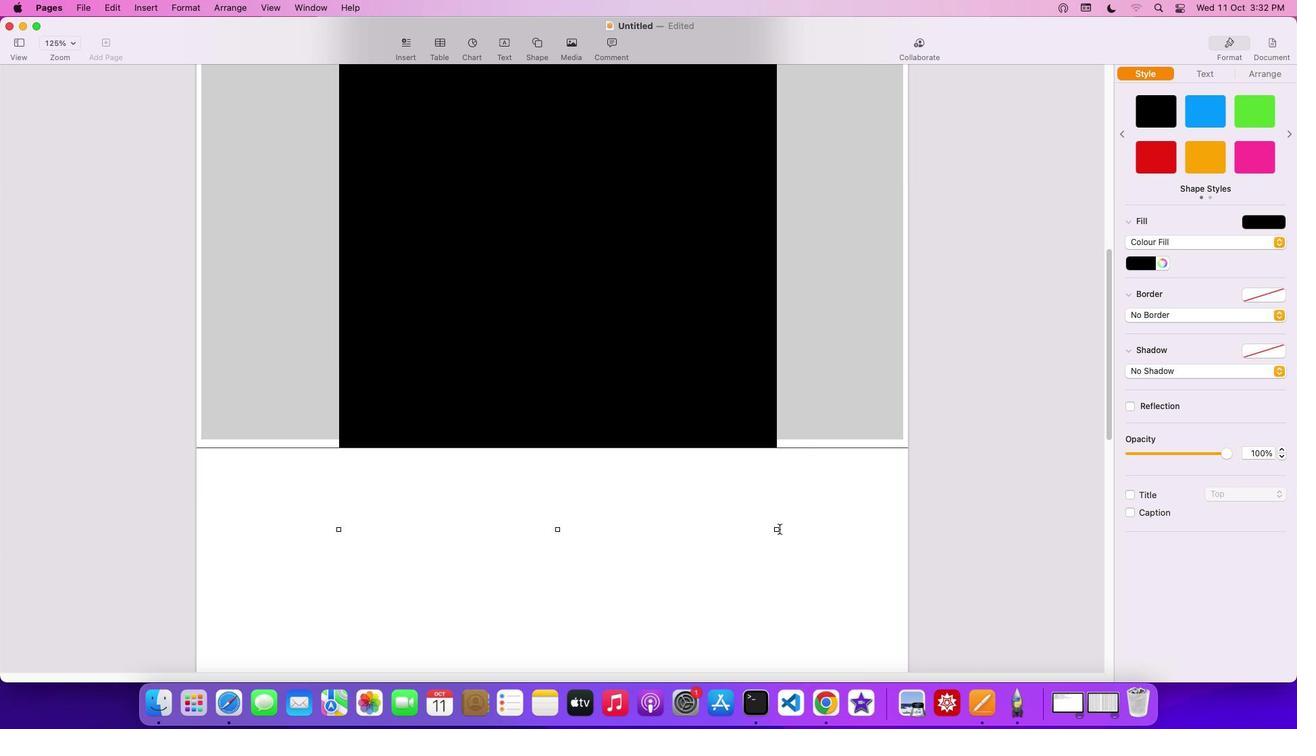 
Action: Mouse pressed left at (779, 529)
Screenshot: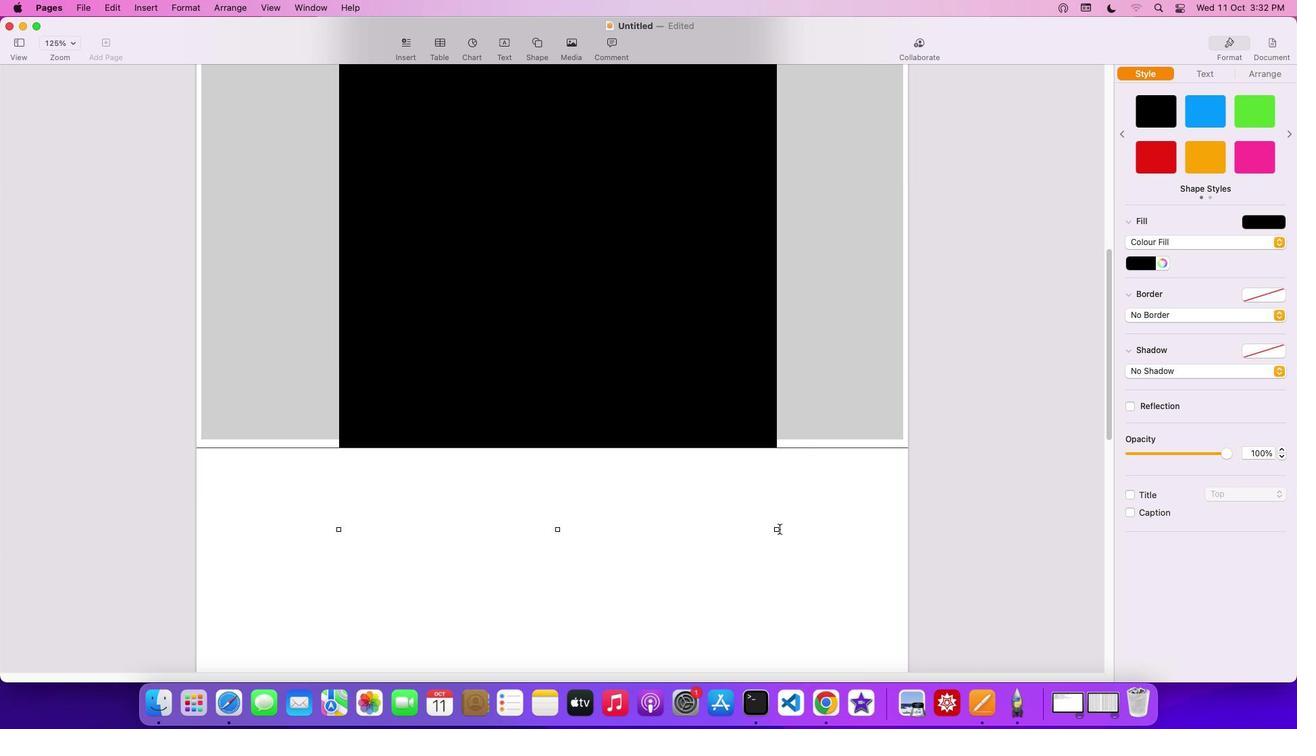 
Action: Mouse moved to (701, 356)
Screenshot: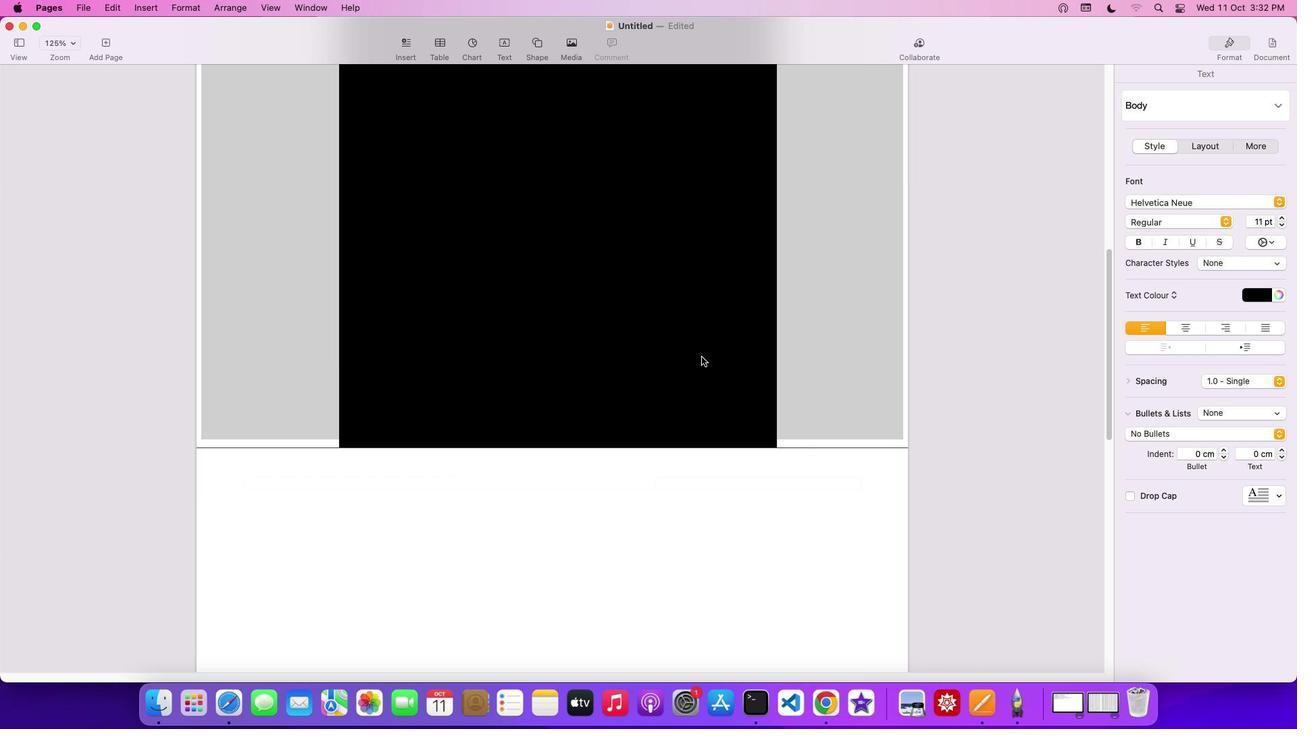 
Action: Mouse pressed left at (701, 356)
Screenshot: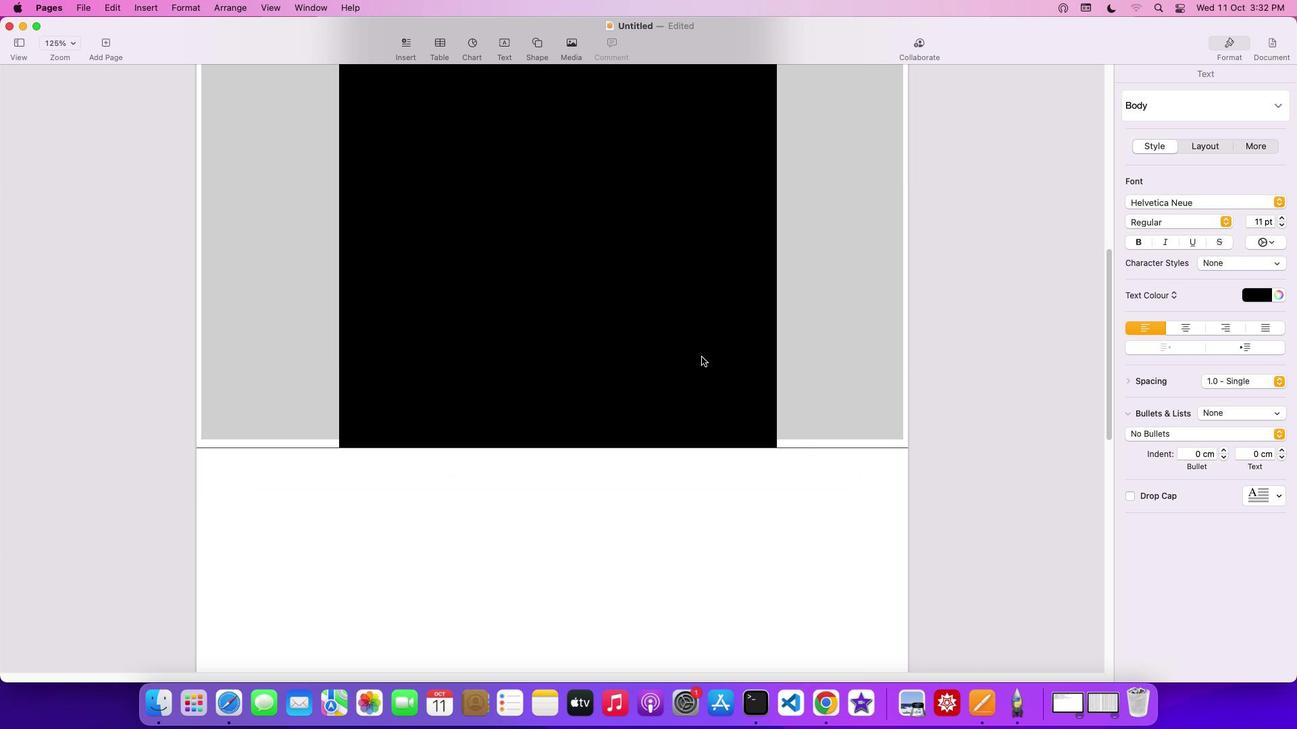 
Action: Mouse moved to (778, 530)
Screenshot: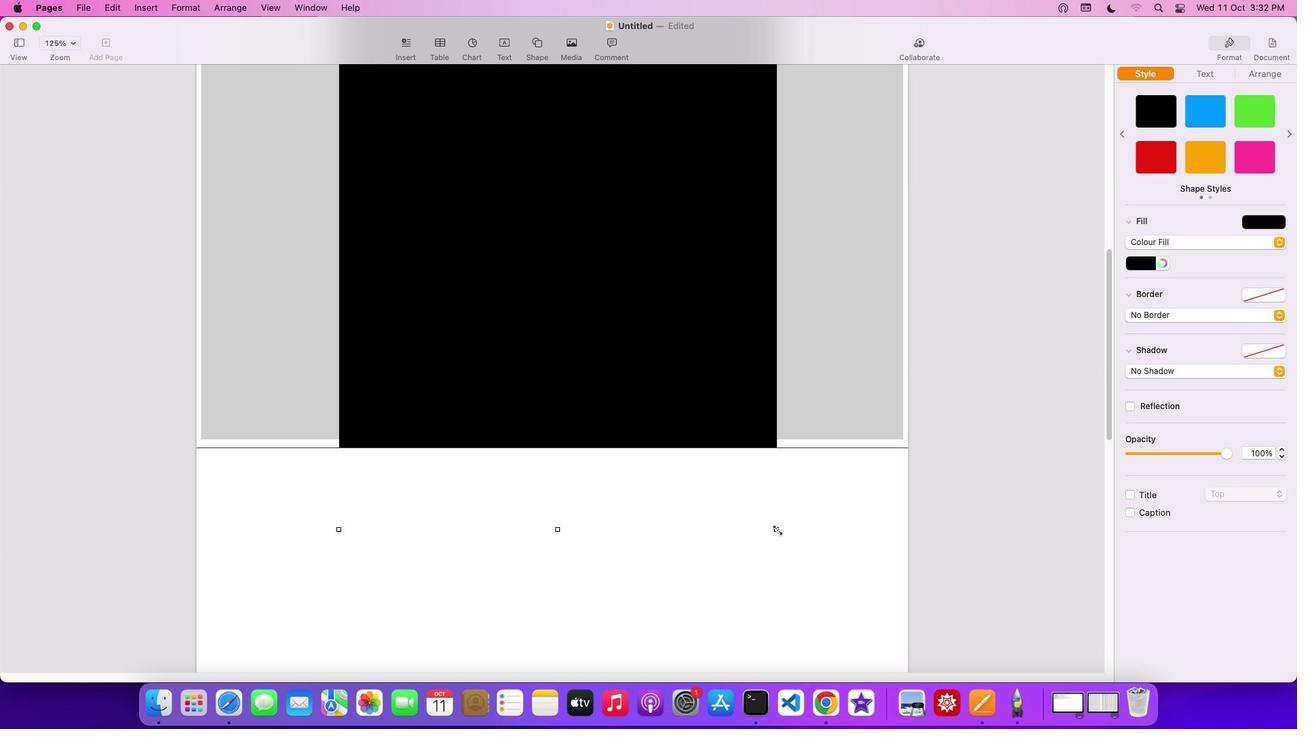 
Action: Mouse pressed left at (778, 530)
Screenshot: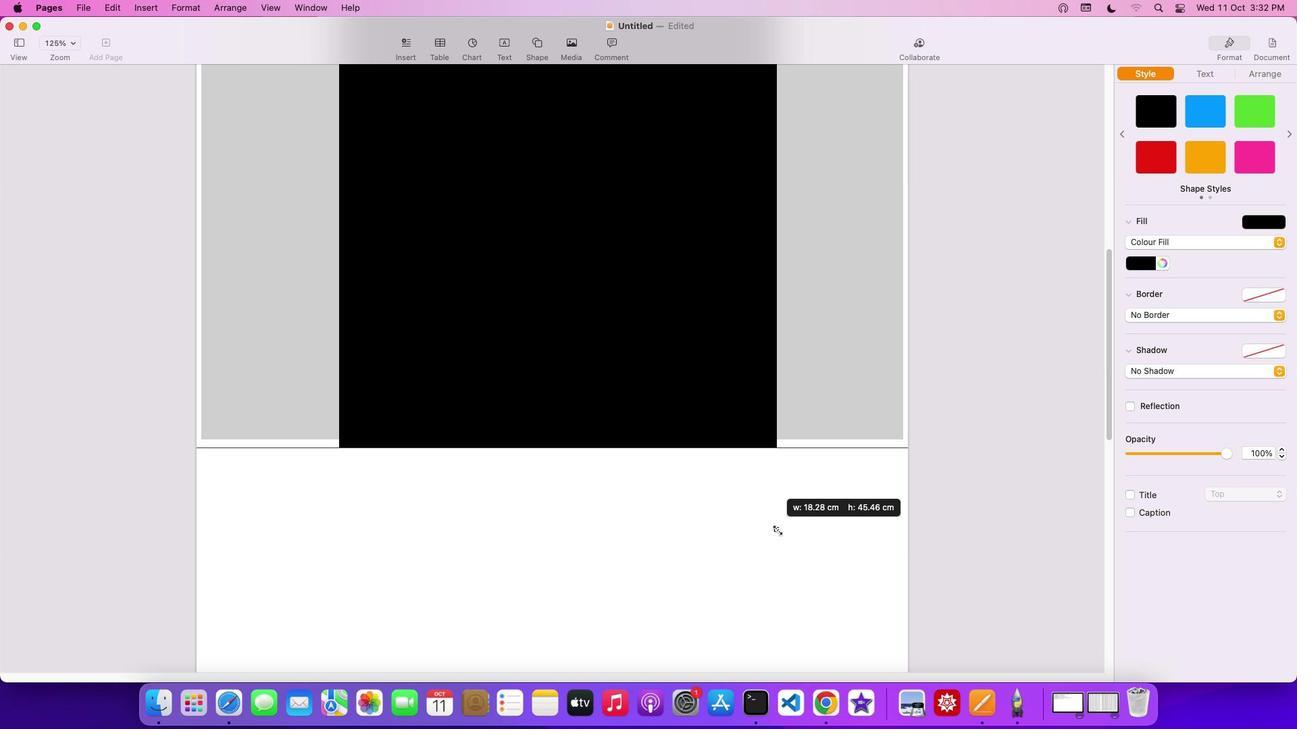 
Action: Mouse moved to (740, 352)
Screenshot: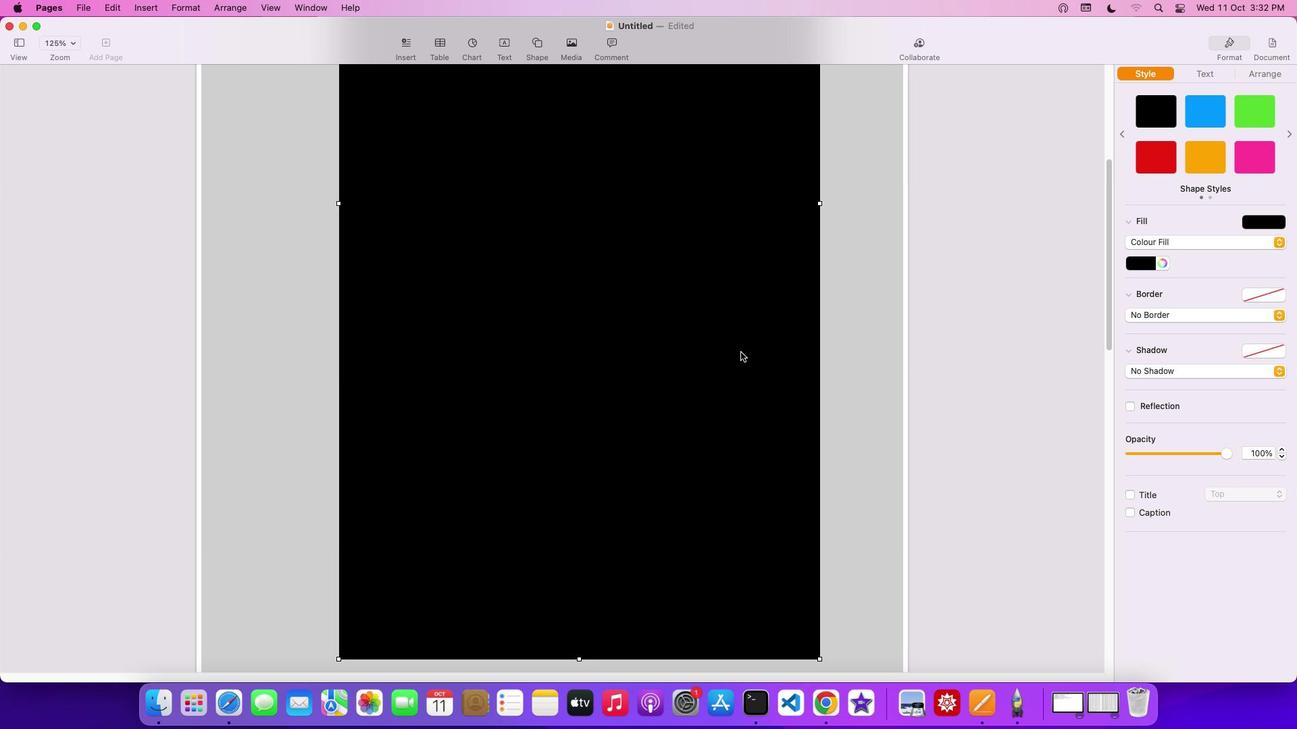 
Action: Mouse scrolled (740, 352) with delta (0, 0)
Screenshot: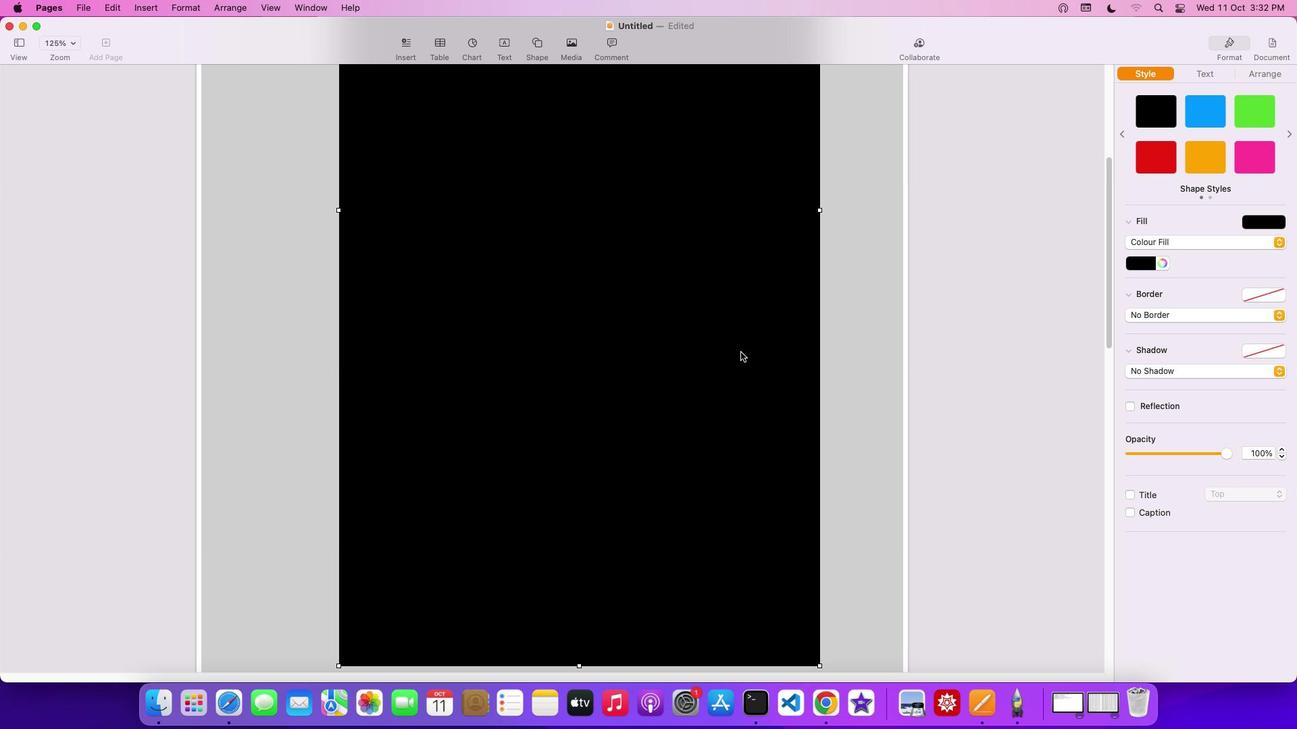 
Action: Mouse scrolled (740, 352) with delta (0, 0)
Screenshot: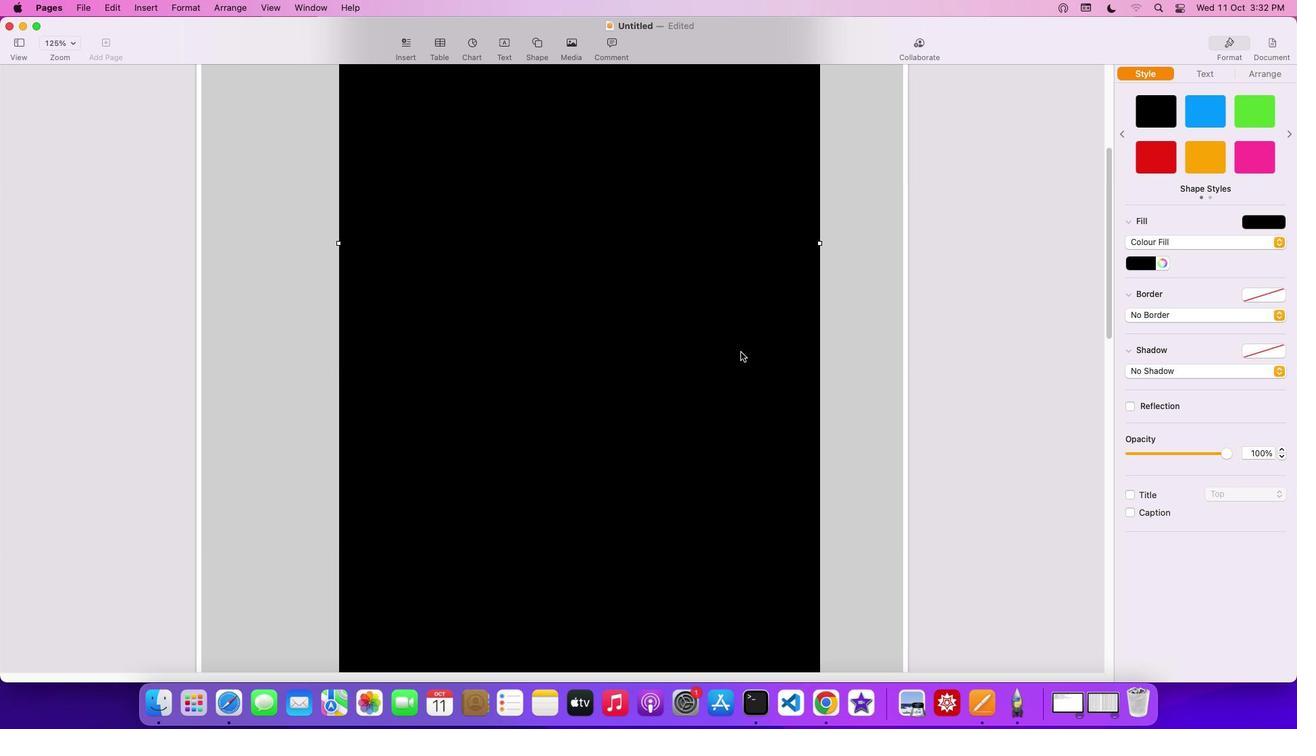 
Action: Mouse scrolled (740, 352) with delta (0, 2)
Screenshot: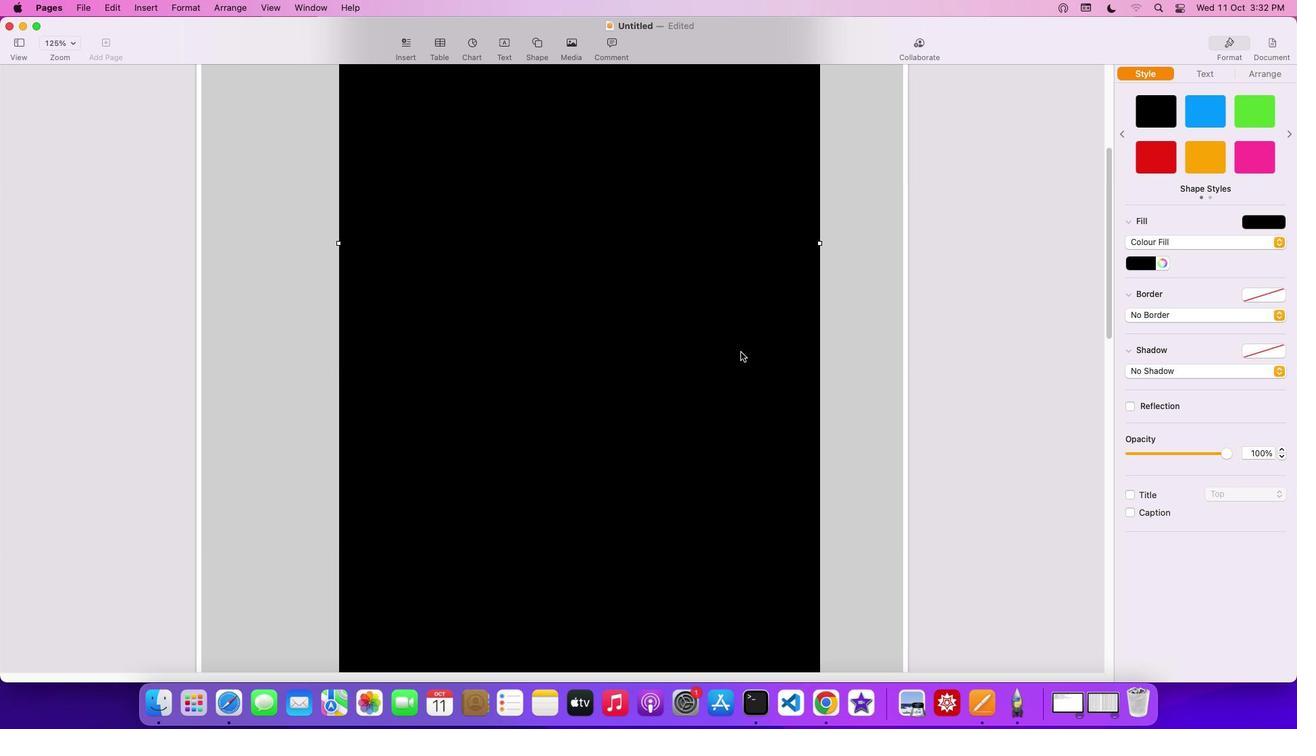
Action: Mouse scrolled (740, 352) with delta (0, 3)
Screenshot: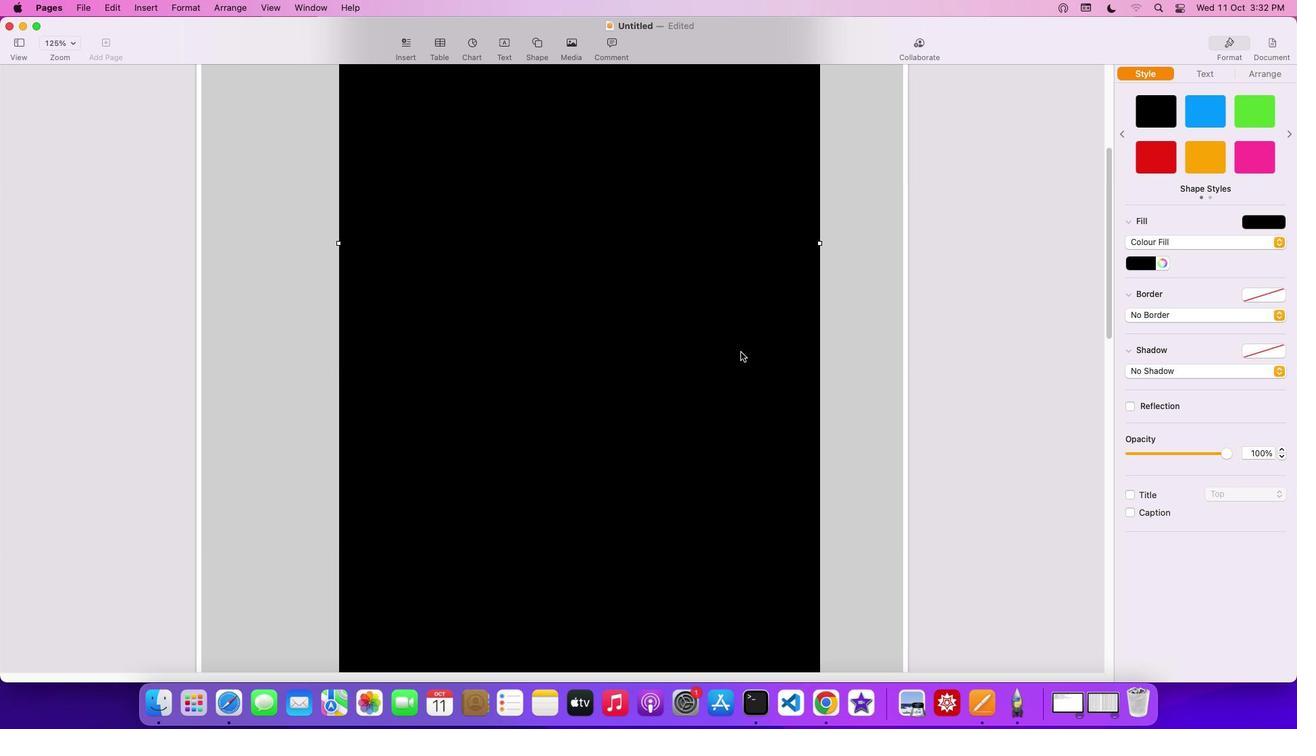 
Action: Mouse scrolled (740, 352) with delta (0, 4)
Screenshot: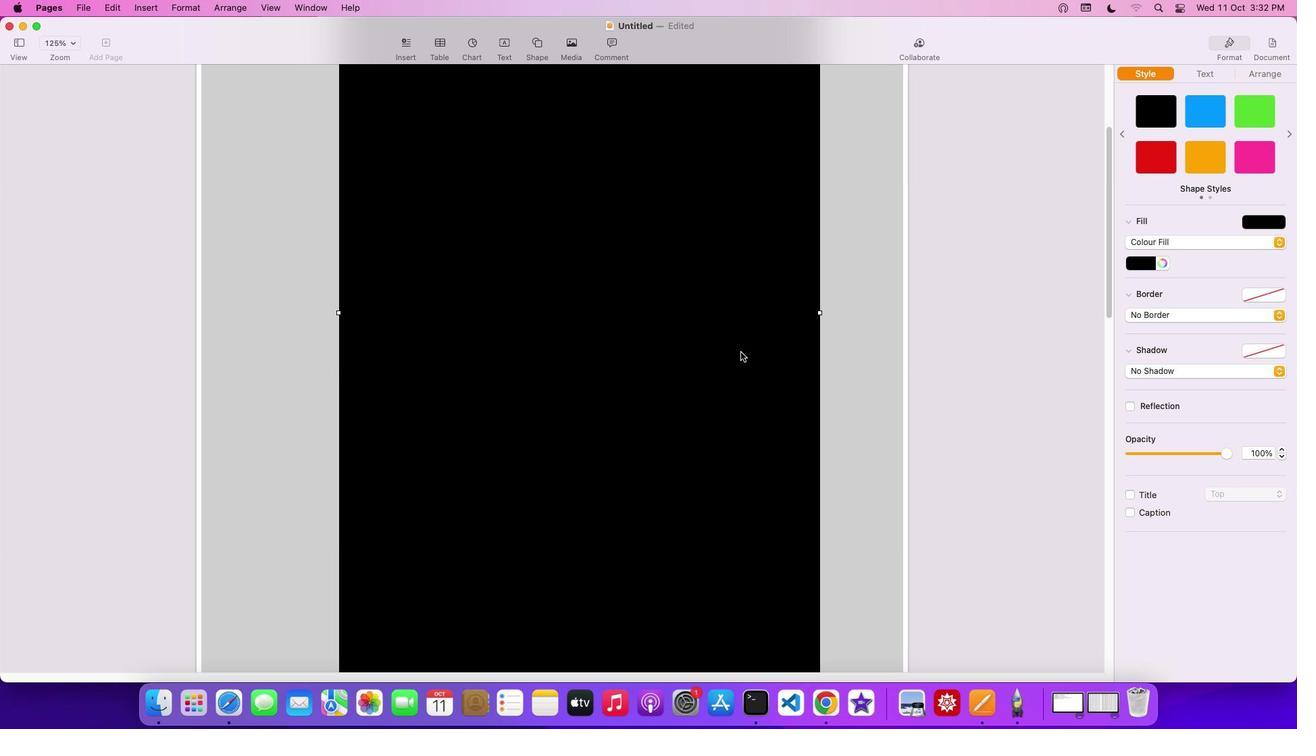 
Action: Mouse scrolled (740, 352) with delta (0, 4)
Screenshot: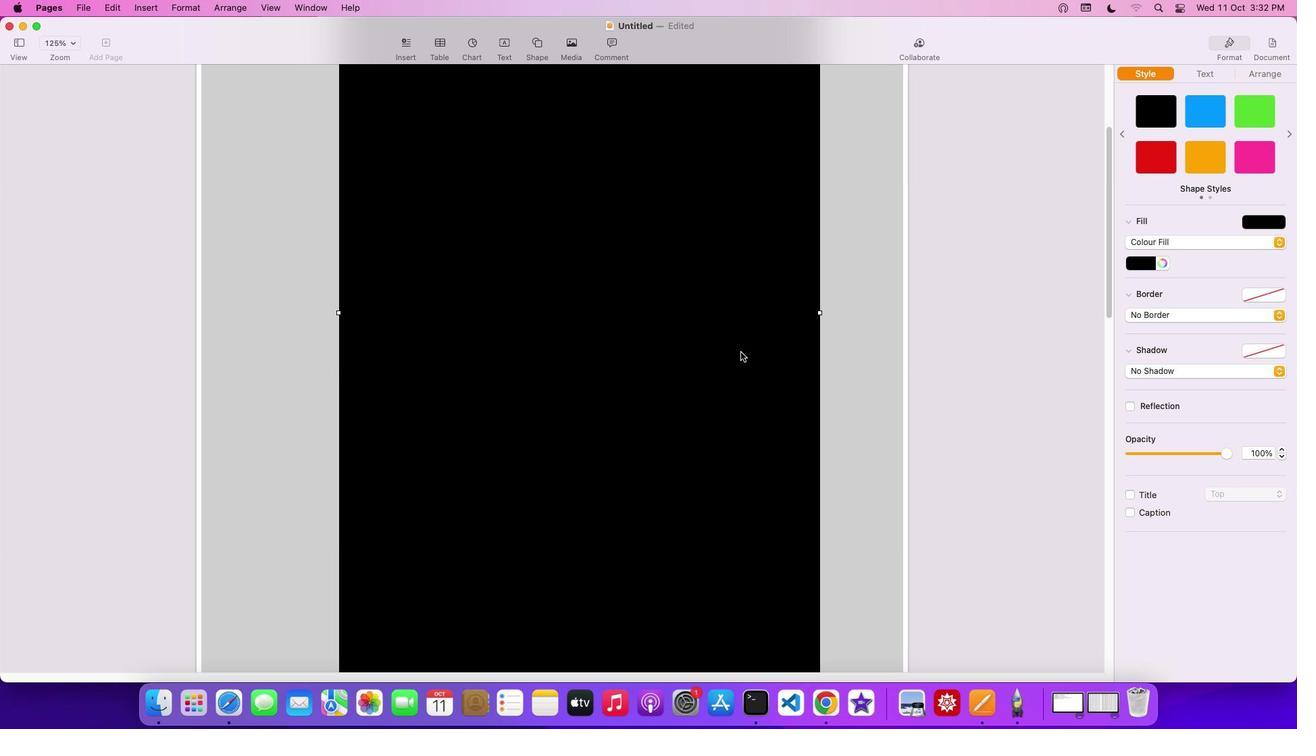
Action: Mouse scrolled (740, 352) with delta (0, 4)
Screenshot: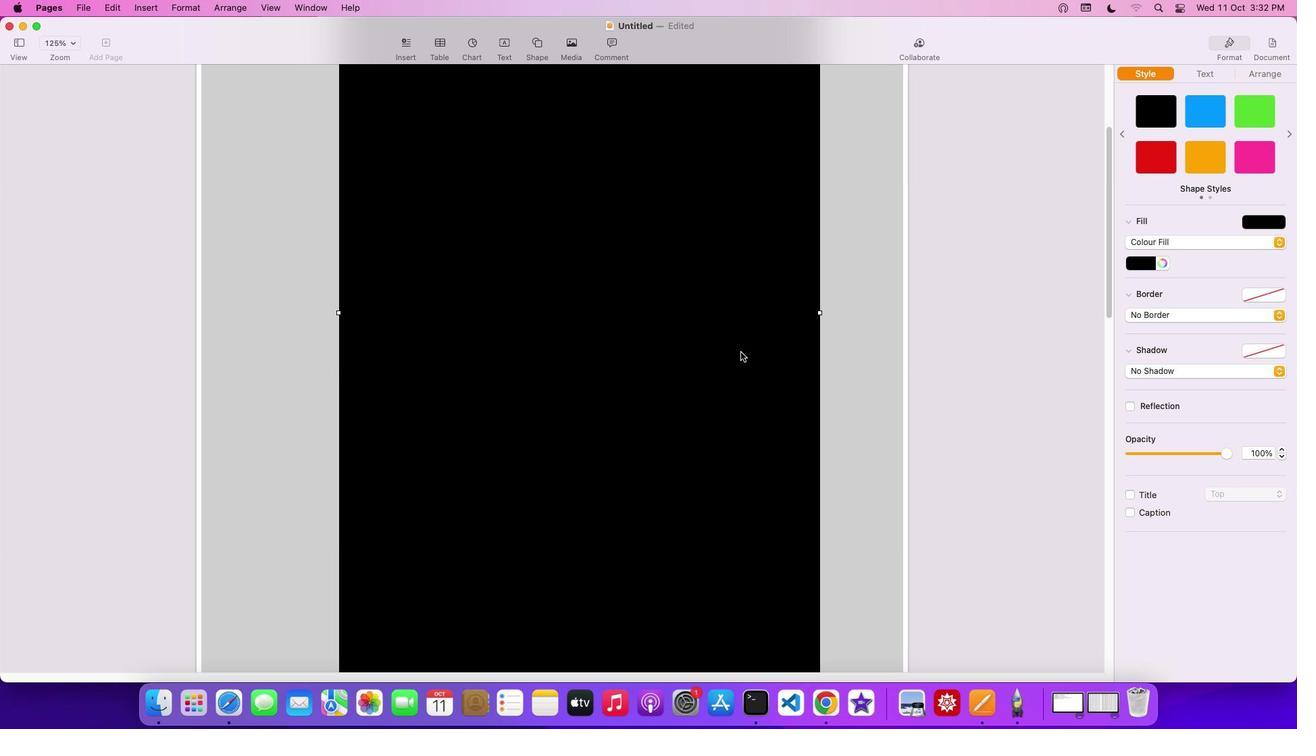 
Action: Mouse scrolled (740, 352) with delta (0, 0)
Screenshot: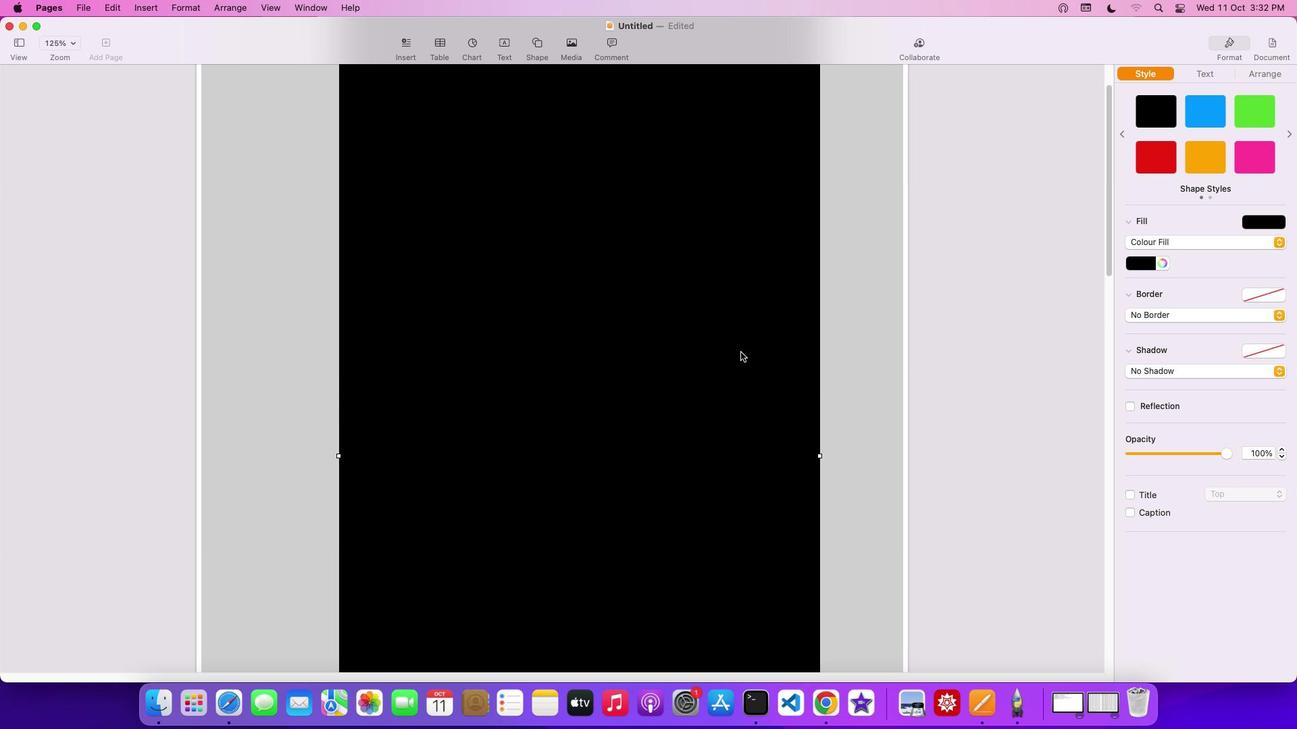 
Action: Mouse scrolled (740, 352) with delta (0, 0)
Screenshot: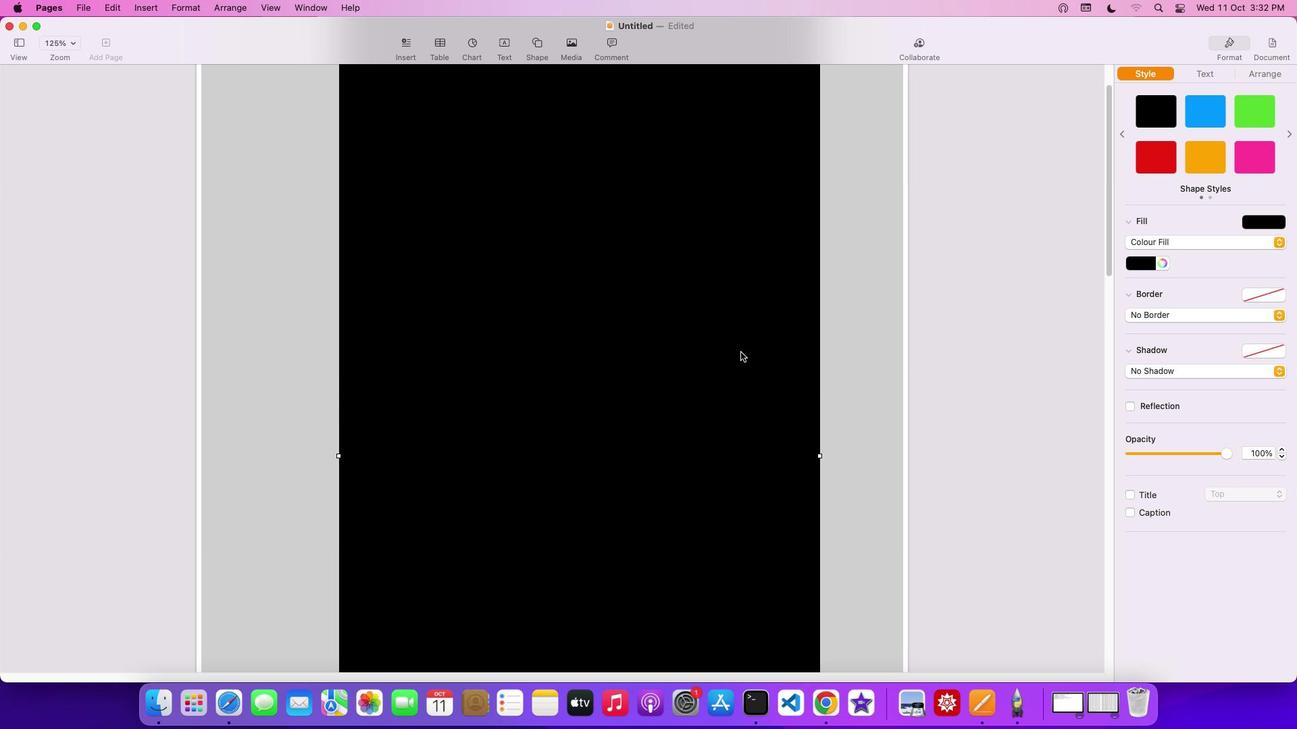 
Action: Mouse scrolled (740, 352) with delta (0, 2)
Screenshot: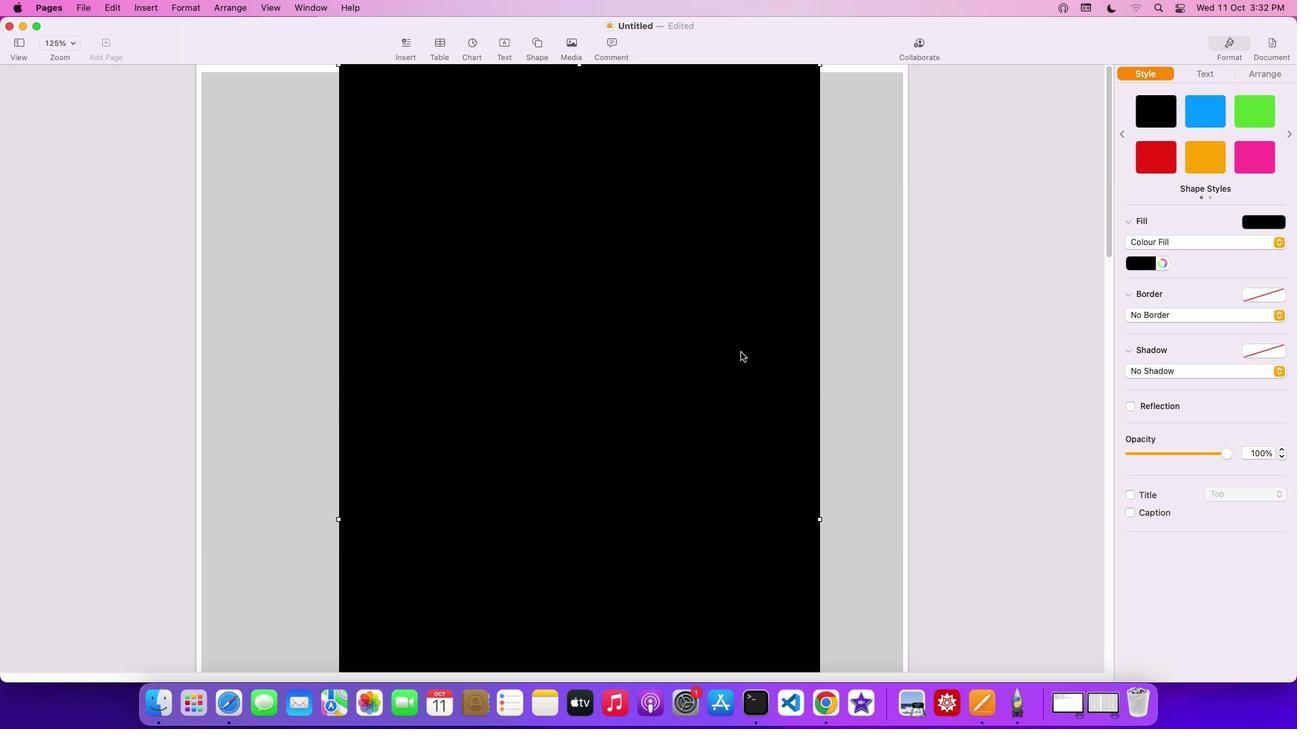 
Action: Mouse scrolled (740, 352) with delta (0, 3)
Screenshot: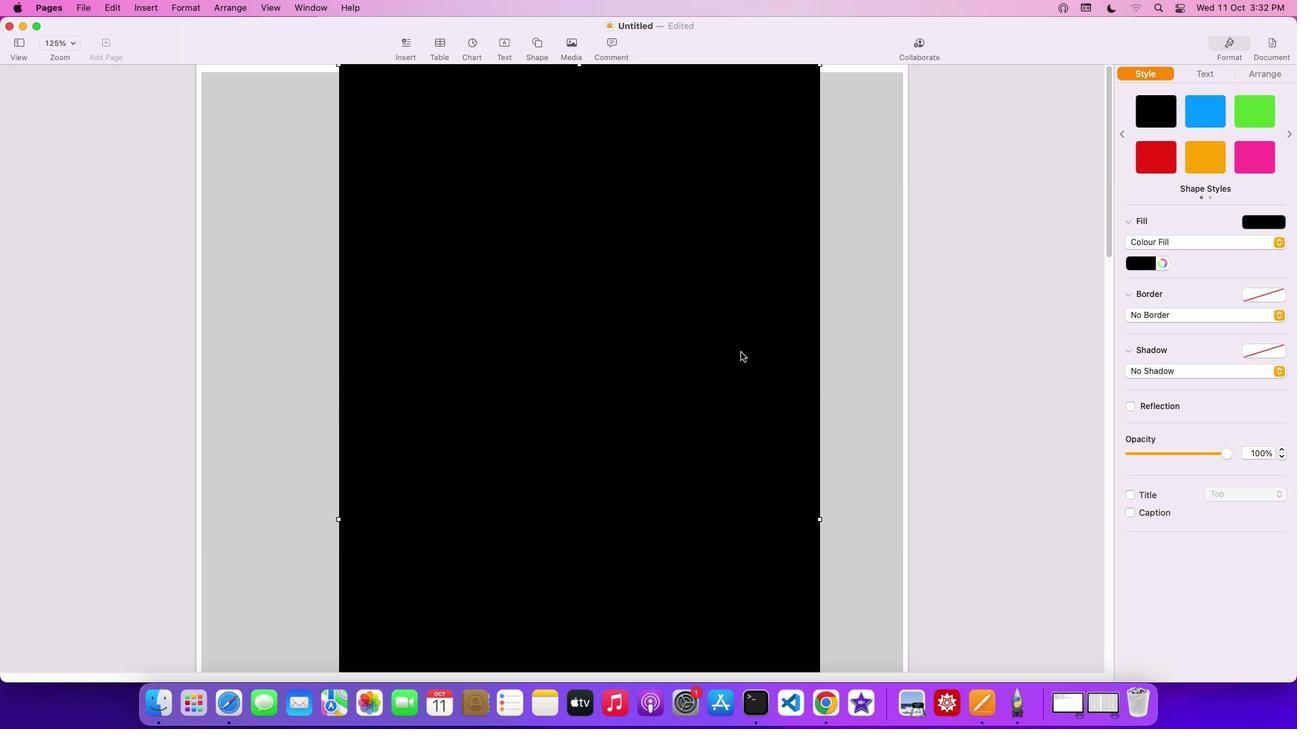 
Action: Mouse scrolled (740, 352) with delta (0, 4)
Screenshot: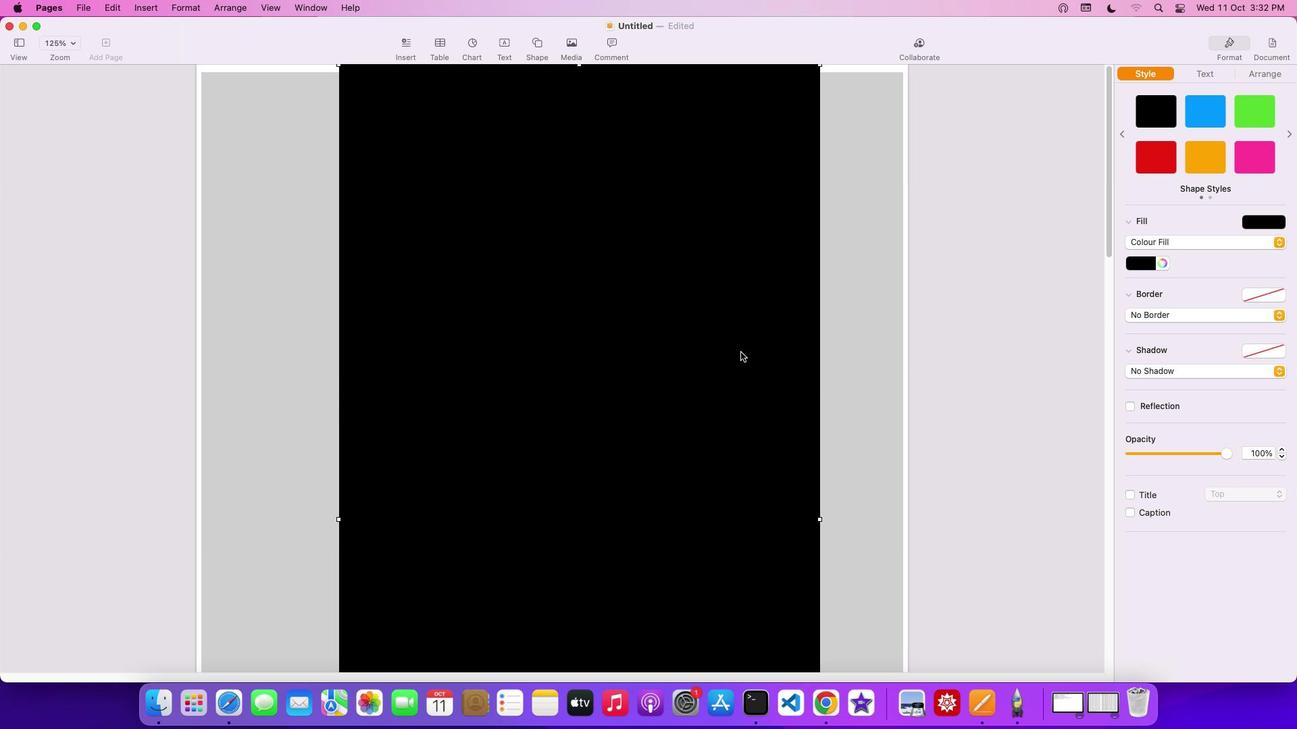 
Action: Mouse scrolled (740, 352) with delta (0, 0)
Screenshot: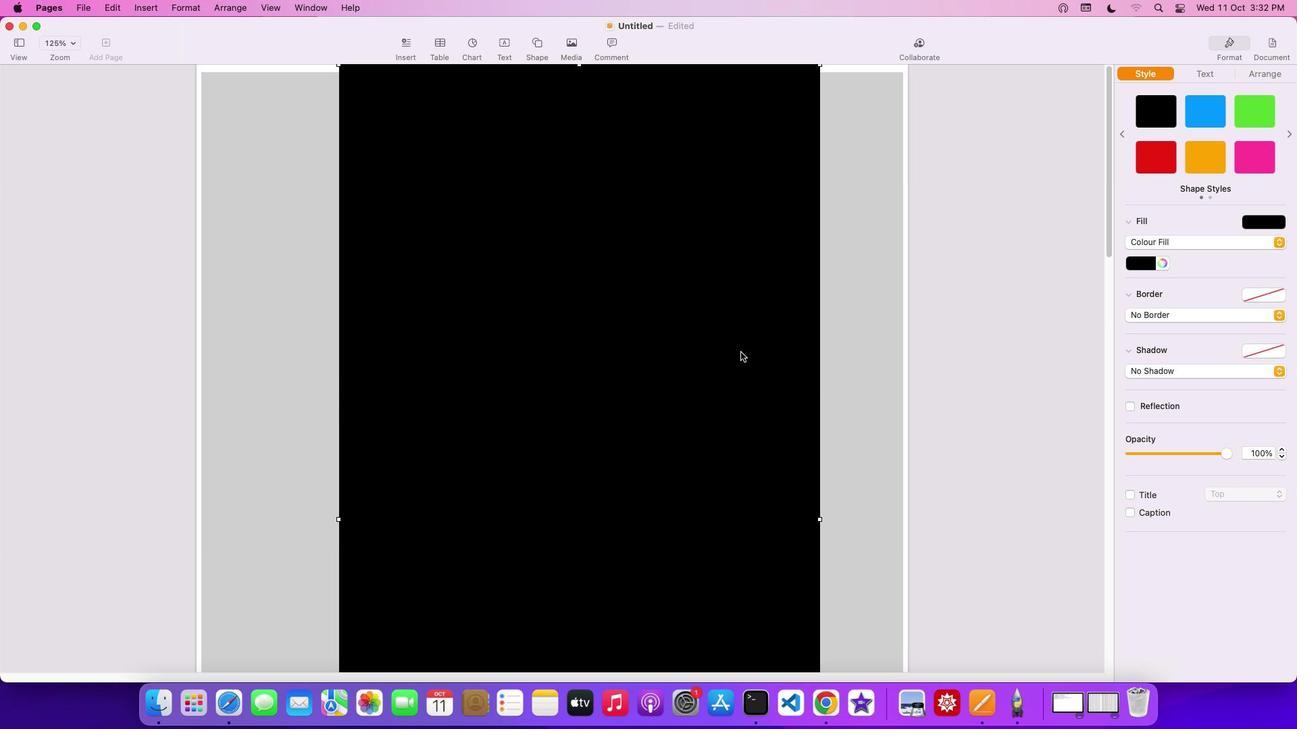 
Action: Mouse scrolled (740, 352) with delta (0, 0)
Screenshot: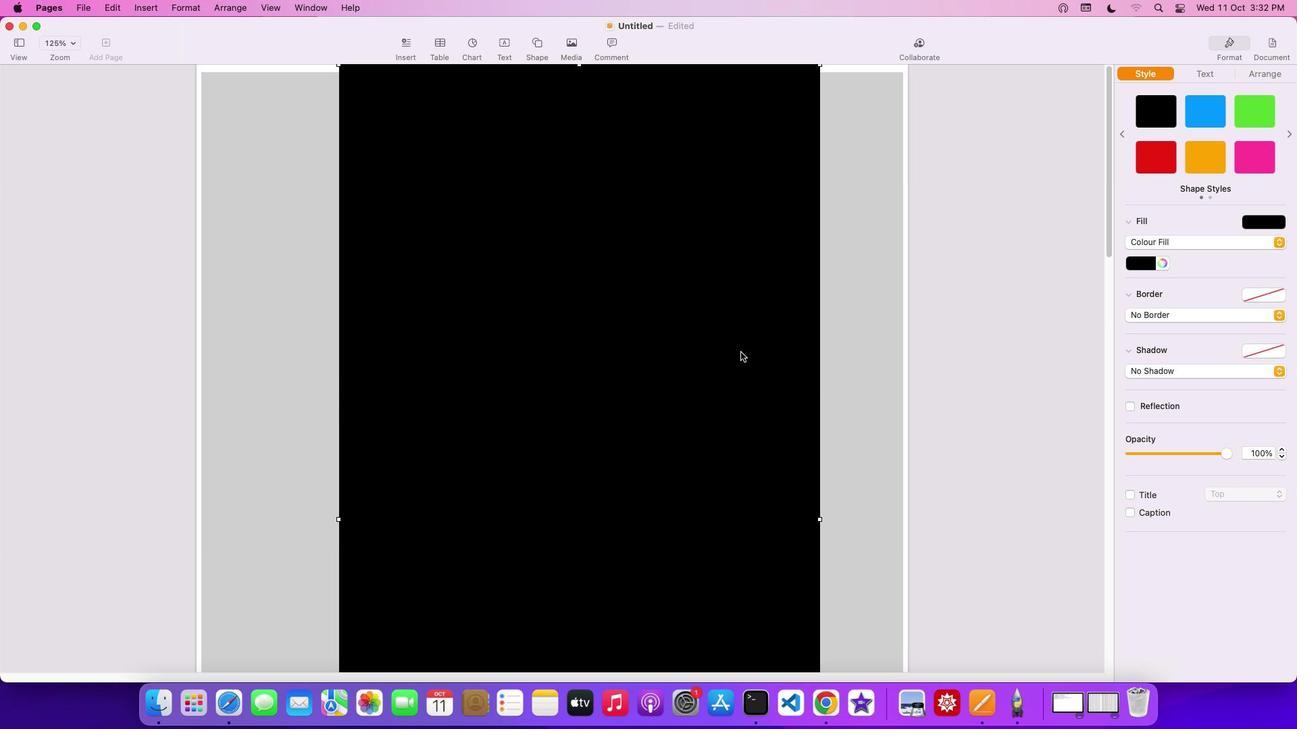 
Action: Mouse scrolled (740, 352) with delta (0, 2)
Screenshot: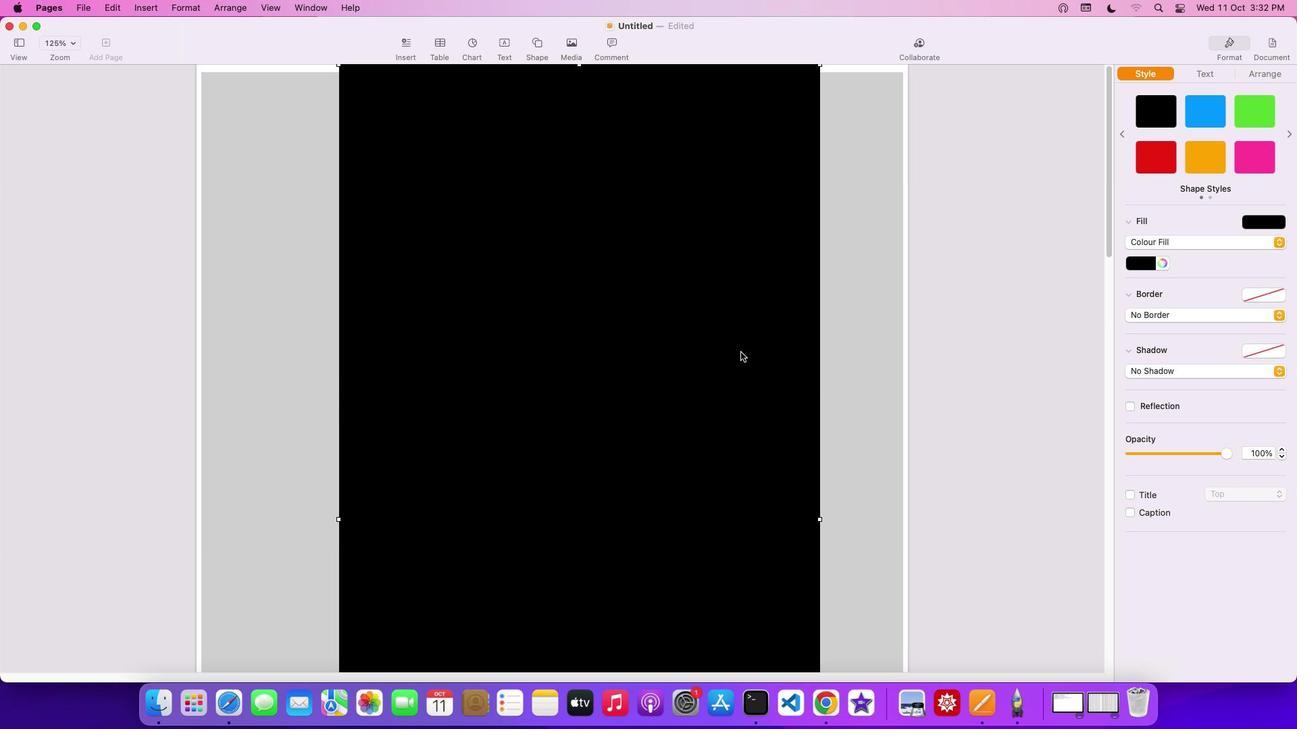 
Action: Mouse scrolled (740, 352) with delta (0, 3)
Screenshot: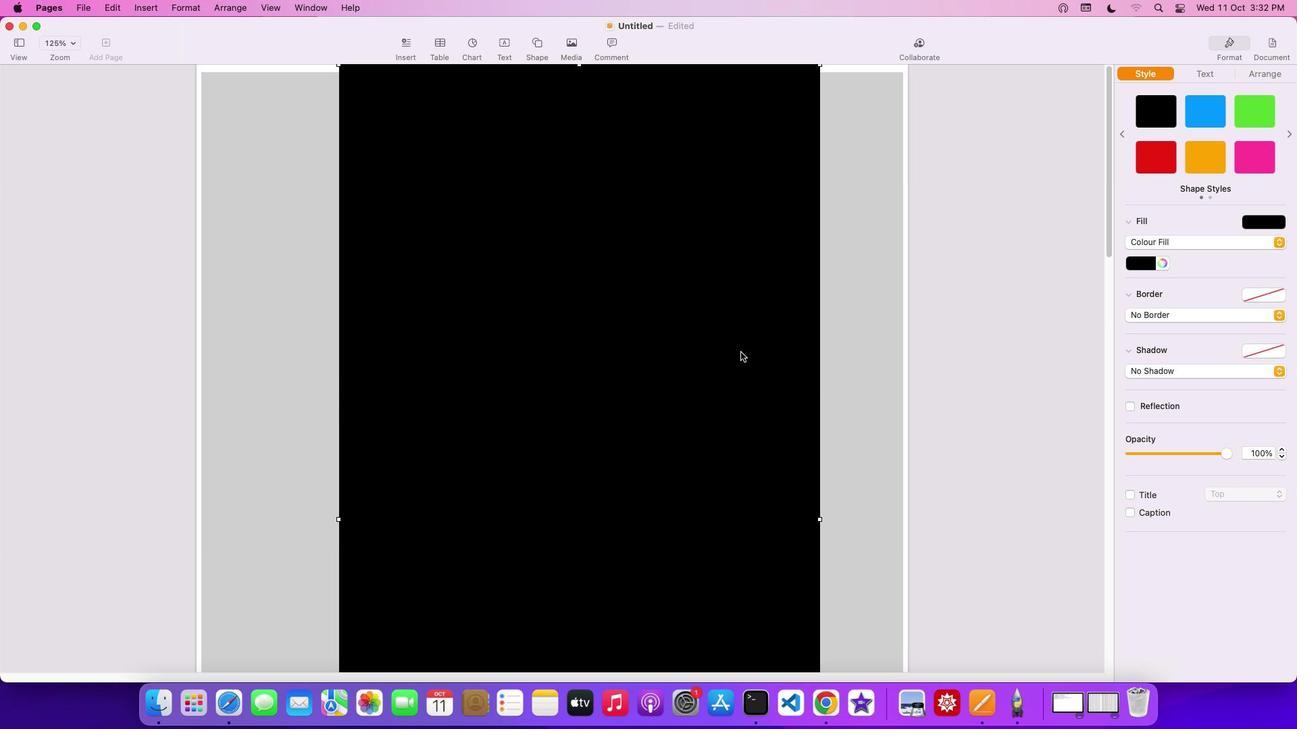 
Action: Mouse scrolled (740, 352) with delta (0, 4)
Screenshot: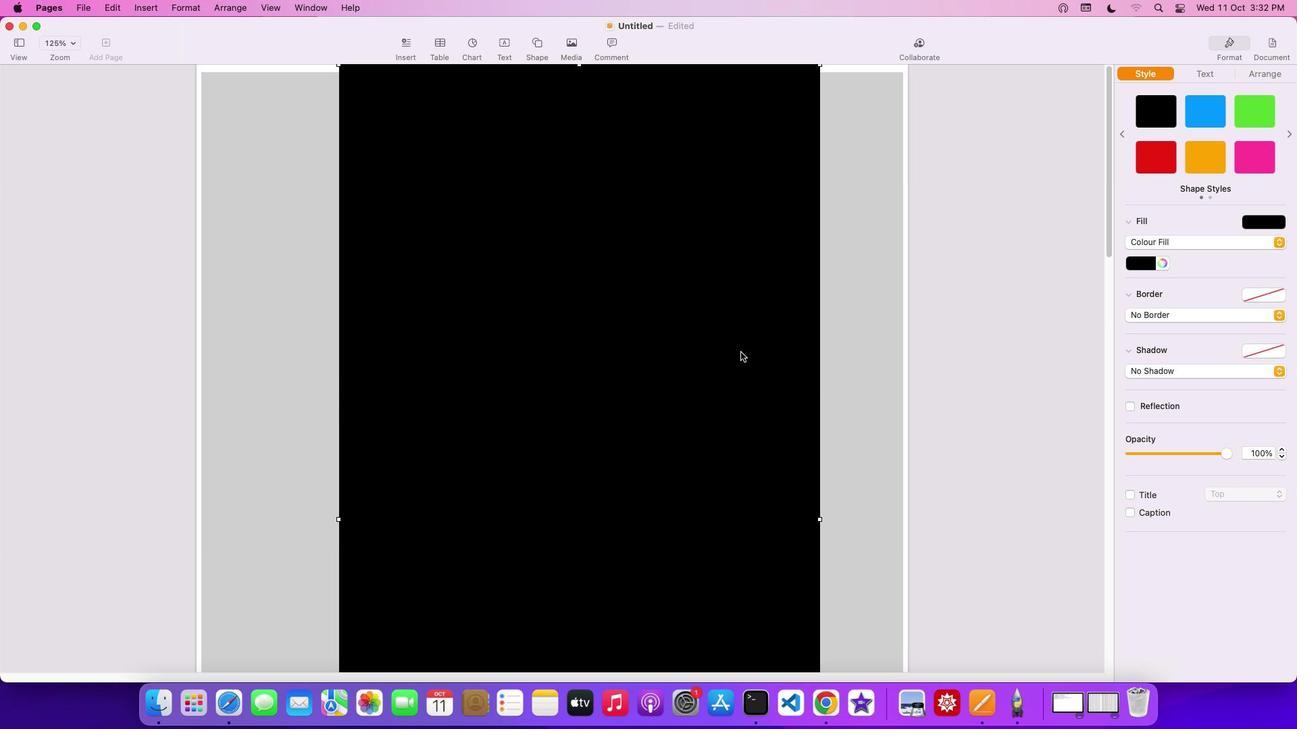 
Action: Mouse scrolled (740, 352) with delta (0, 4)
Screenshot: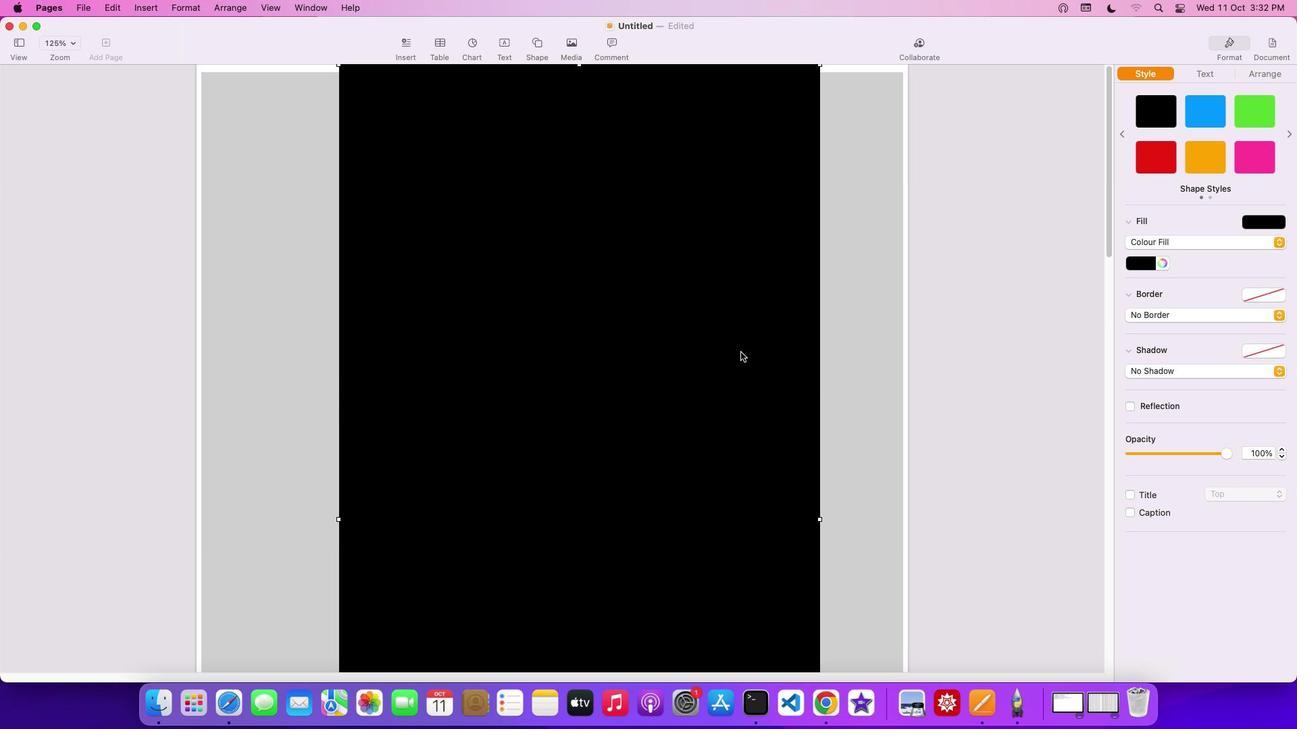 
Action: Mouse scrolled (740, 352) with delta (0, 0)
Screenshot: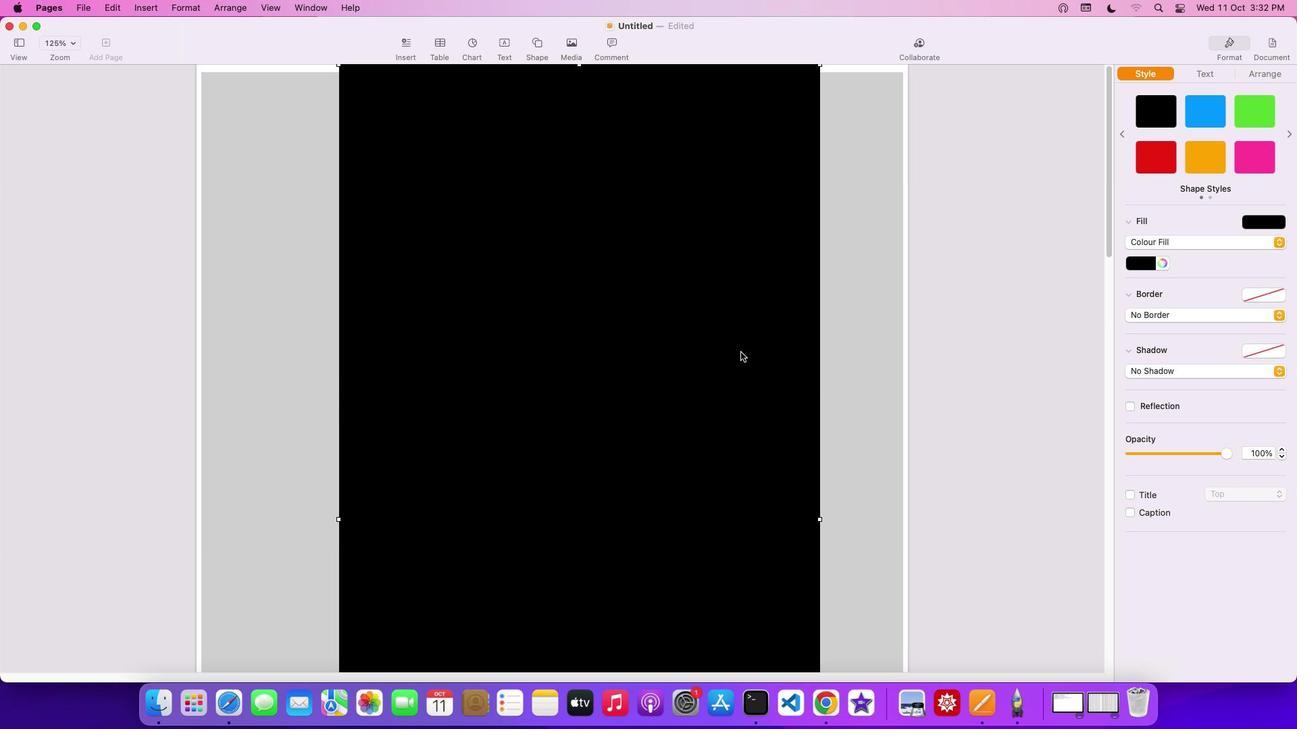 
Action: Mouse scrolled (740, 352) with delta (0, 0)
Screenshot: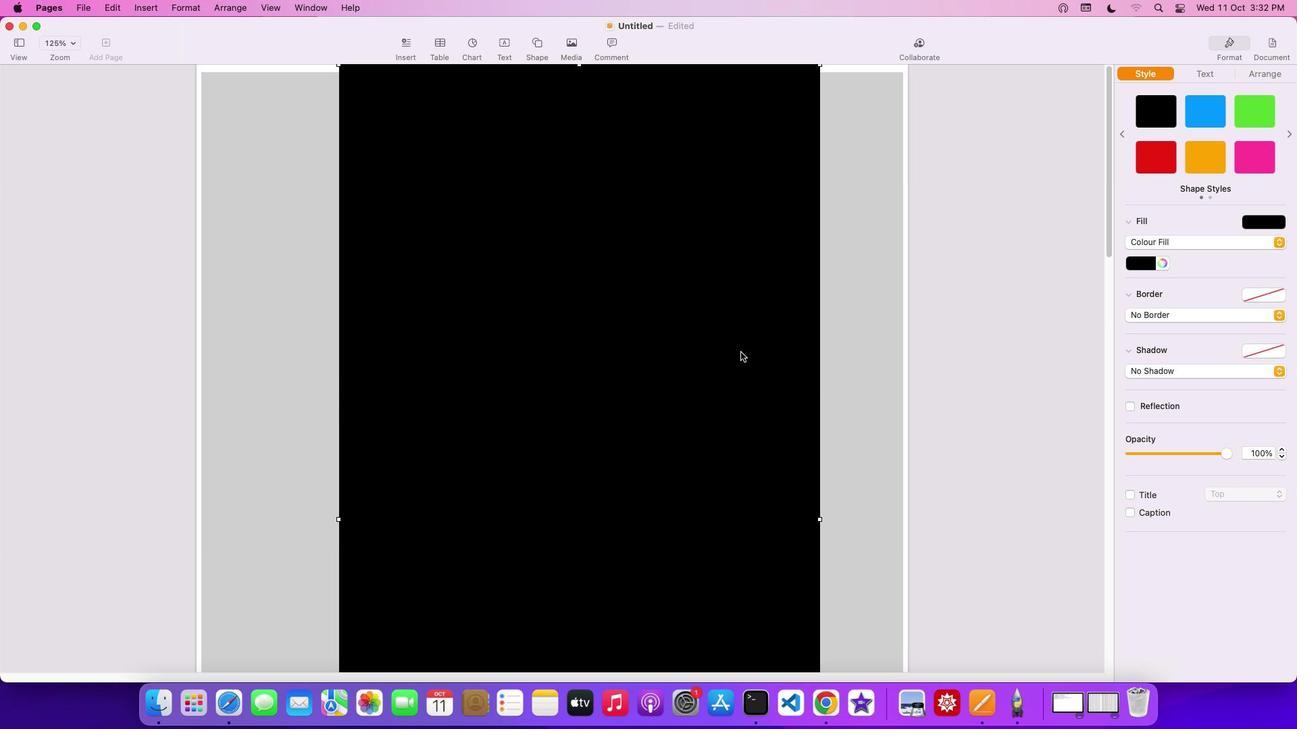 
Action: Mouse scrolled (740, 352) with delta (0, 2)
Screenshot: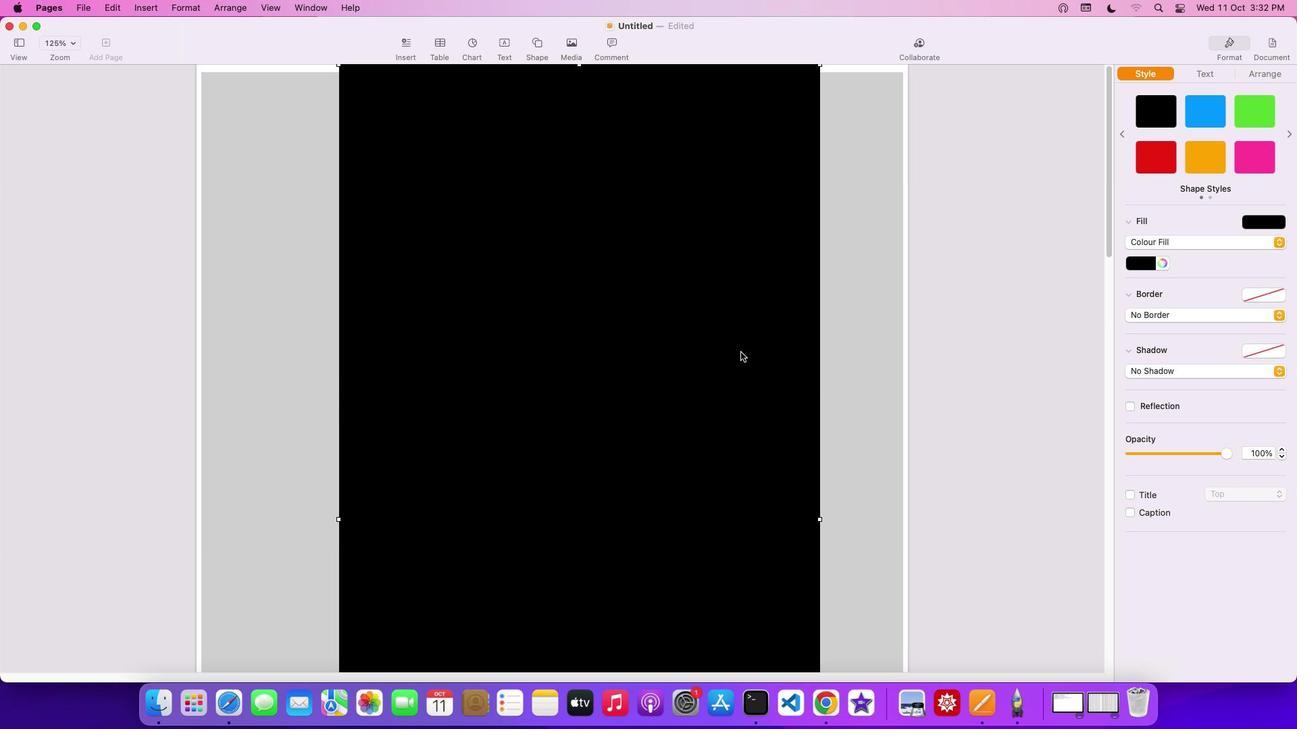 
Action: Mouse scrolled (740, 352) with delta (0, 3)
Screenshot: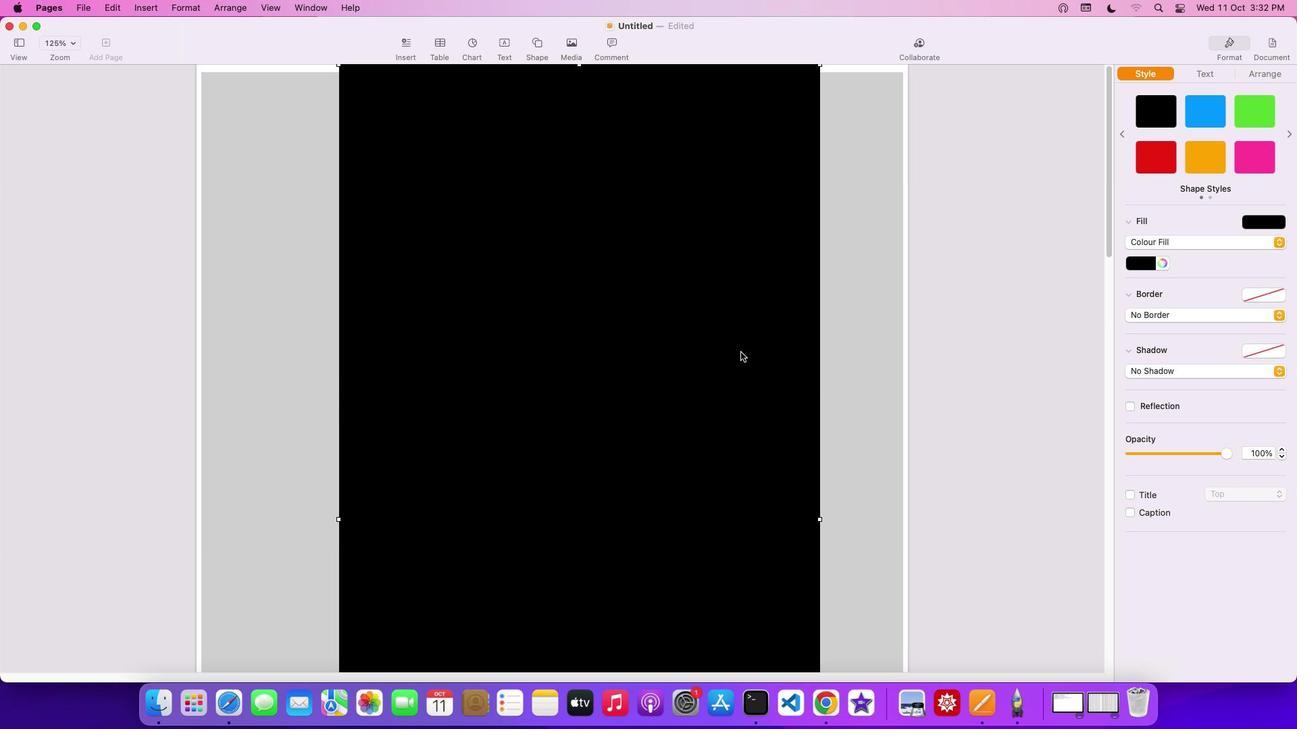 
Action: Mouse scrolled (740, 352) with delta (0, 4)
Screenshot: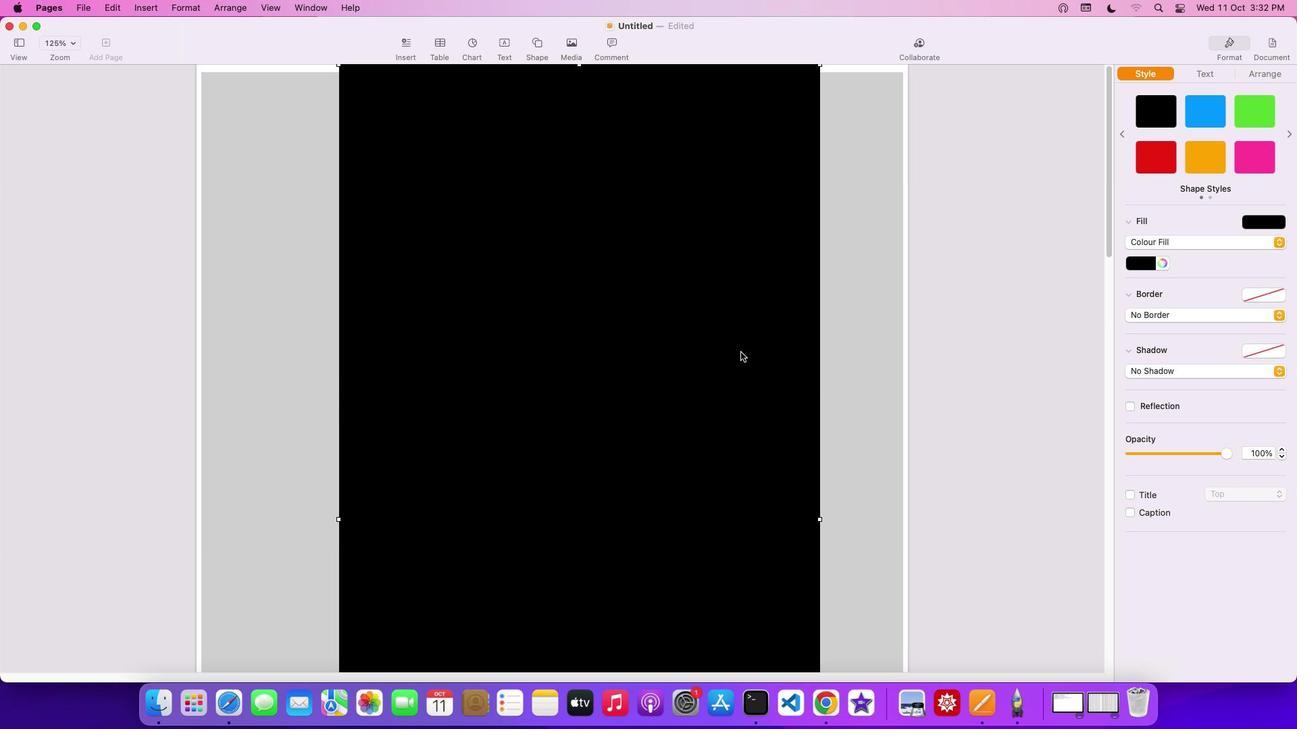 
Action: Mouse moved to (337, 64)
Screenshot: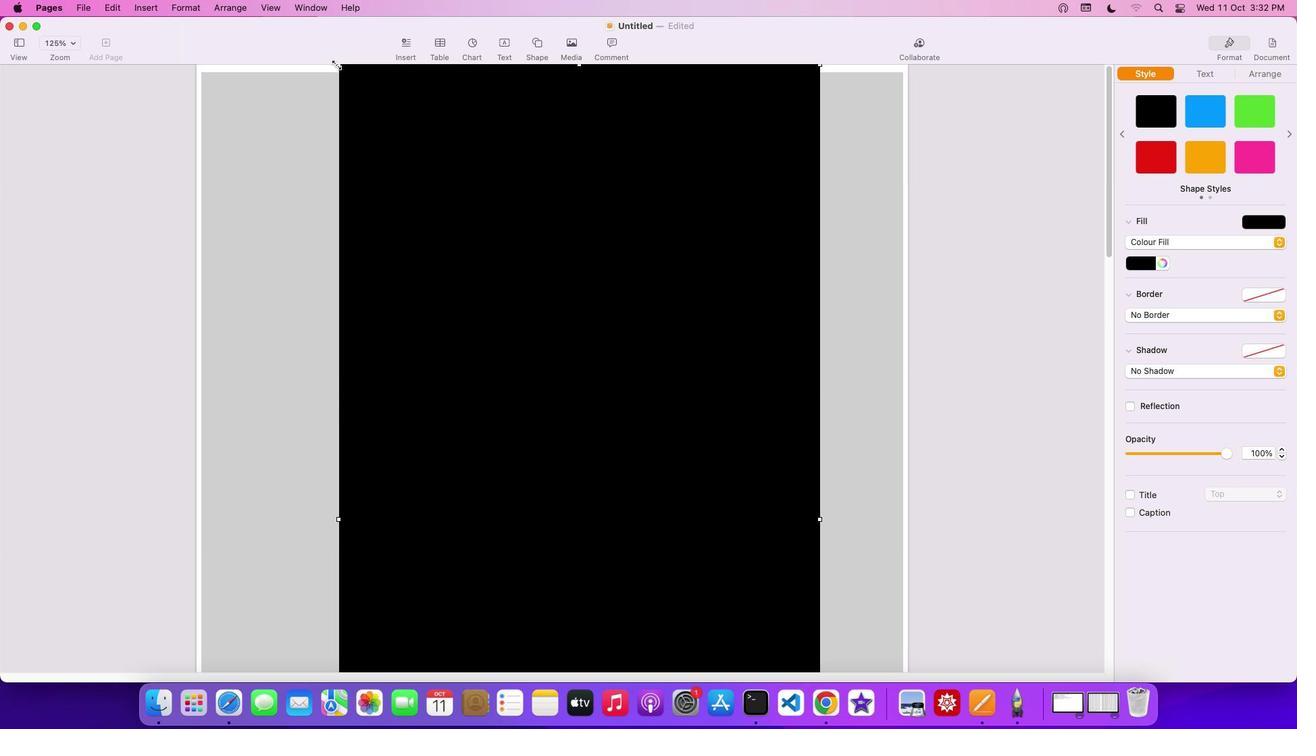 
Action: Mouse pressed left at (337, 64)
Screenshot: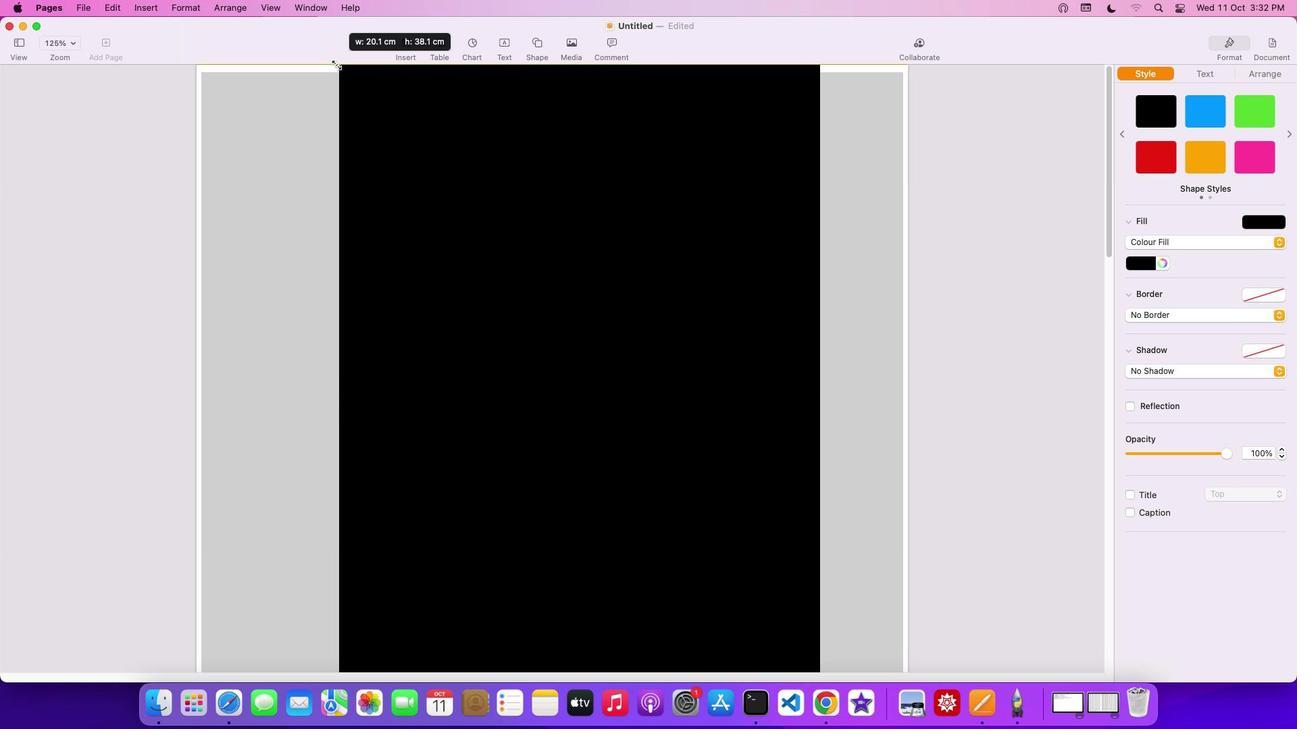 
Action: Mouse moved to (1283, 318)
Screenshot: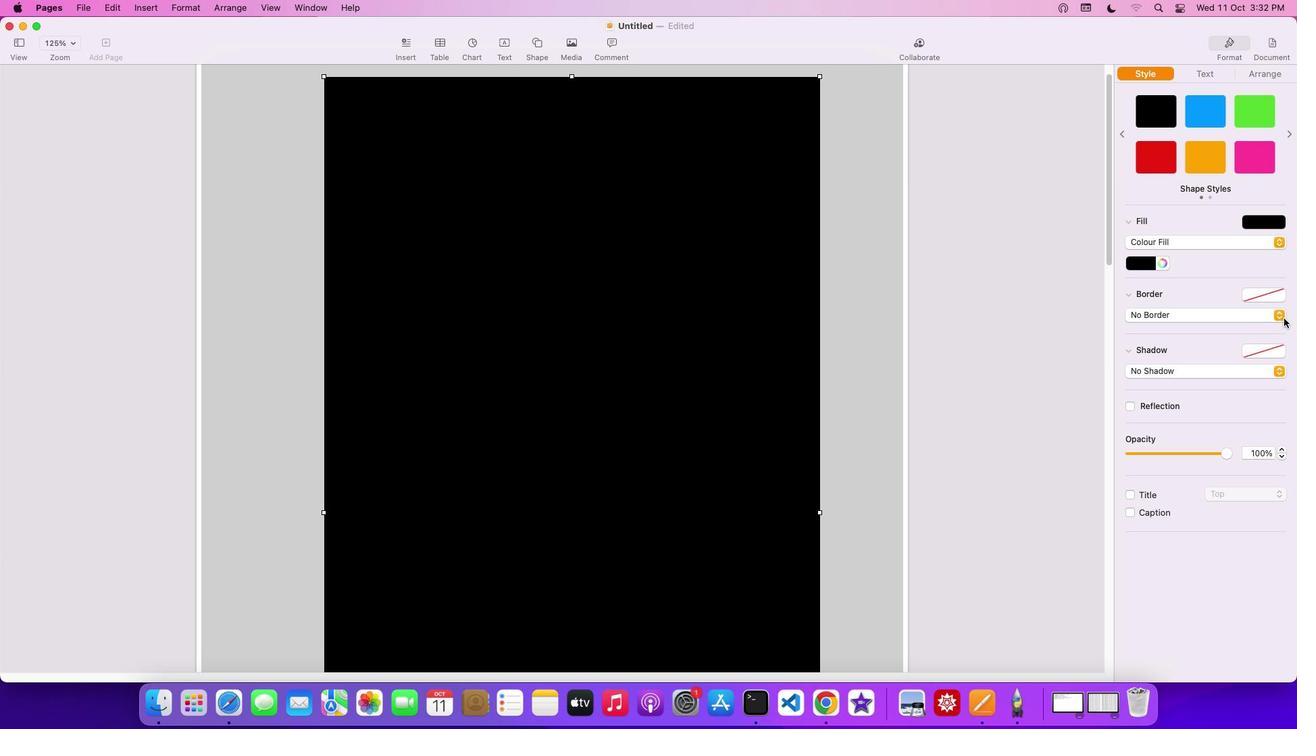 
Action: Mouse pressed left at (1283, 318)
Screenshot: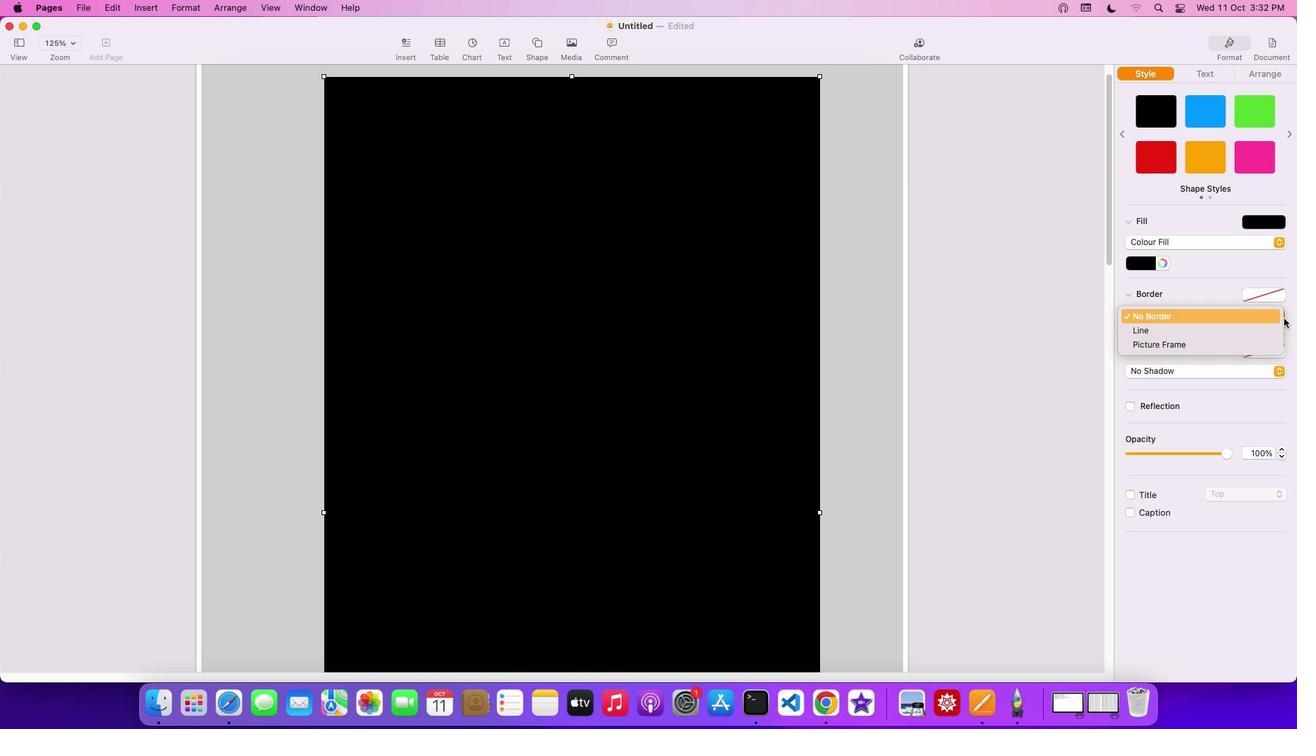 
Action: Mouse moved to (1231, 343)
Screenshot: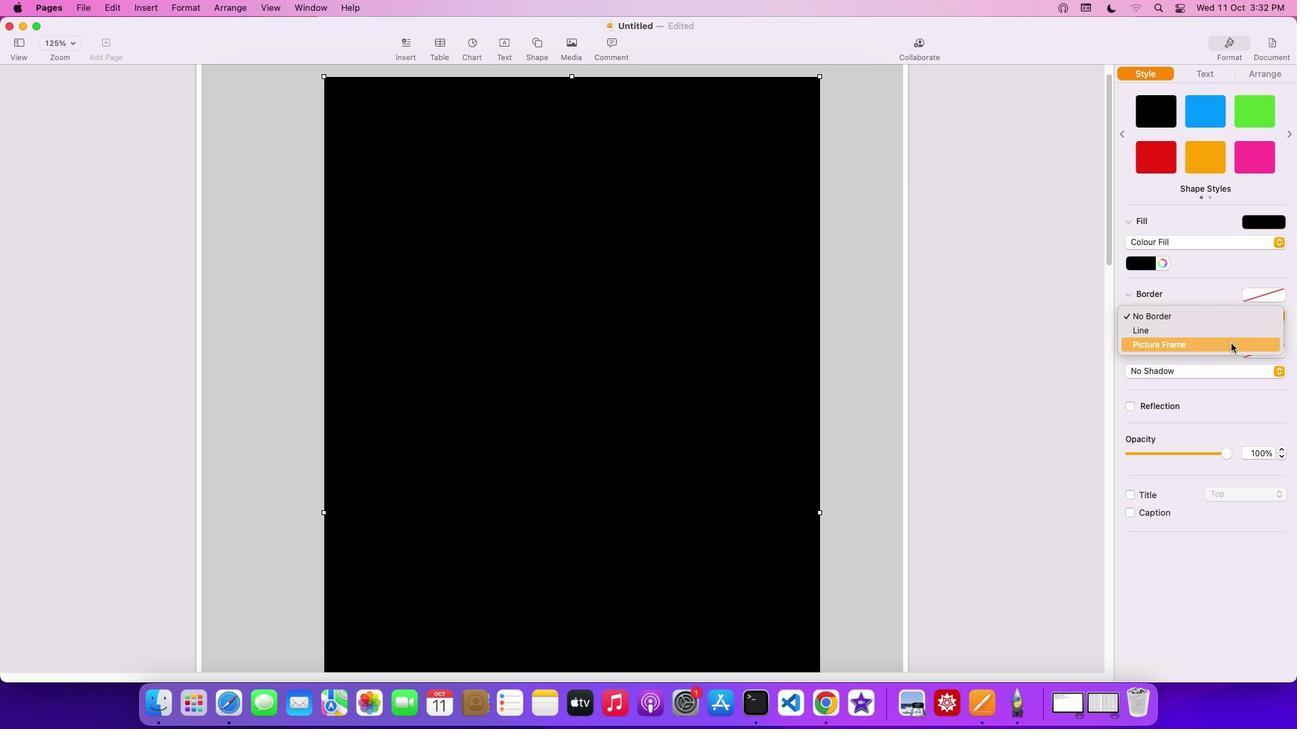 
Action: Mouse pressed left at (1231, 343)
Screenshot: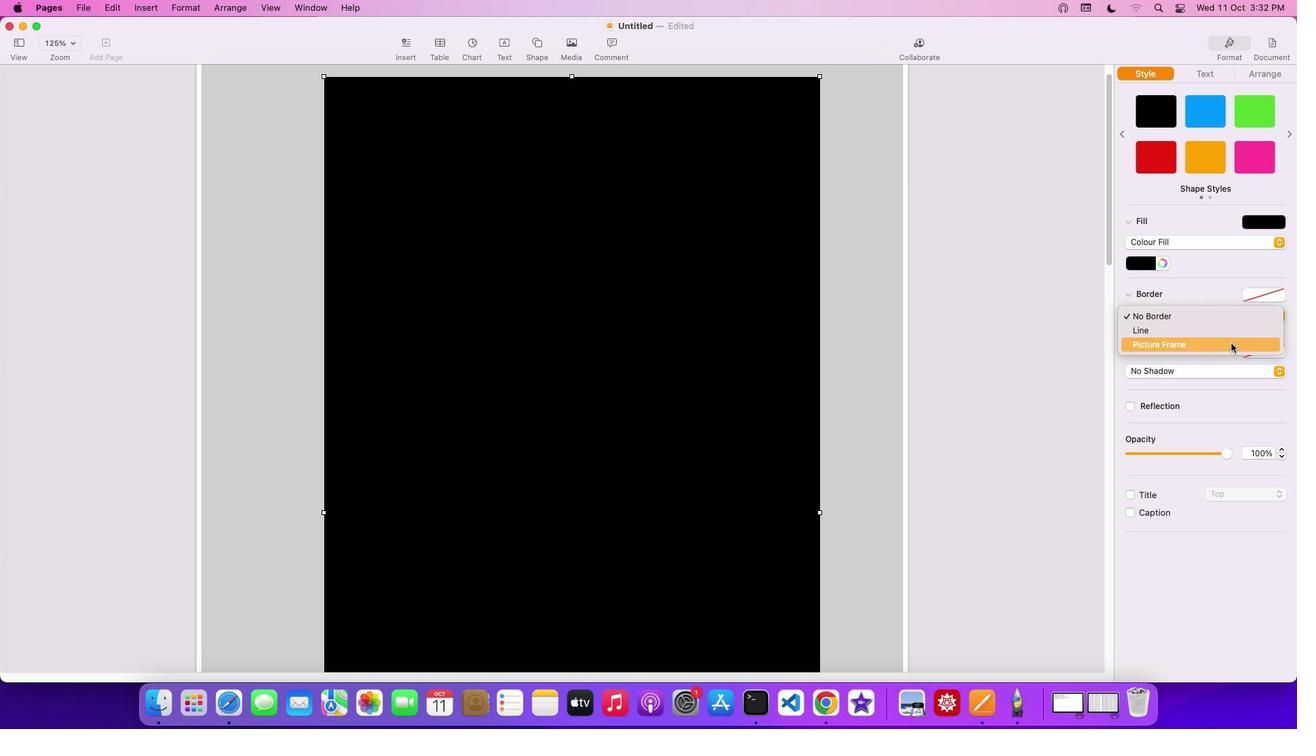 
Action: Mouse moved to (1161, 339)
Screenshot: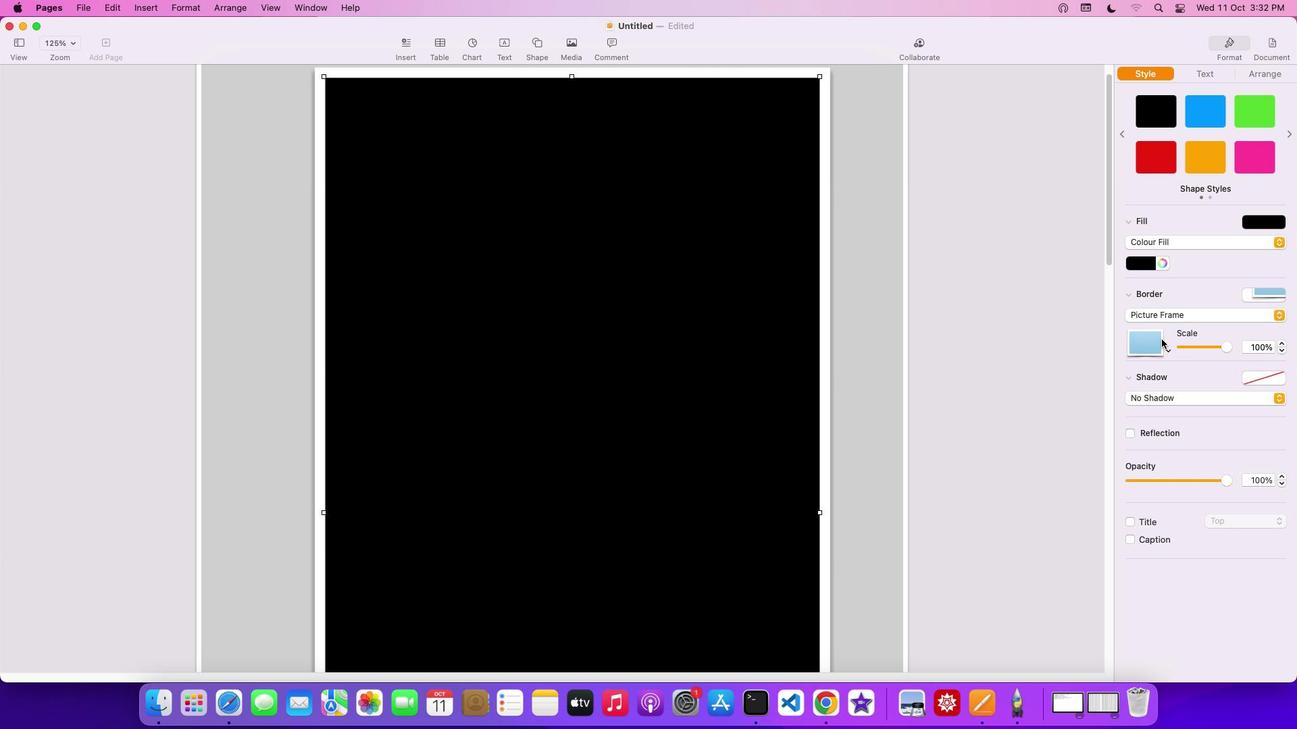 
Action: Mouse pressed left at (1161, 339)
Screenshot: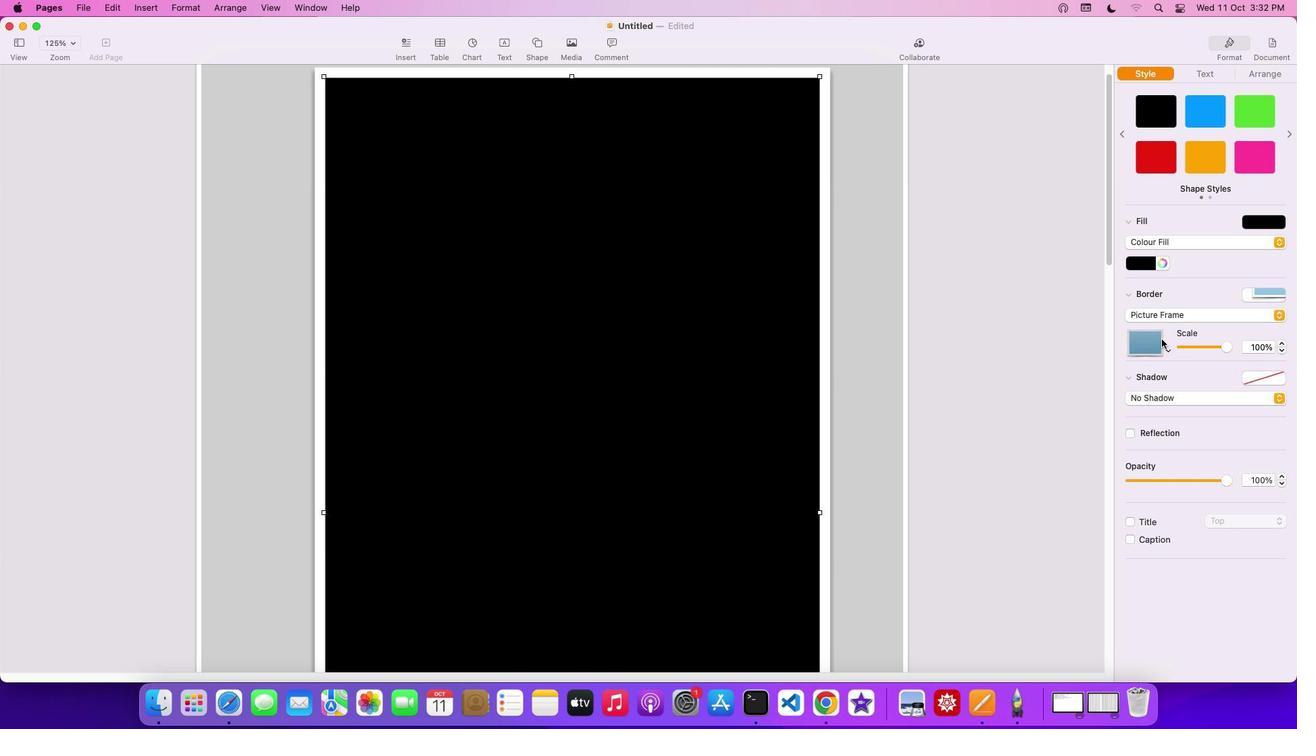 
Action: Mouse moved to (1109, 475)
Screenshot: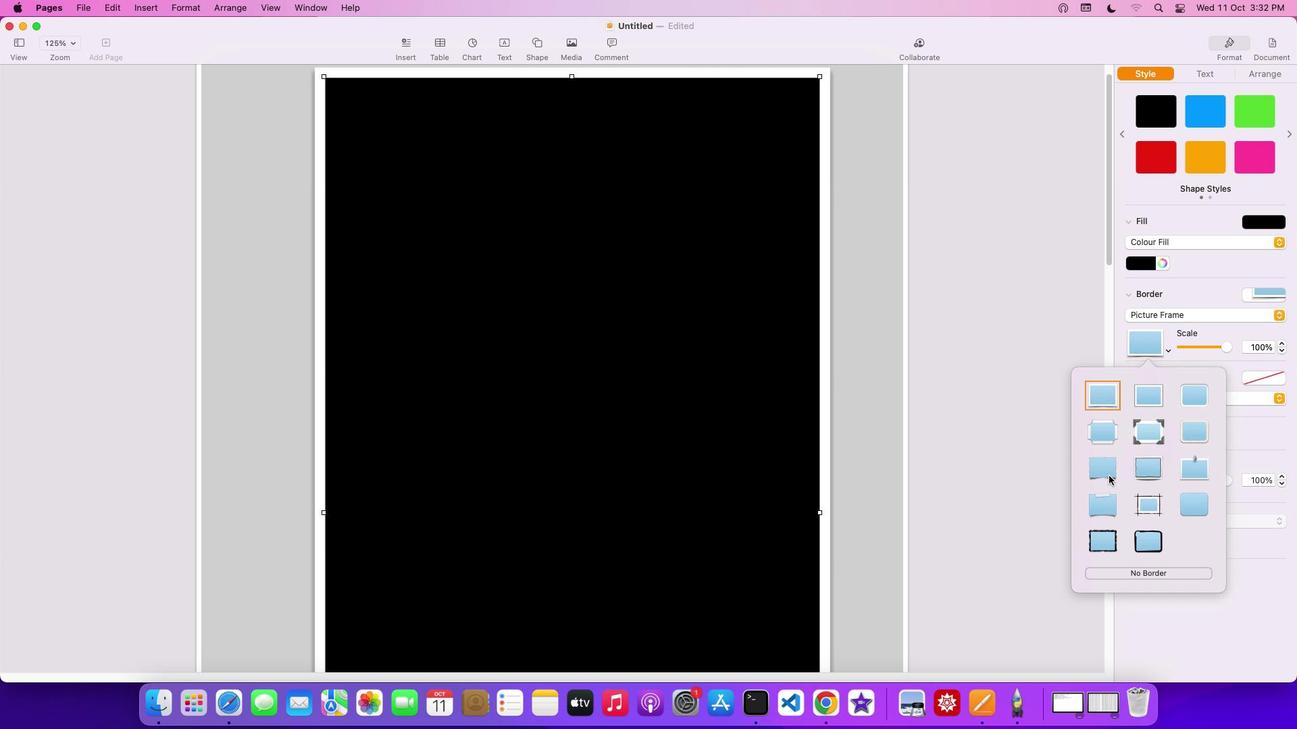 
Action: Mouse pressed left at (1109, 475)
Screenshot: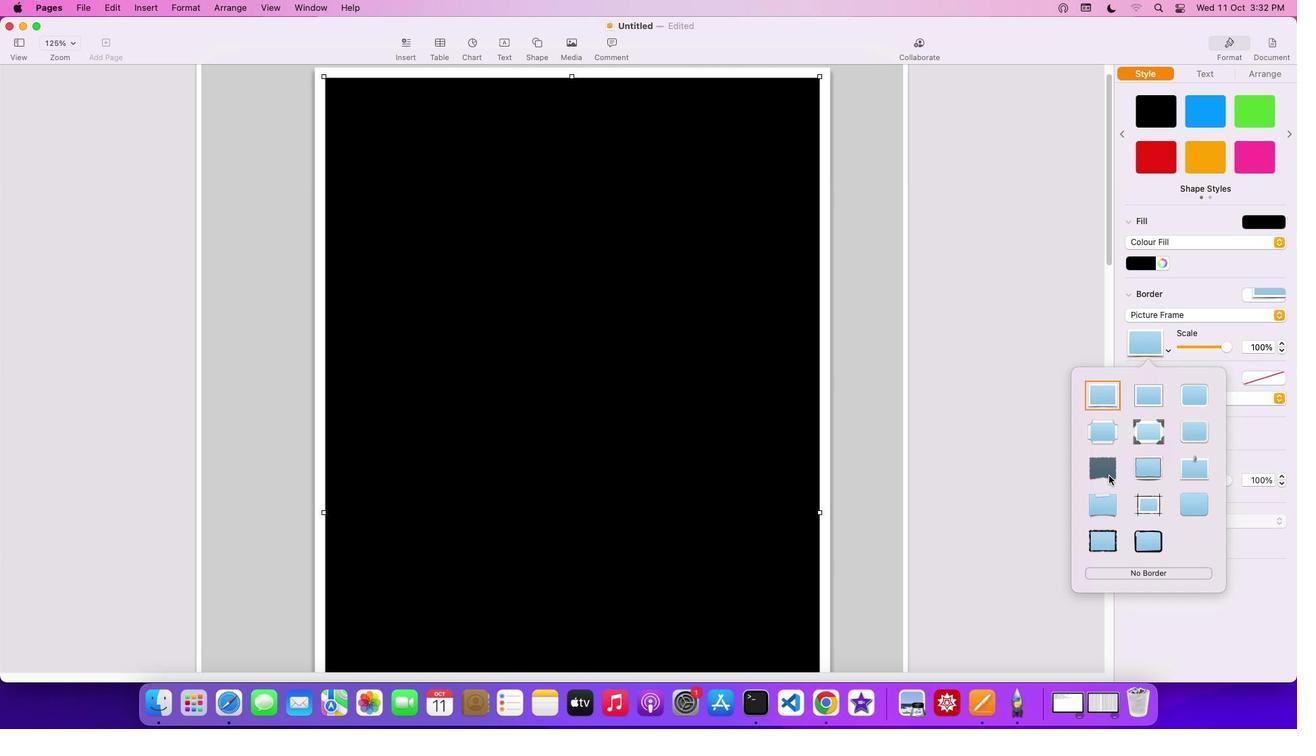 
Action: Mouse moved to (416, 354)
Screenshot: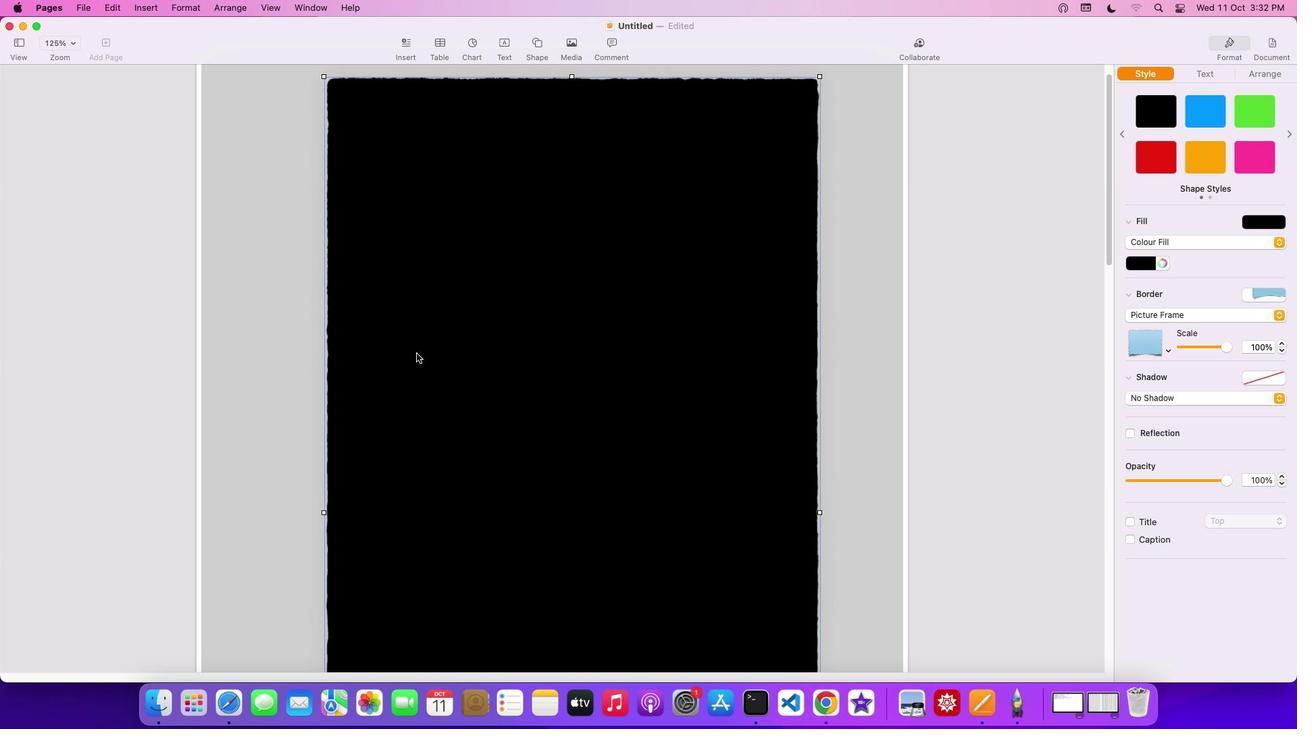 
Action: Mouse pressed left at (416, 354)
Screenshot: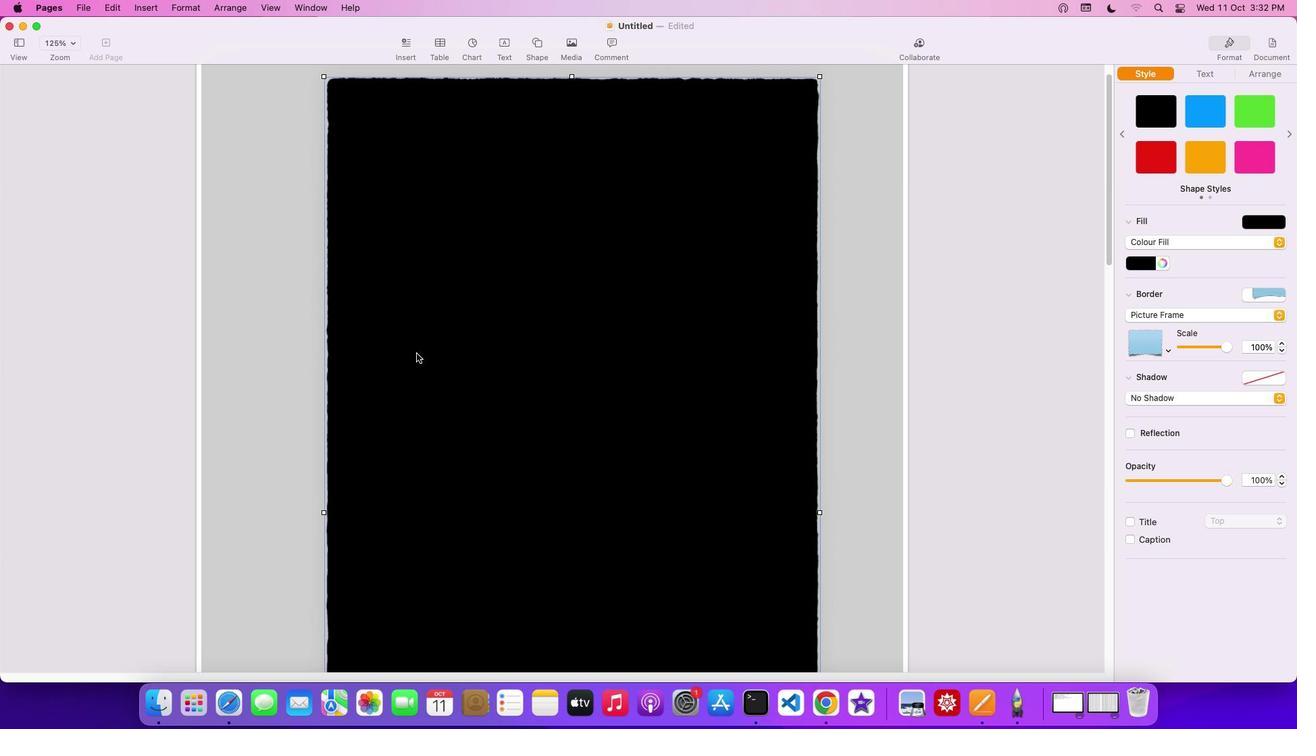
Action: Mouse moved to (1279, 402)
Screenshot: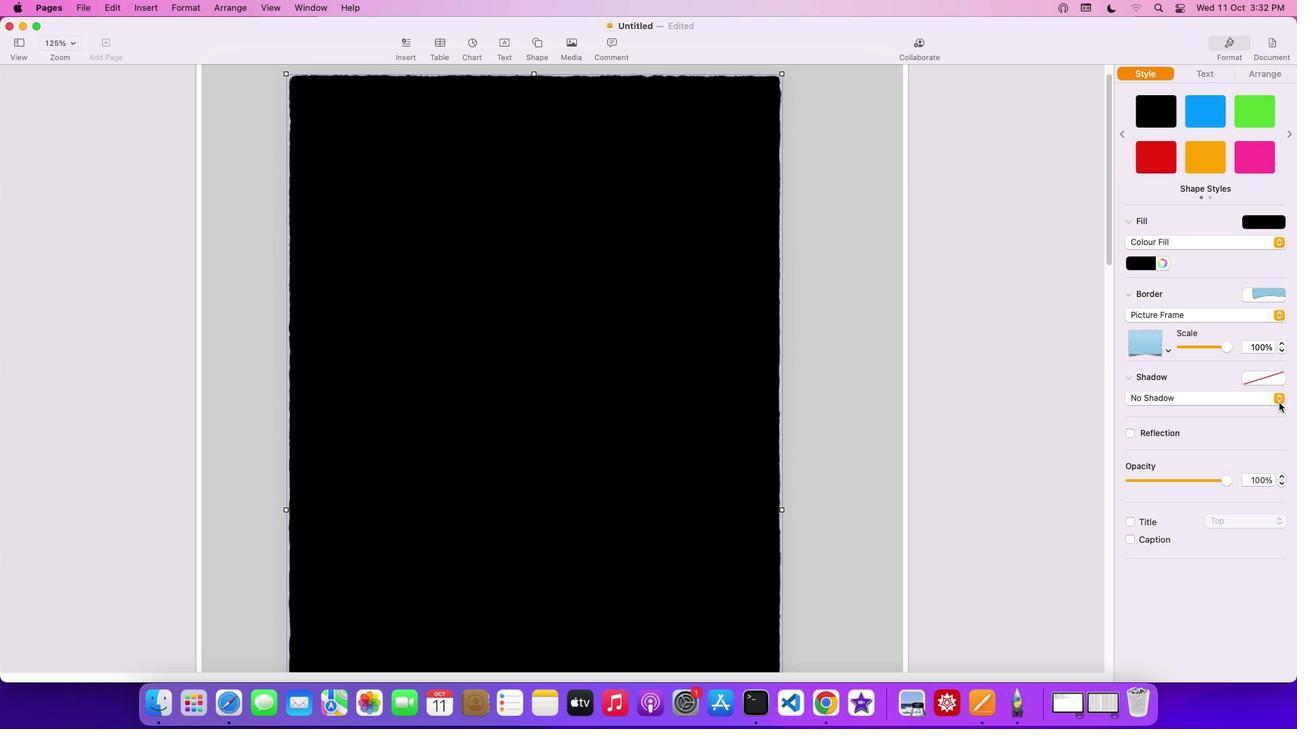 
Action: Mouse pressed left at (1279, 402)
Screenshot: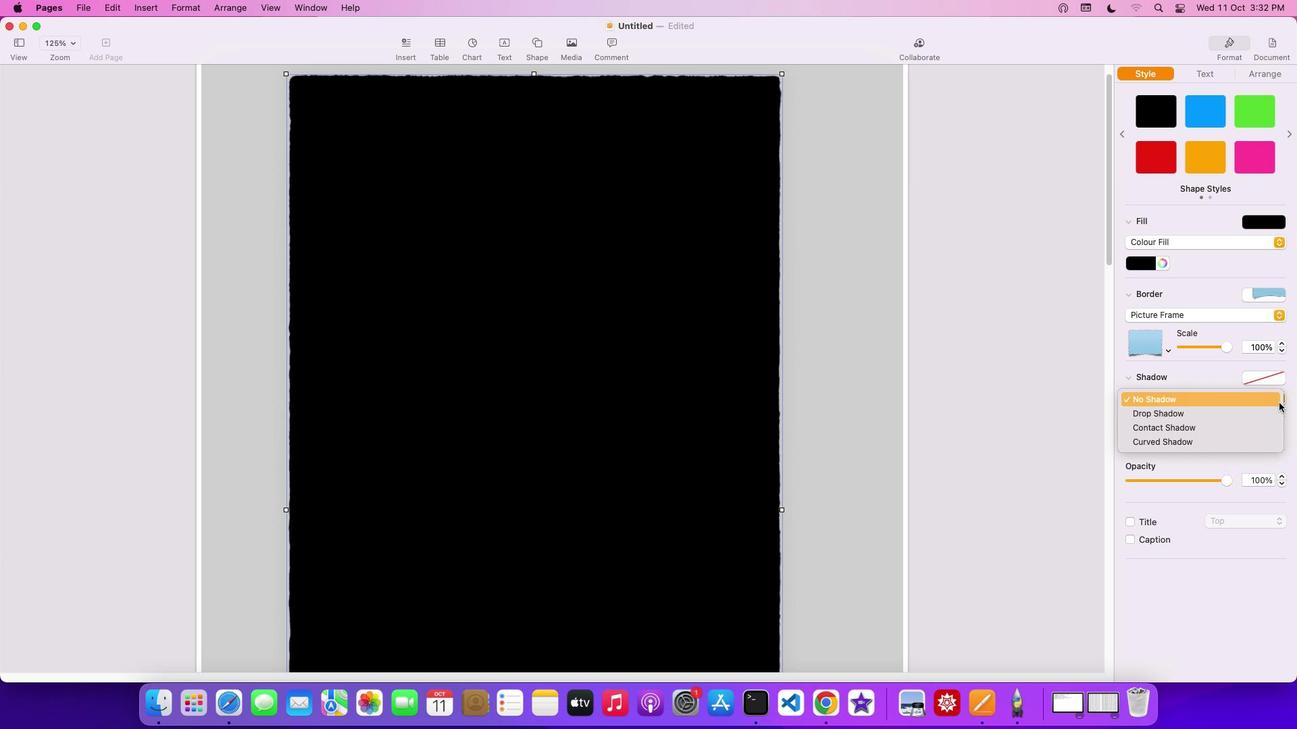 
Action: Mouse moved to (1230, 412)
Screenshot: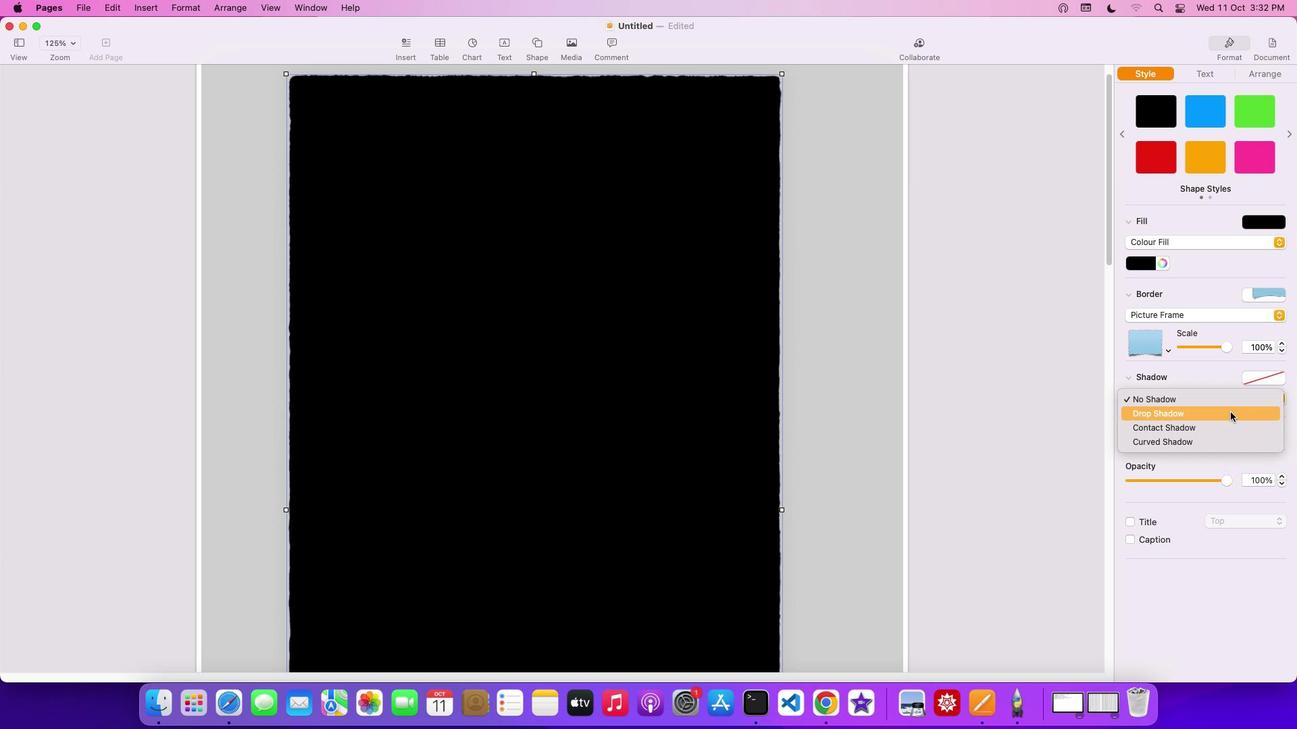 
Action: Mouse pressed left at (1230, 412)
Screenshot: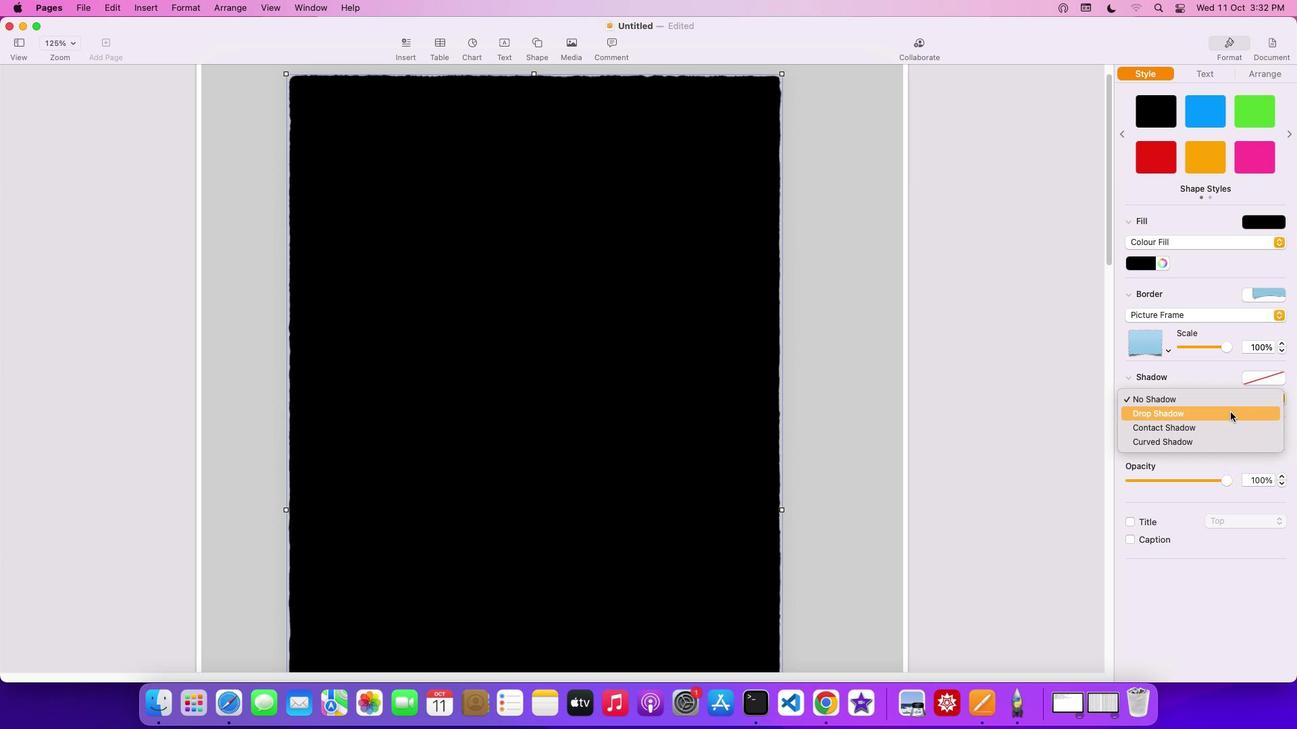 
Action: Mouse moved to (1131, 431)
Screenshot: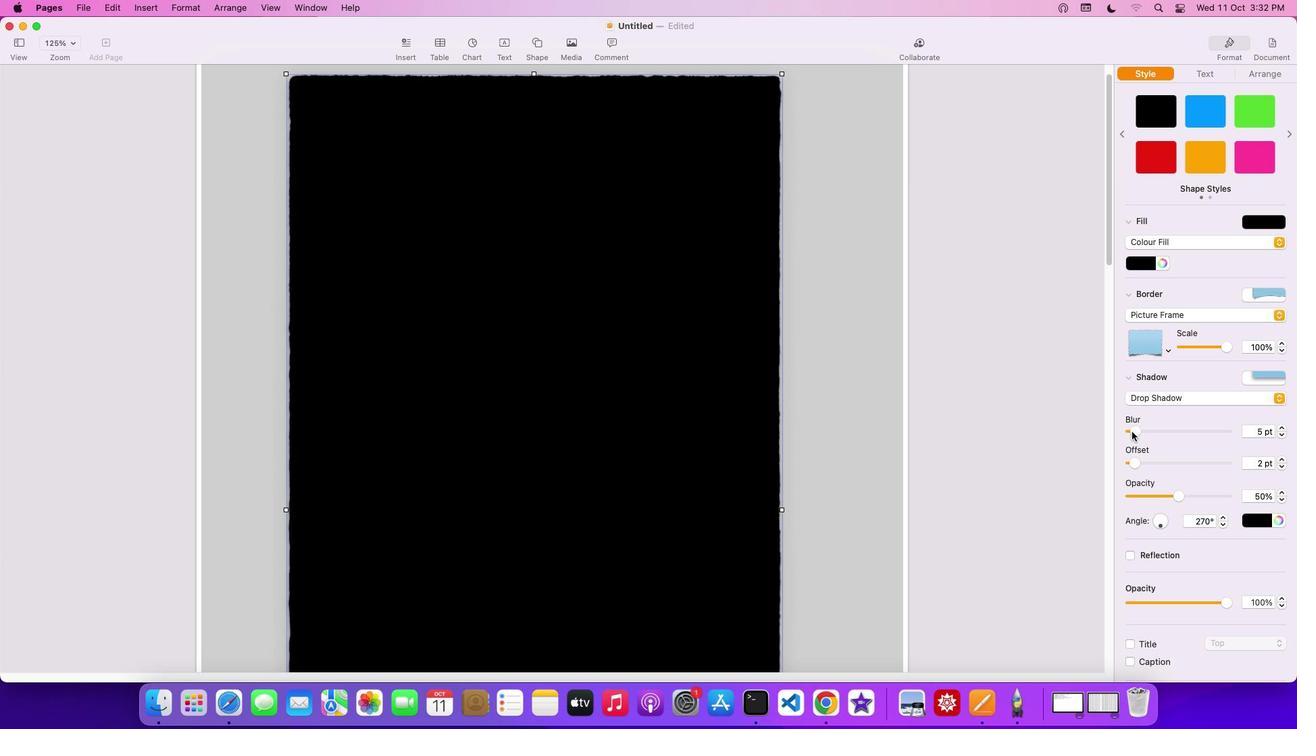 
Action: Mouse pressed left at (1131, 431)
Screenshot: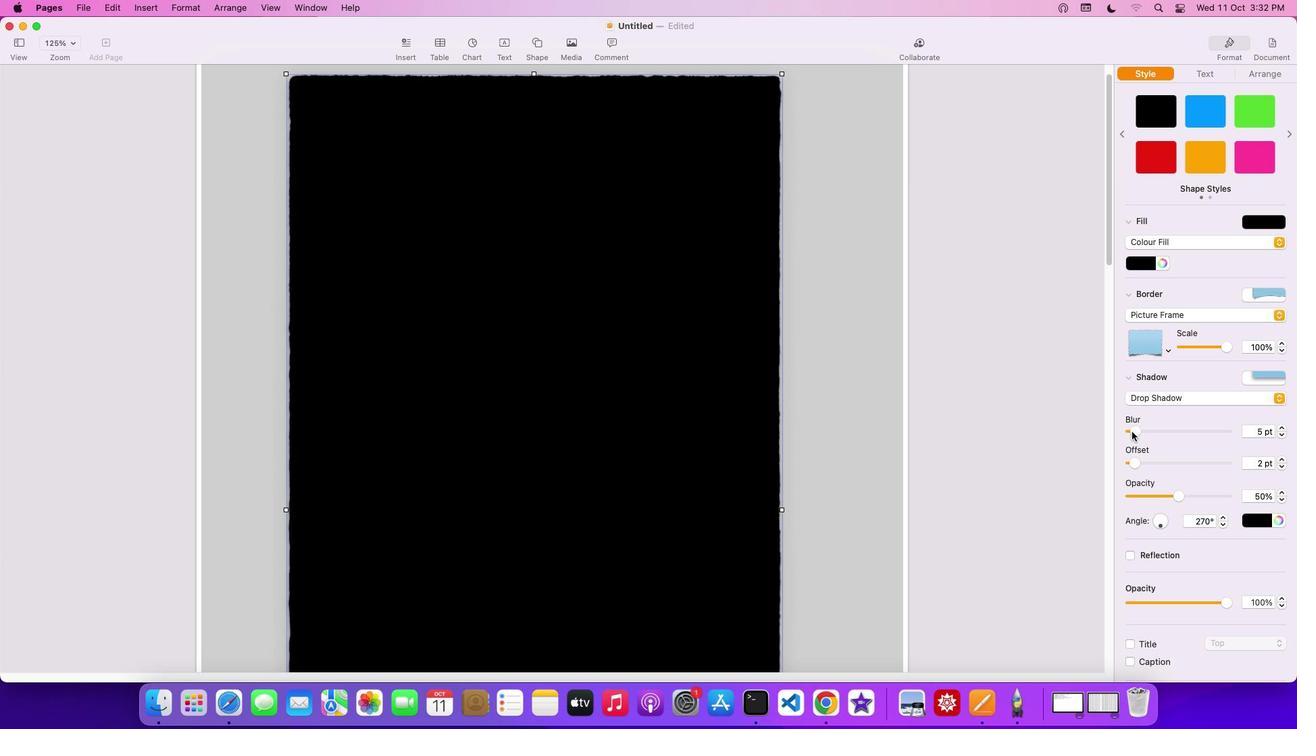 
Action: Mouse moved to (600, 380)
Screenshot: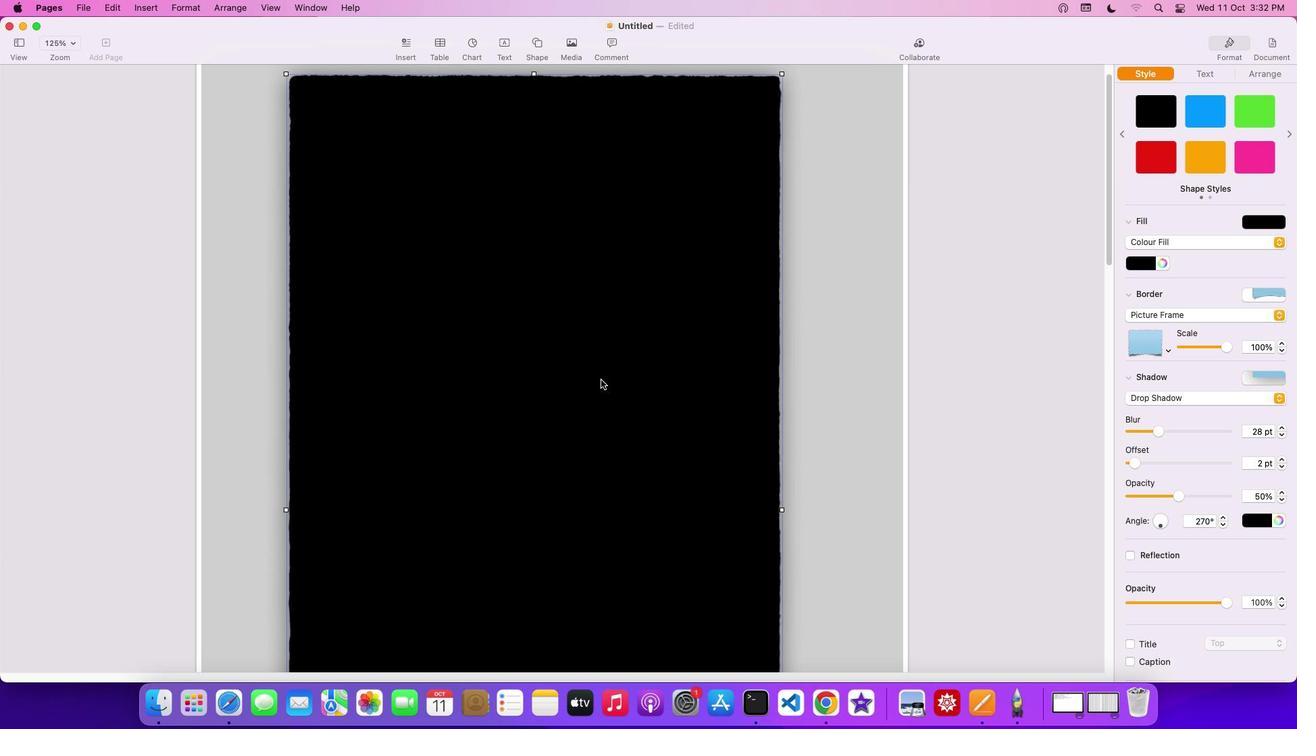 
Action: Mouse scrolled (600, 380) with delta (0, 0)
Screenshot: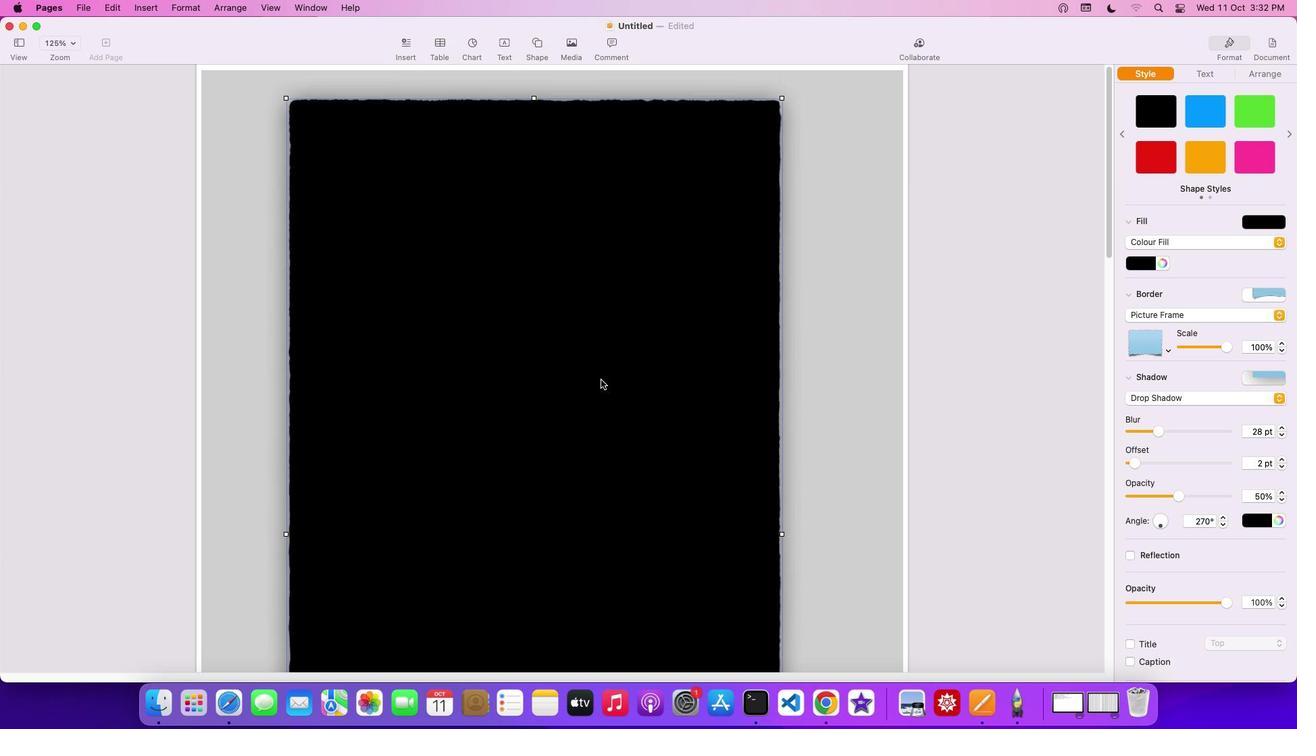 
Action: Mouse scrolled (600, 380) with delta (0, 0)
Screenshot: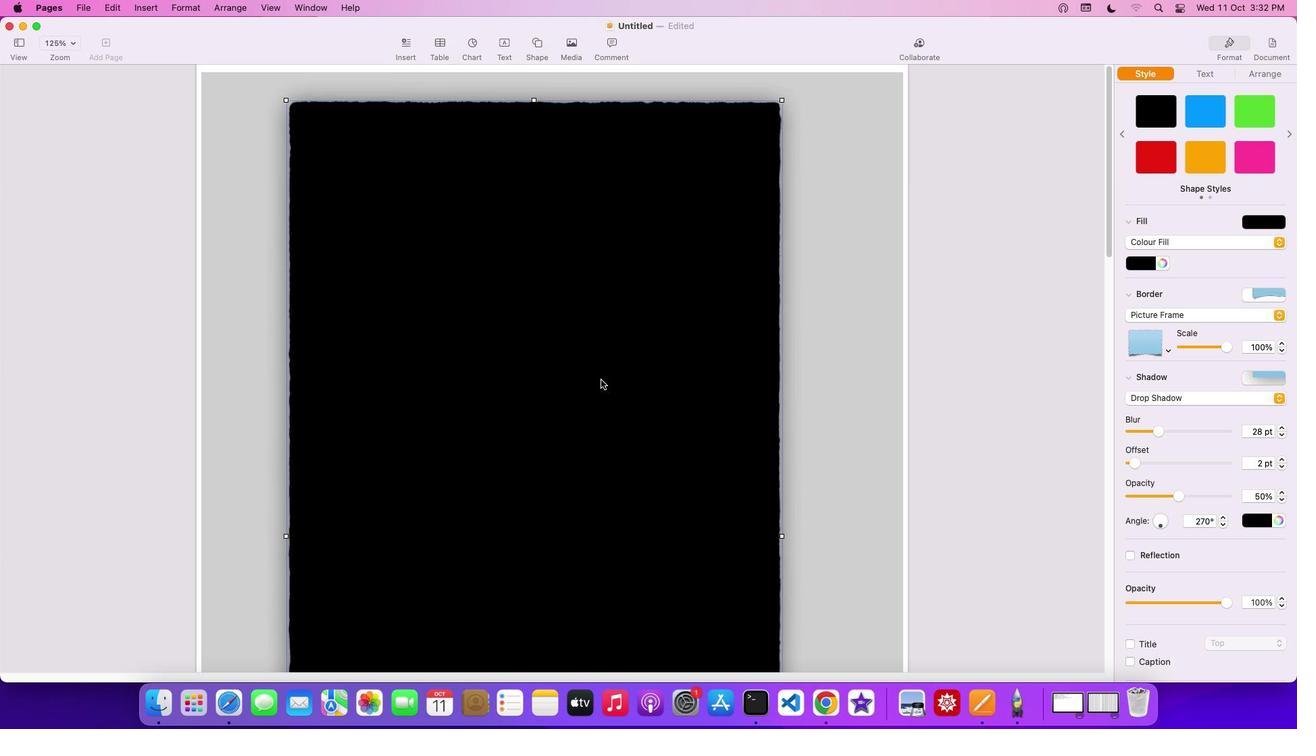 
Action: Mouse scrolled (600, 380) with delta (0, 2)
Screenshot: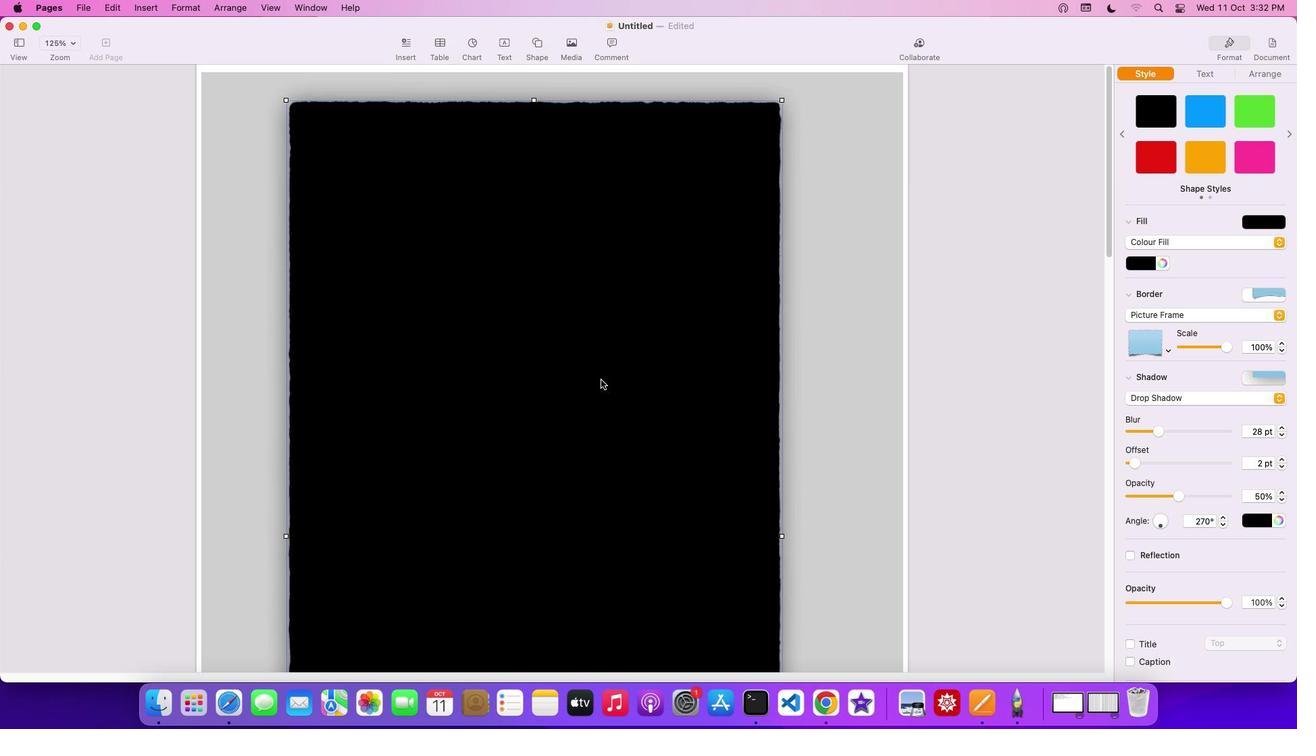 
Action: Mouse scrolled (600, 380) with delta (0, 3)
Screenshot: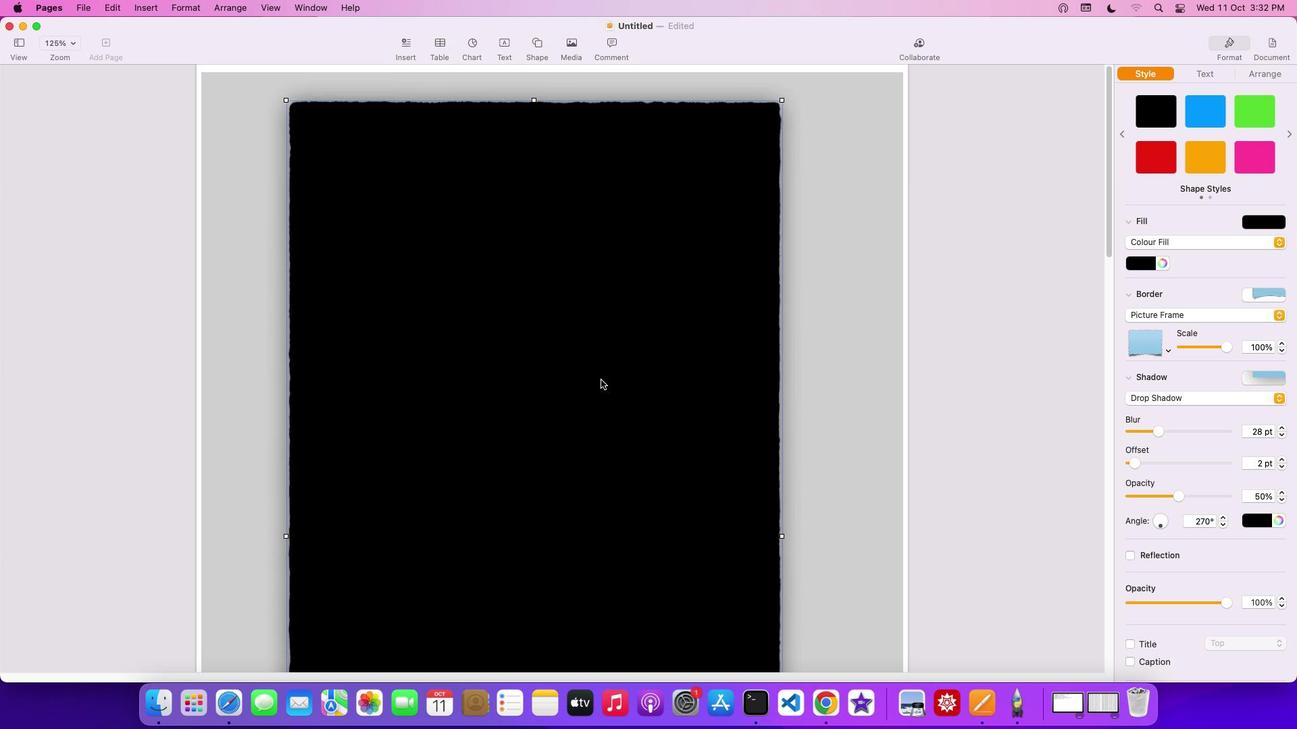 
Action: Mouse scrolled (600, 380) with delta (0, 4)
Screenshot: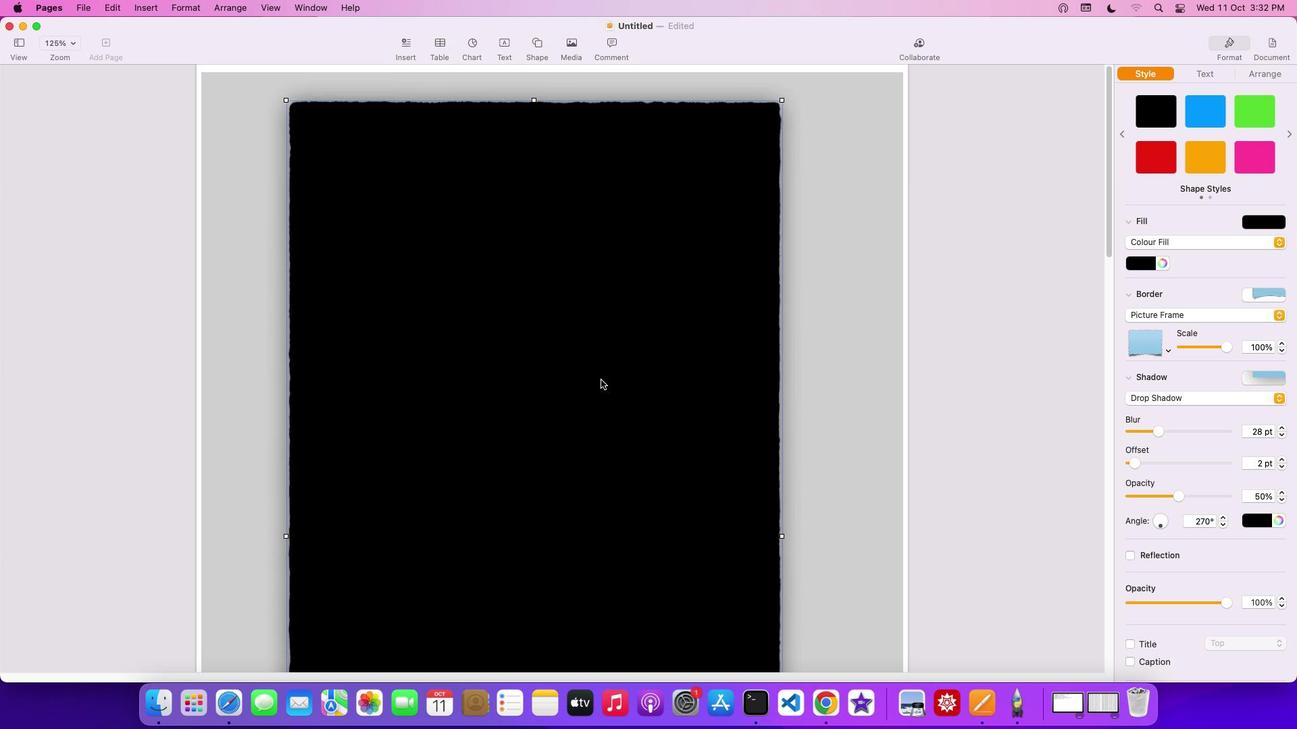 
Action: Mouse scrolled (600, 380) with delta (0, 4)
Screenshot: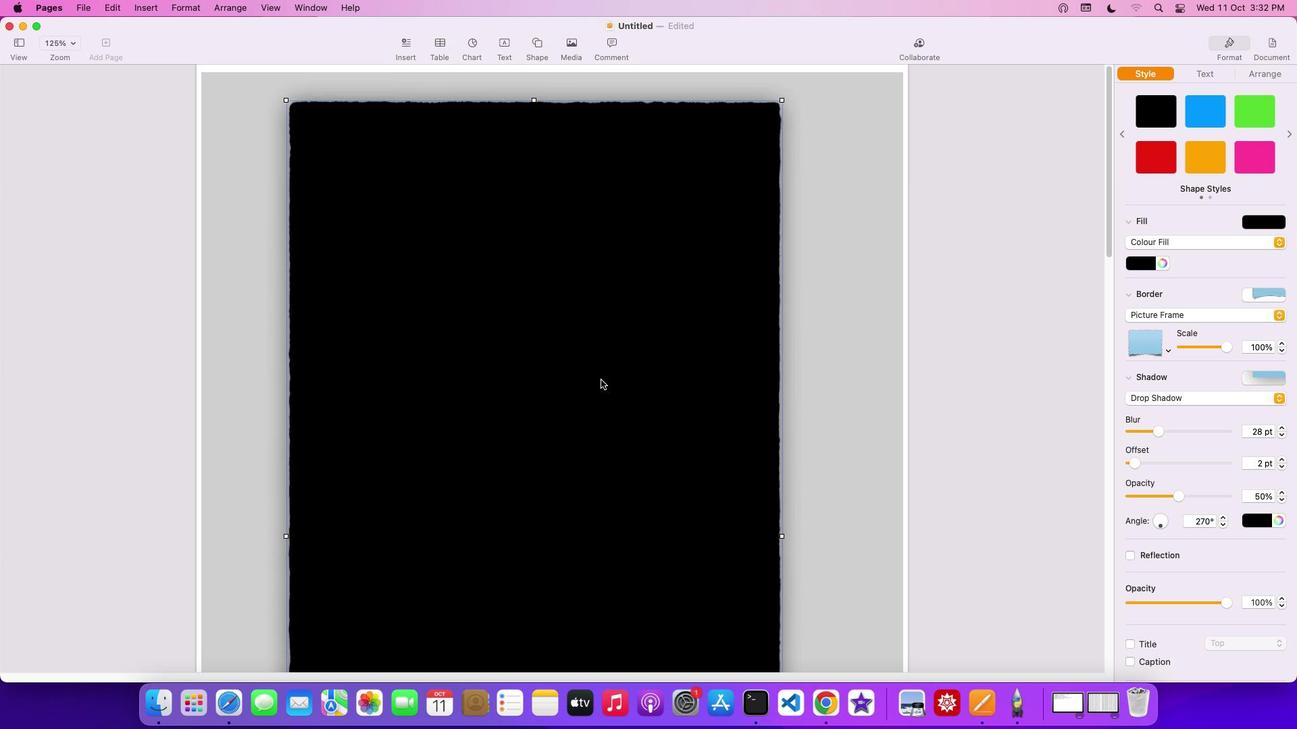 
Action: Mouse moved to (875, 374)
Screenshot: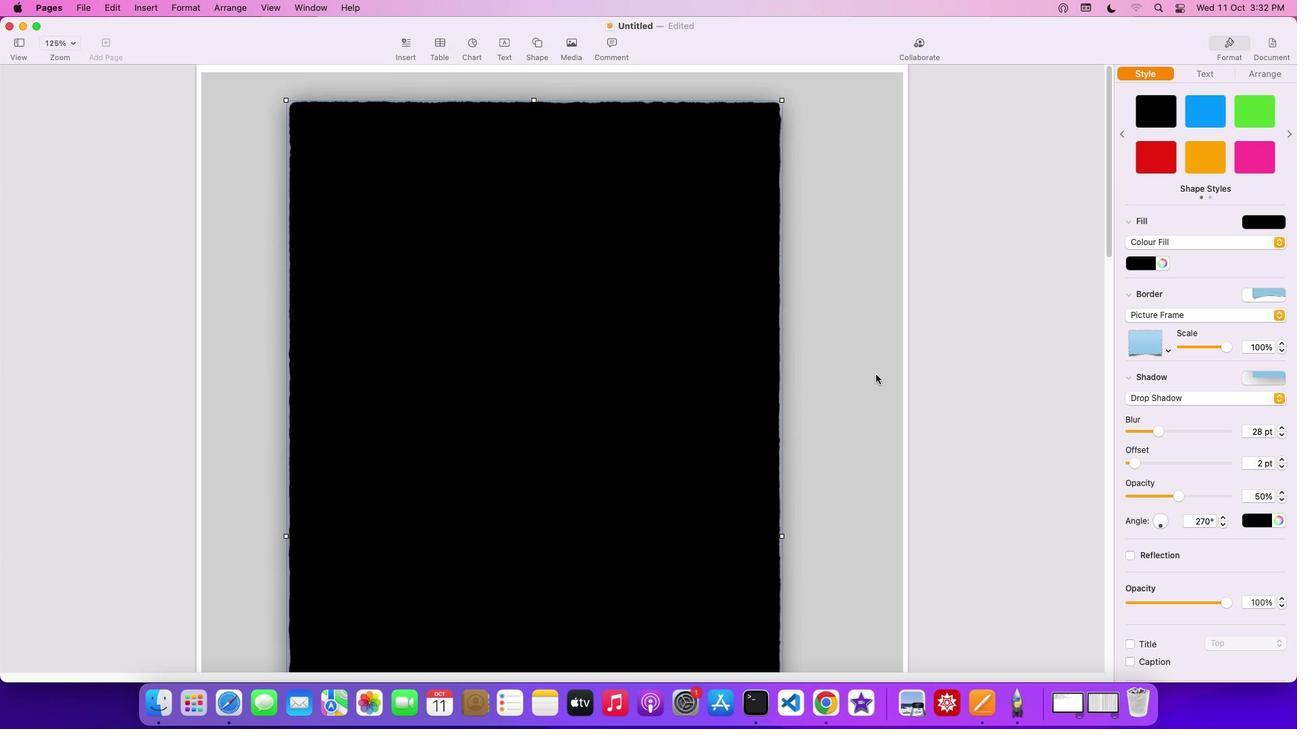 
Action: Mouse pressed left at (875, 374)
Screenshot: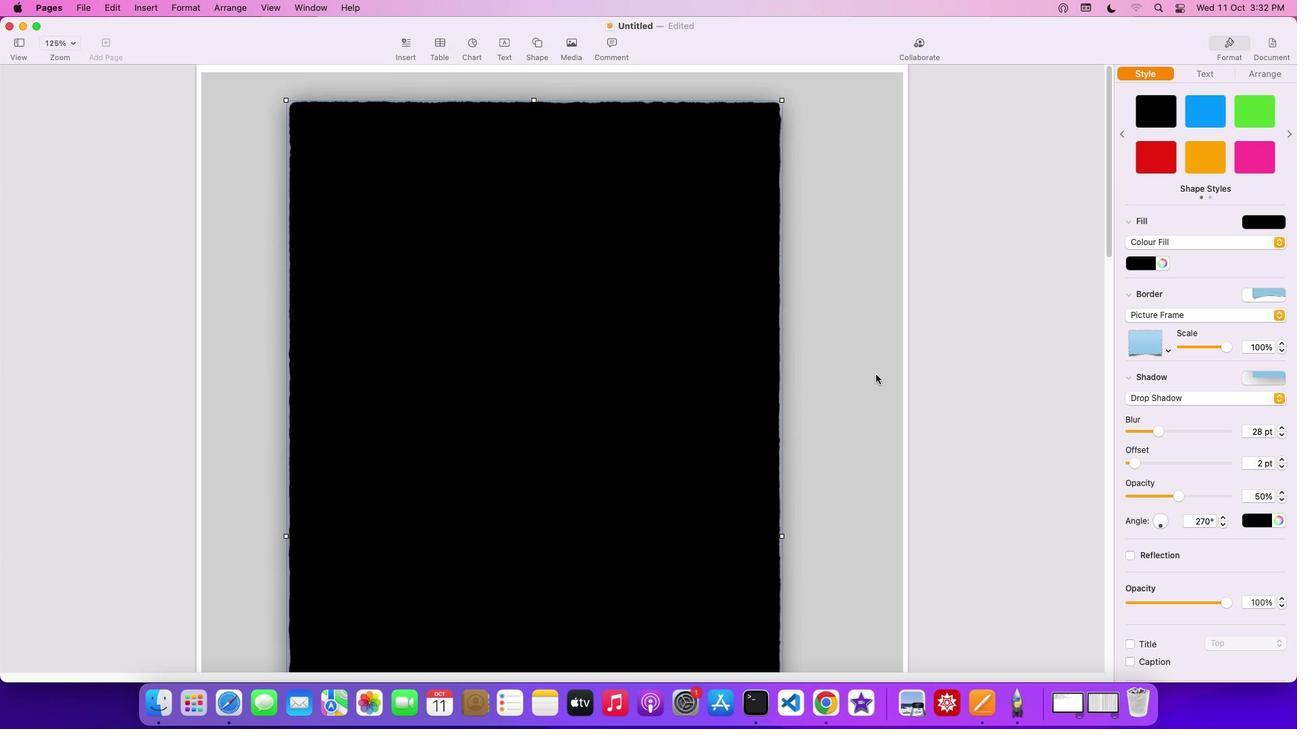 
Action: Mouse moved to (793, 401)
Screenshot: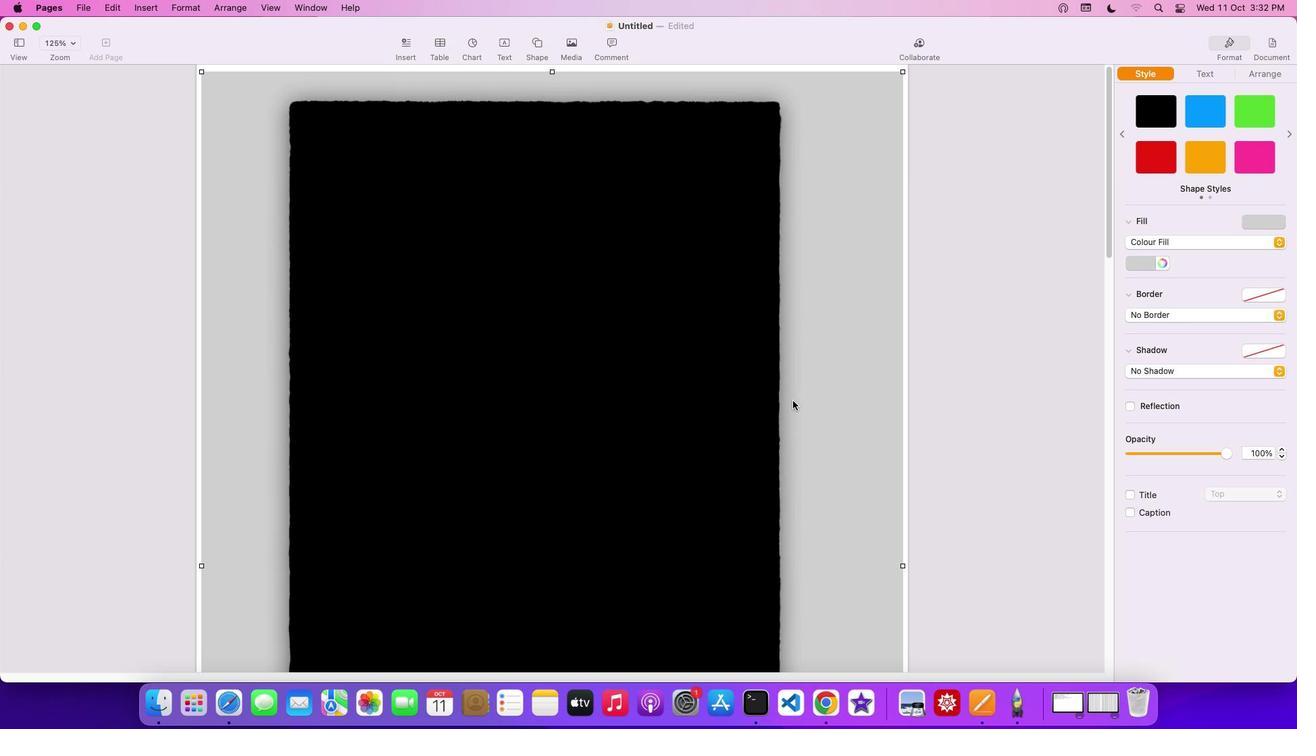 
Action: Mouse scrolled (793, 401) with delta (0, 0)
Screenshot: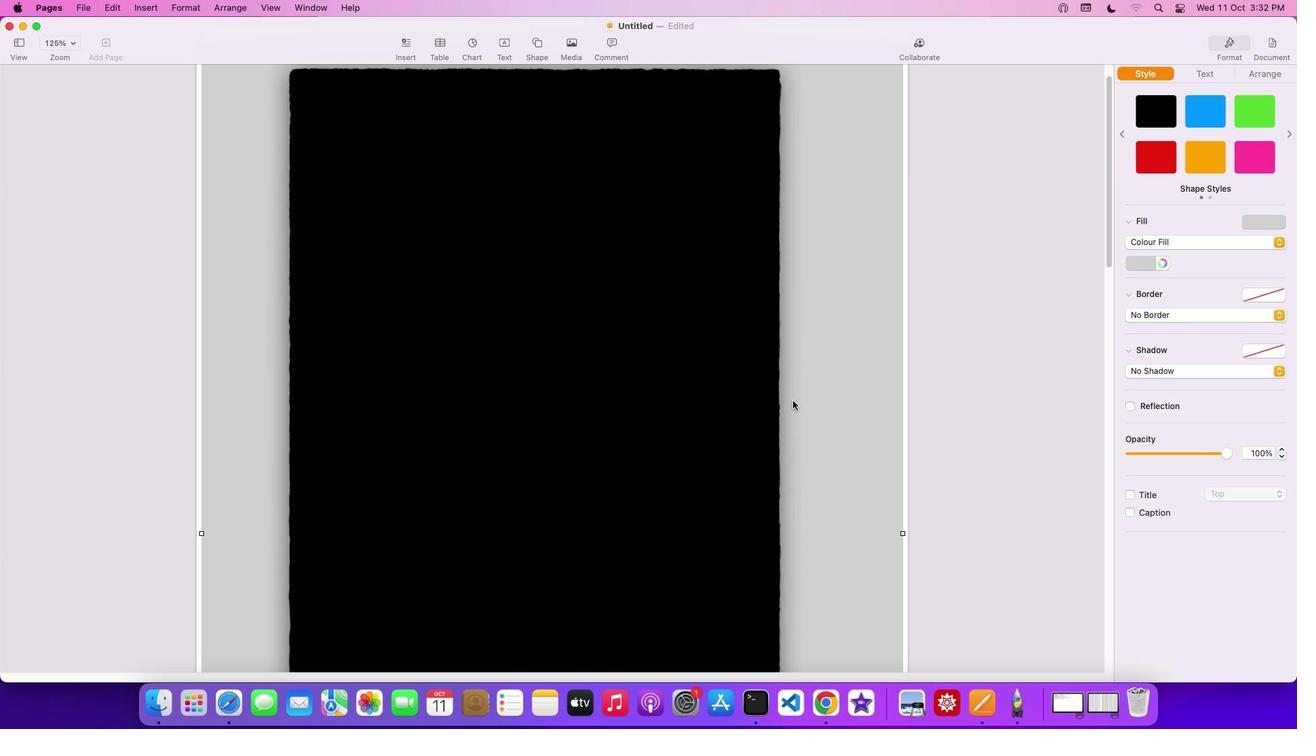 
Action: Mouse scrolled (793, 401) with delta (0, 0)
Screenshot: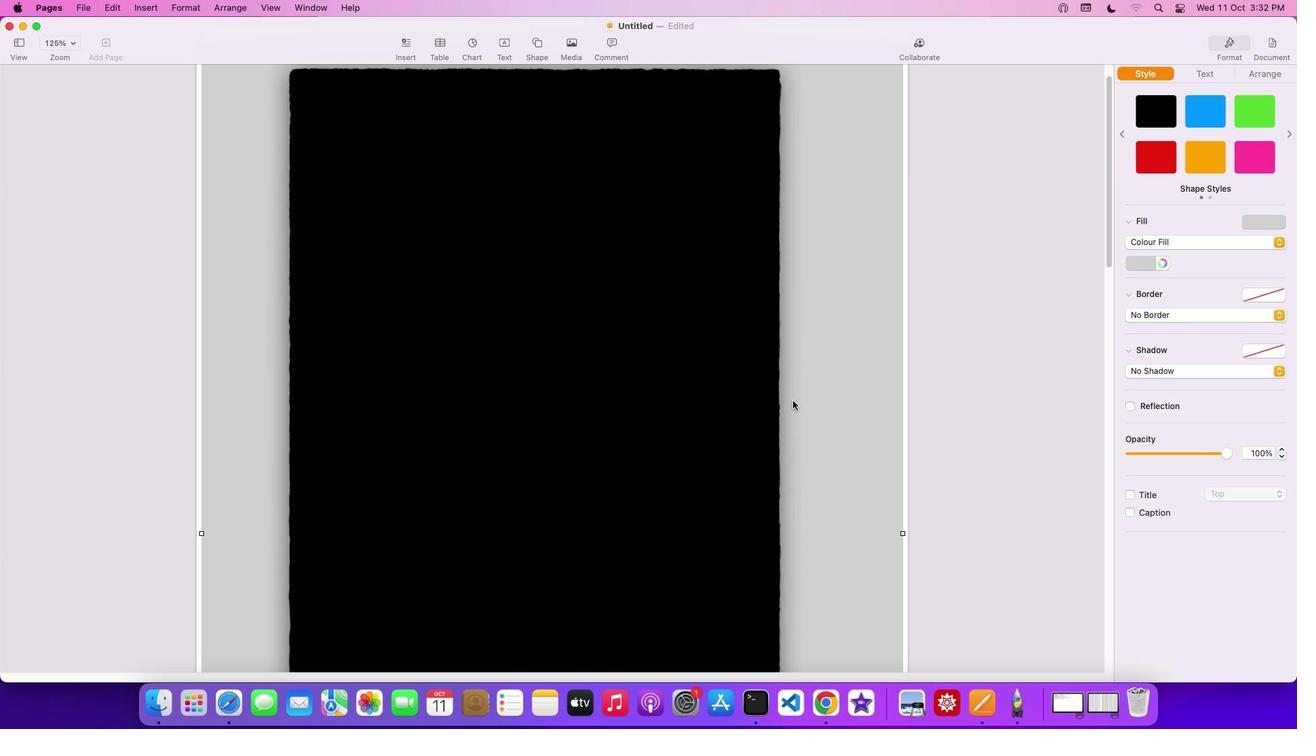 
Action: Mouse scrolled (793, 401) with delta (0, -2)
Screenshot: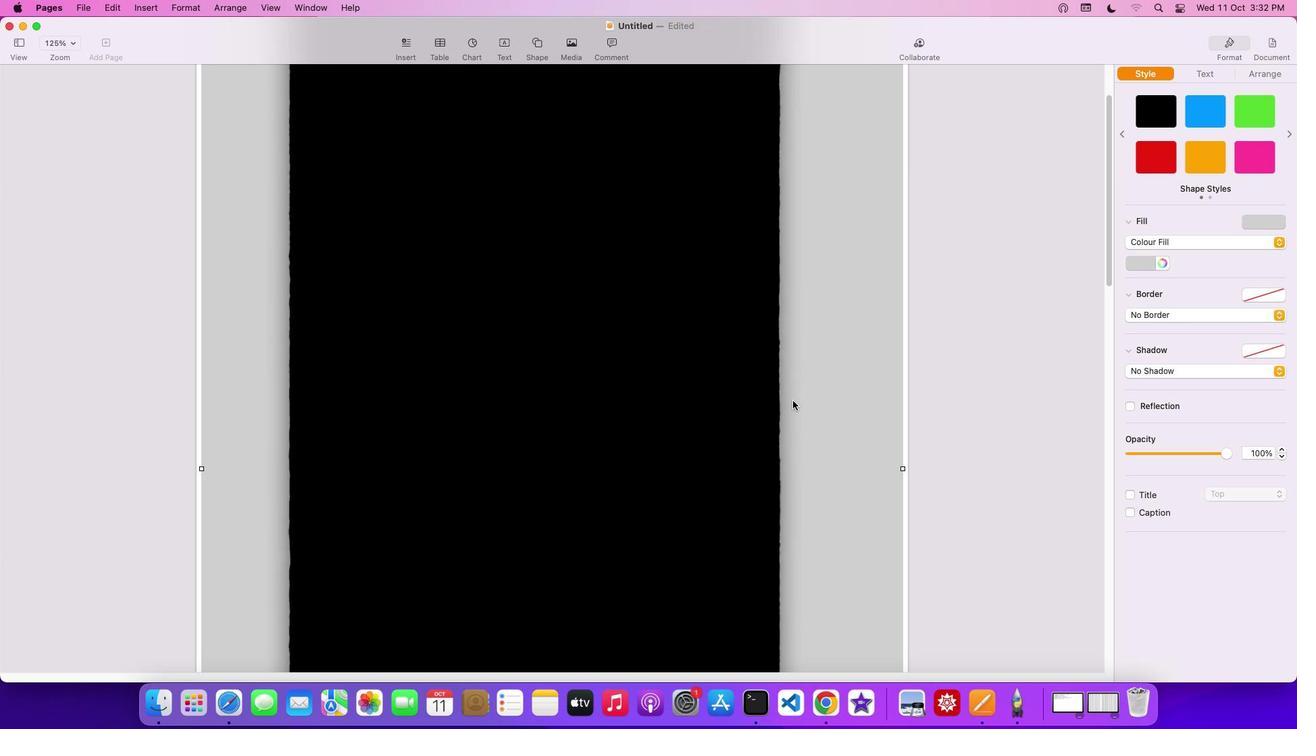 
Action: Mouse scrolled (793, 401) with delta (0, -3)
Screenshot: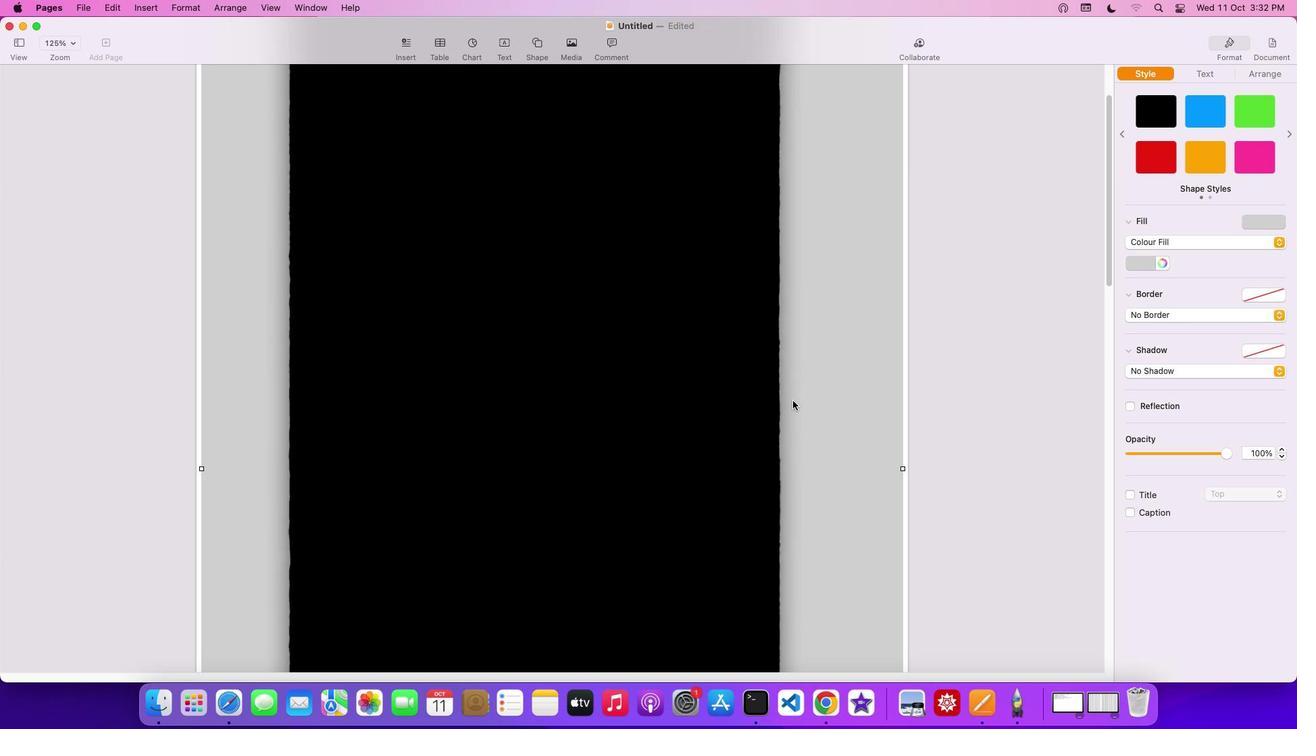 
Action: Mouse scrolled (793, 401) with delta (0, -4)
Screenshot: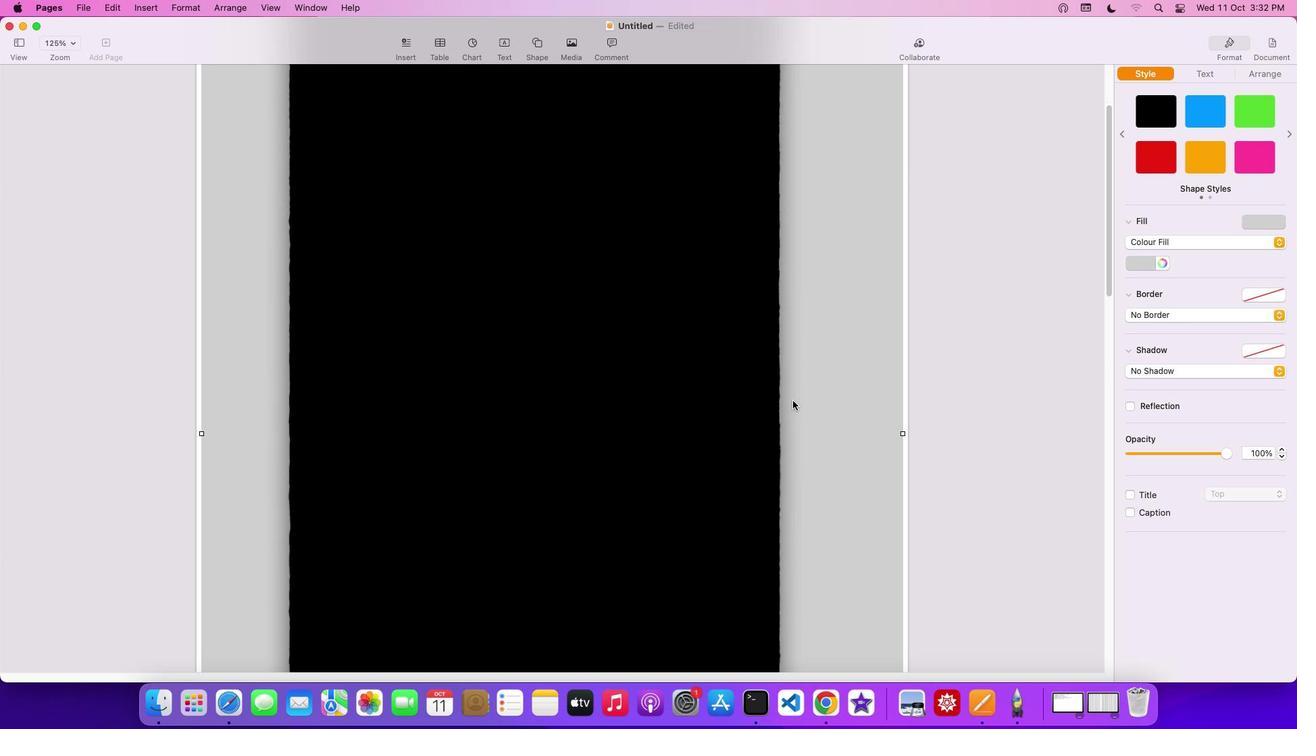 
Action: Mouse scrolled (793, 401) with delta (0, -4)
Screenshot: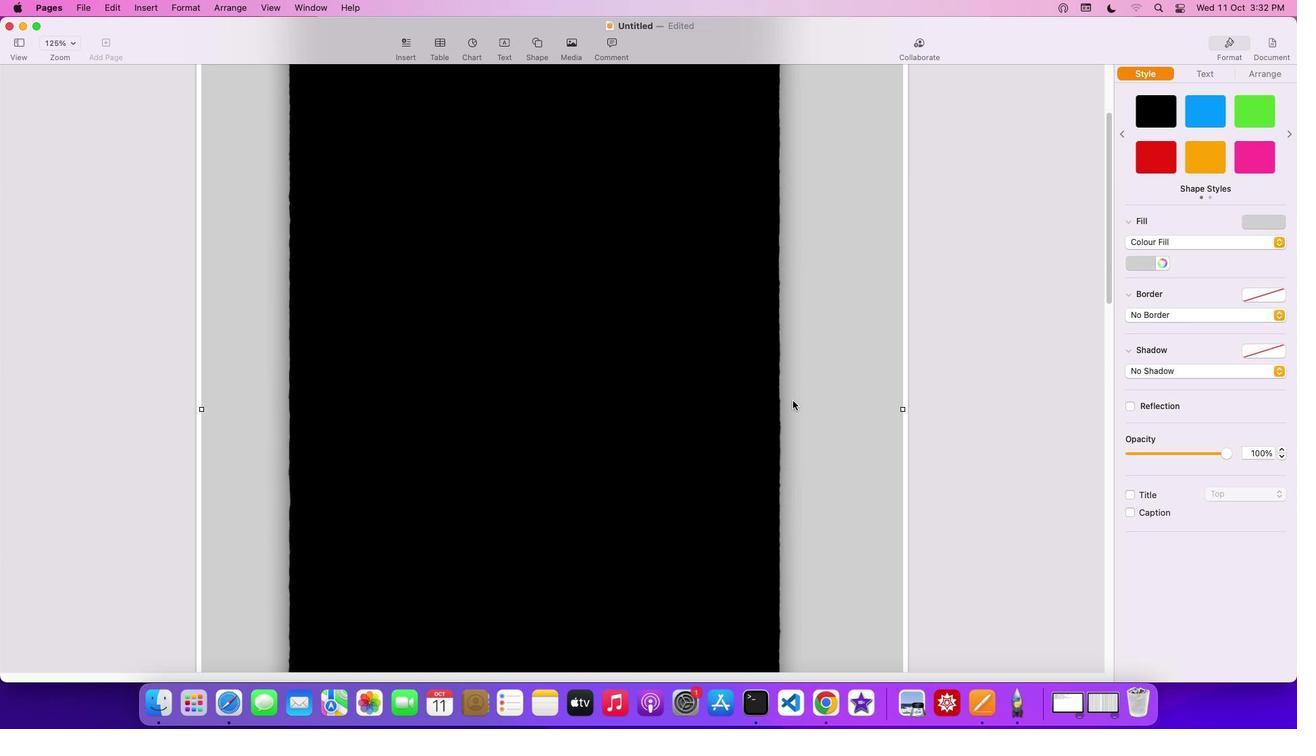 
Action: Mouse scrolled (793, 401) with delta (0, 0)
Screenshot: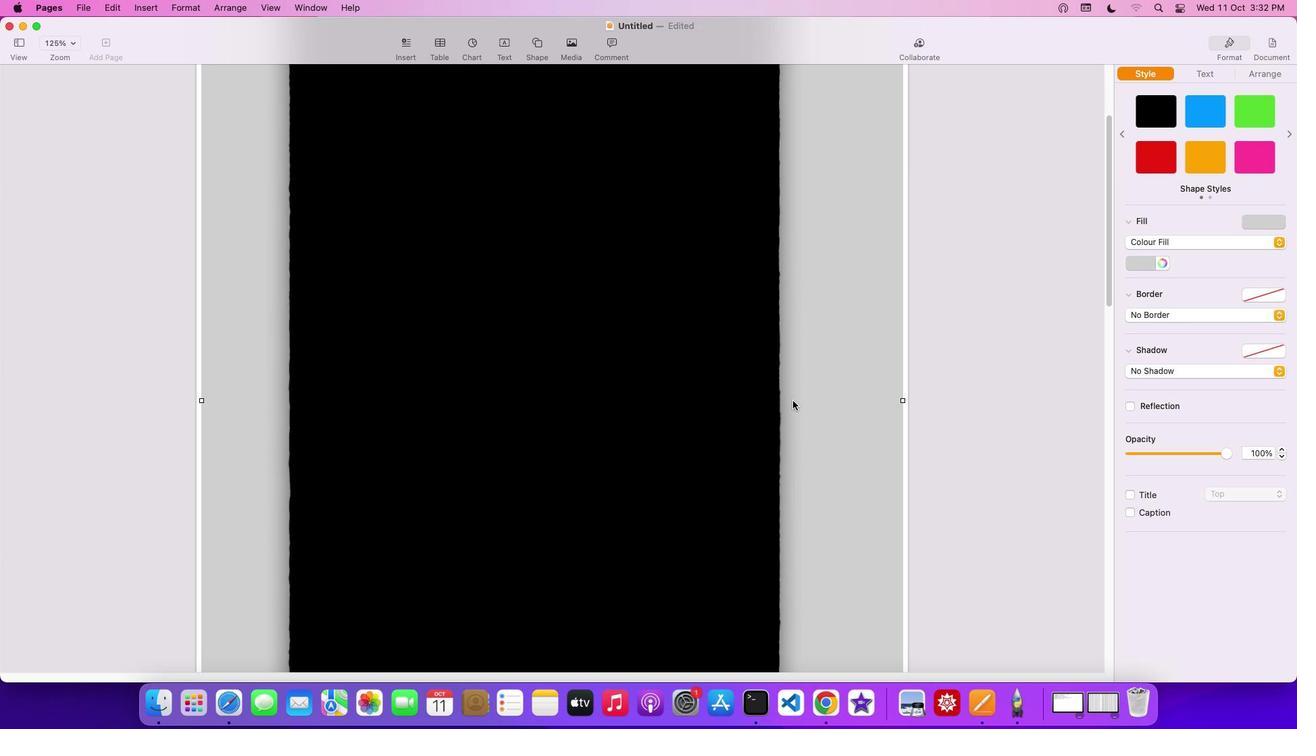 
Action: Mouse scrolled (793, 401) with delta (0, 0)
Screenshot: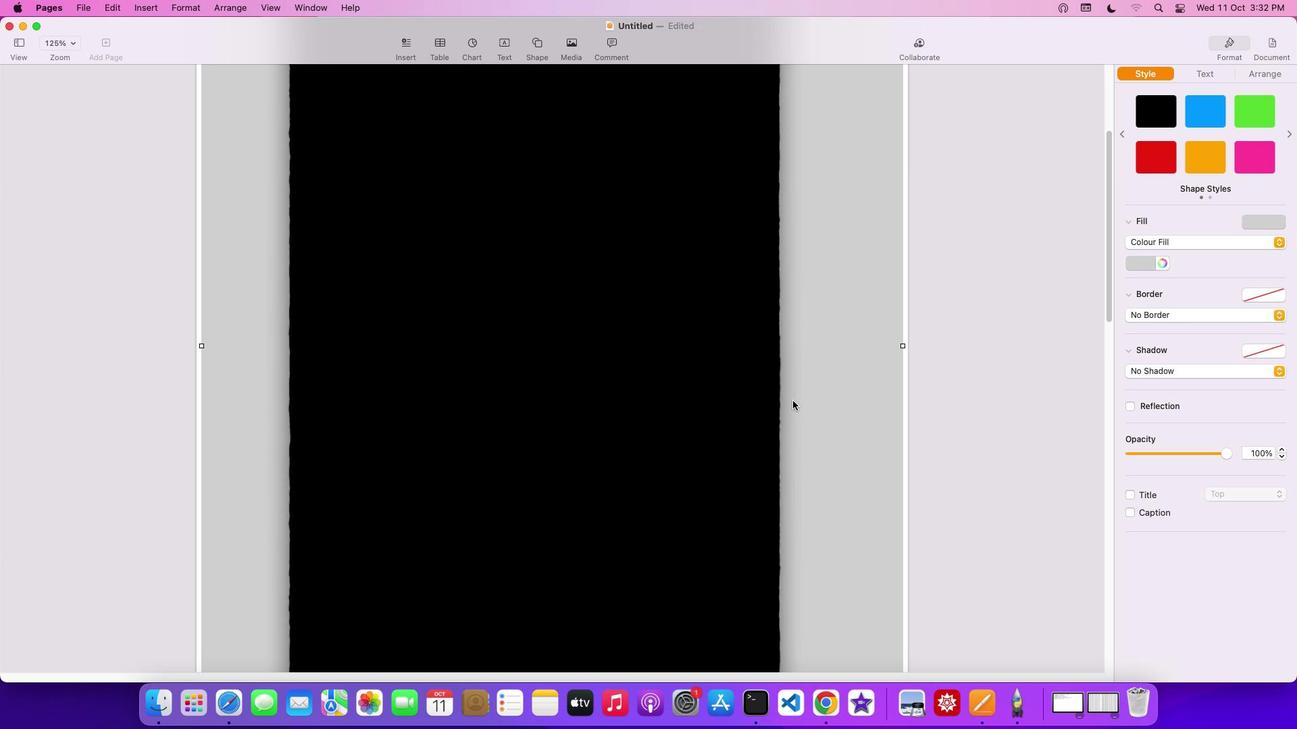 
Action: Mouse scrolled (793, 401) with delta (0, -2)
Screenshot: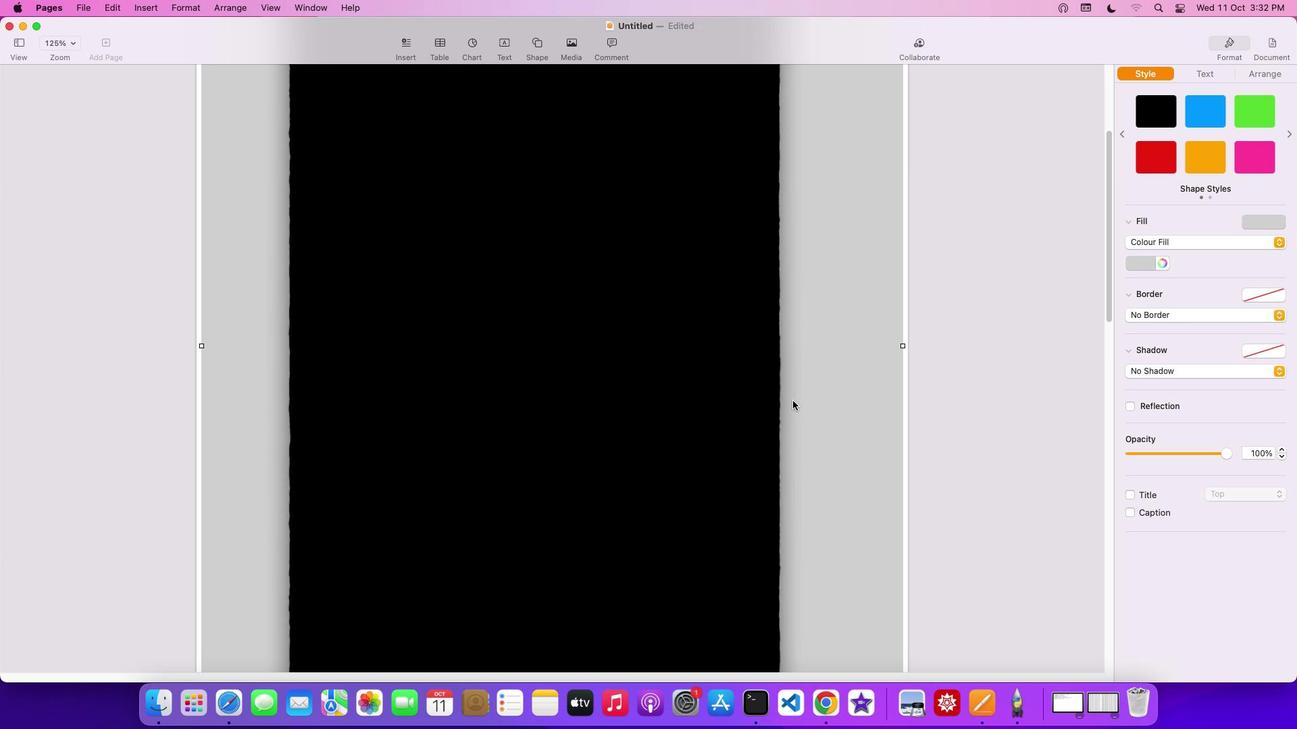 
Action: Mouse scrolled (793, 401) with delta (0, -3)
Screenshot: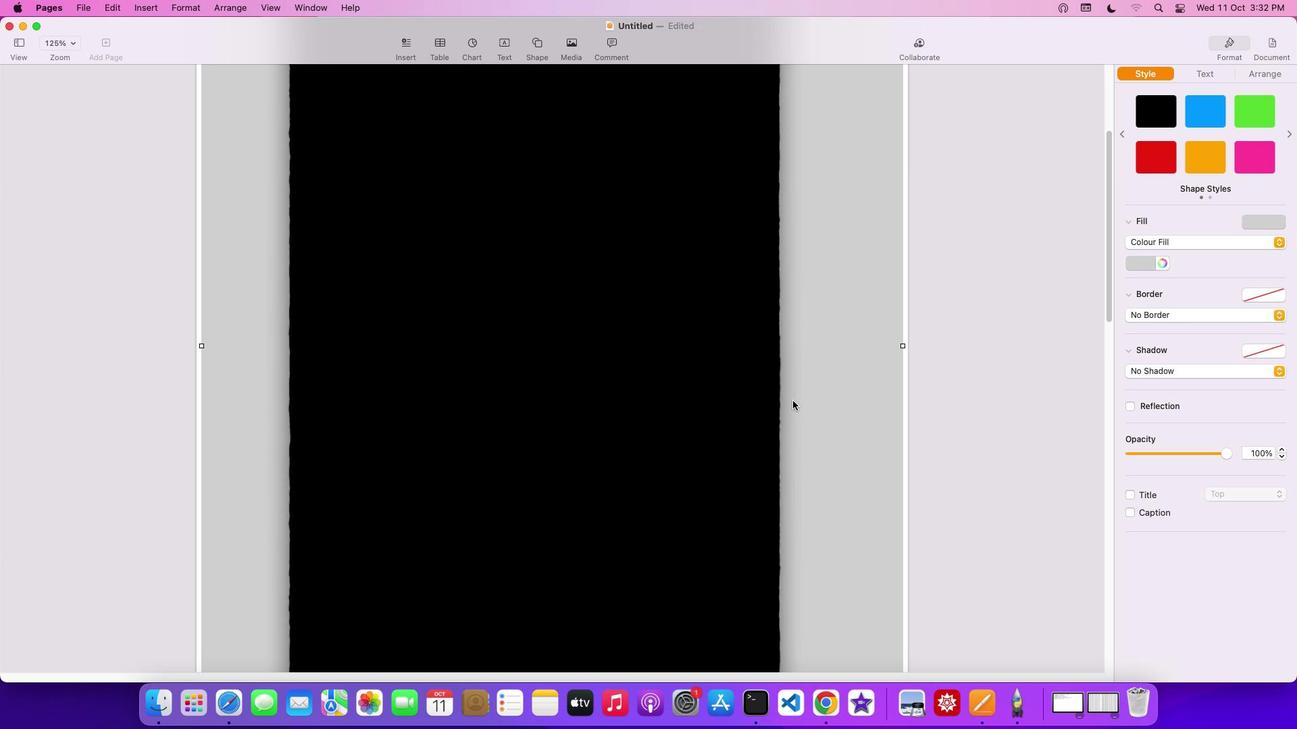 
Action: Mouse scrolled (793, 401) with delta (0, -4)
Screenshot: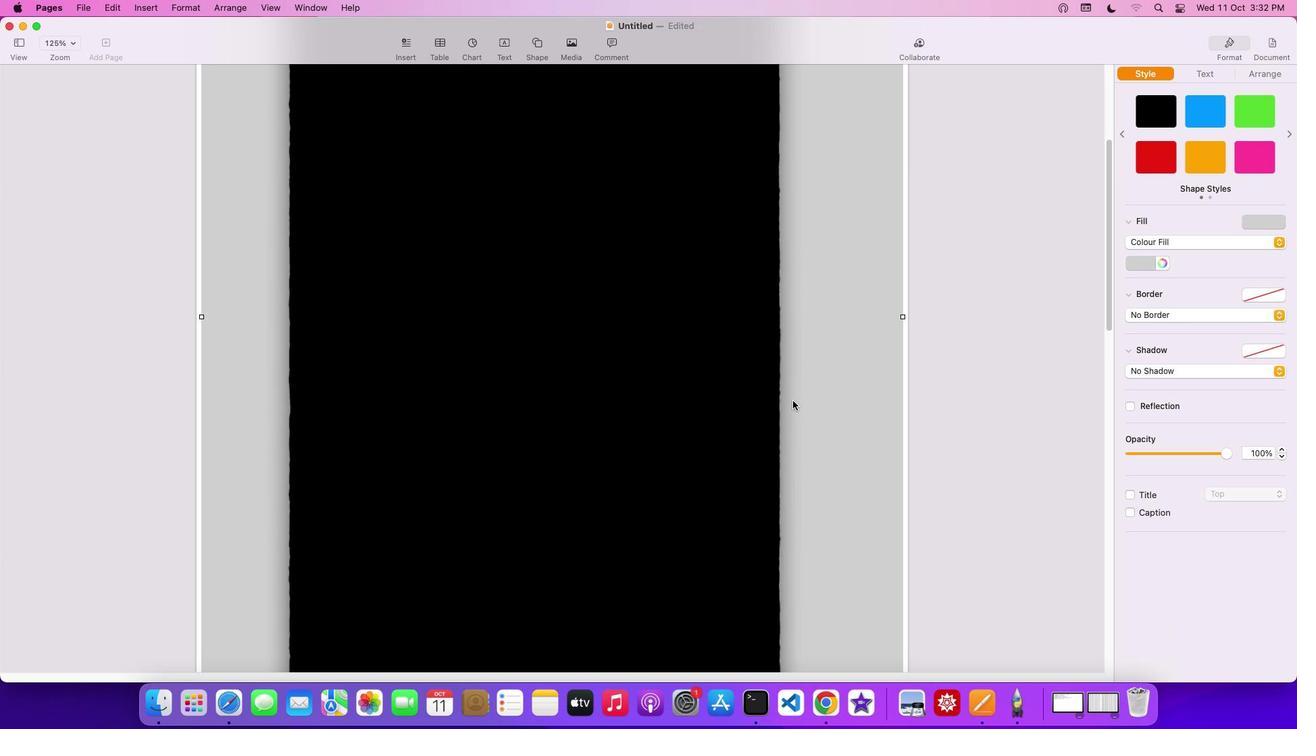 
Action: Mouse scrolled (793, 401) with delta (0, -4)
Screenshot: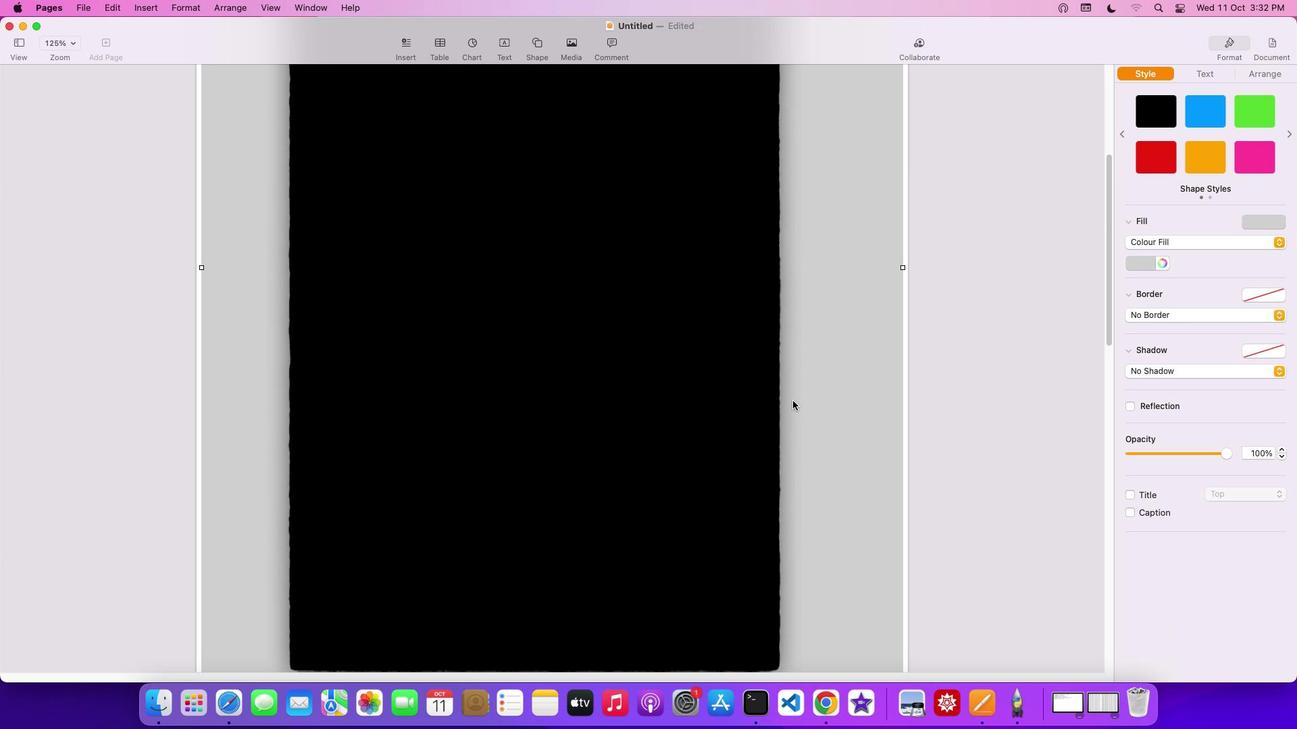 
Action: Mouse scrolled (793, 401) with delta (0, 0)
Screenshot: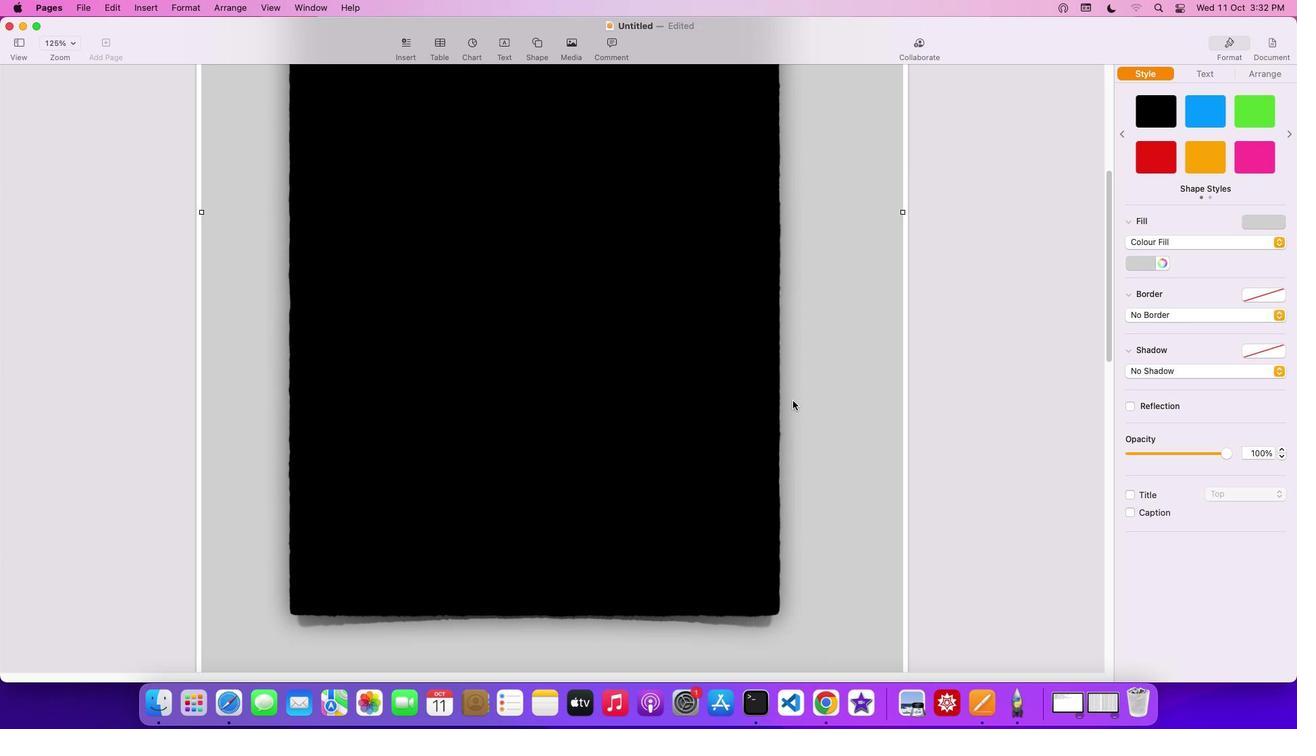 
Action: Mouse scrolled (793, 401) with delta (0, 0)
Screenshot: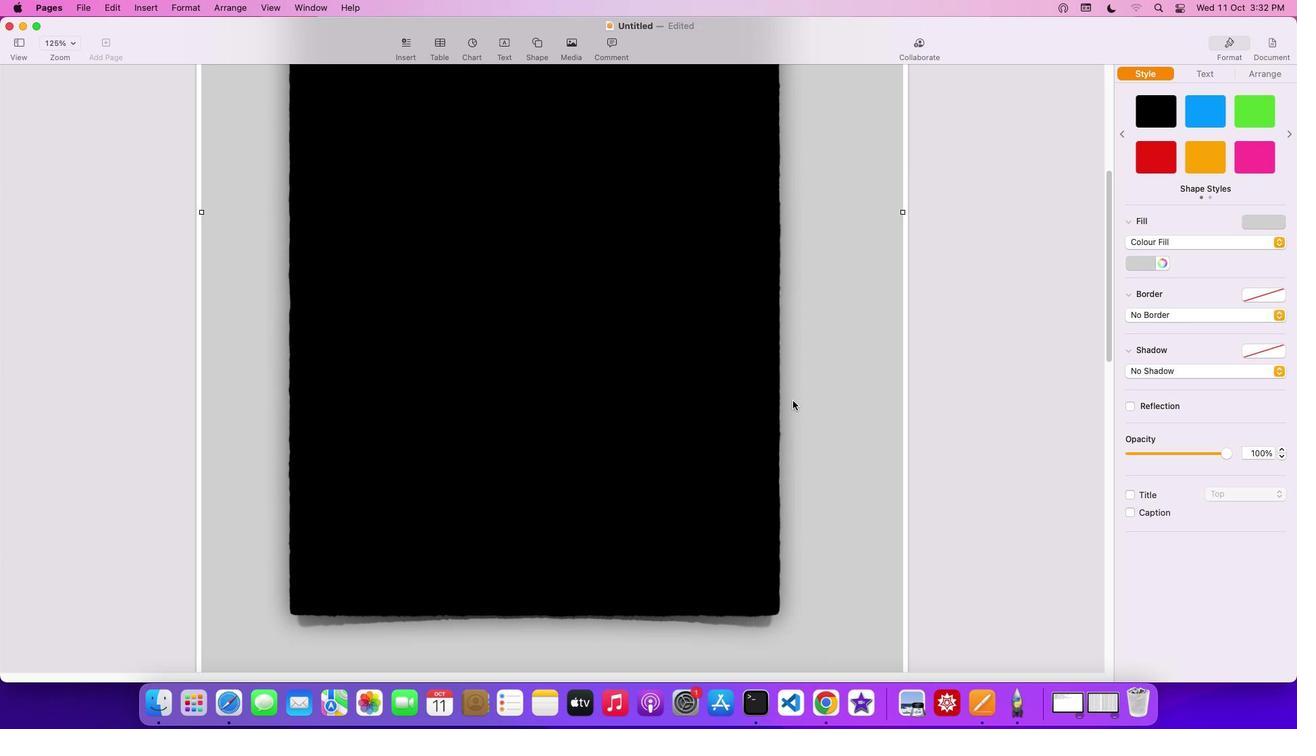 
Action: Mouse scrolled (793, 401) with delta (0, -2)
Screenshot: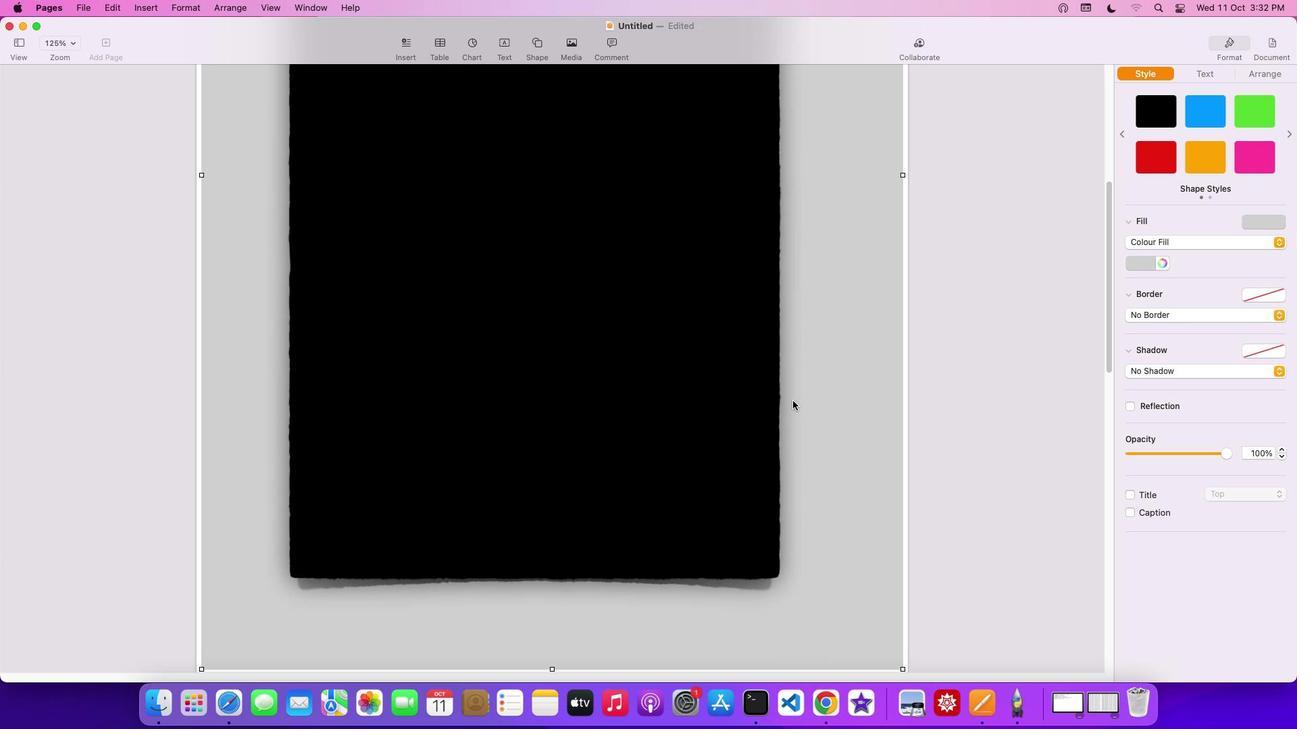 
Action: Mouse scrolled (793, 401) with delta (0, -3)
Screenshot: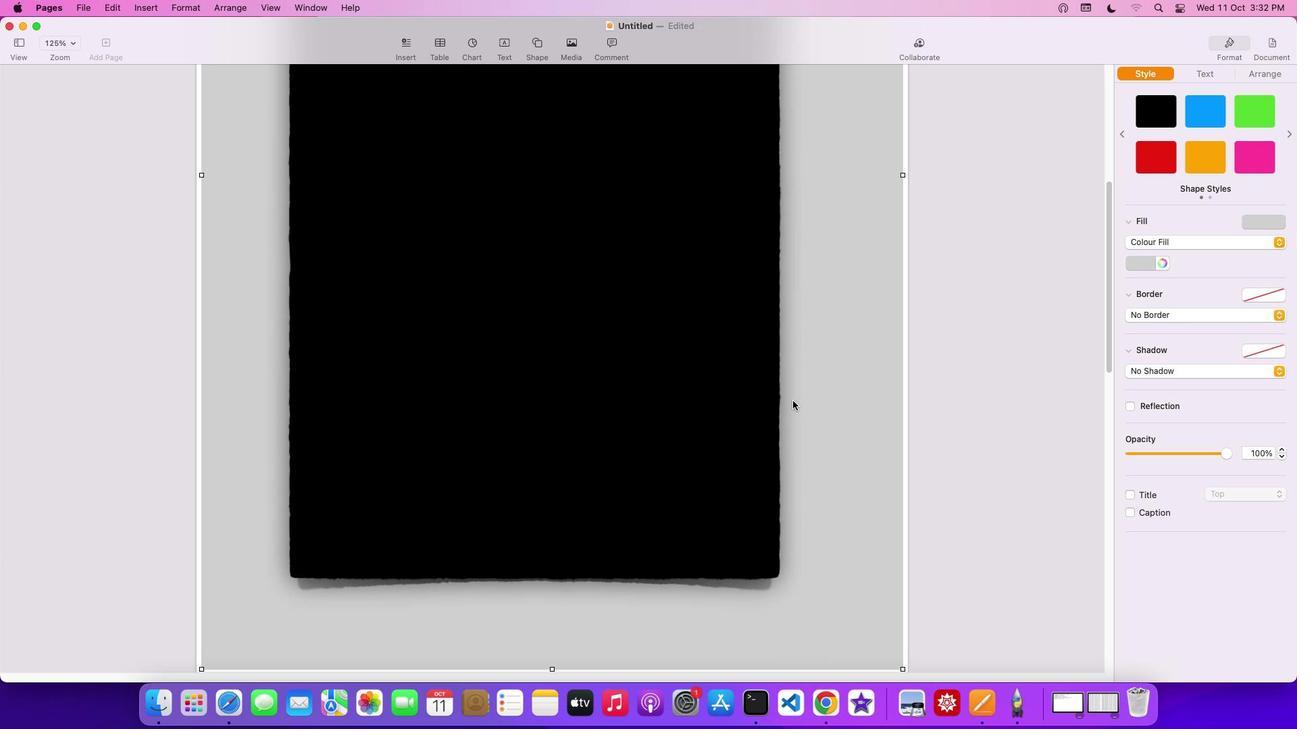 
Action: Mouse scrolled (793, 401) with delta (0, -3)
Screenshot: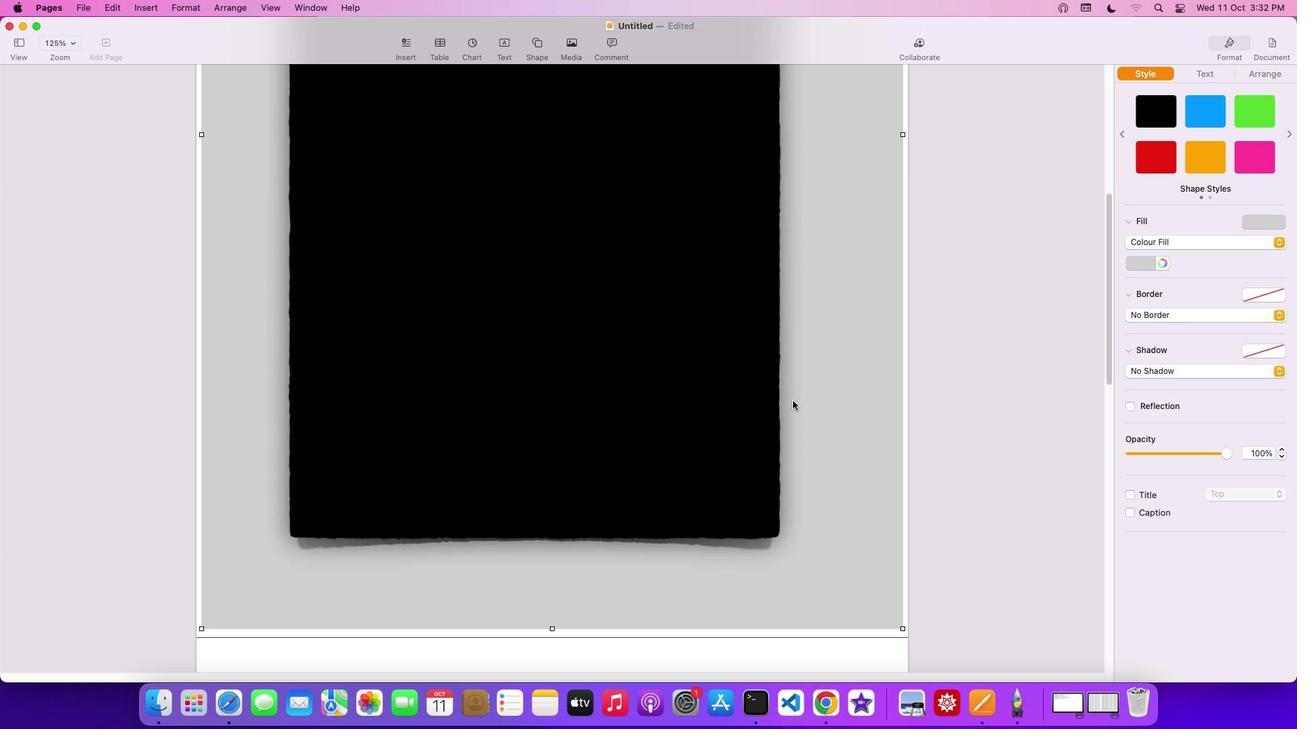 
Action: Mouse scrolled (793, 401) with delta (0, 0)
Screenshot: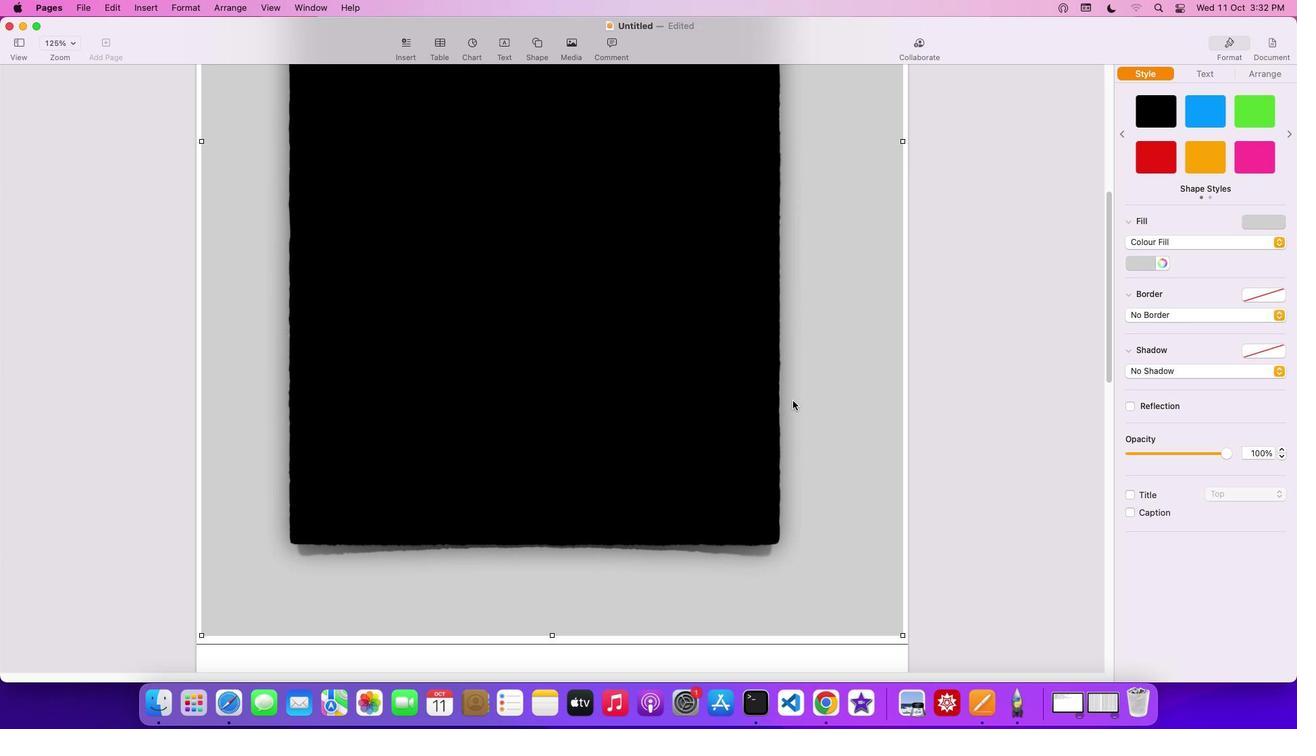 
Action: Mouse scrolled (793, 401) with delta (0, 0)
Screenshot: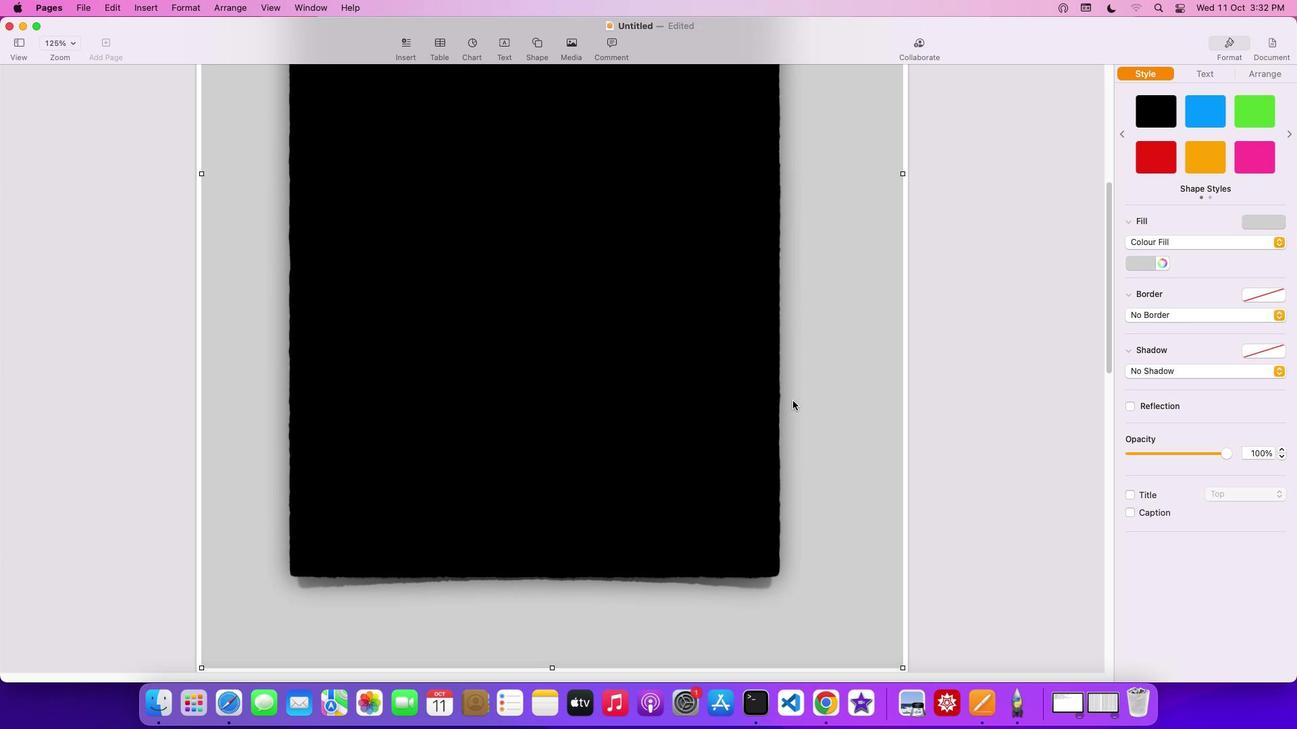 
Action: Mouse scrolled (793, 401) with delta (0, 2)
Screenshot: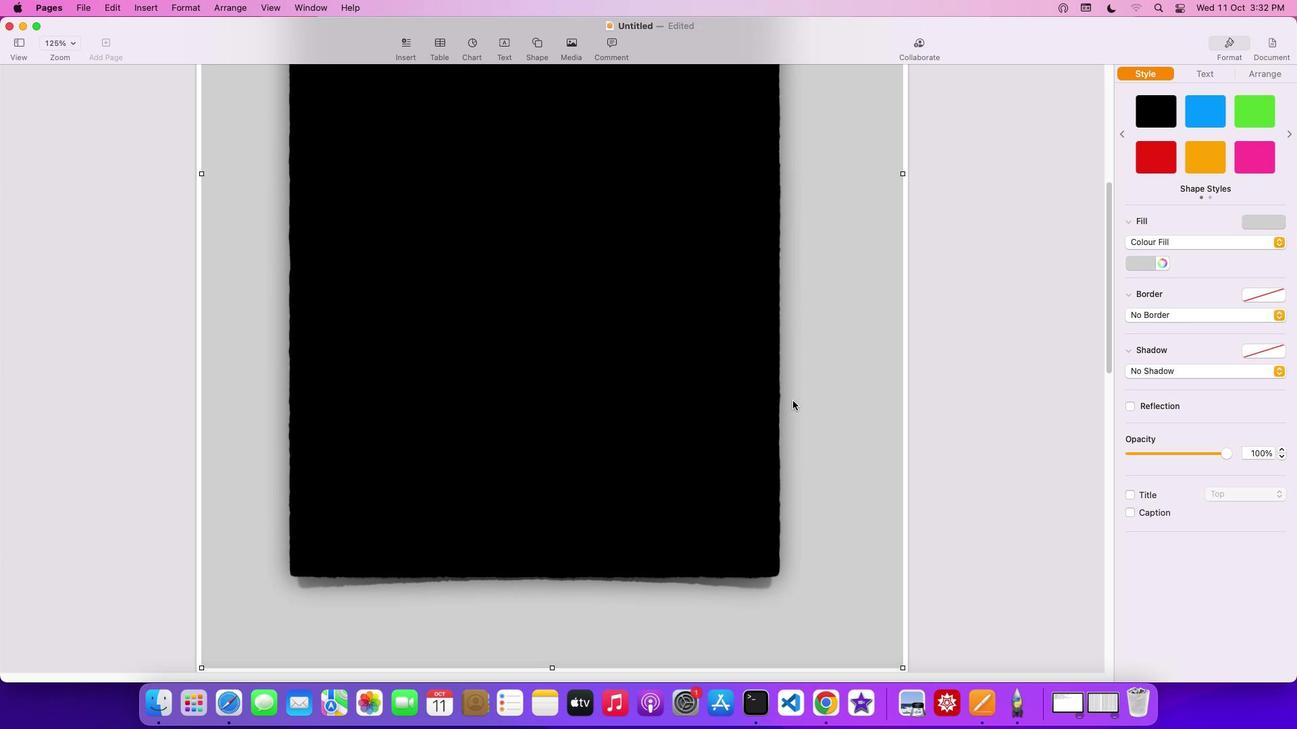 
Action: Mouse scrolled (793, 401) with delta (0, 3)
Screenshot: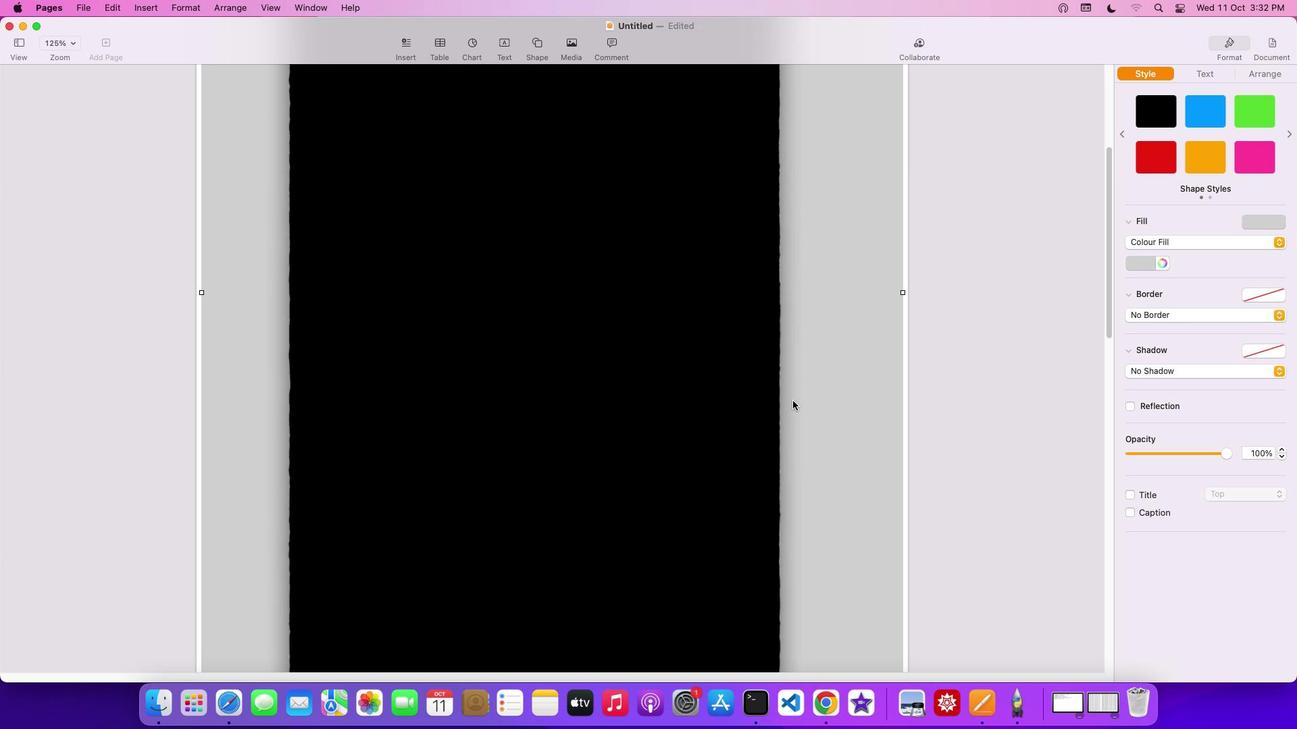 
Action: Mouse scrolled (793, 401) with delta (0, 4)
Screenshot: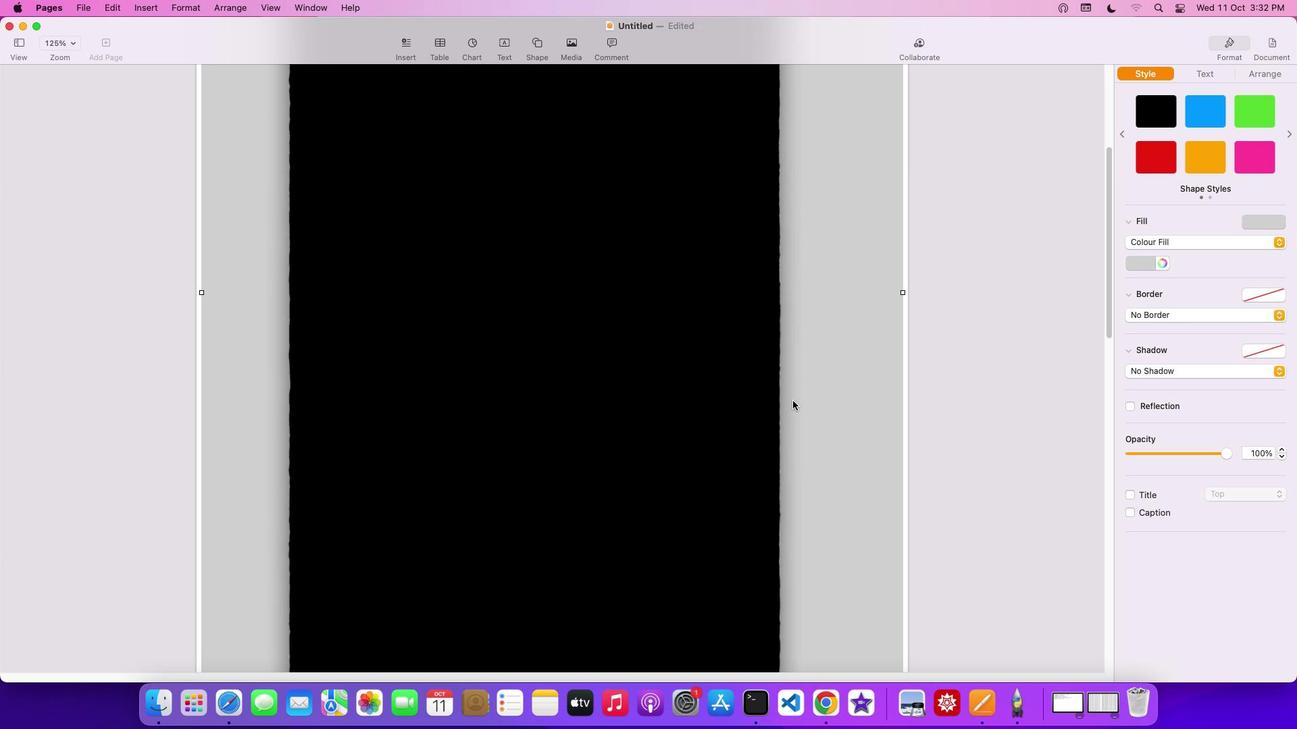
Action: Mouse scrolled (793, 401) with delta (0, 4)
Screenshot: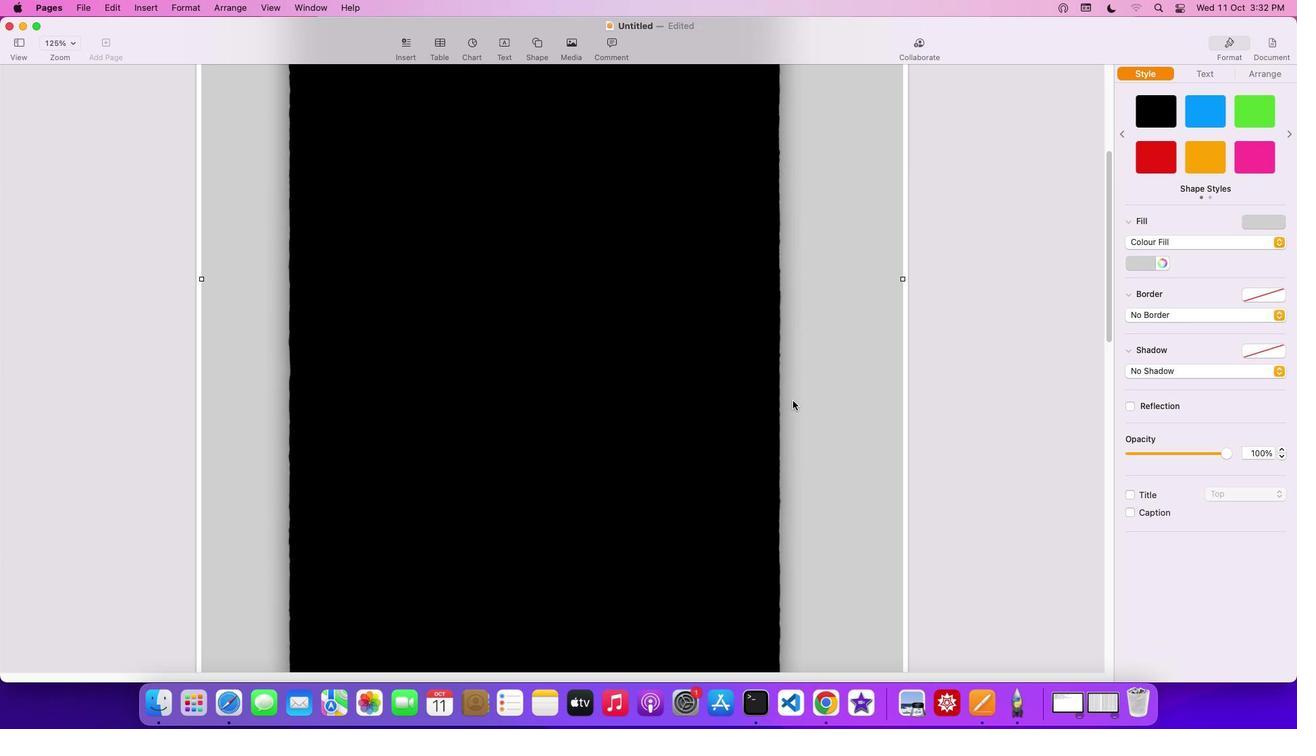
Action: Mouse scrolled (793, 401) with delta (0, 0)
Screenshot: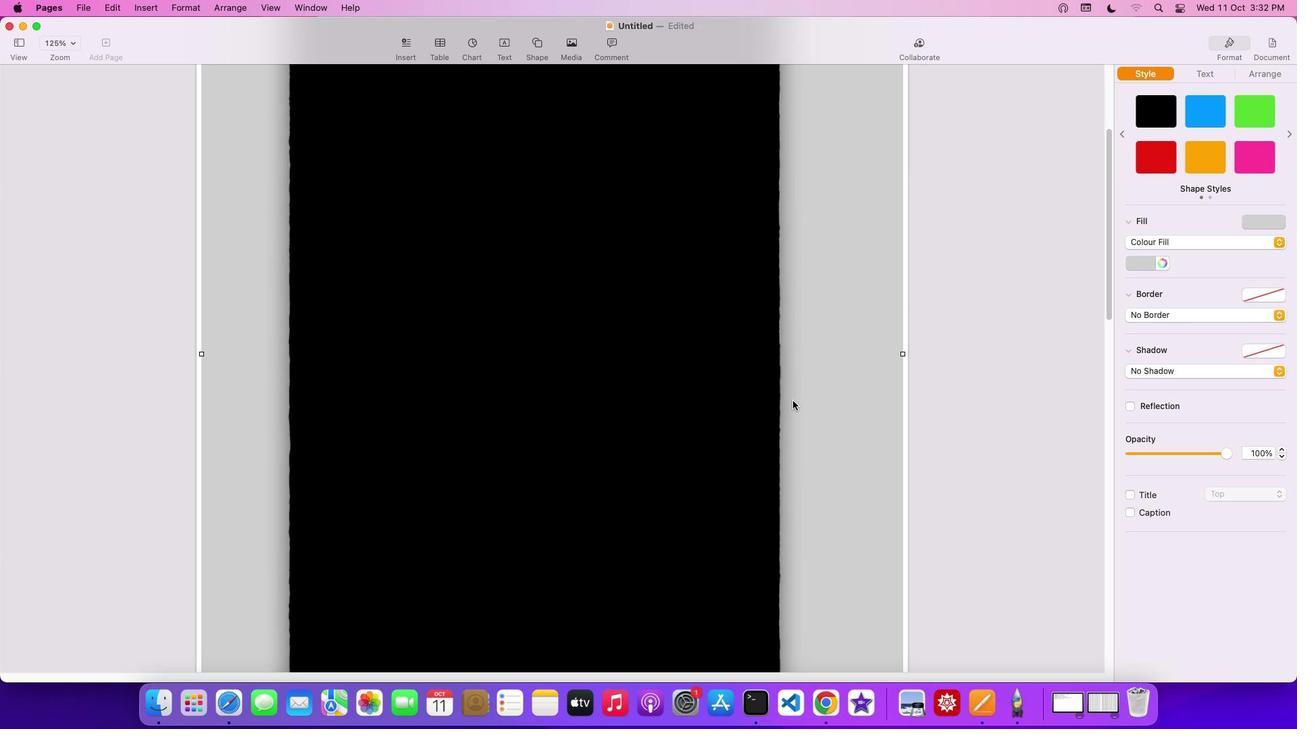 
Action: Mouse scrolled (793, 401) with delta (0, 0)
Screenshot: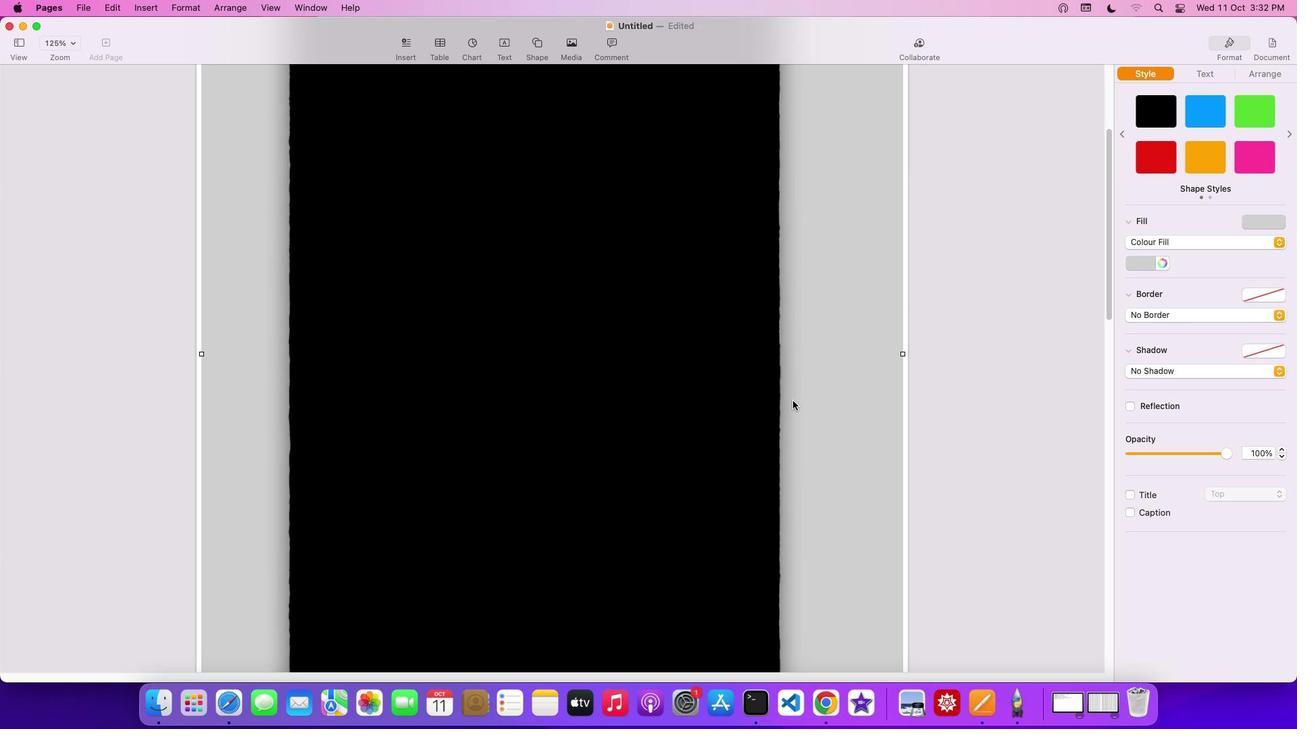
Action: Mouse scrolled (793, 401) with delta (0, 2)
Screenshot: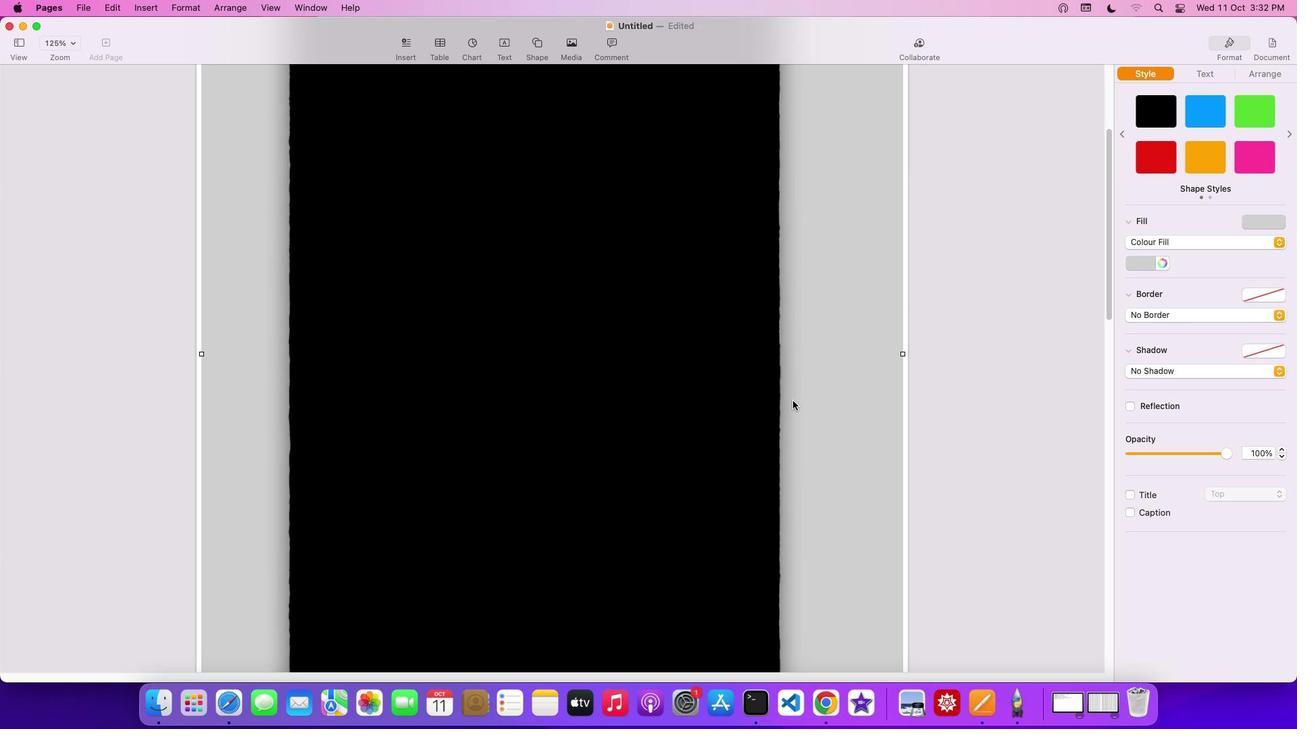 
Action: Mouse scrolled (793, 401) with delta (0, 3)
Screenshot: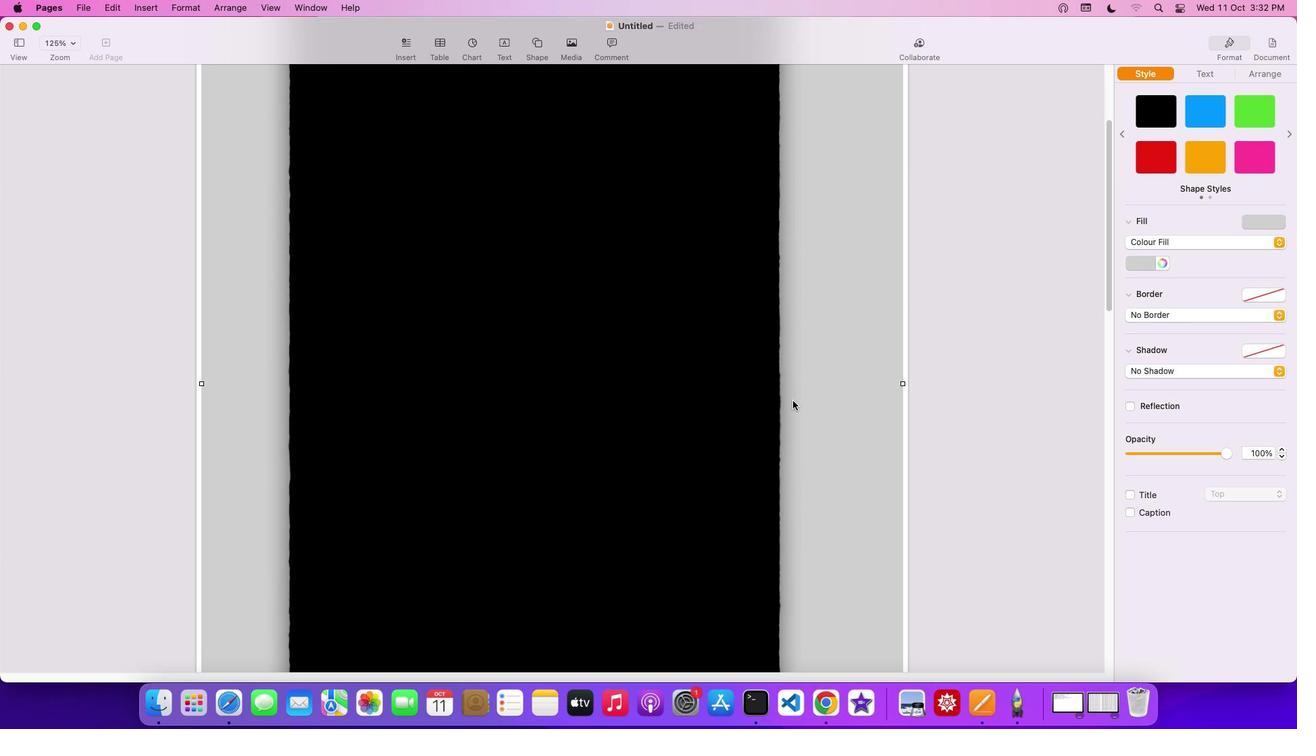 
Action: Mouse scrolled (793, 401) with delta (0, 4)
Screenshot: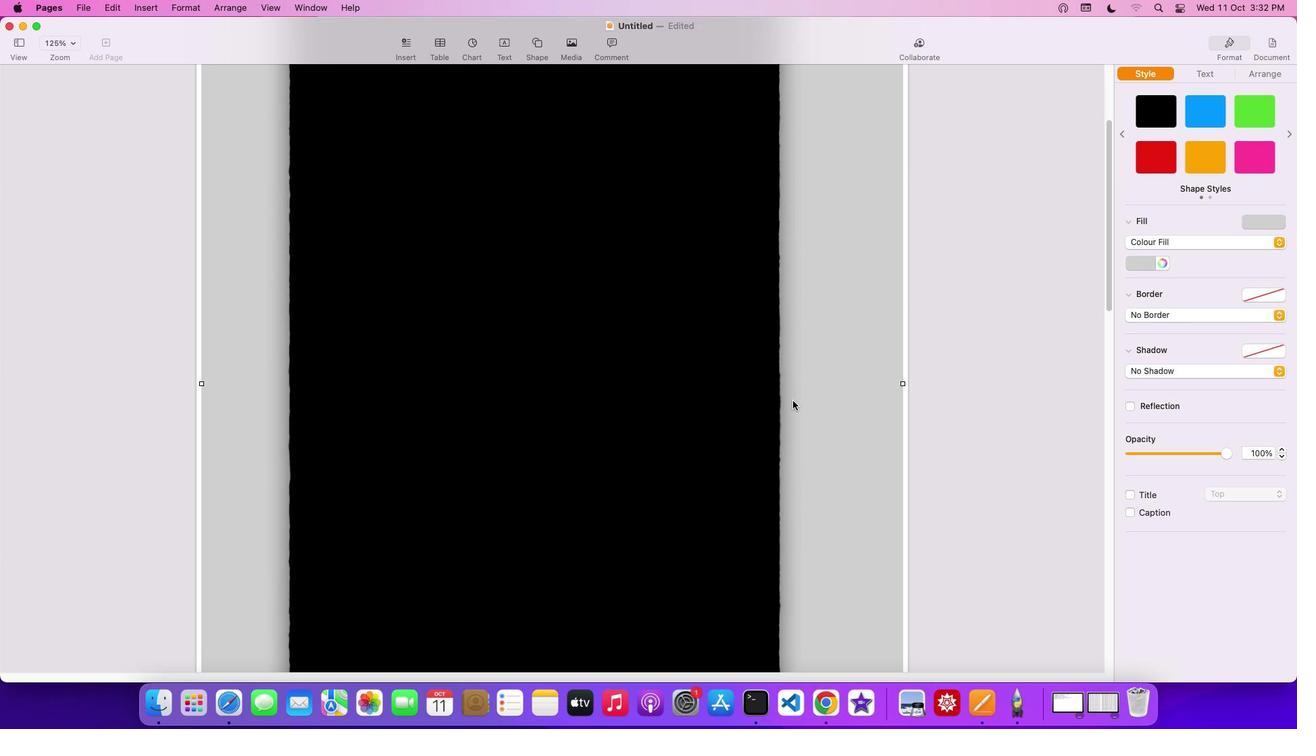 
Action: Mouse scrolled (793, 401) with delta (0, 0)
Screenshot: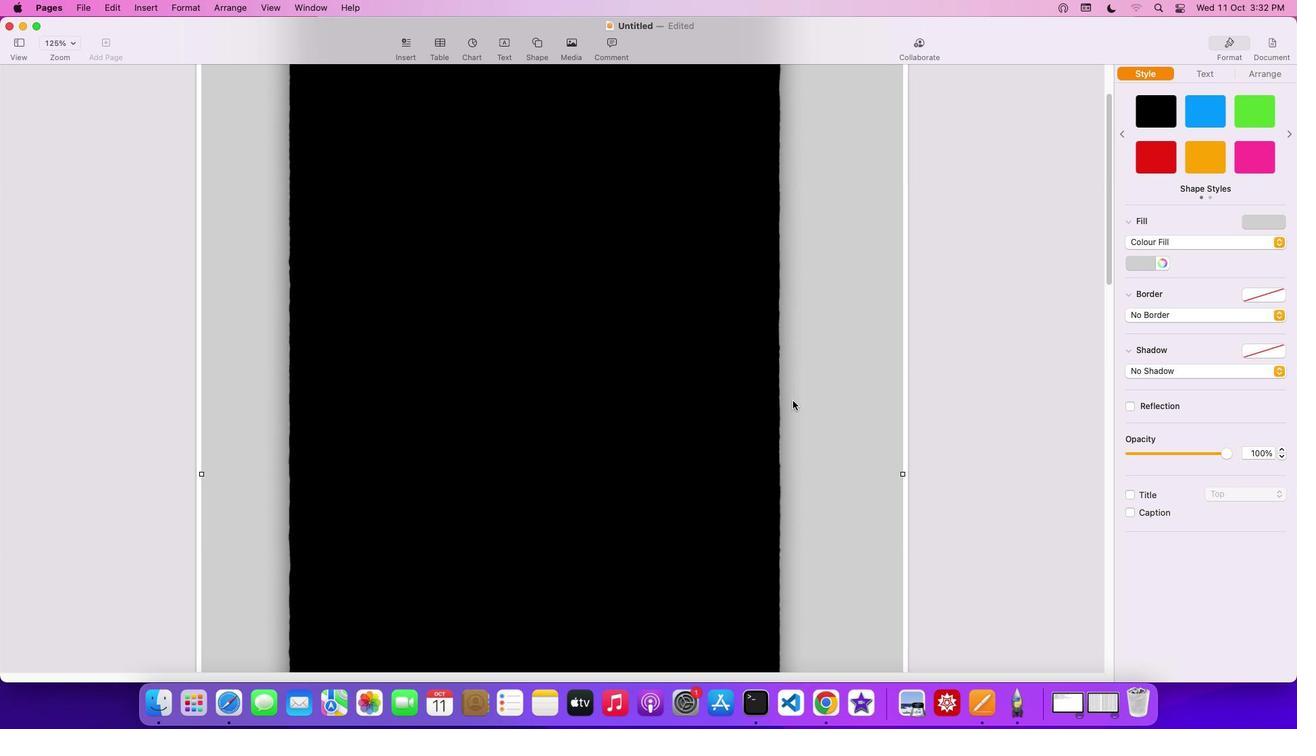 
Action: Mouse scrolled (793, 401) with delta (0, 0)
Screenshot: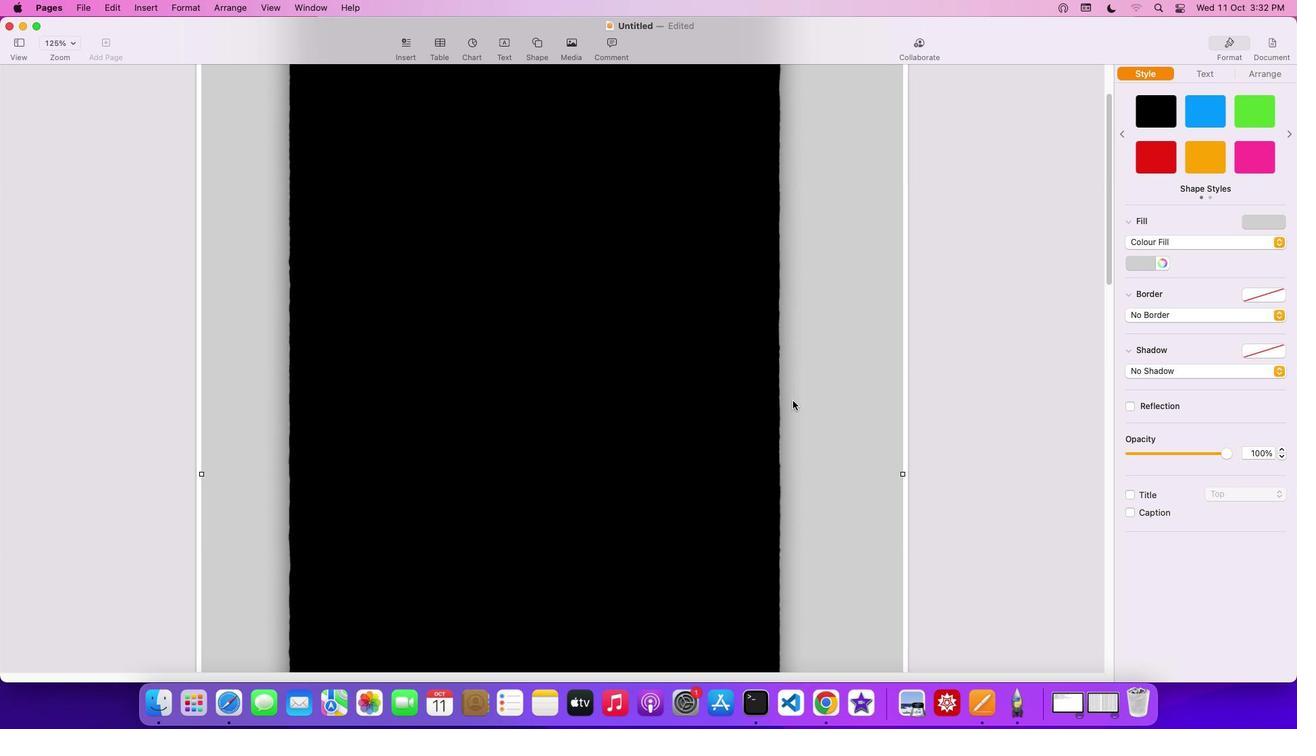 
Action: Mouse scrolled (793, 401) with delta (0, 2)
Screenshot: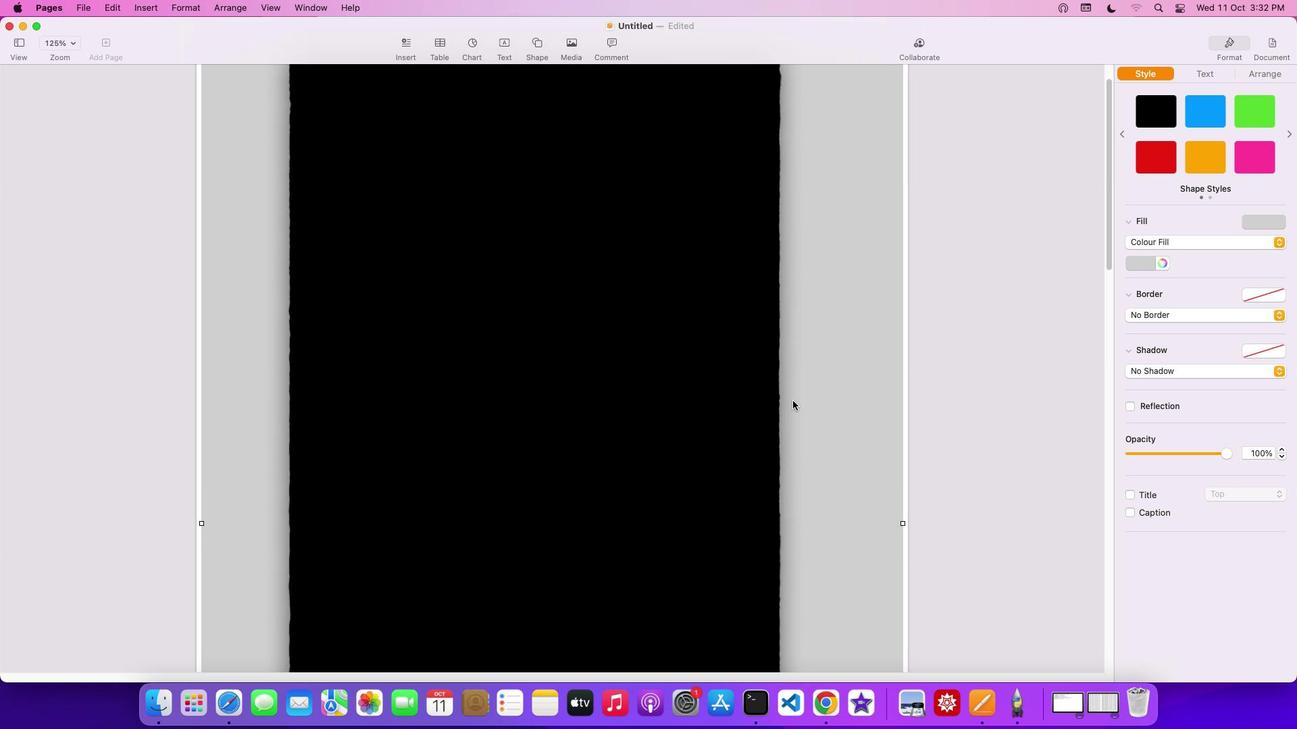 
Action: Mouse scrolled (793, 401) with delta (0, 3)
Screenshot: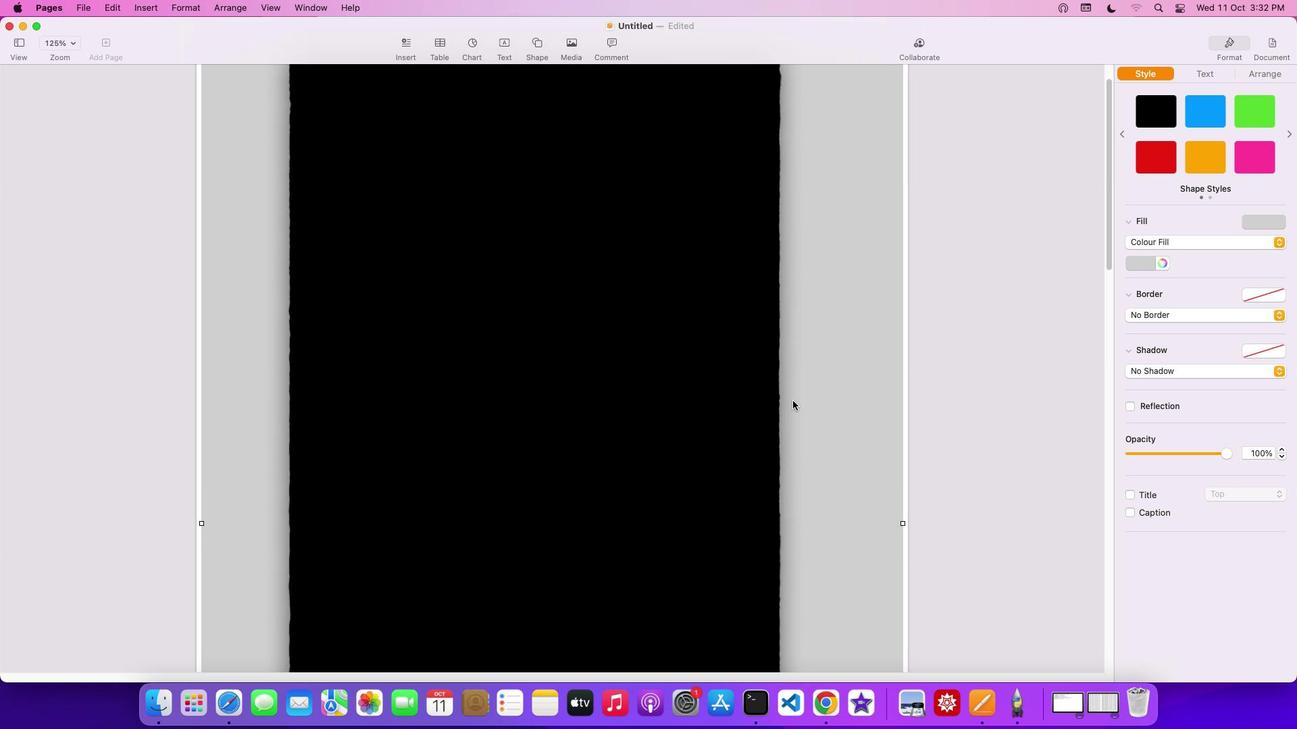 
Action: Mouse scrolled (793, 401) with delta (0, 4)
Screenshot: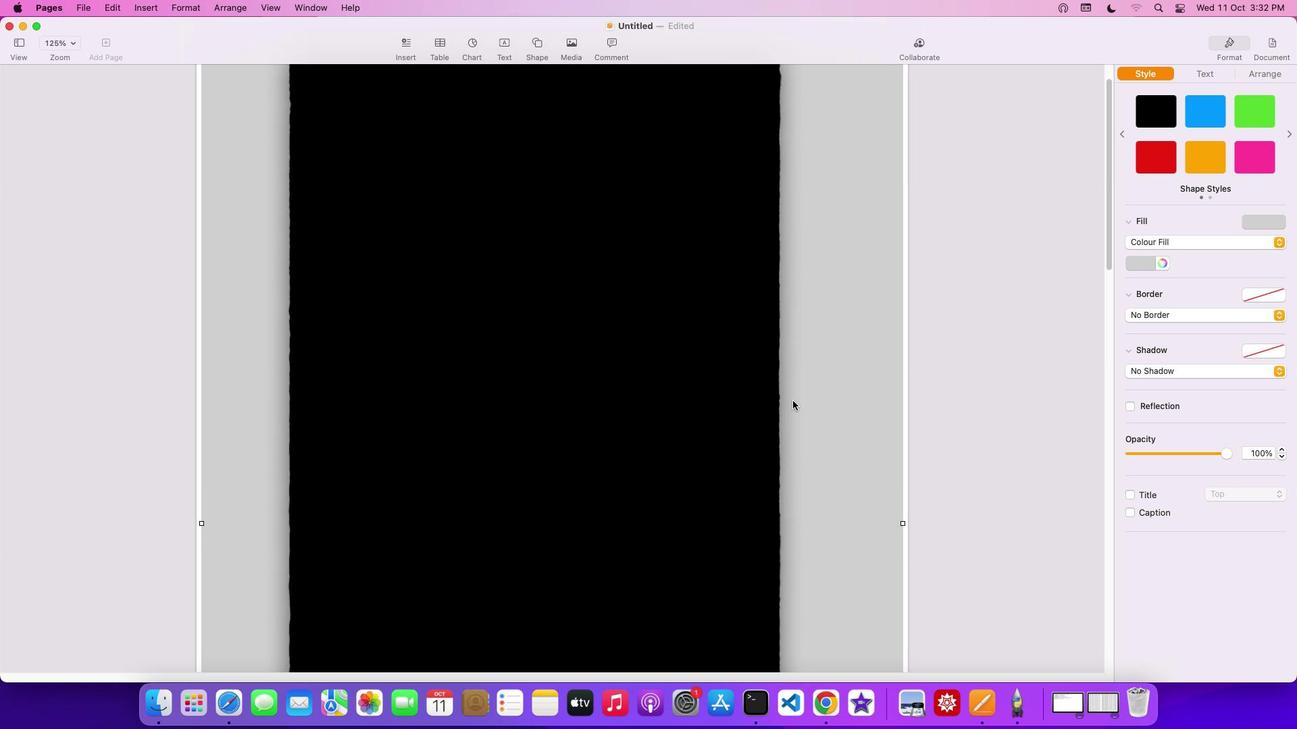 
Action: Mouse scrolled (793, 401) with delta (0, 0)
Screenshot: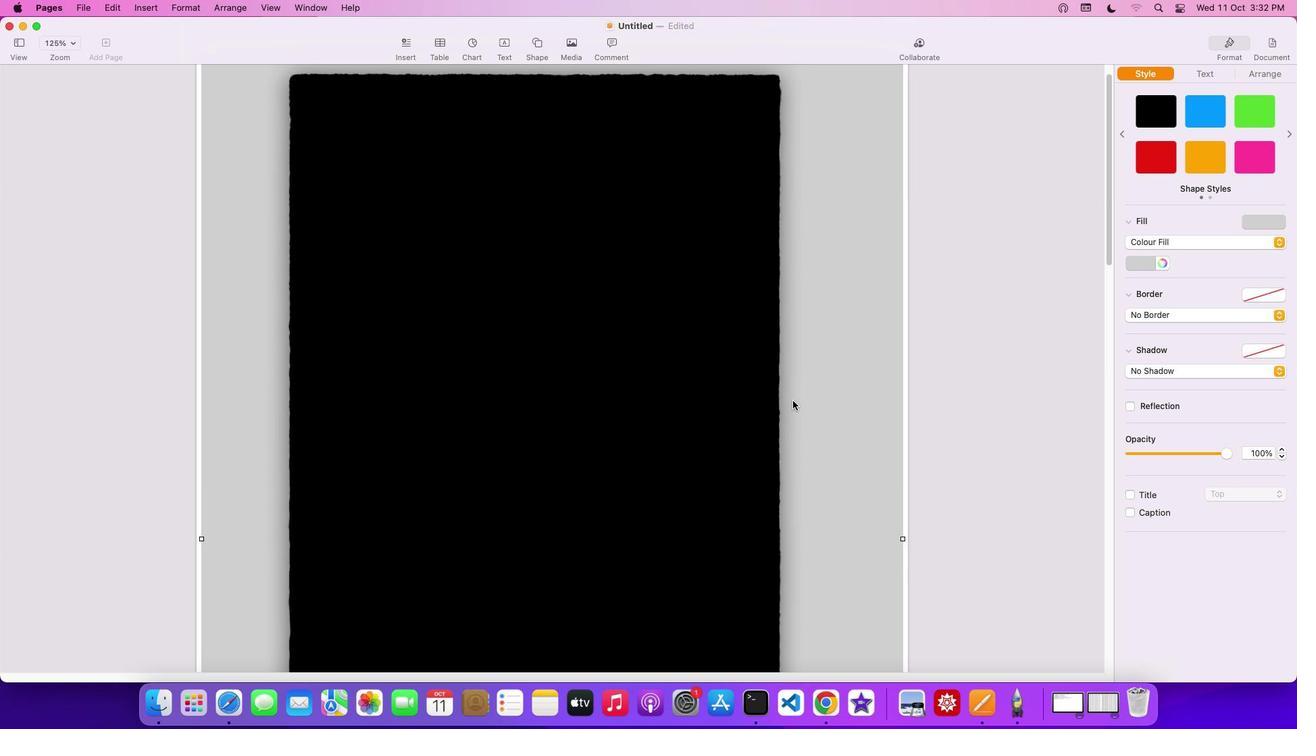 
Action: Mouse scrolled (793, 401) with delta (0, 0)
Screenshot: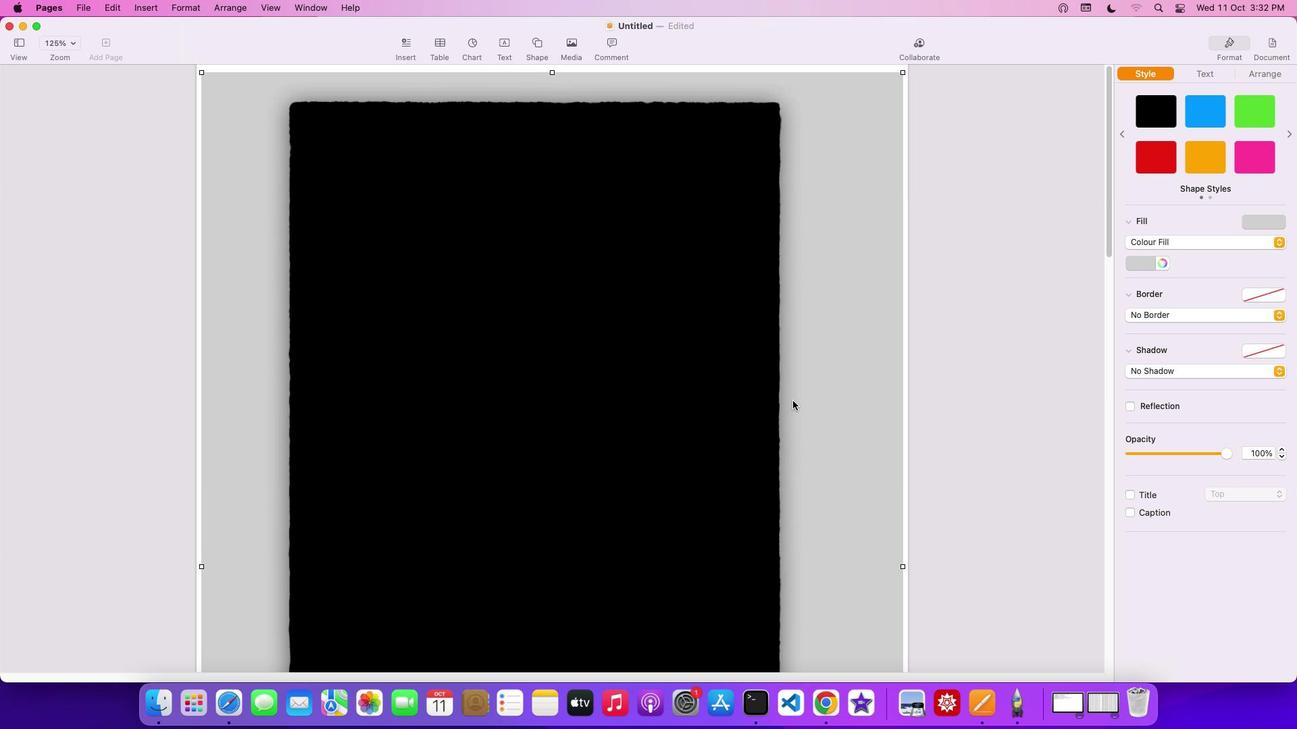 
Action: Mouse scrolled (793, 401) with delta (0, 2)
Screenshot: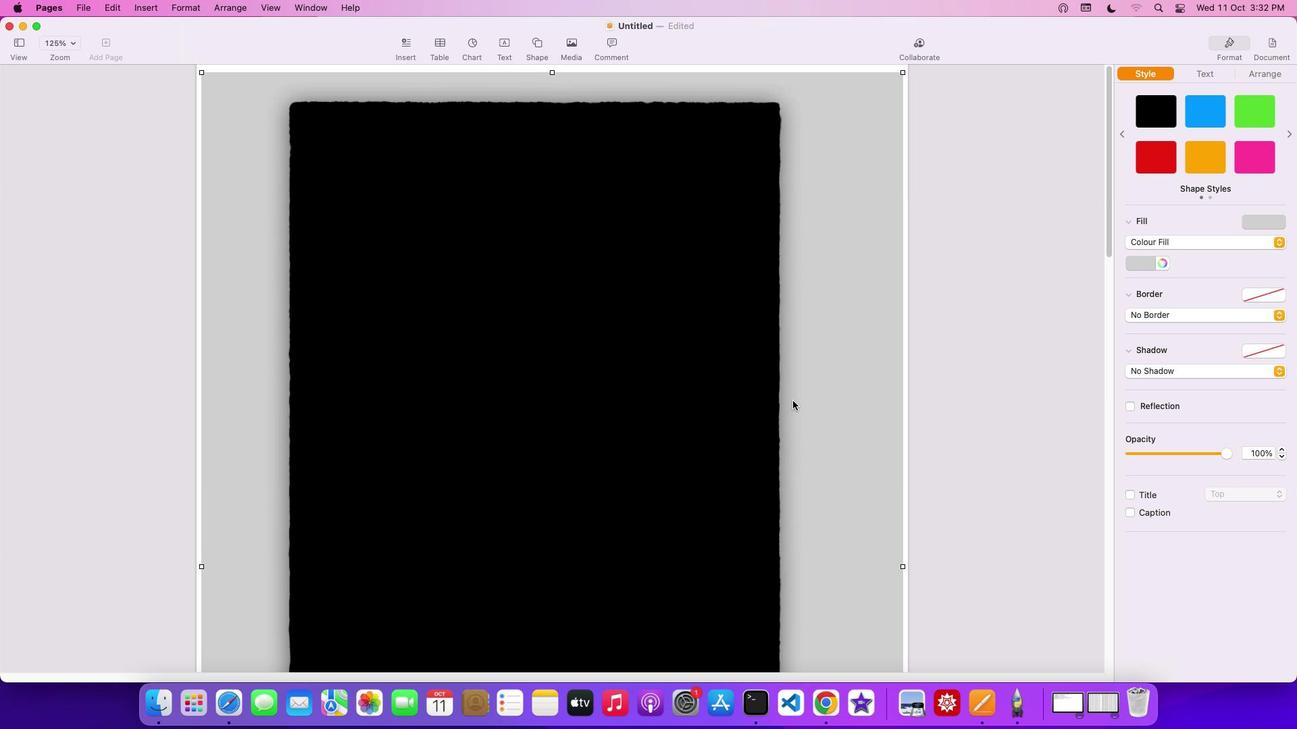 
Action: Mouse scrolled (793, 401) with delta (0, 3)
Screenshot: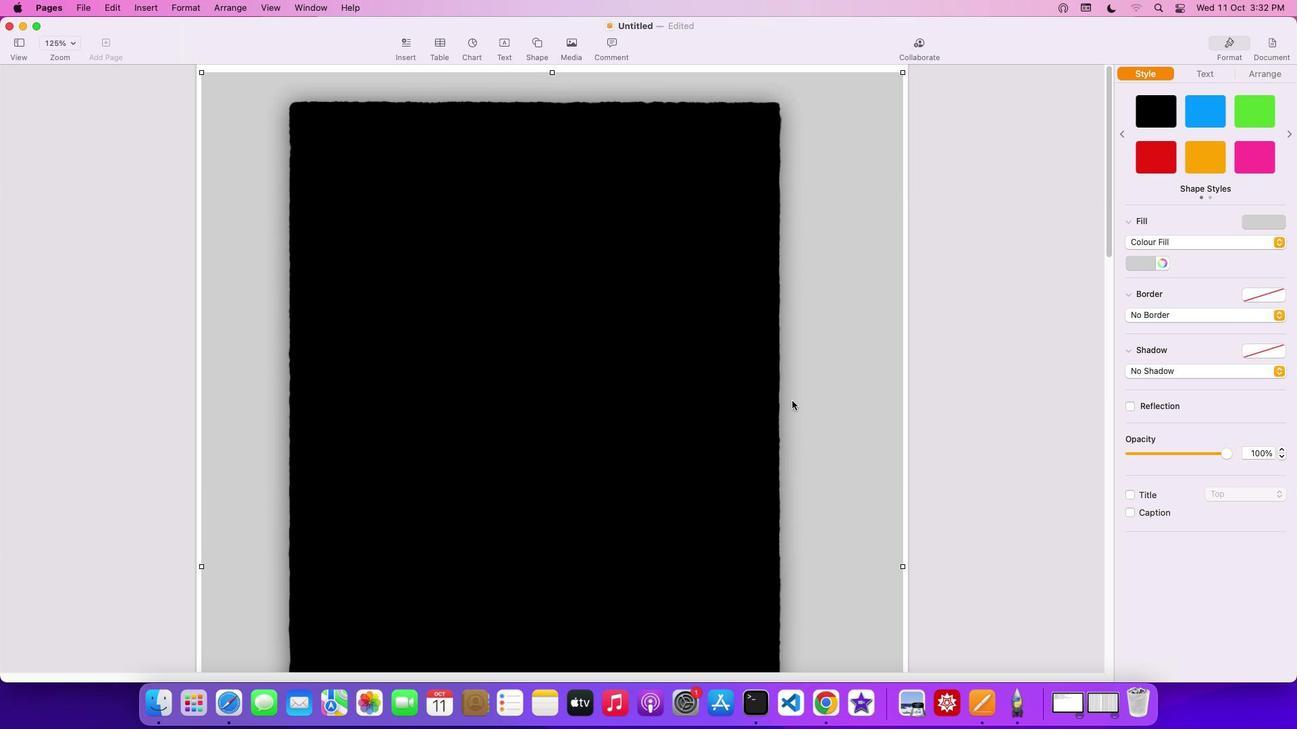 
Action: Mouse scrolled (793, 401) with delta (0, 4)
Screenshot: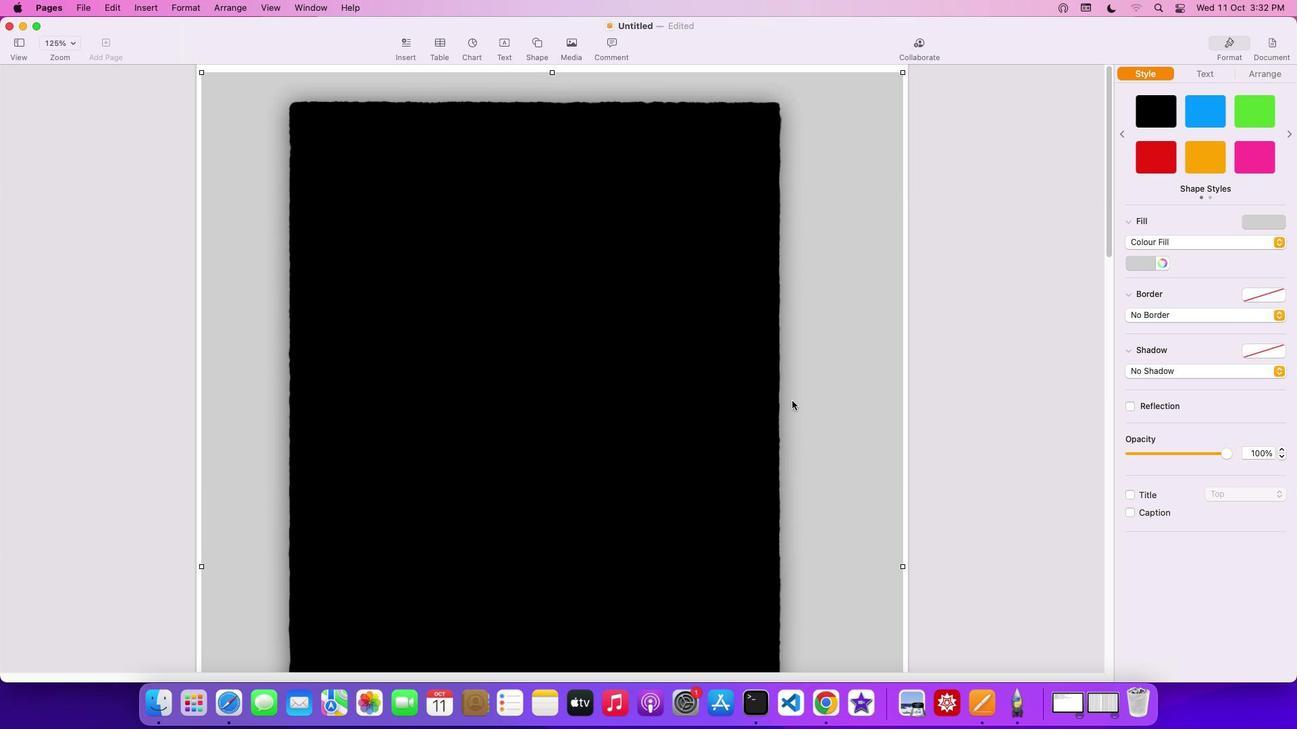 
Action: Mouse moved to (604, 347)
Screenshot: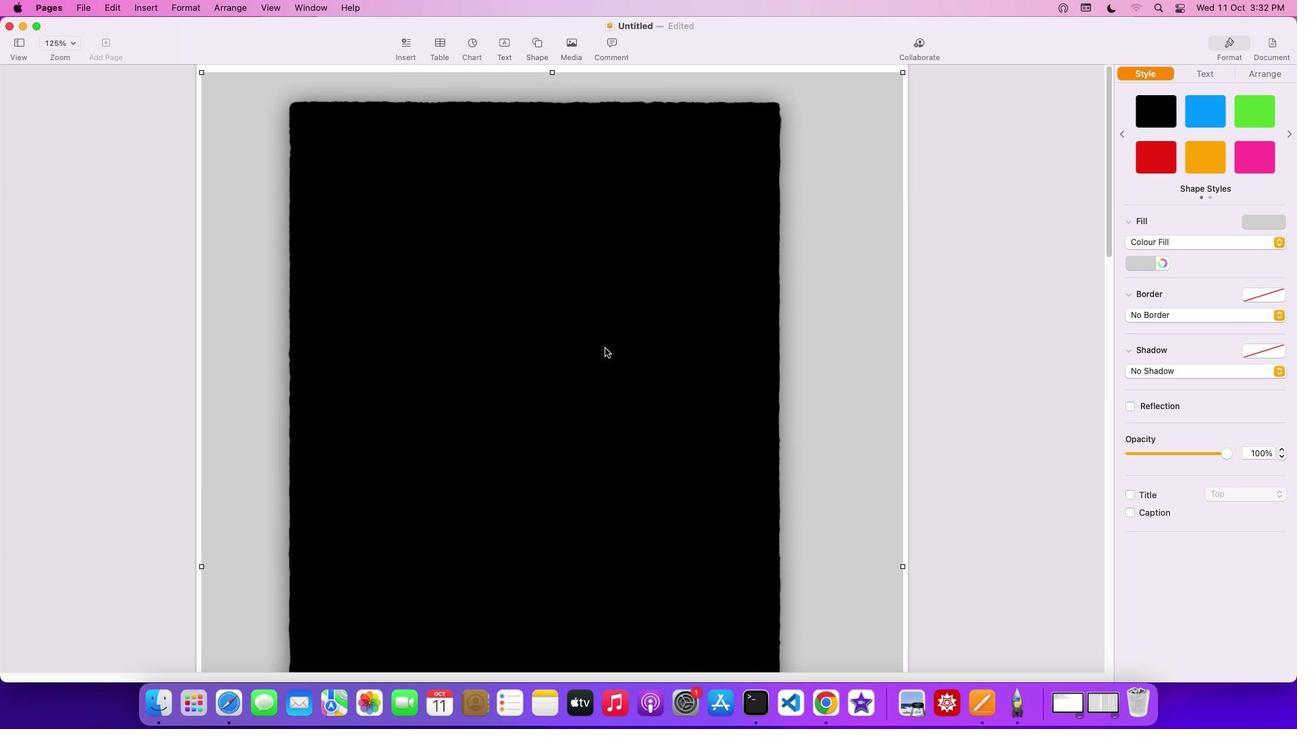 
Action: Mouse pressed left at (604, 347)
Screenshot: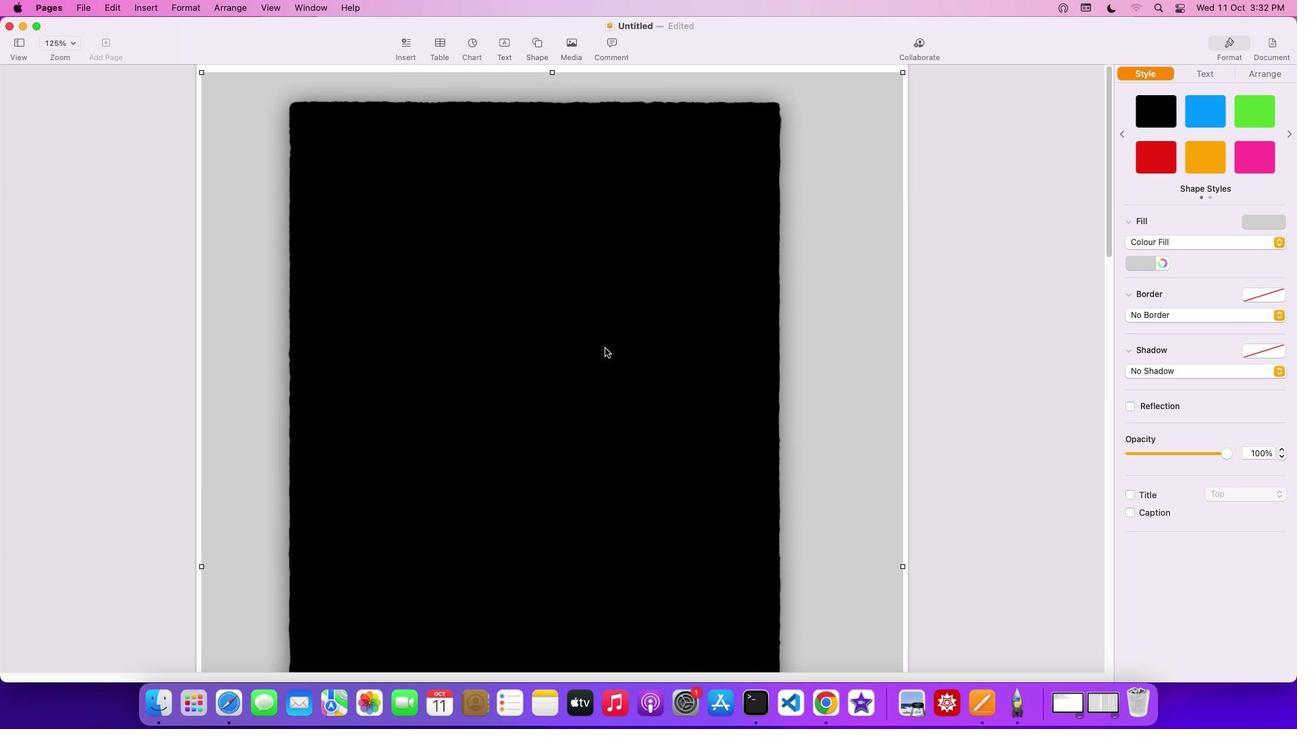
Action: Mouse moved to (1151, 268)
Screenshot: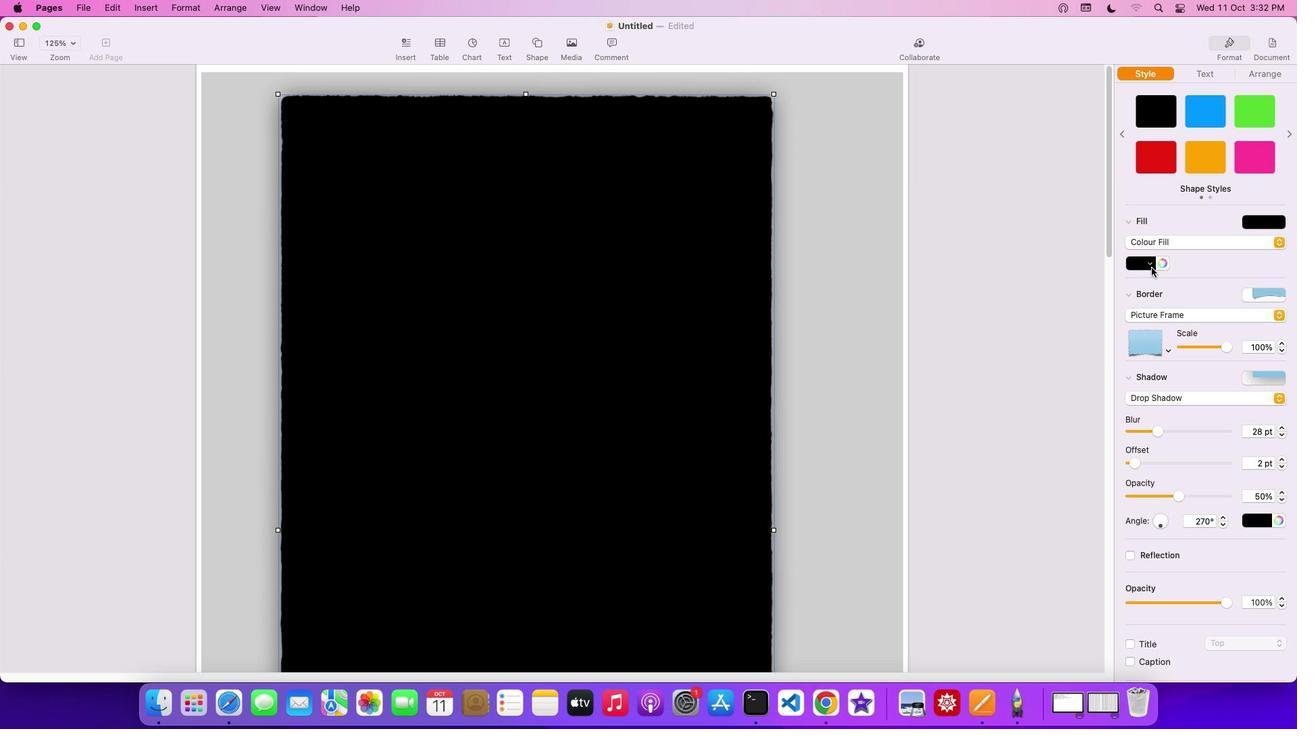 
Action: Mouse pressed left at (1151, 268)
Screenshot: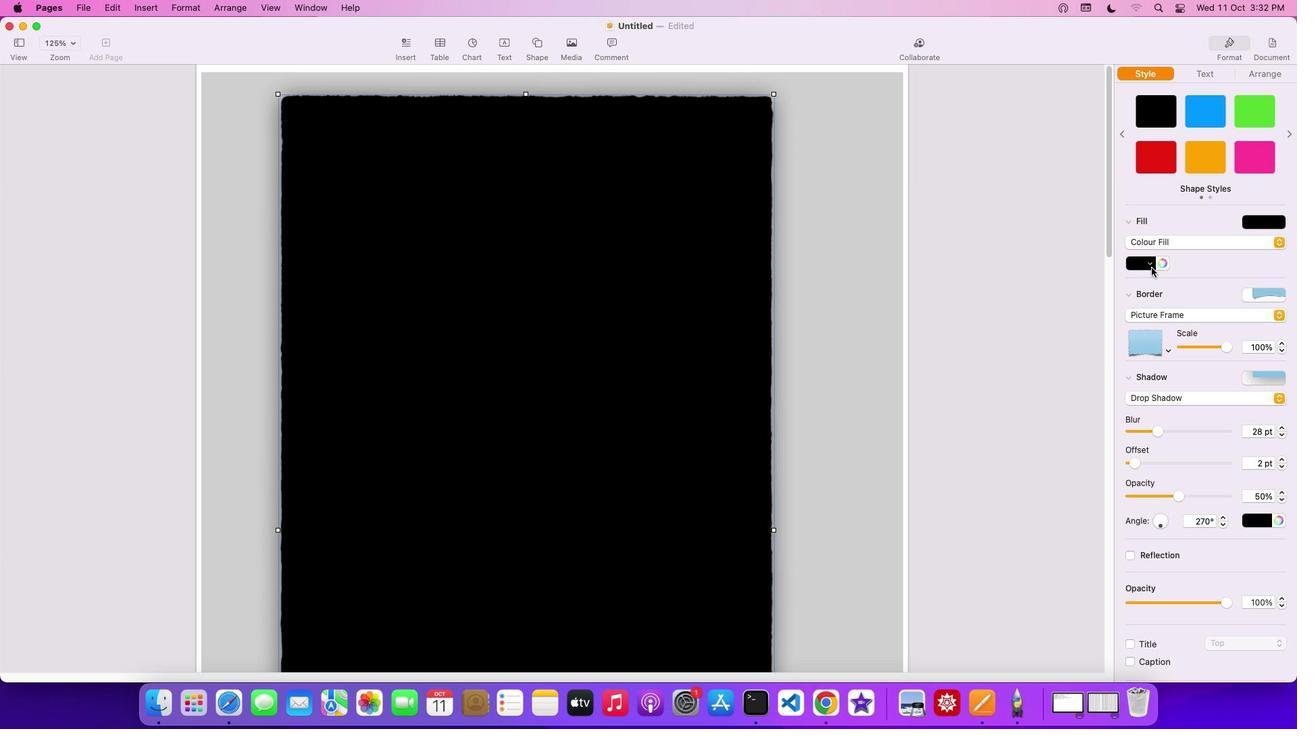 
Action: Mouse moved to (1089, 352)
Screenshot: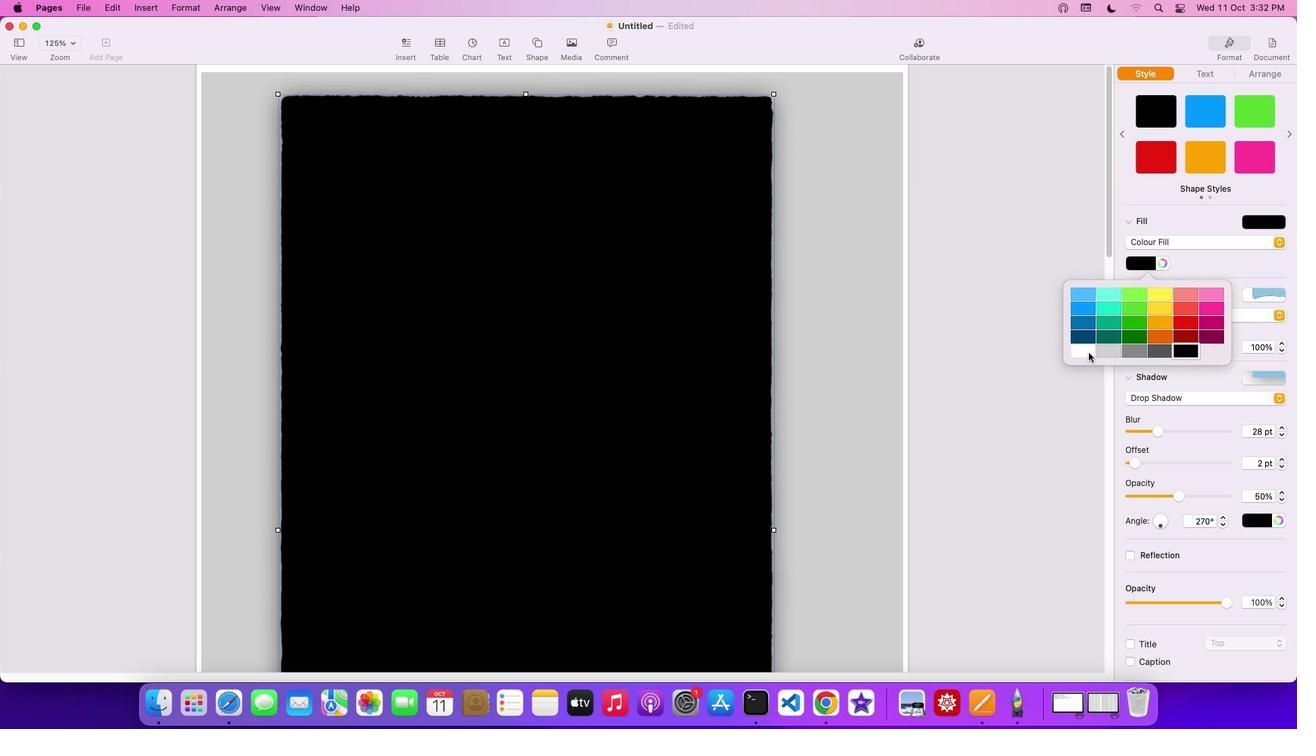 
Action: Mouse pressed left at (1089, 352)
Screenshot: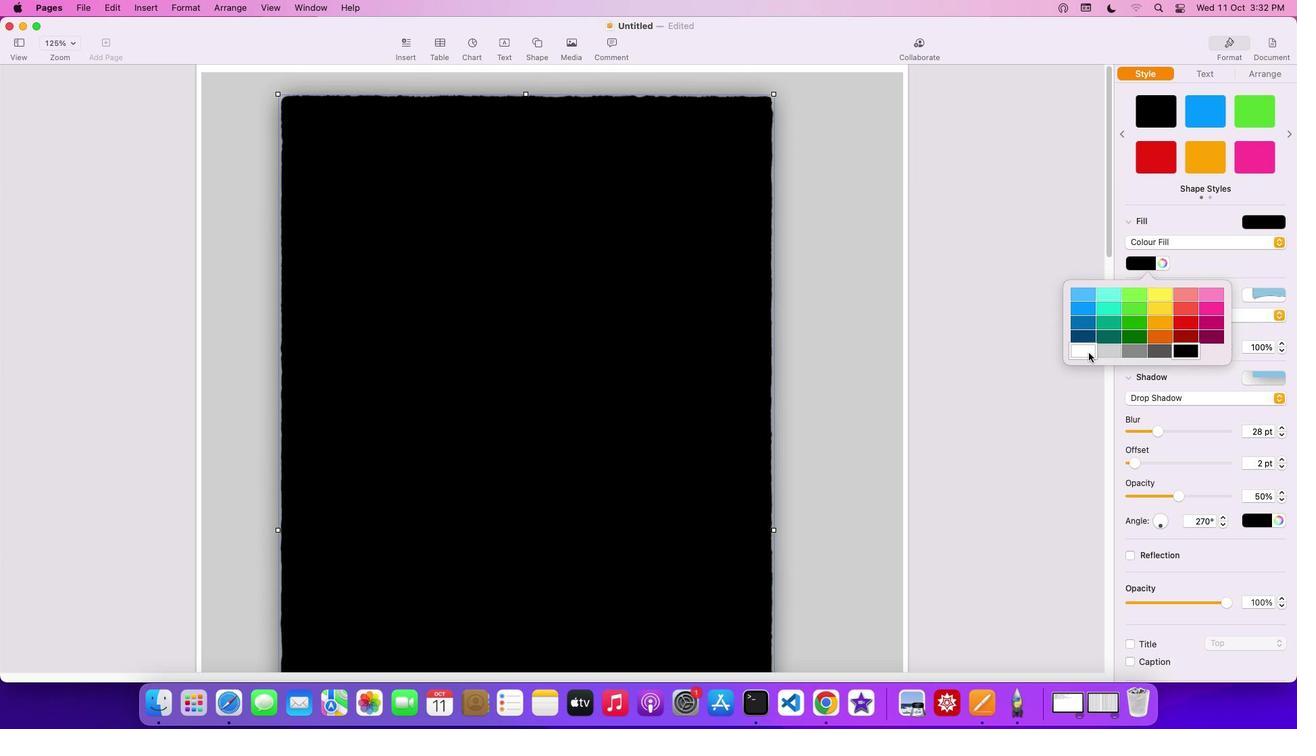 
Action: Mouse moved to (586, 238)
Screenshot: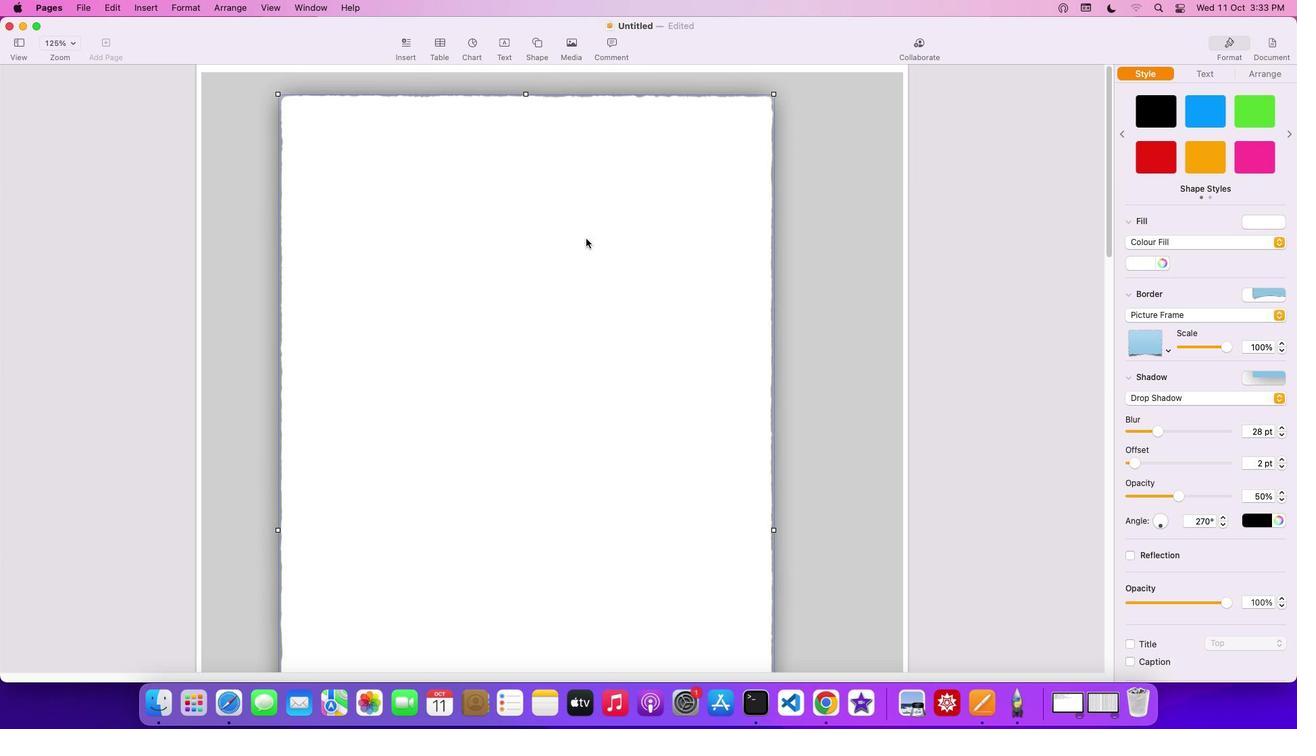 
Action: Mouse pressed left at (586, 238)
